 Task: Change  the formatting of the data to Which is Less than 10, In conditional formating, put the option 'Light Red Fill with Drak Red Text. 'add another formatting option Format As Table, insert the option Blue Table style Light 9 In the sheet   Alpha Sales templetes book
Action: Mouse moved to (128, 116)
Screenshot: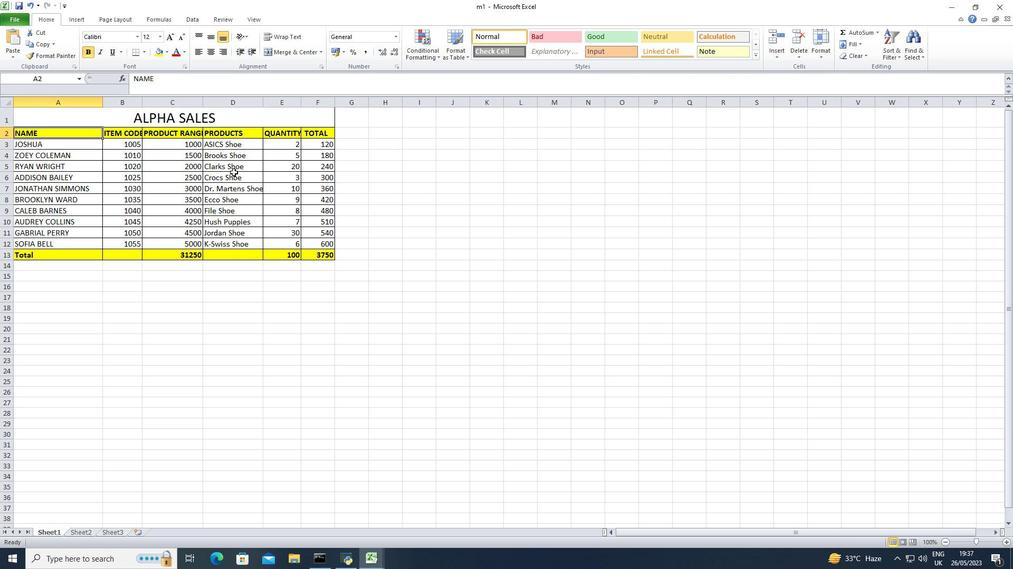 
Action: Mouse pressed left at (128, 116)
Screenshot: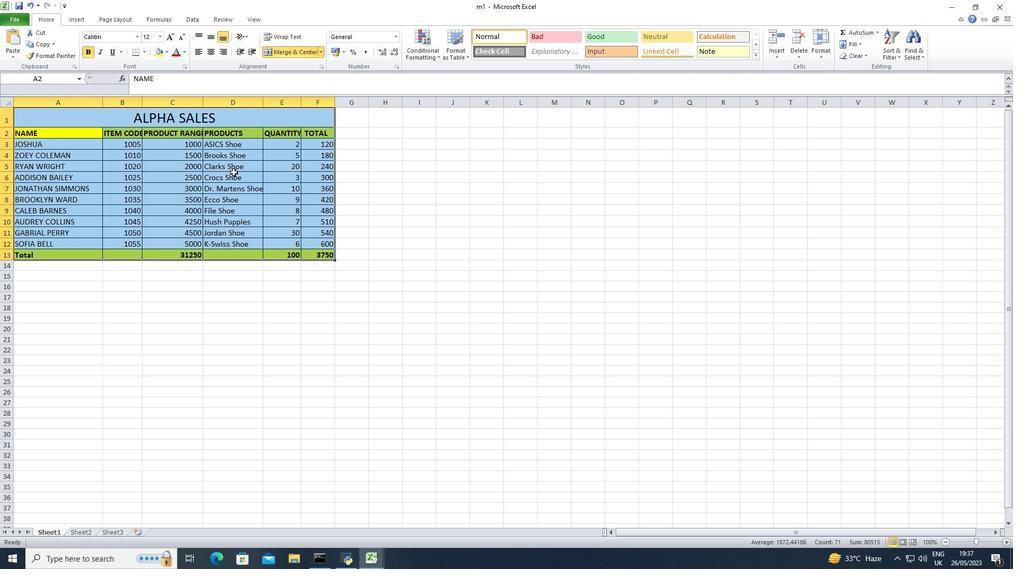 
Action: Mouse moved to (131, 111)
Screenshot: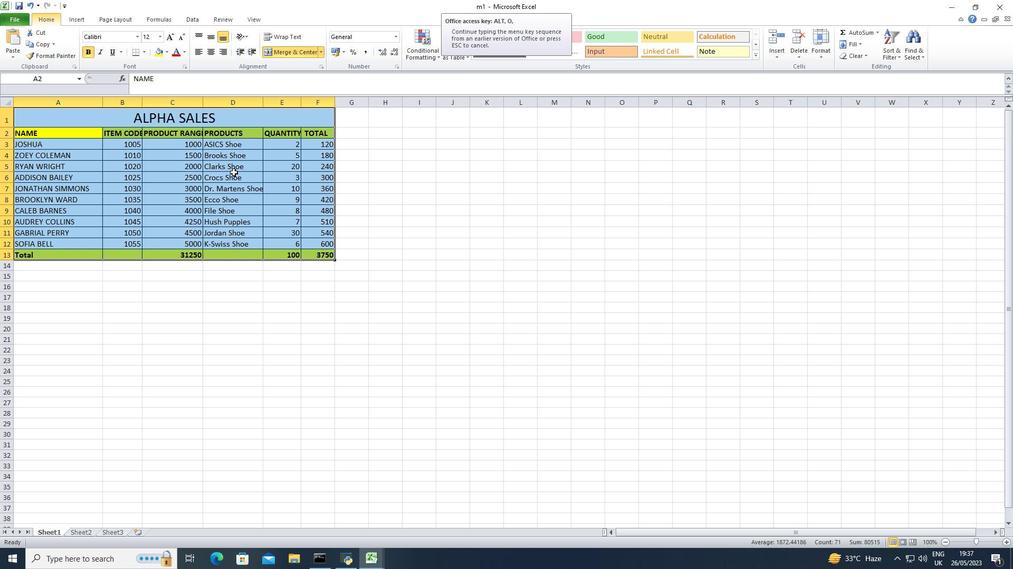 
Action: Mouse pressed left at (131, 111)
Screenshot: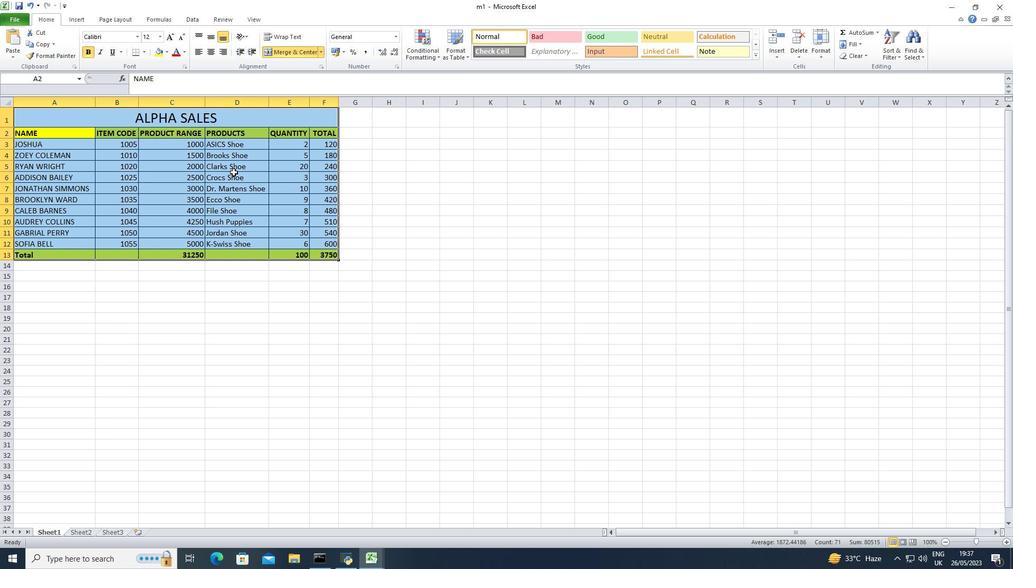 
Action: Mouse moved to (160, 147)
Screenshot: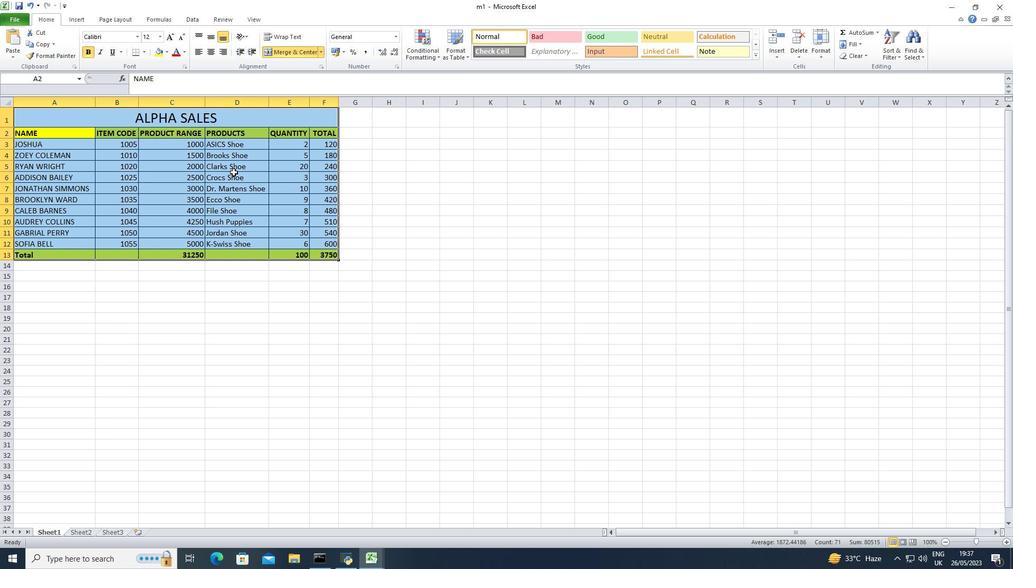 
Action: Mouse pressed left at (160, 147)
Screenshot: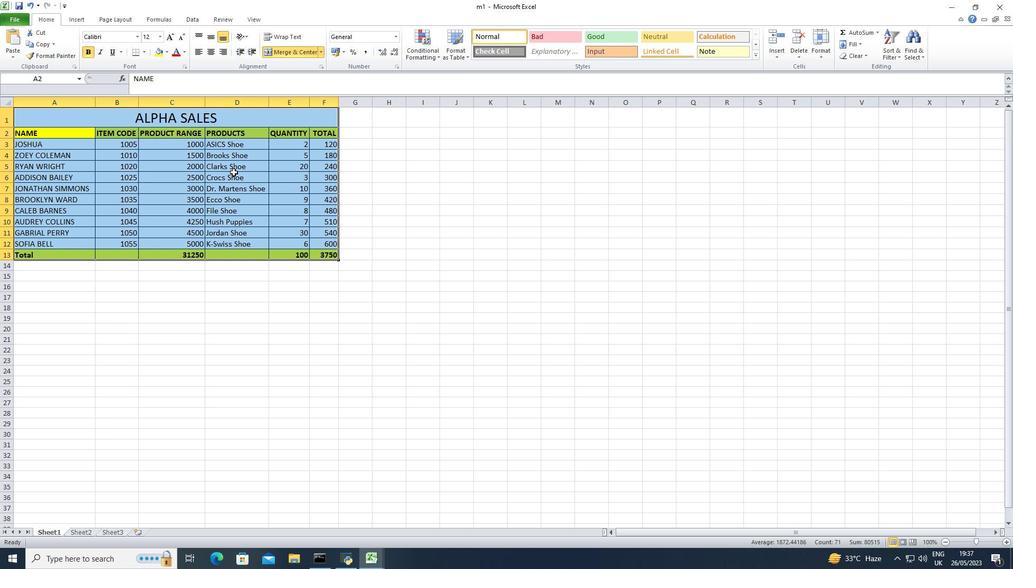 
Action: Mouse moved to (198, 161)
Screenshot: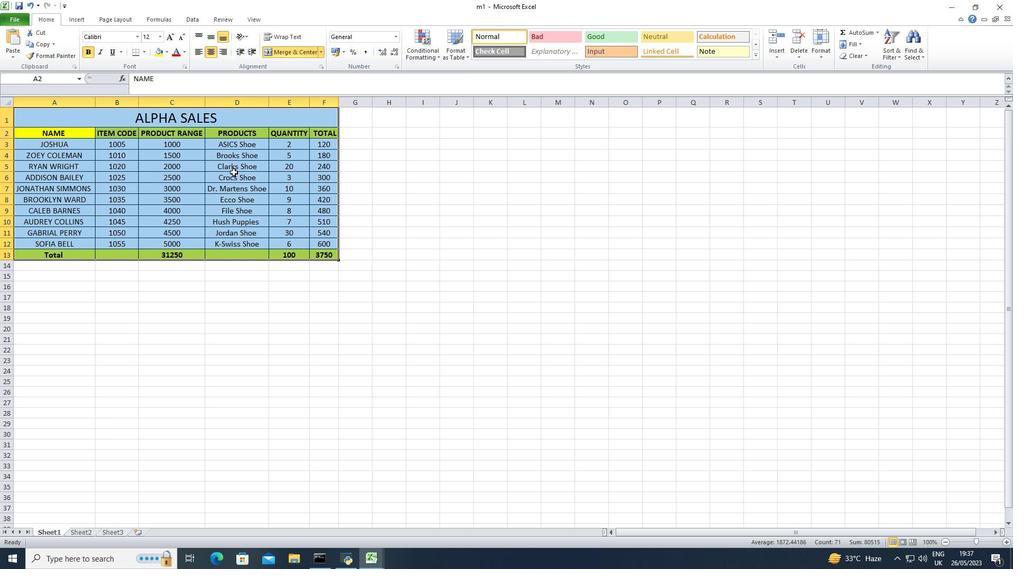 
Action: Mouse pressed left at (198, 161)
Screenshot: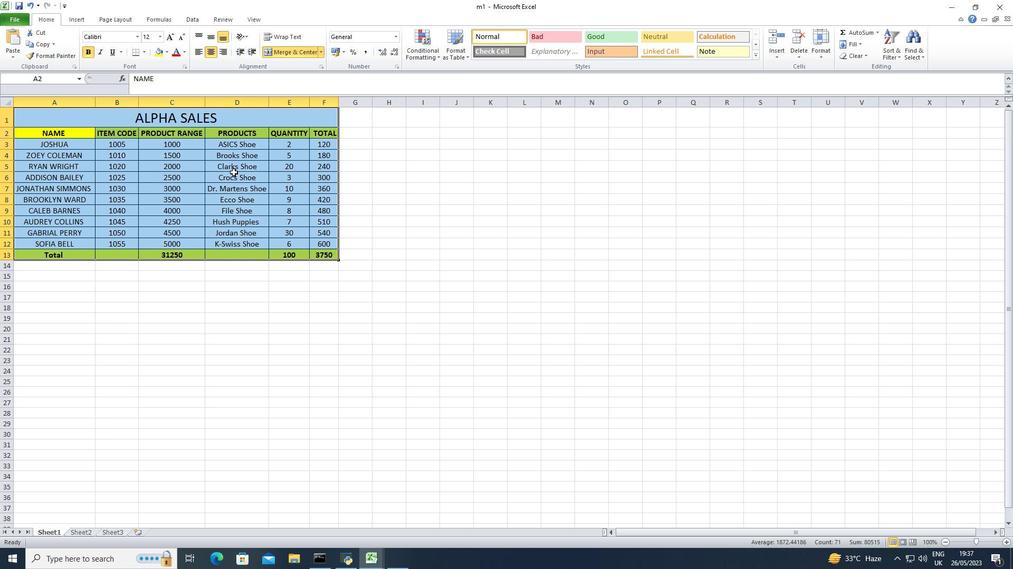 
Action: Mouse moved to (80, 145)
Screenshot: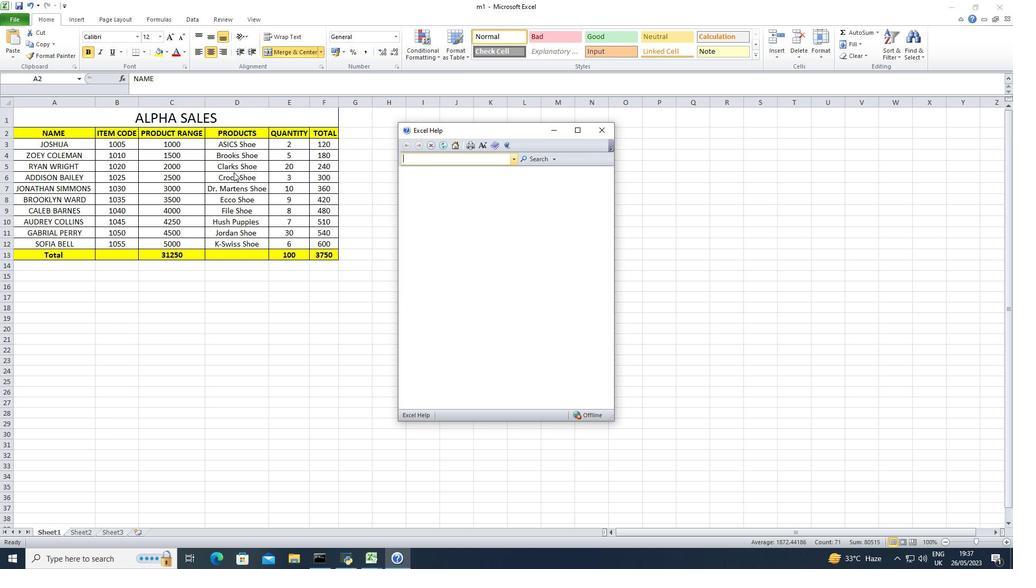 
Action: Mouse pressed left at (80, 145)
Screenshot: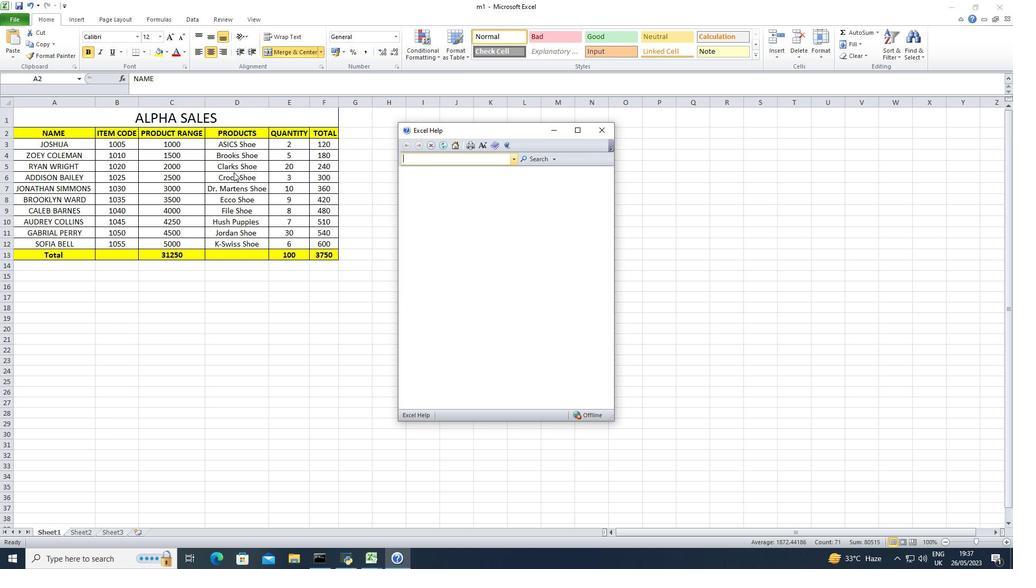 
Action: Mouse moved to (110, 225)
Screenshot: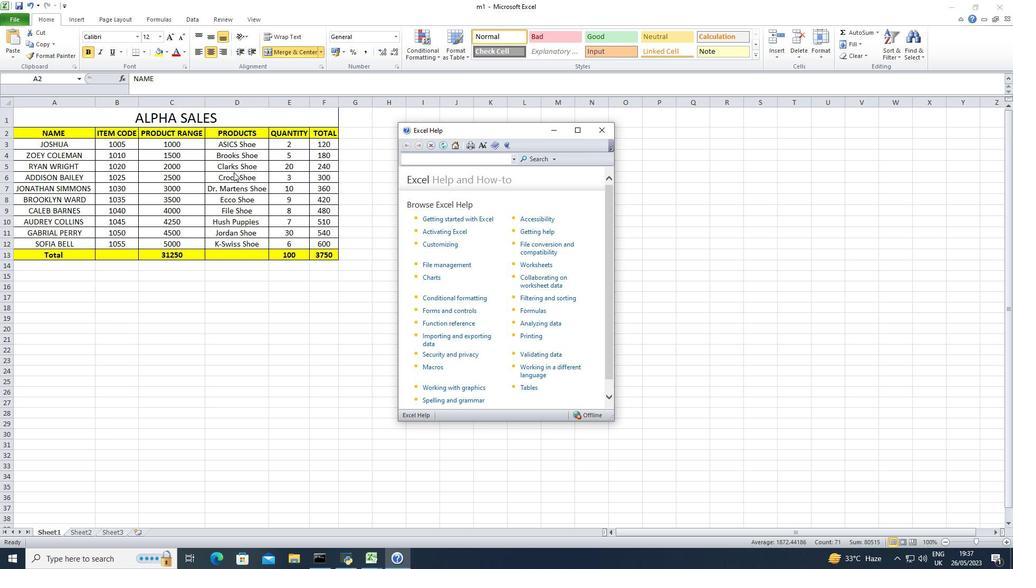 
Action: Mouse pressed left at (110, 225)
Screenshot: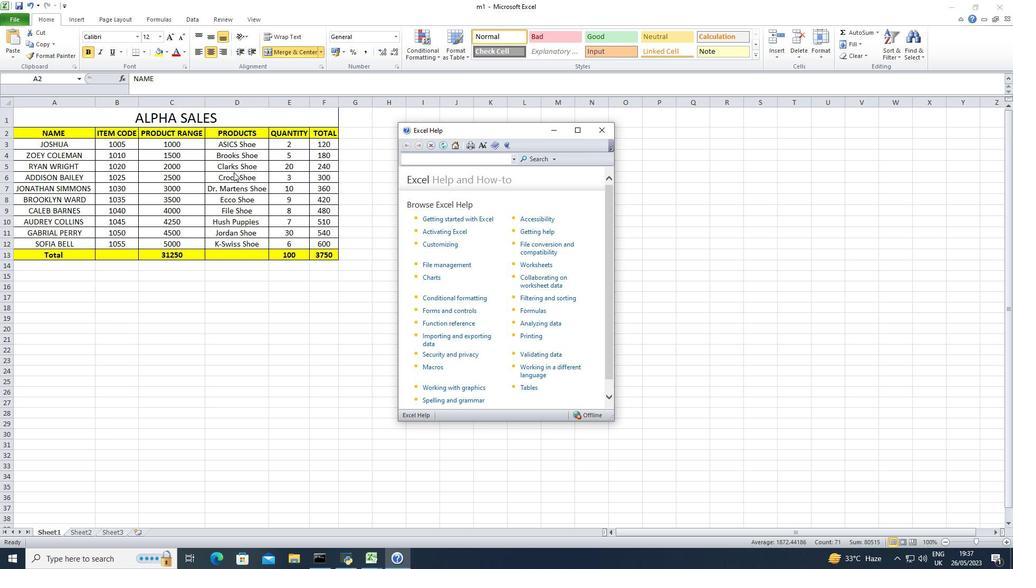 
Action: Mouse moved to (132, 134)
Screenshot: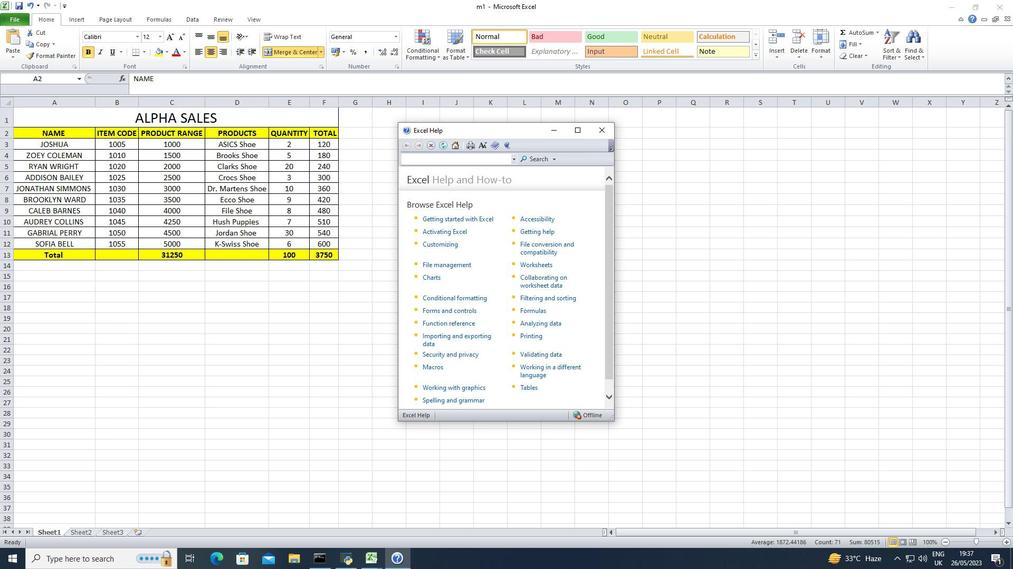 
Action: Mouse pressed left at (132, 134)
Screenshot: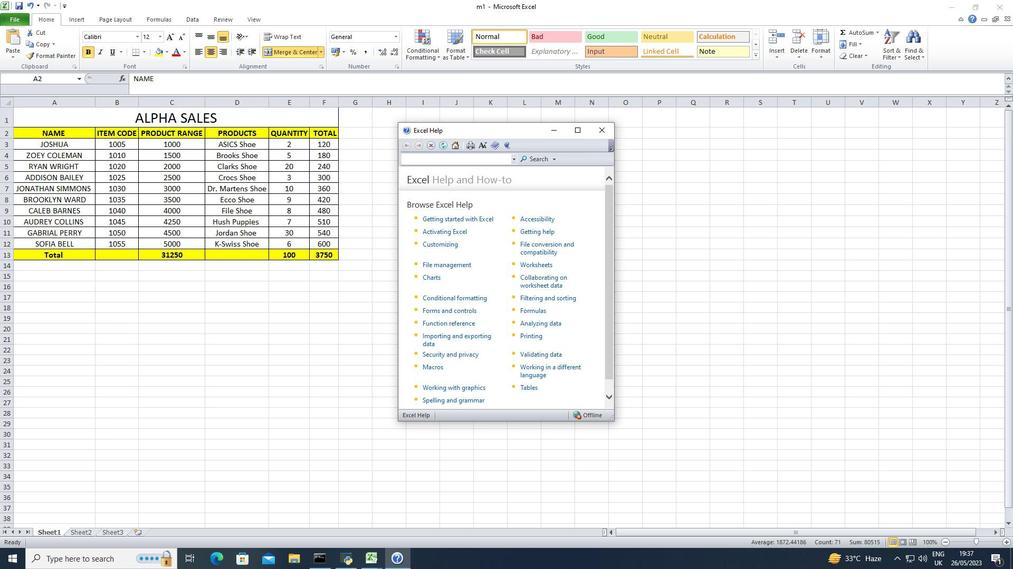 
Action: Mouse moved to (132, 130)
Screenshot: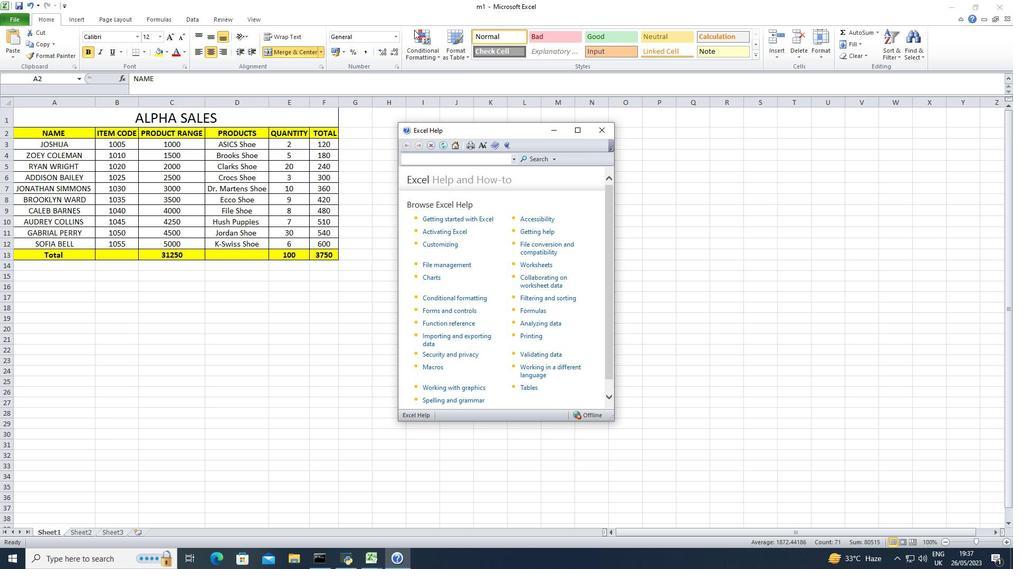 
Action: Mouse pressed left at (132, 130)
Screenshot: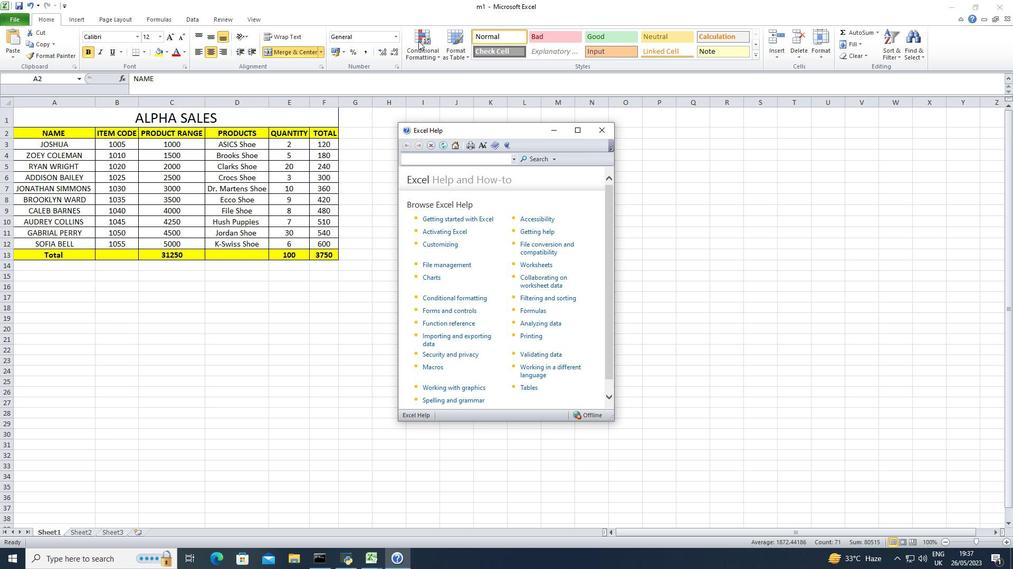 
Action: Mouse moved to (142, 127)
Screenshot: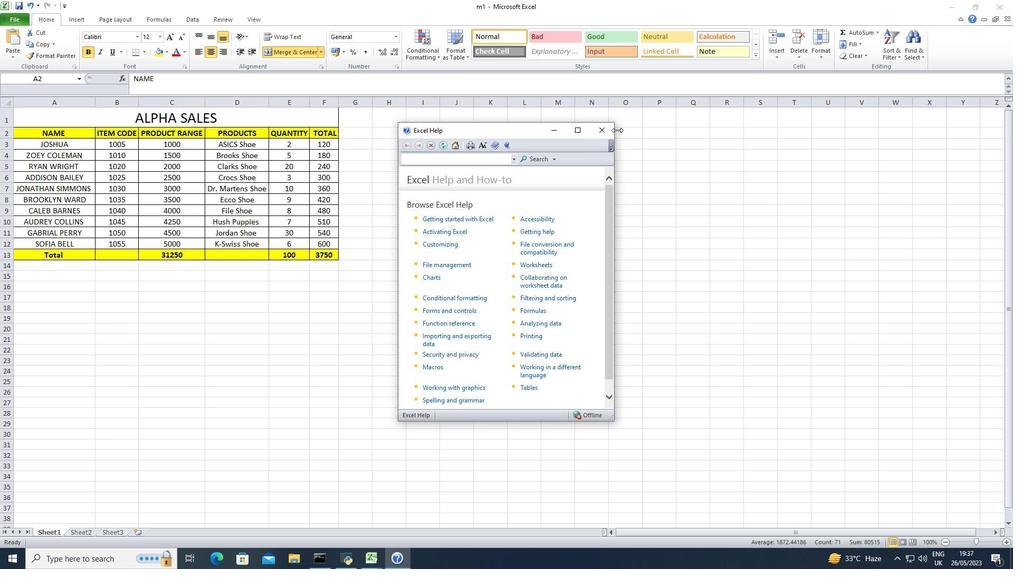 
Action: Key pressed <Key.esc>
Screenshot: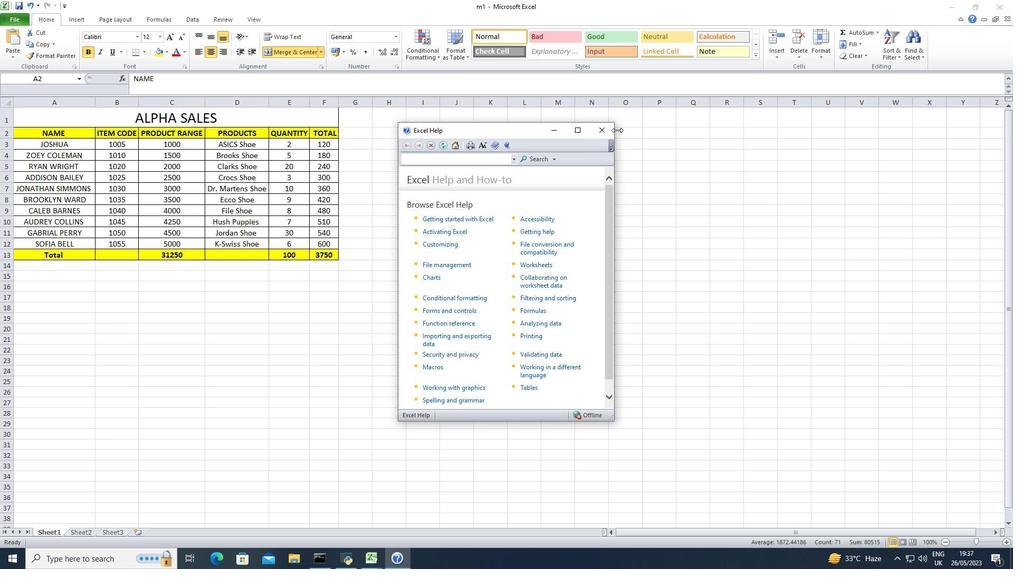 
Action: Mouse moved to (142, 128)
Screenshot: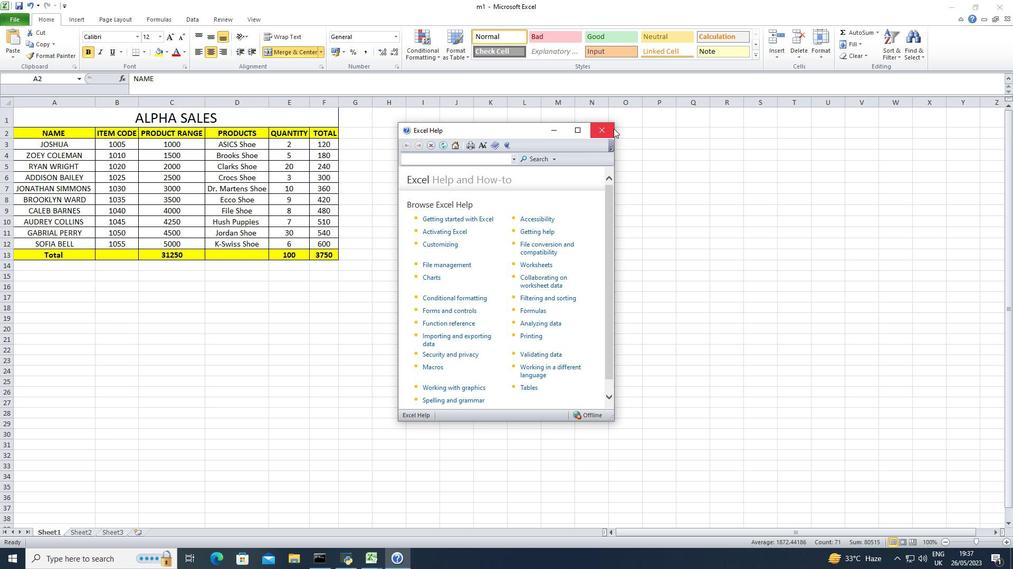 
Action: Key pressed <Key.esc>
Screenshot: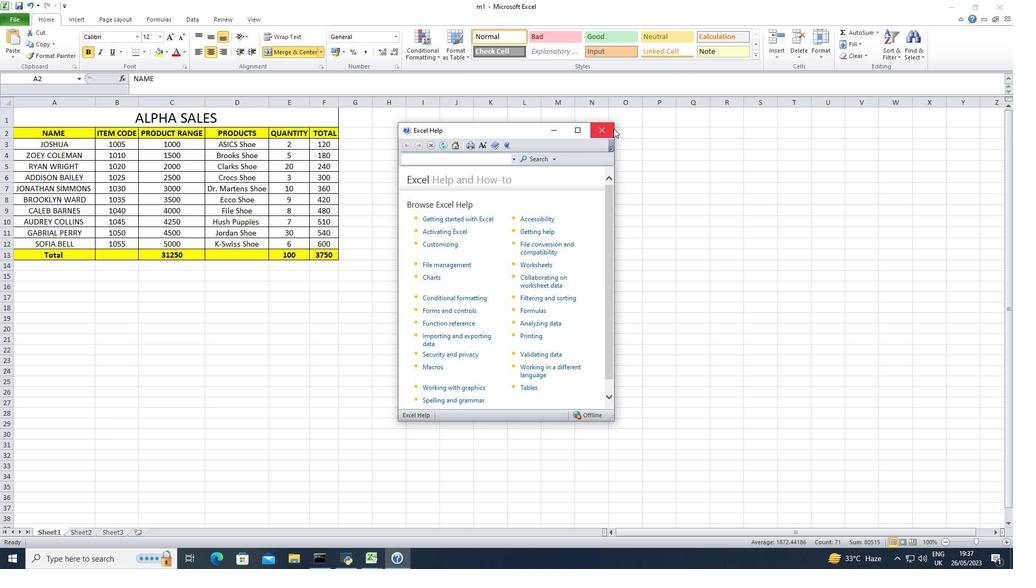 
Action: Mouse moved to (142, 128)
Screenshot: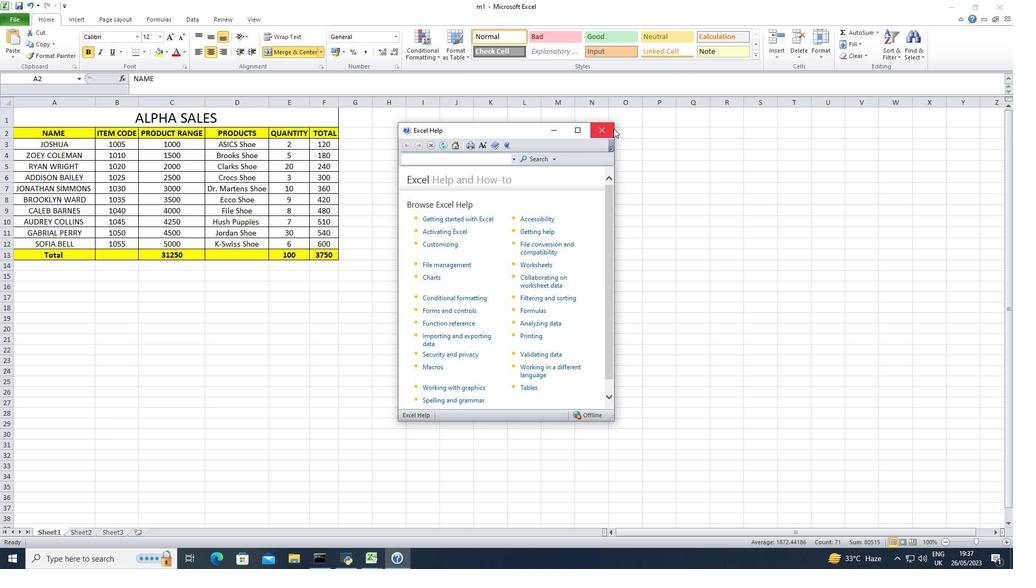 
Action: Key pressed <Key.esc>
Screenshot: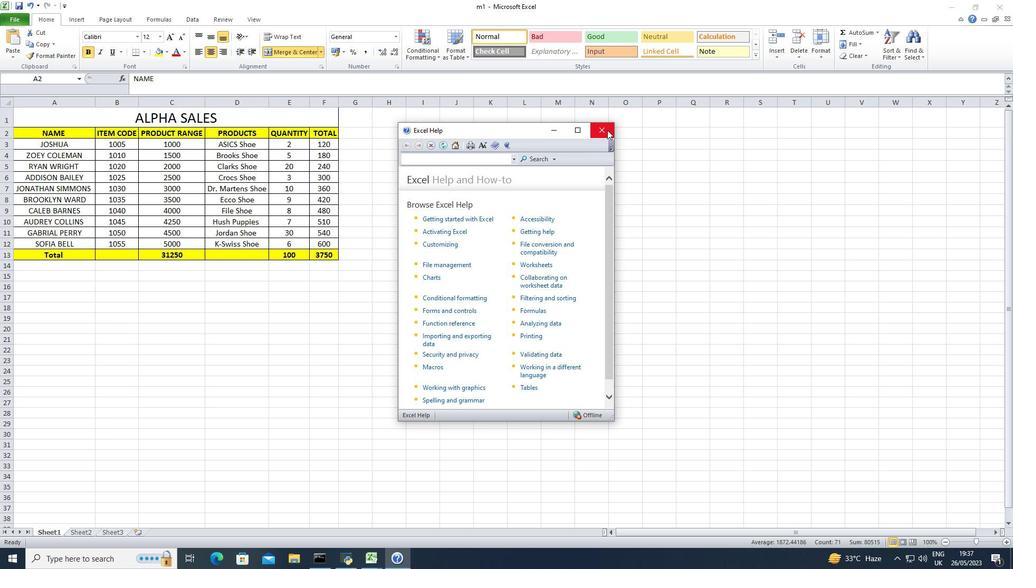 
Action: Mouse moved to (141, 128)
Screenshot: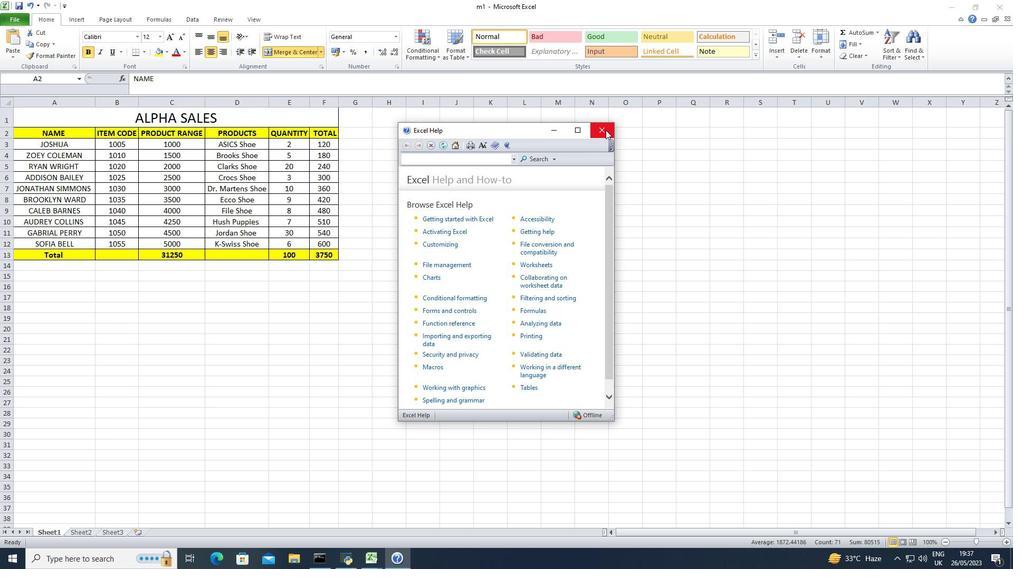 
Action: Key pressed <Key.esc>
Screenshot: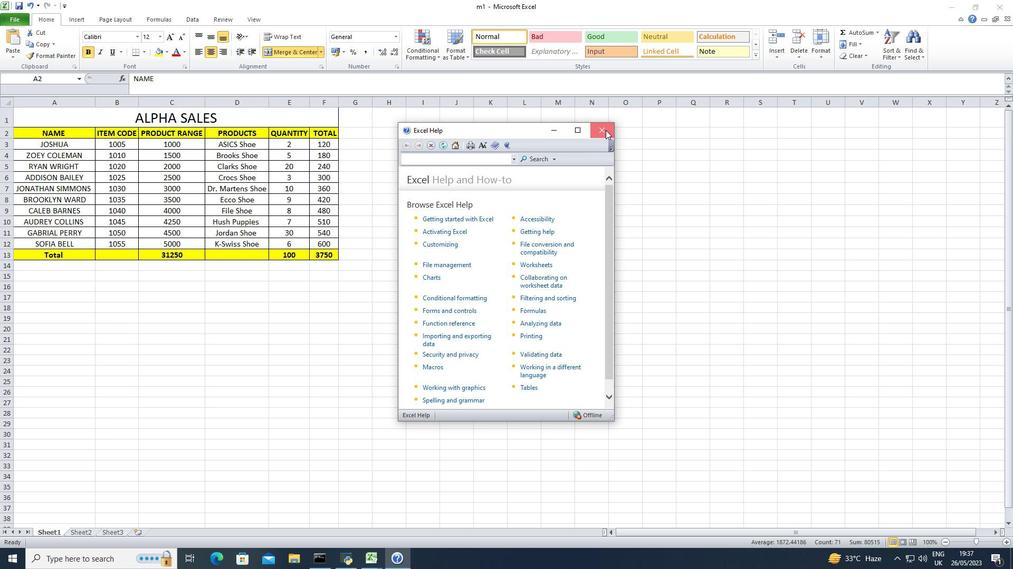 
Action: Mouse moved to (132, 121)
Screenshot: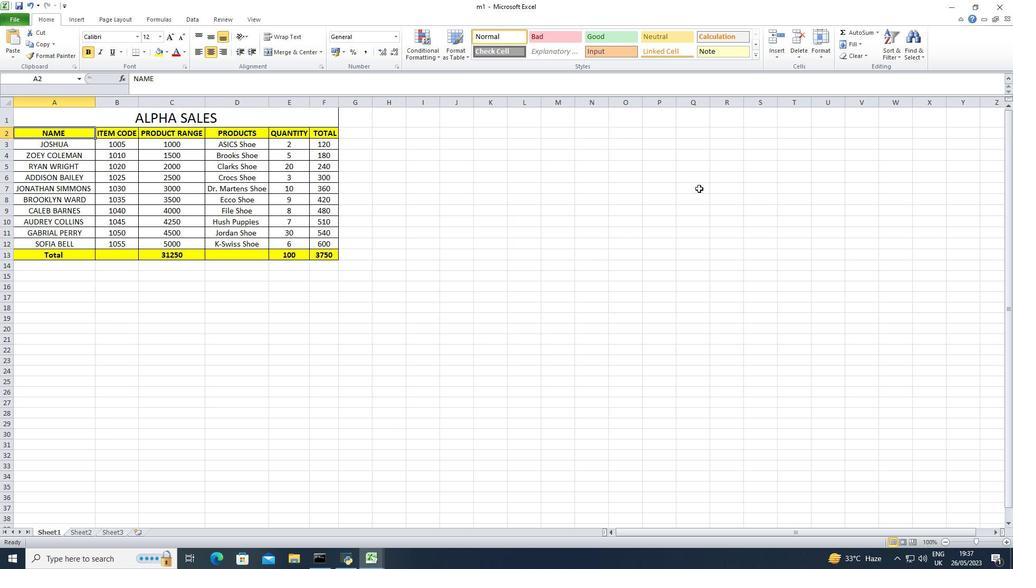 
Action: Mouse pressed left at (132, 121)
Screenshot: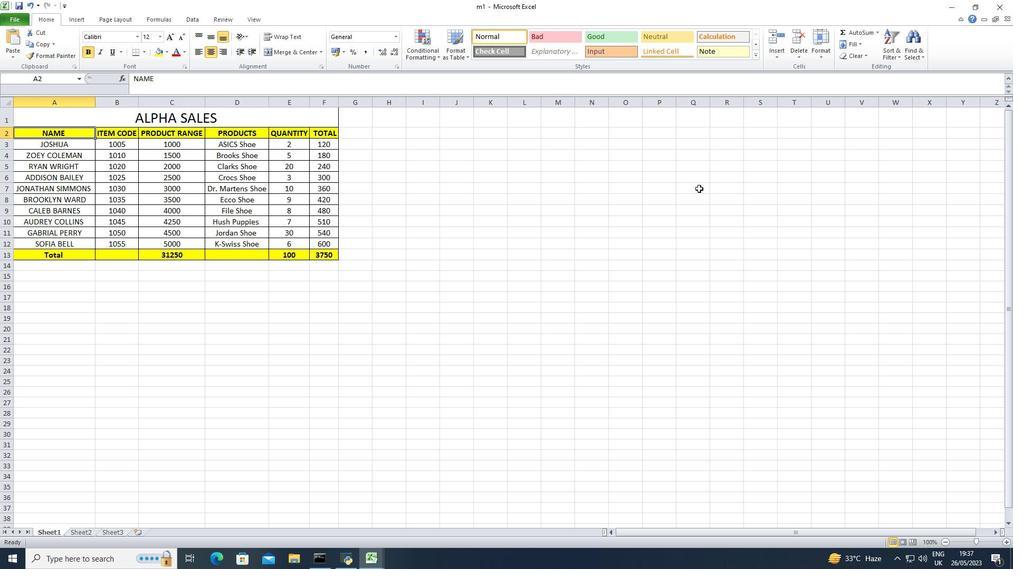 
Action: Key pressed alpha
Screenshot: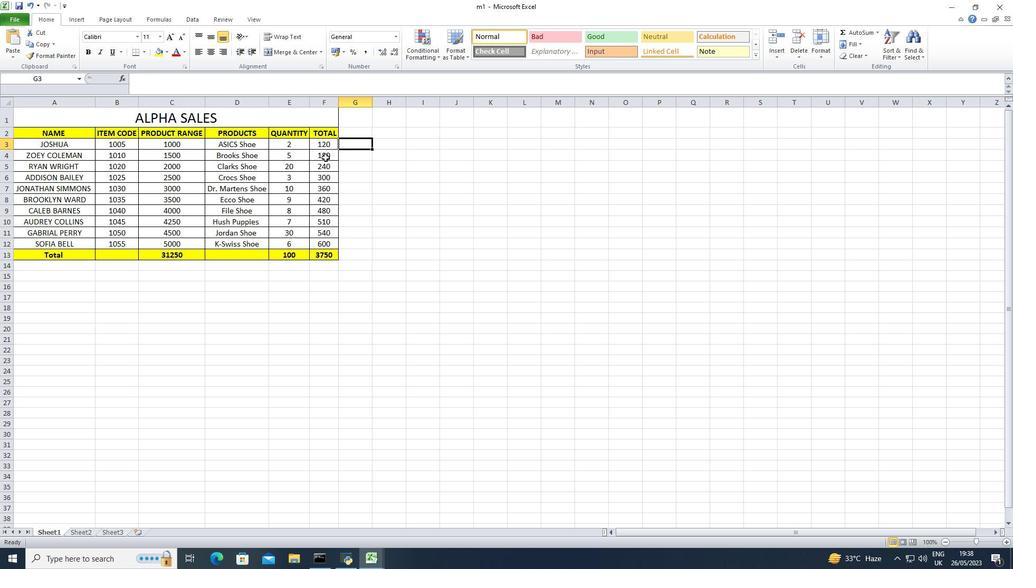 
Action: Mouse moved to (39, 168)
Screenshot: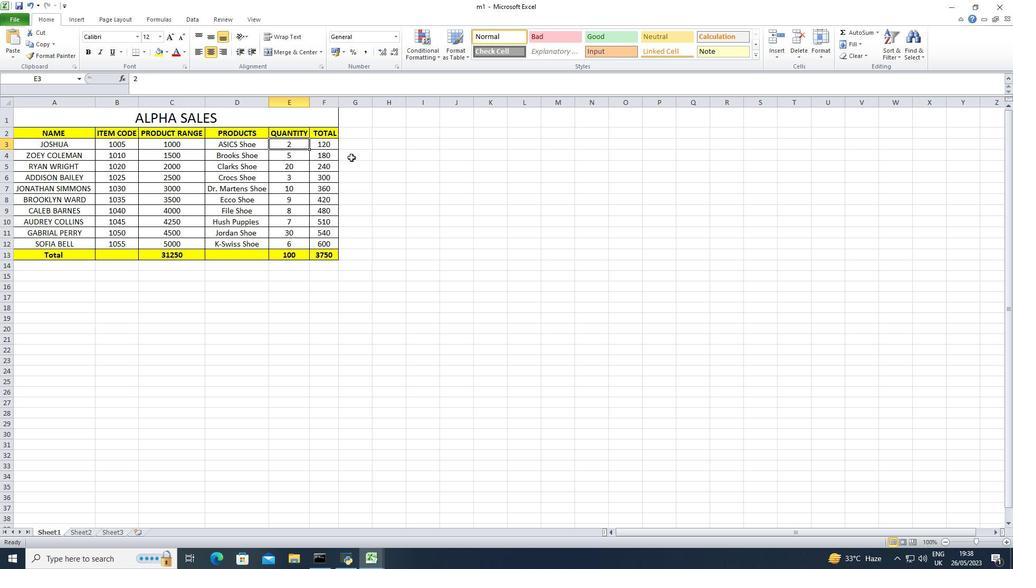 
Action: Key pressed <Key.space>sales<Key.space>templetes<Key.space>book<Key.space>
Screenshot: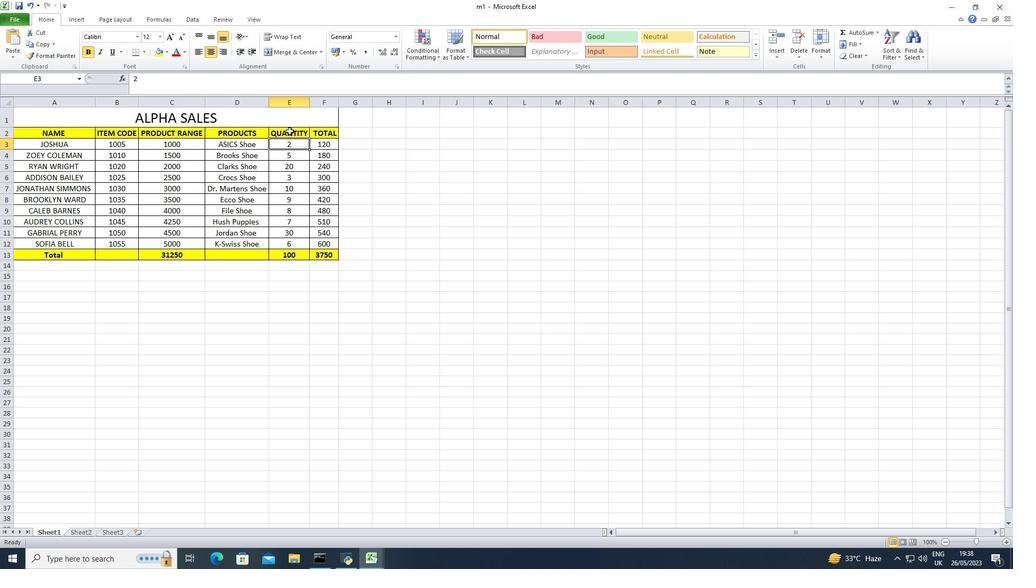 
Action: Mouse moved to (102, 179)
Screenshot: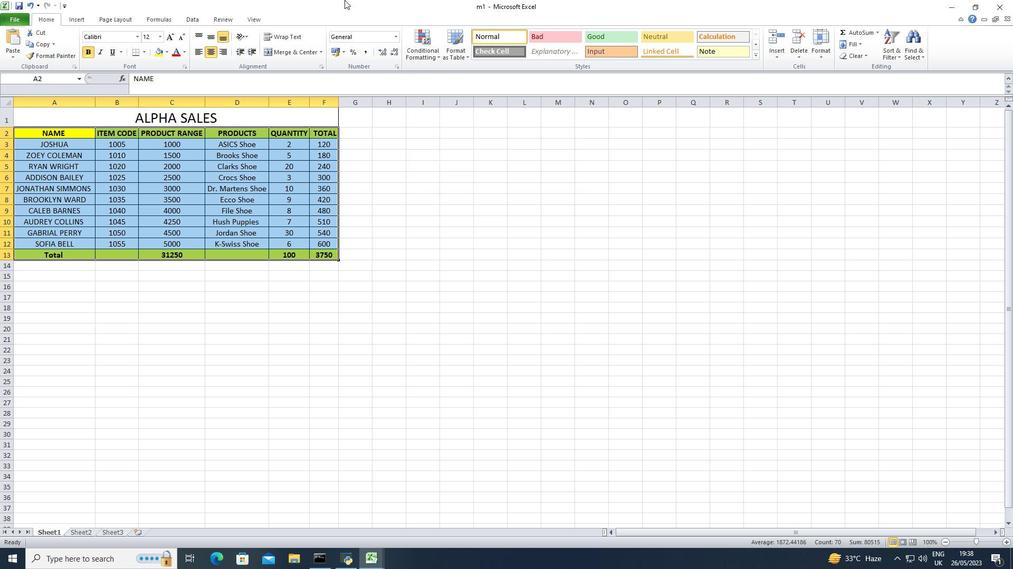 
Action: Mouse pressed left at (102, 179)
Screenshot: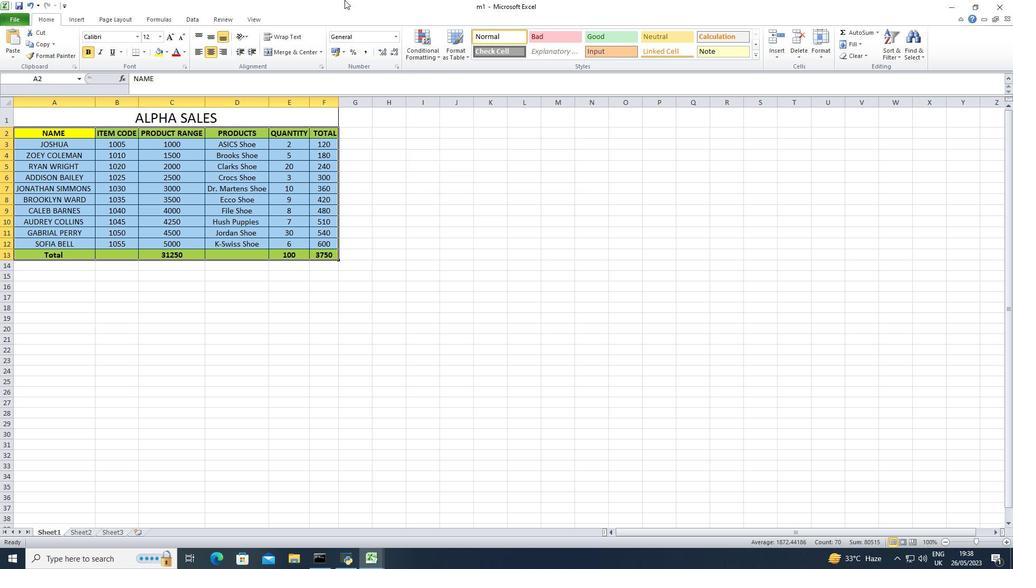 
Action: Mouse moved to (134, 119)
Screenshot: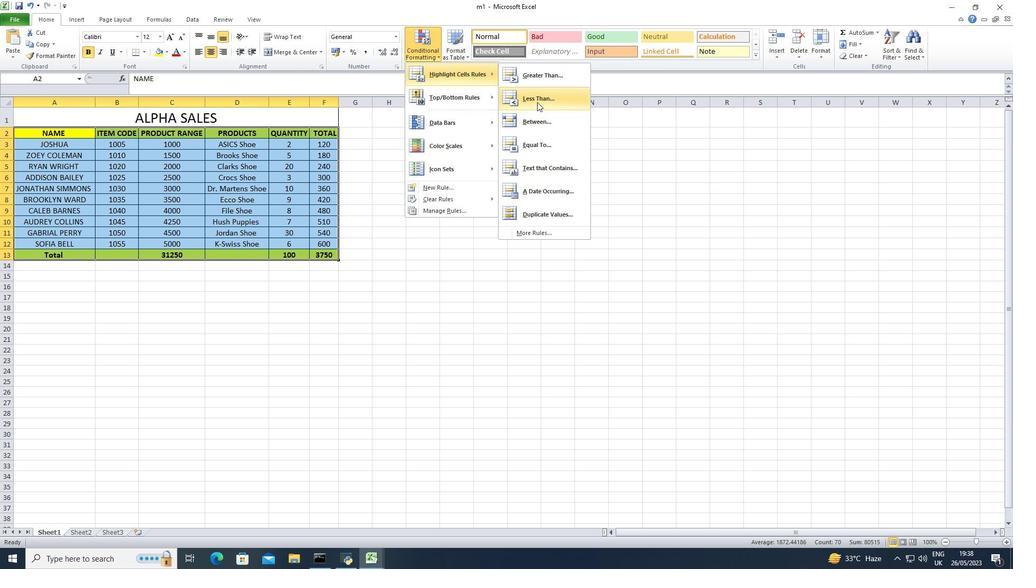 
Action: Mouse pressed left at (134, 119)
Screenshot: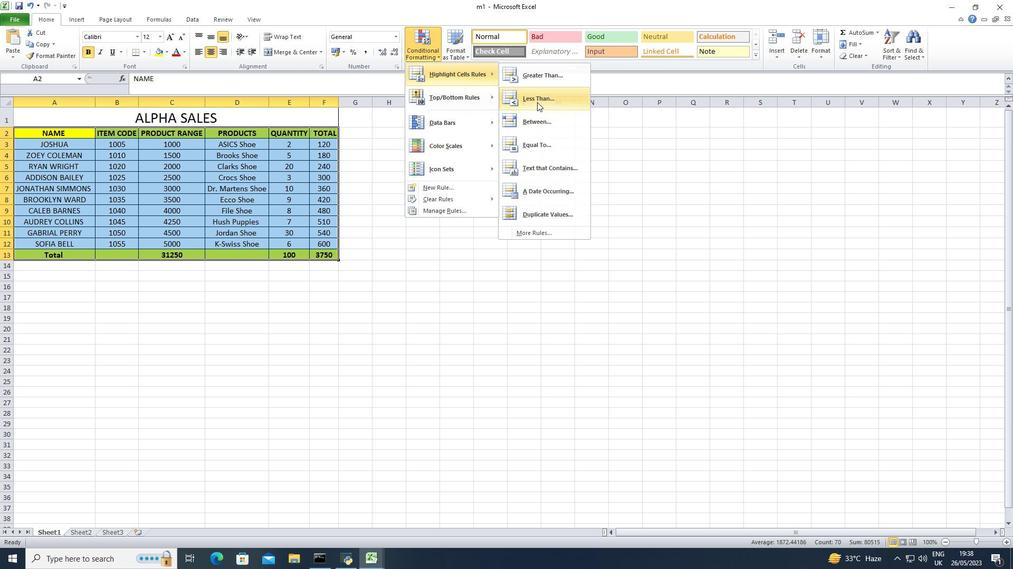 
Action: Mouse moved to (137, 119)
Screenshot: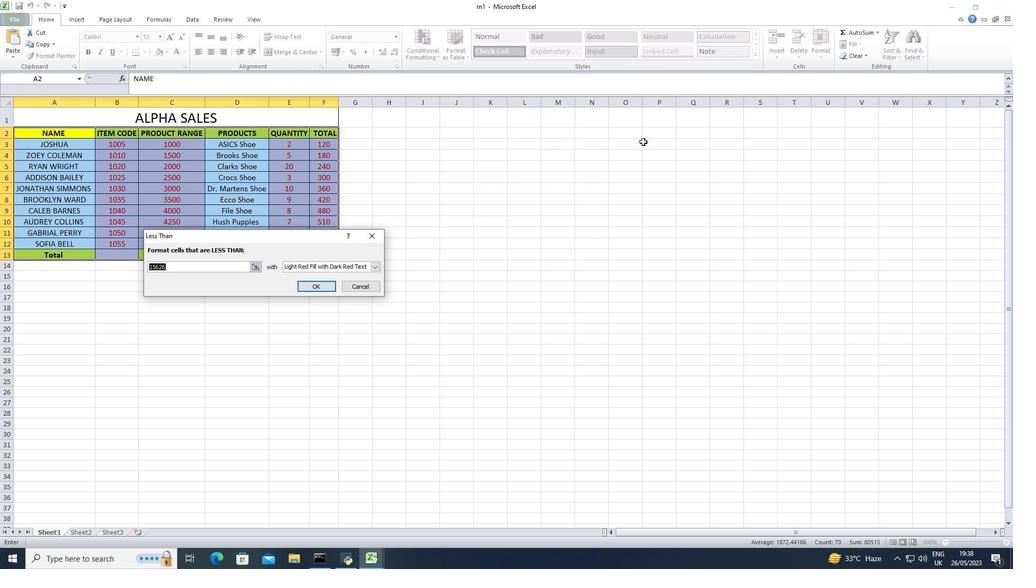 
Action: Mouse pressed left at (137, 119)
Screenshot: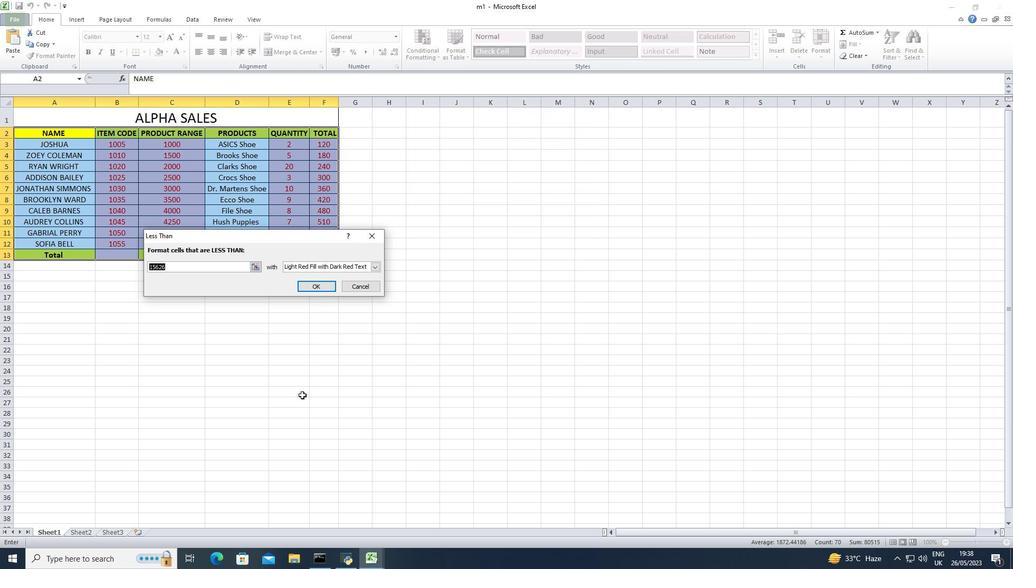 
Action: Mouse moved to (155, 126)
Screenshot: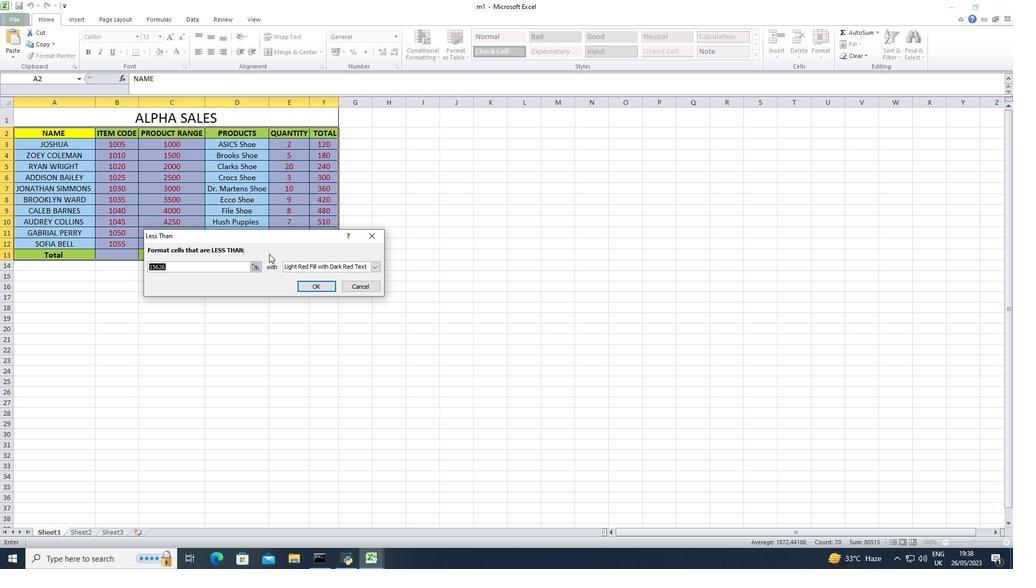 
Action: Mouse pressed left at (155, 126)
Screenshot: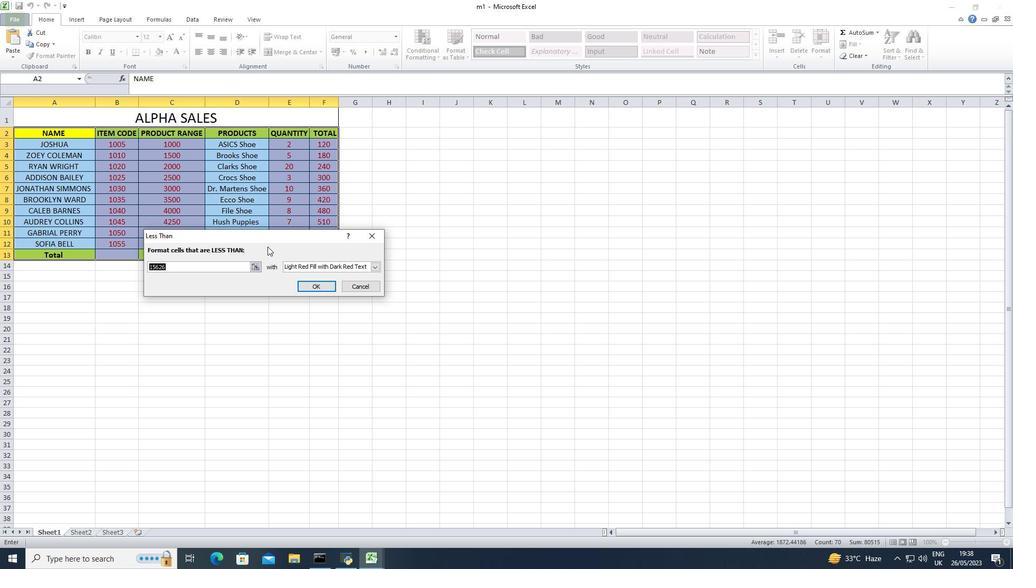 
Action: Mouse moved to (104, 123)
Screenshot: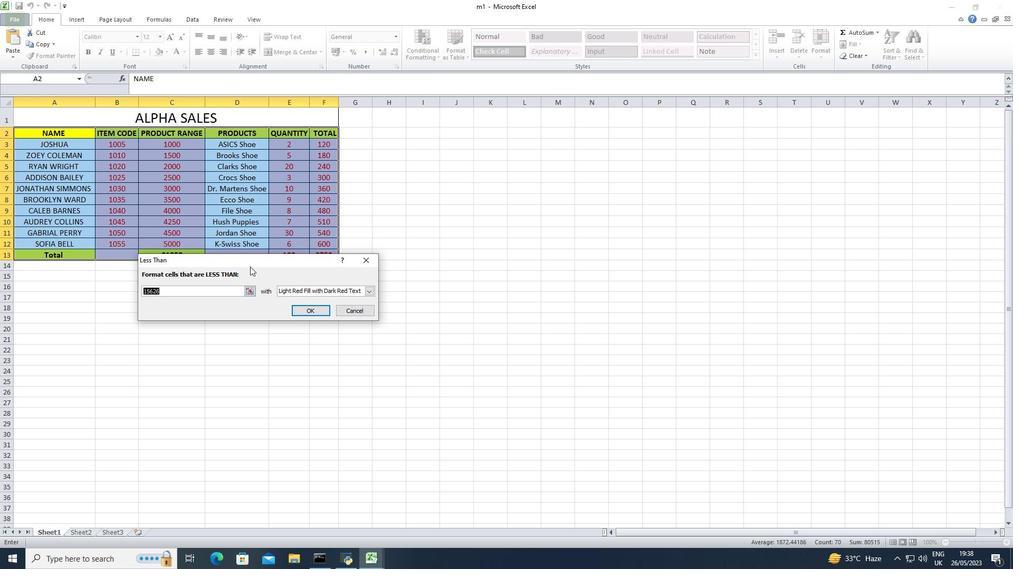 
Action: Mouse pressed left at (104, 123)
Screenshot: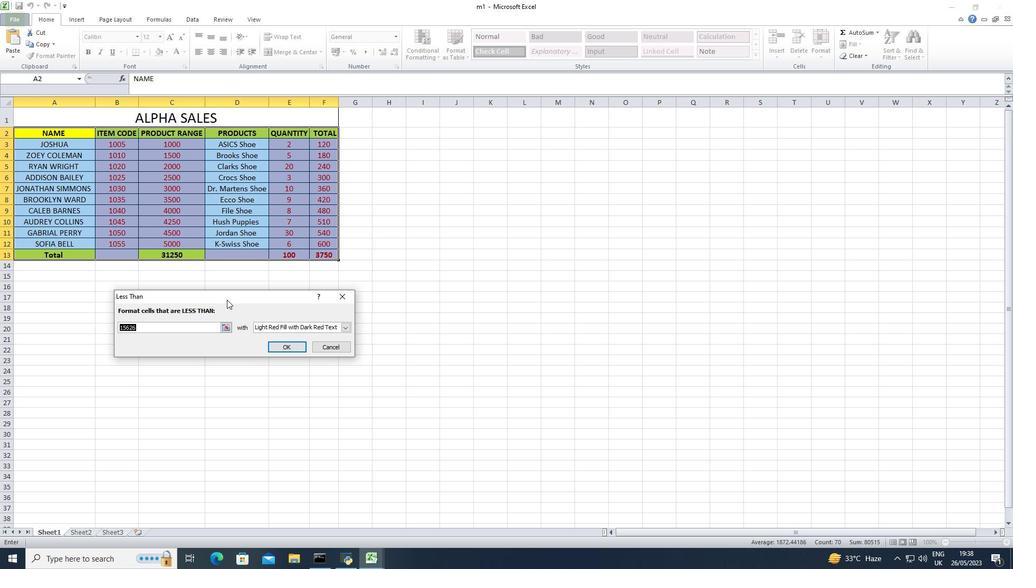 
Action: Mouse moved to (138, 125)
Screenshot: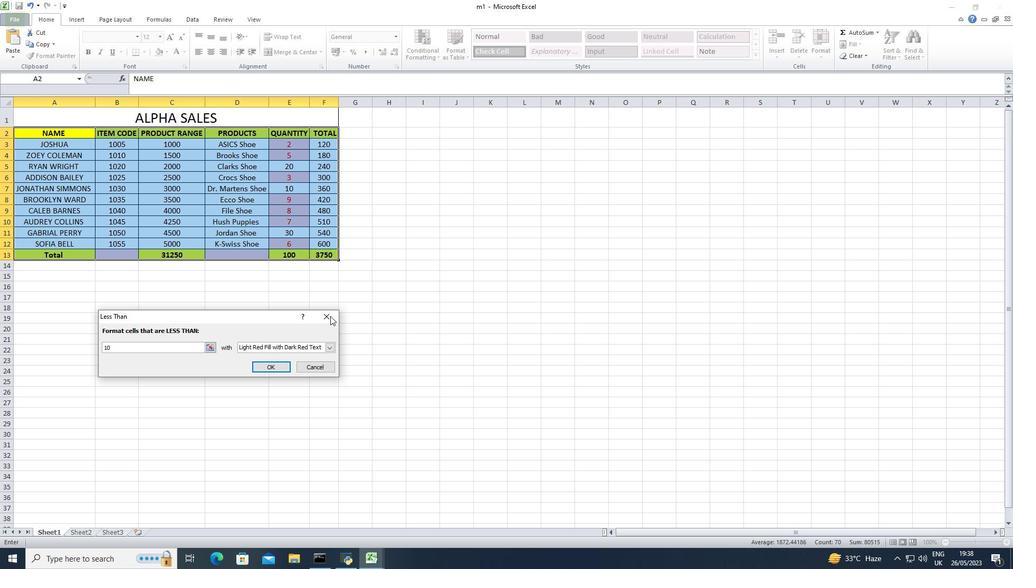 
Action: Mouse pressed left at (138, 125)
Screenshot: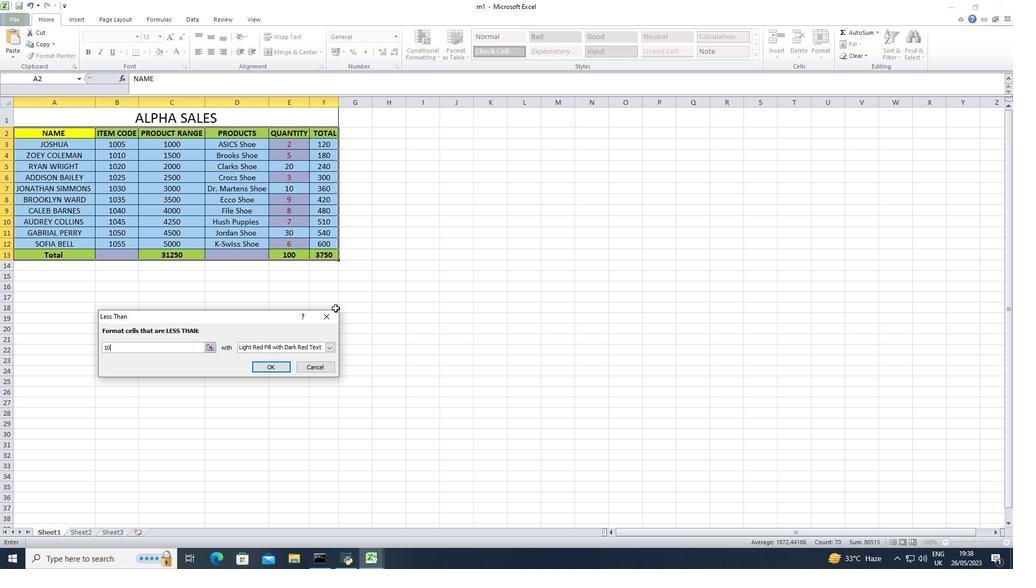 
Action: Mouse moved to (137, 125)
Screenshot: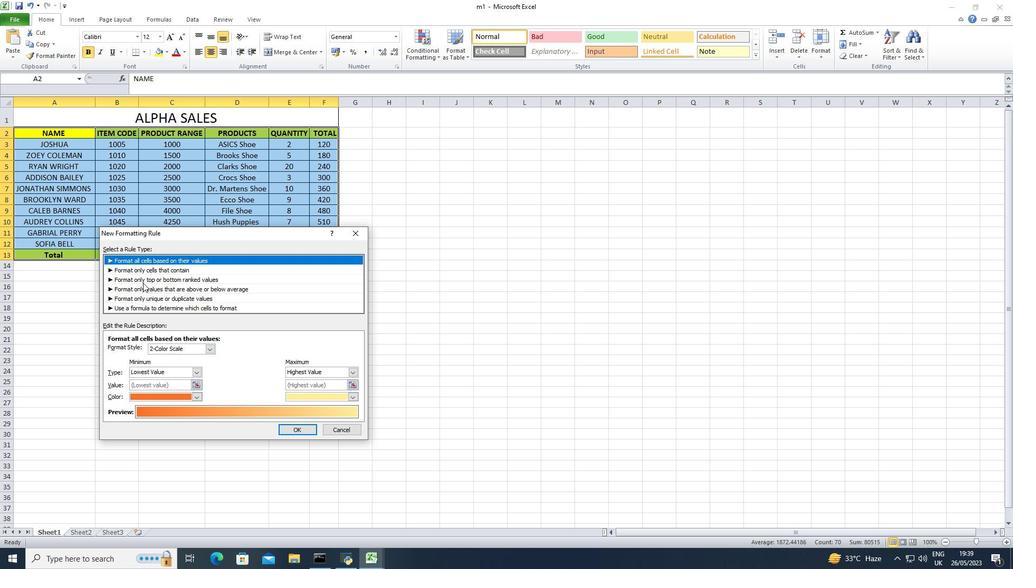 
Action: Key pressed <Key.up><Key.up><Key.up><Key.up><Key.esc><Key.up><Key.up><Key.up><Key.up><Key.right><Key.right><Key.right><Key.left><Key.left><Key.left>ctrl+A<Key.alt_l>oca<Key.f1><Key.alt_l>hac<Key.f1><Key.esc><Key.esc><Key.esc>
Screenshot: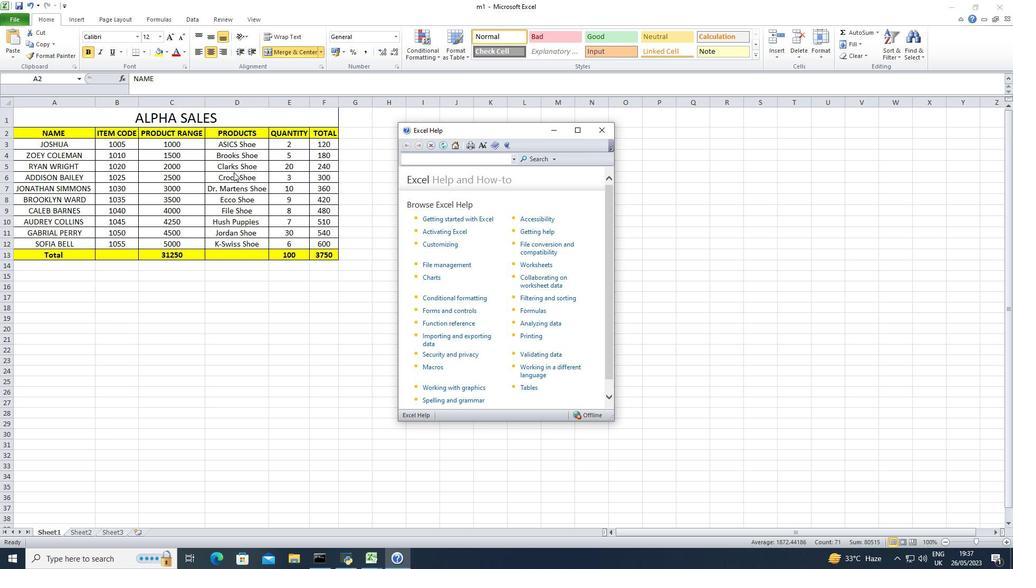
Action: Mouse moved to (605, 130)
Screenshot: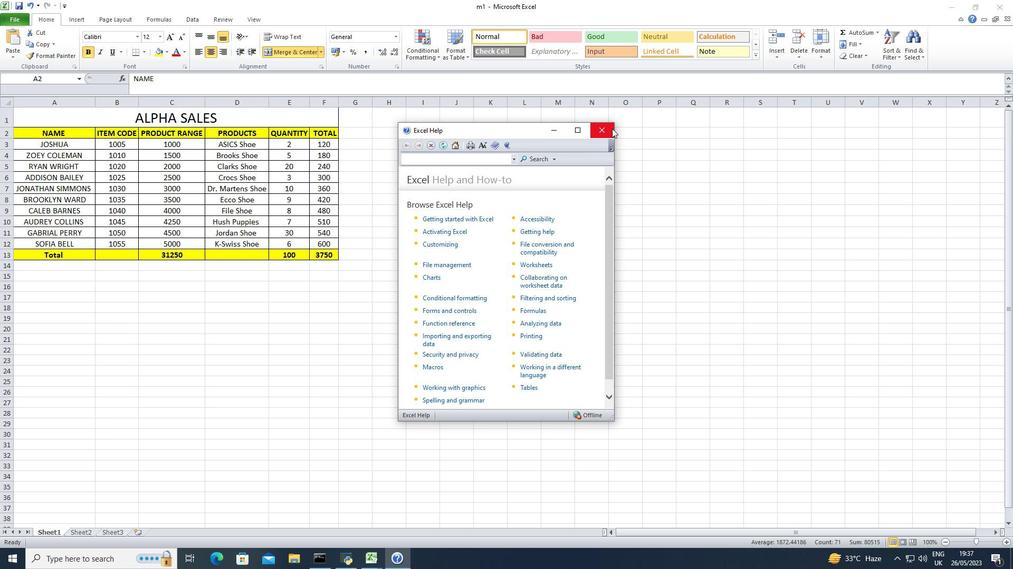 
Action: Mouse pressed left at (605, 130)
Screenshot: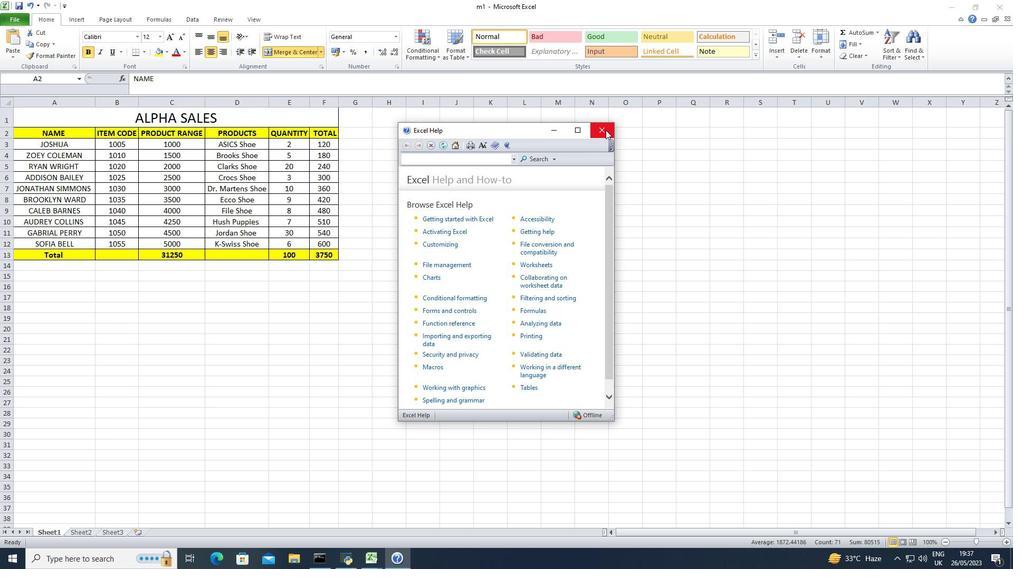 
Action: Mouse moved to (699, 188)
Screenshot: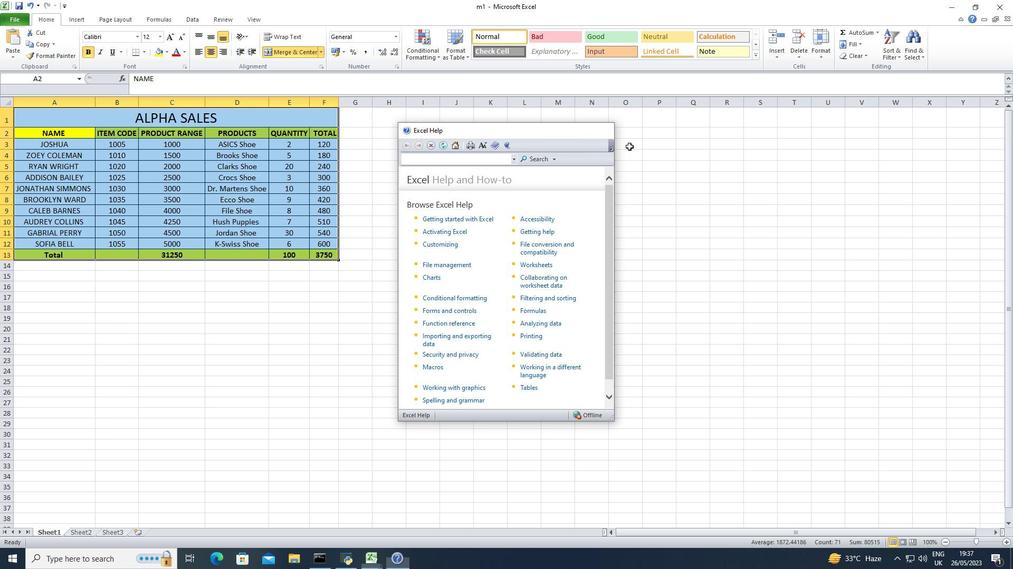
Action: Key pressed <Key.esc><Key.esc><Key.up><Key.down><Key.down><Key.up><Key.right><Key.left><Key.shift><Key.down>
Screenshot: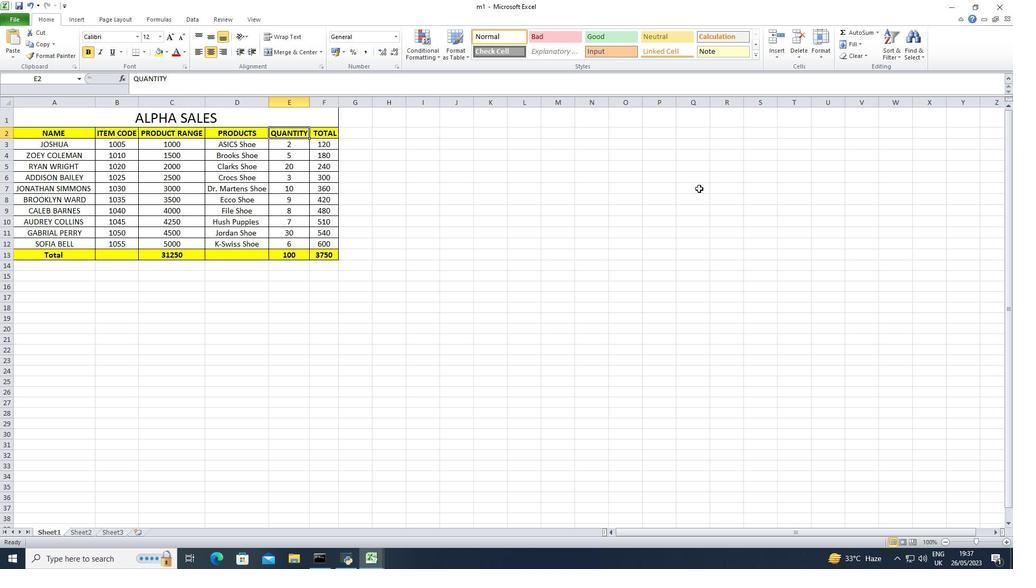 
Action: Mouse moved to (303, 142)
Screenshot: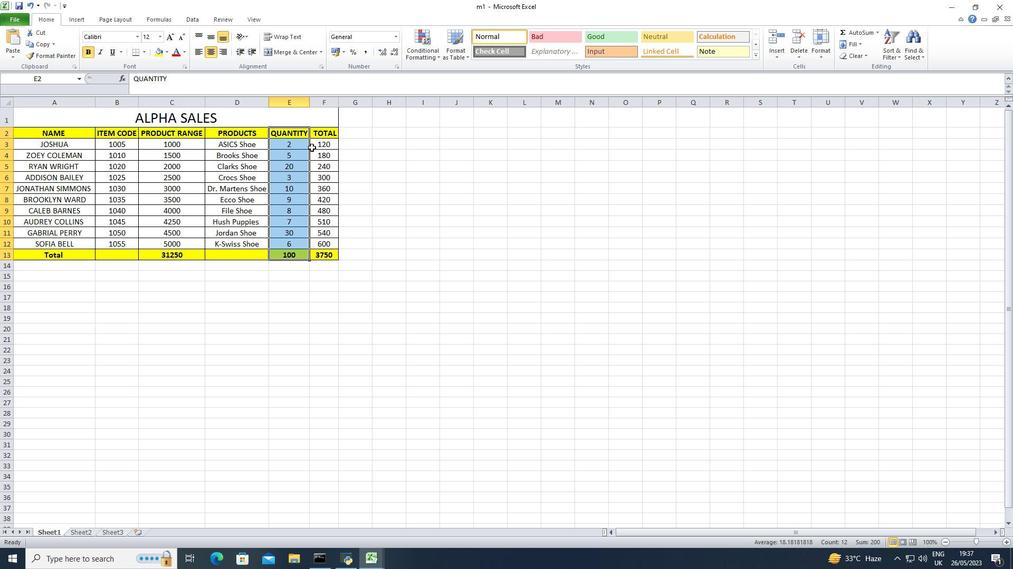
Action: Mouse pressed left at (303, 142)
Screenshot: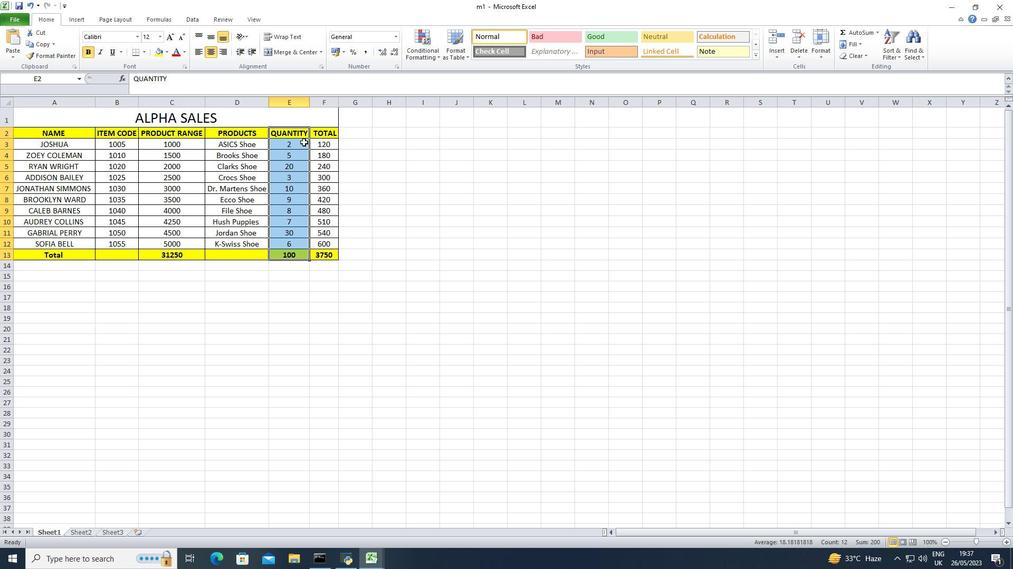 
Action: Mouse moved to (351, 143)
Screenshot: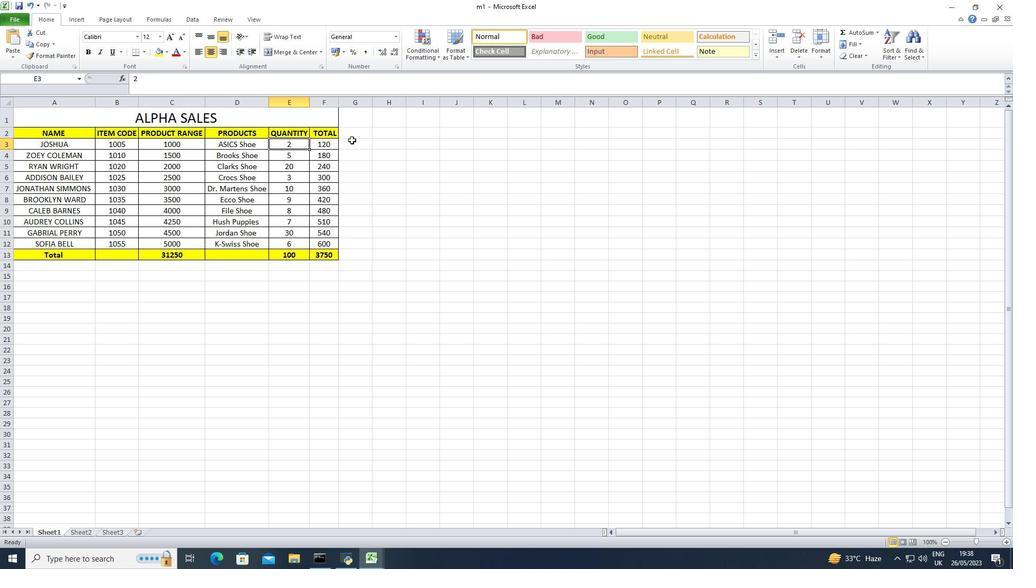 
Action: Mouse pressed left at (351, 143)
Screenshot: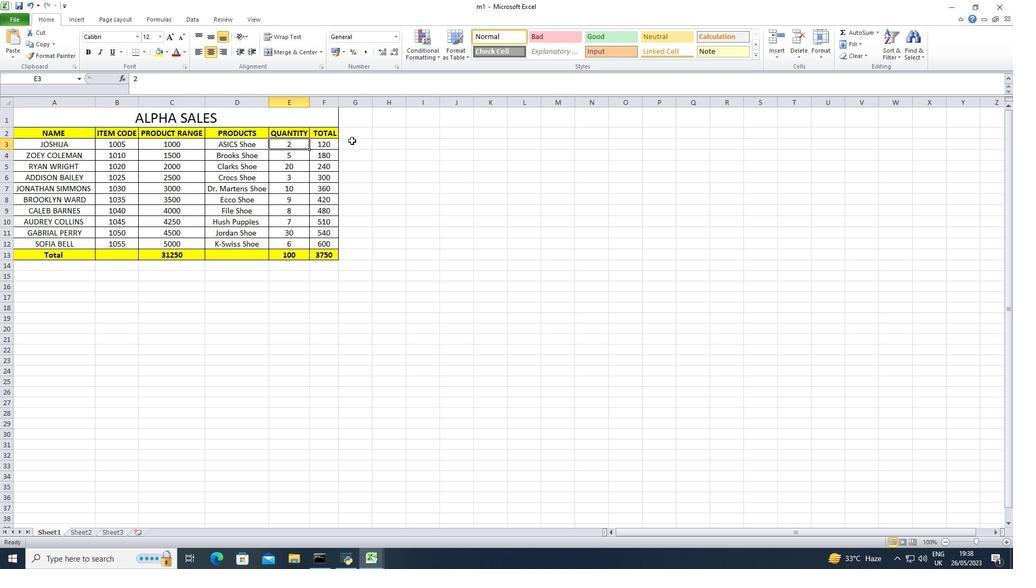 
Action: Mouse moved to (306, 145)
Screenshot: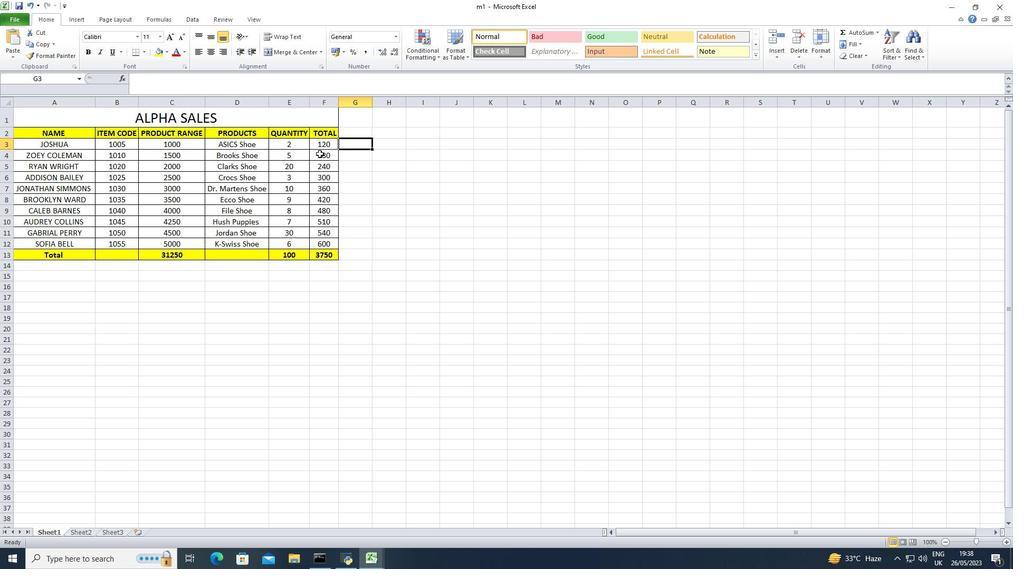 
Action: Mouse pressed left at (306, 145)
Screenshot: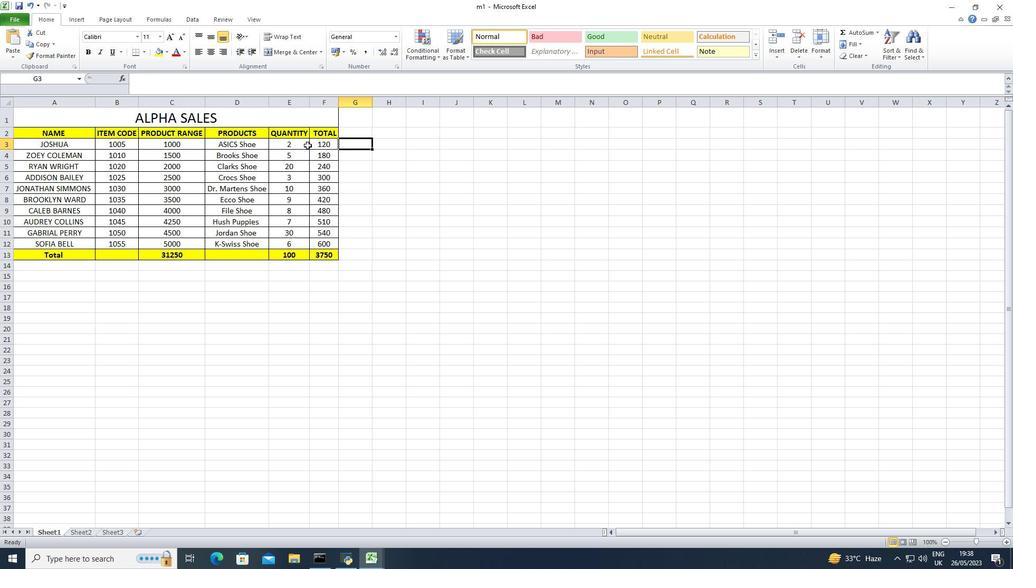 
Action: Mouse moved to (428, 53)
Screenshot: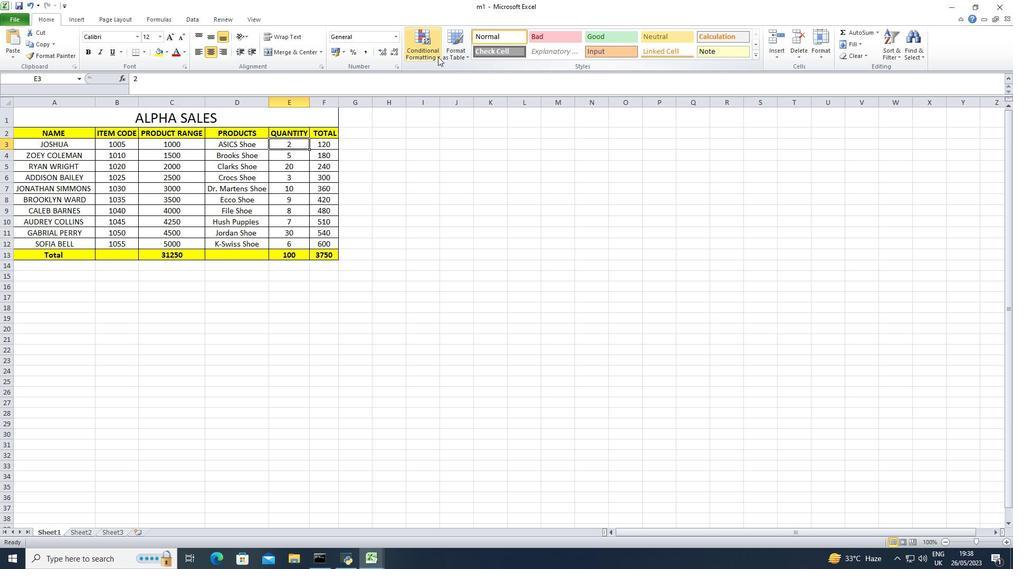 
Action: Mouse pressed left at (428, 53)
Screenshot: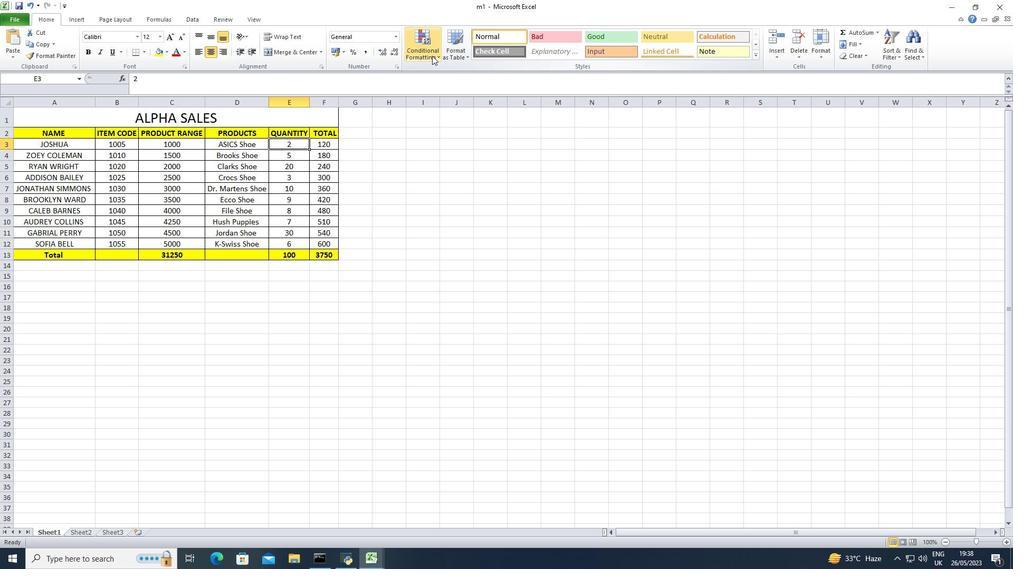
Action: Mouse moved to (292, 144)
Screenshot: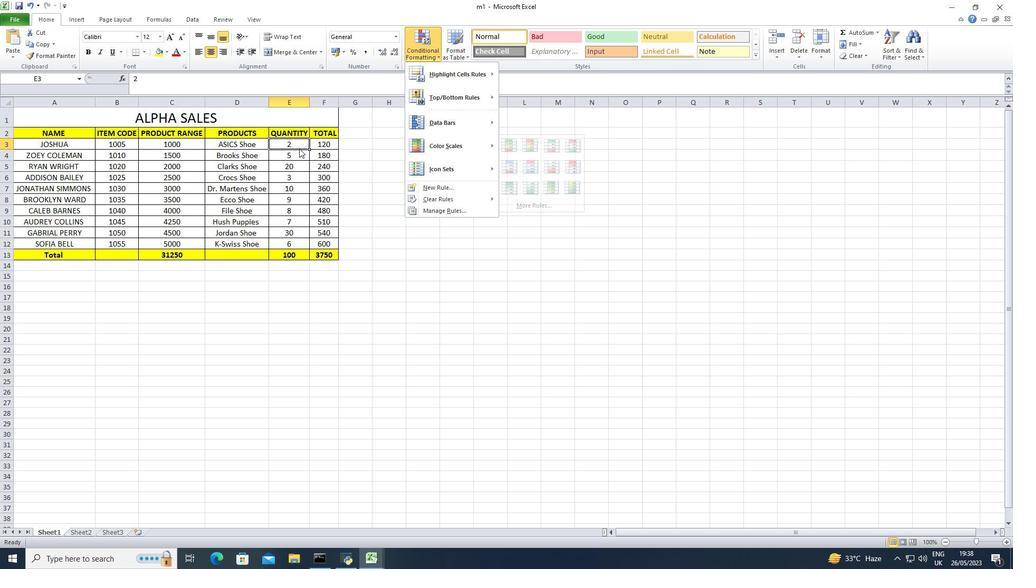 
Action: Key pressed <Key.esc>
Screenshot: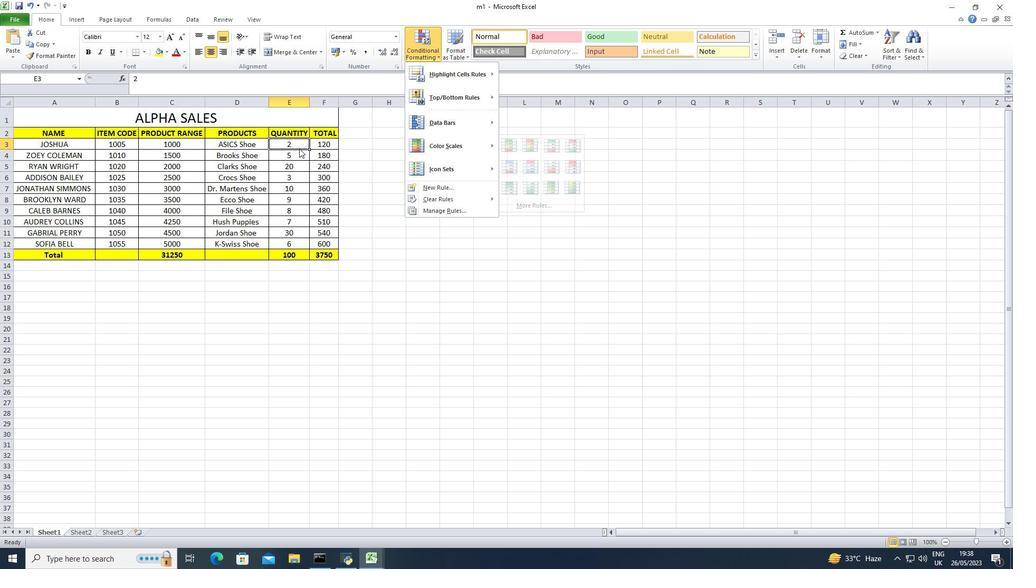 
Action: Mouse moved to (289, 131)
Screenshot: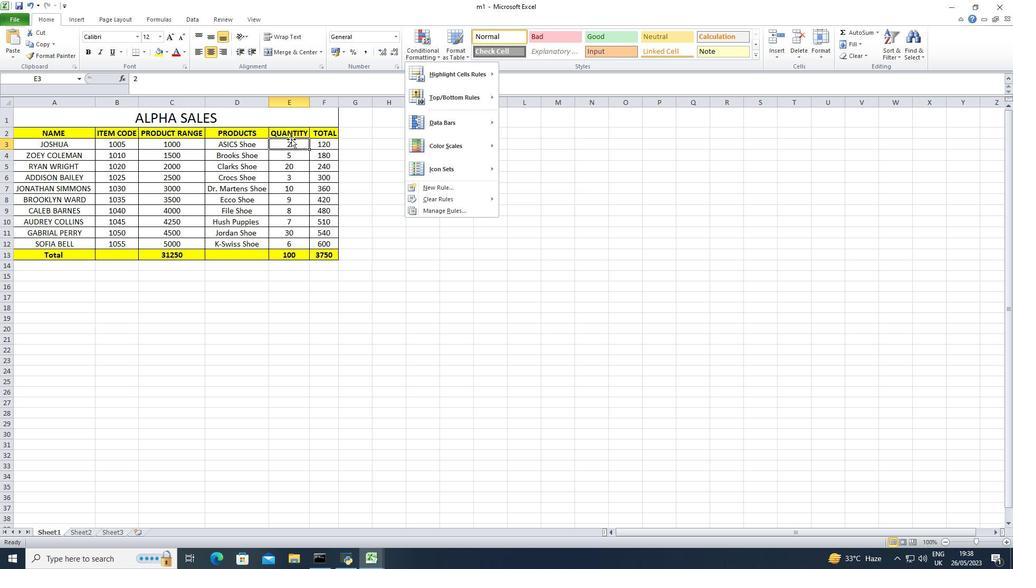
Action: Mouse pressed left at (289, 131)
Screenshot: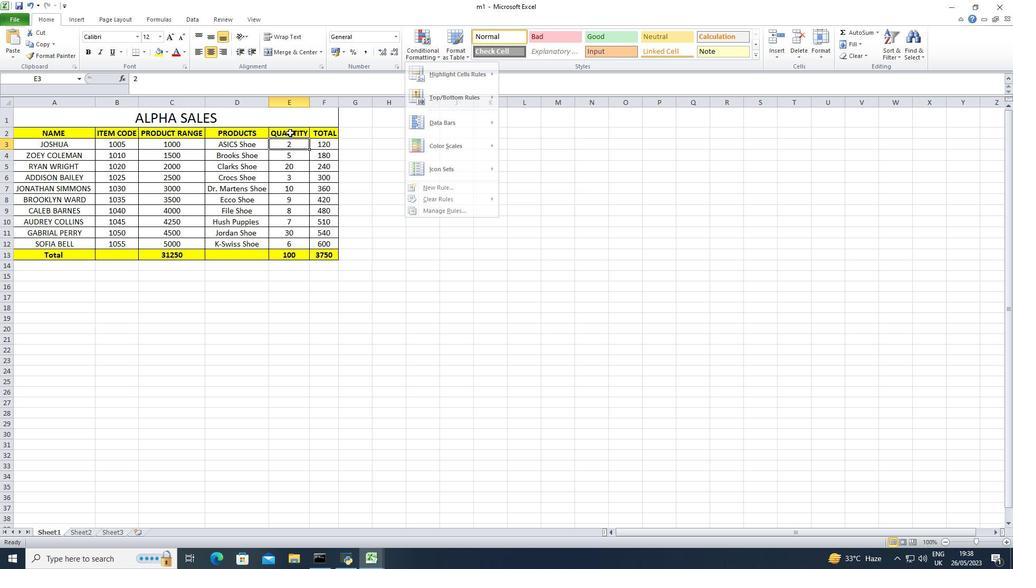 
Action: Key pressed <Key.shift><Key.down><Key.shift><Key.up><Key.down><Key.up><Key.left><Key.shift><Key.right><Key.down>
Screenshot: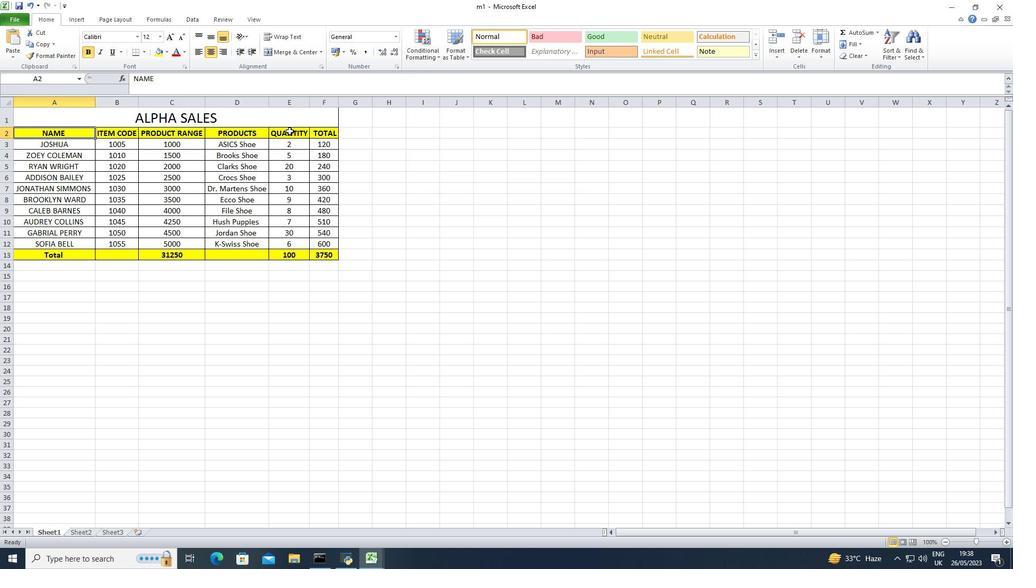 
Action: Mouse moved to (424, 54)
Screenshot: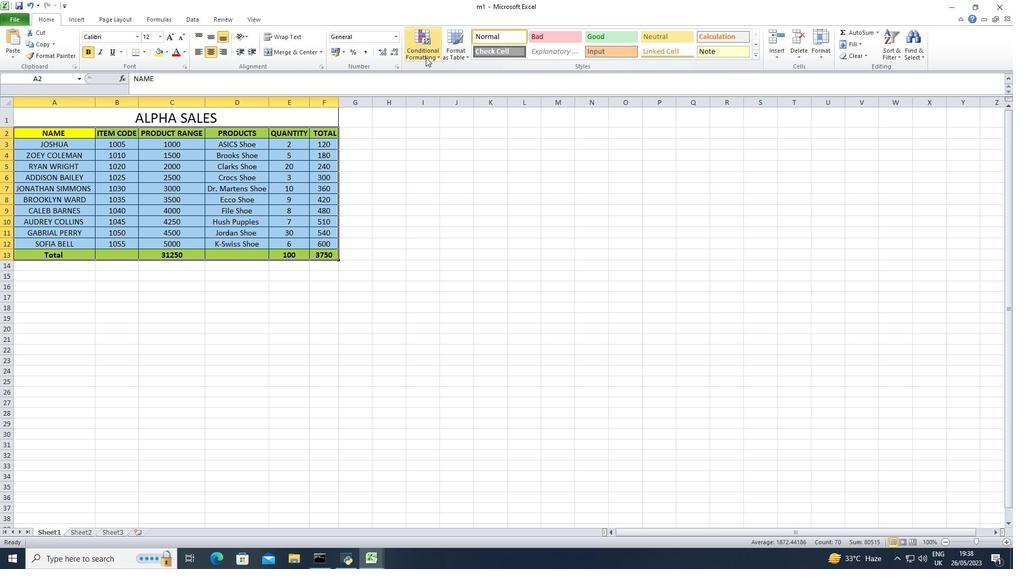 
Action: Mouse pressed left at (424, 54)
Screenshot: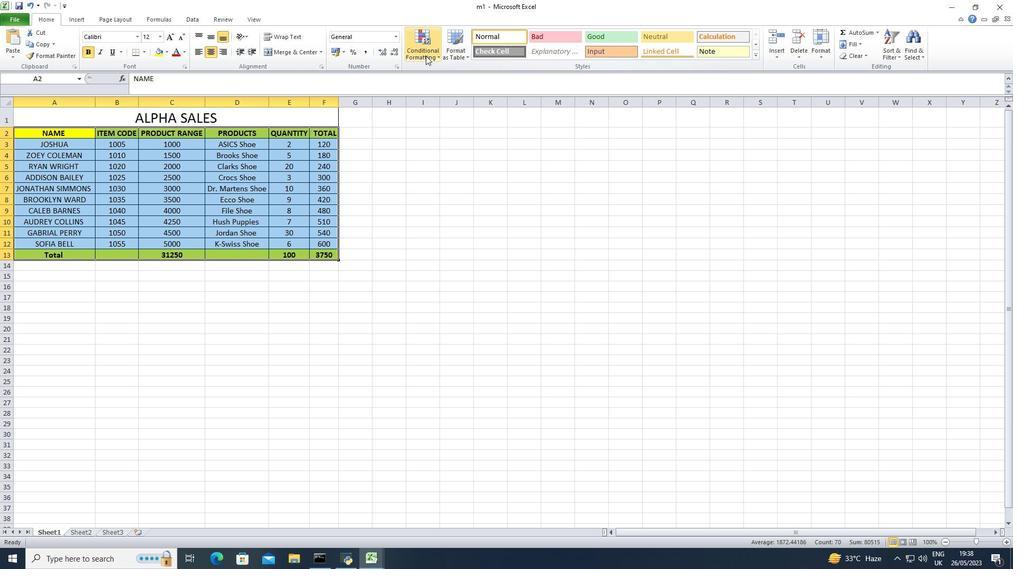 
Action: Mouse moved to (537, 102)
Screenshot: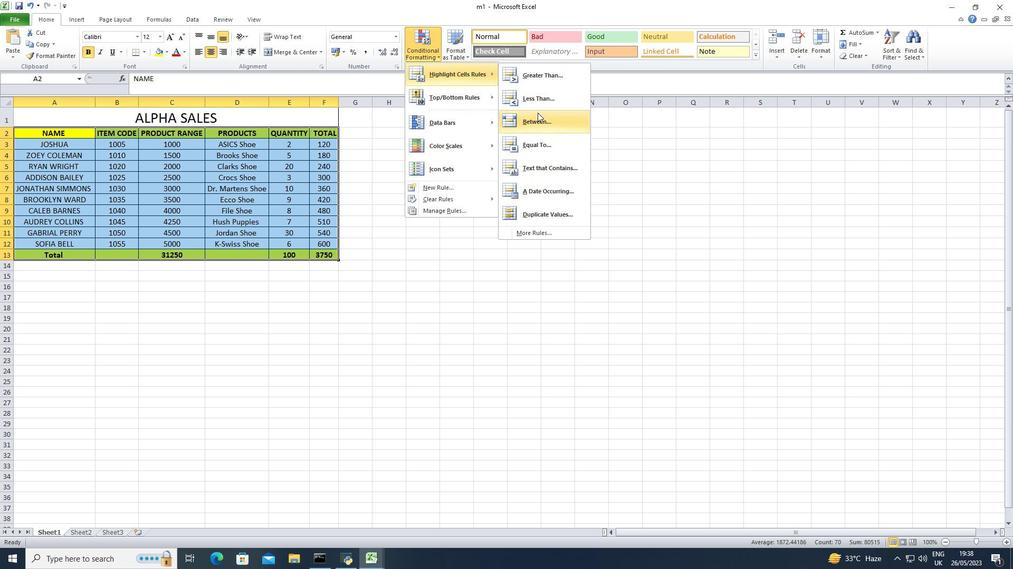 
Action: Mouse pressed left at (537, 102)
Screenshot: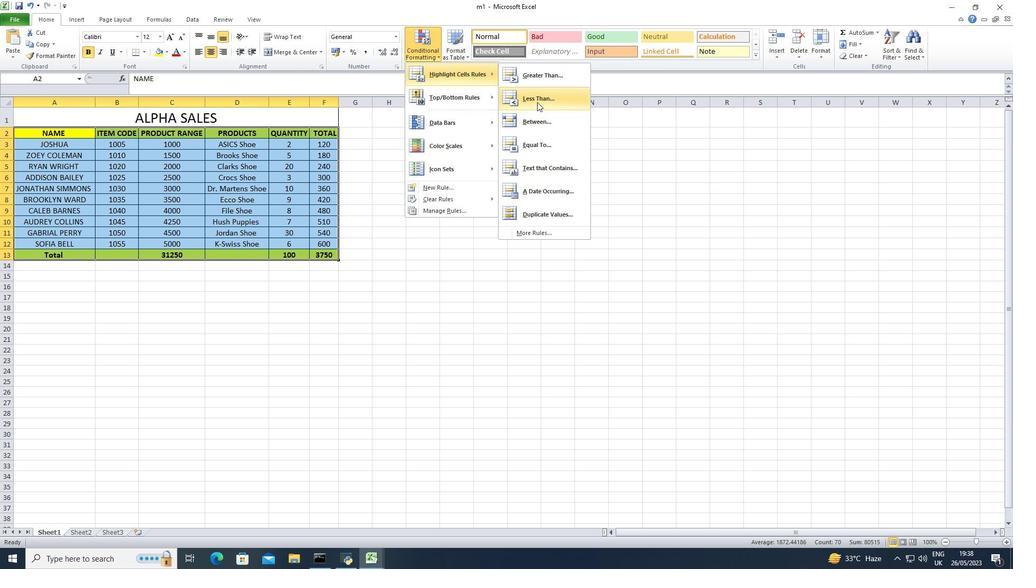 
Action: Mouse moved to (259, 236)
Screenshot: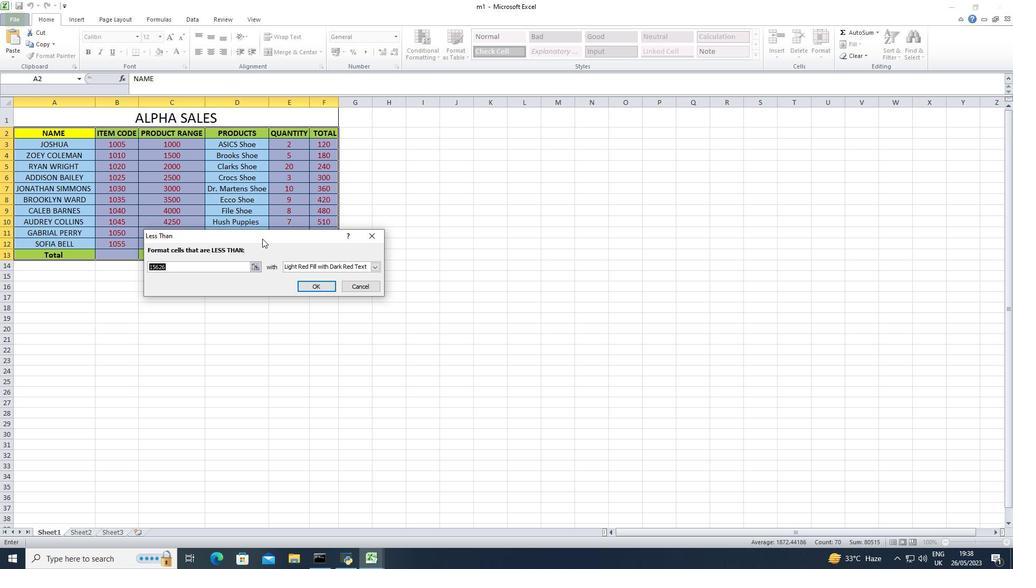 
Action: Mouse pressed left at (259, 236)
Screenshot: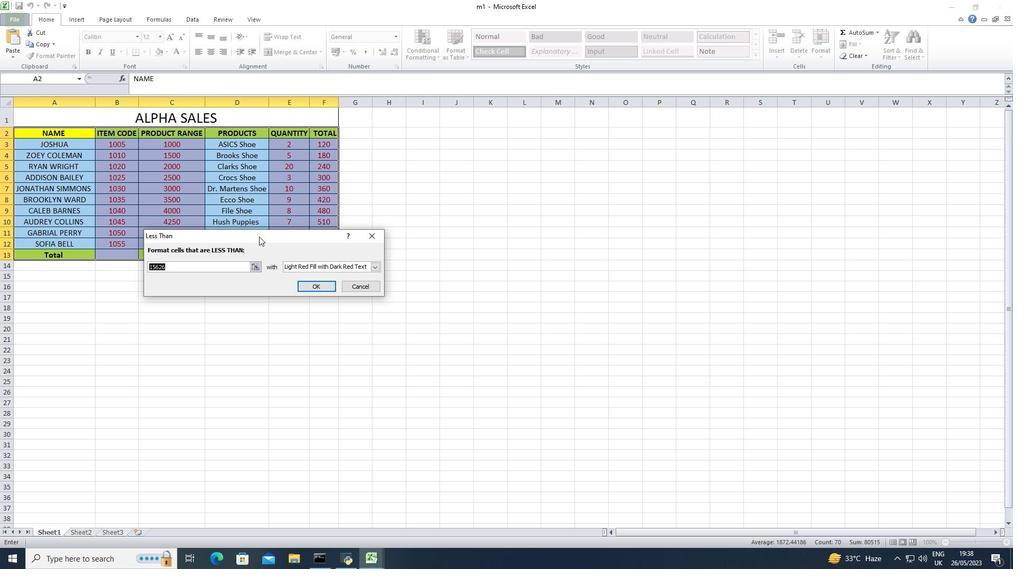
Action: Mouse moved to (128, 347)
Screenshot: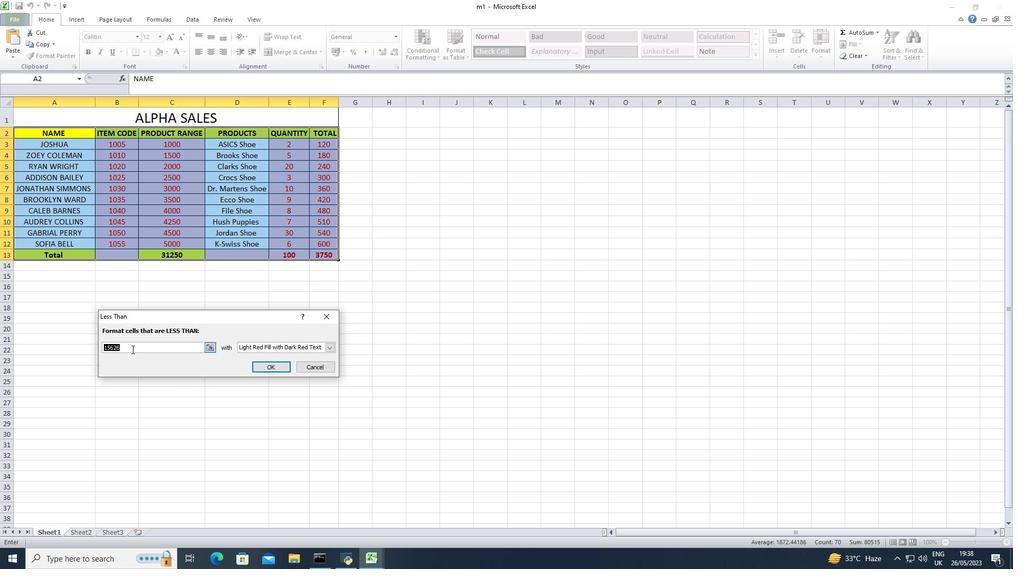 
Action: Key pressed <Key.backspace>10
Screenshot: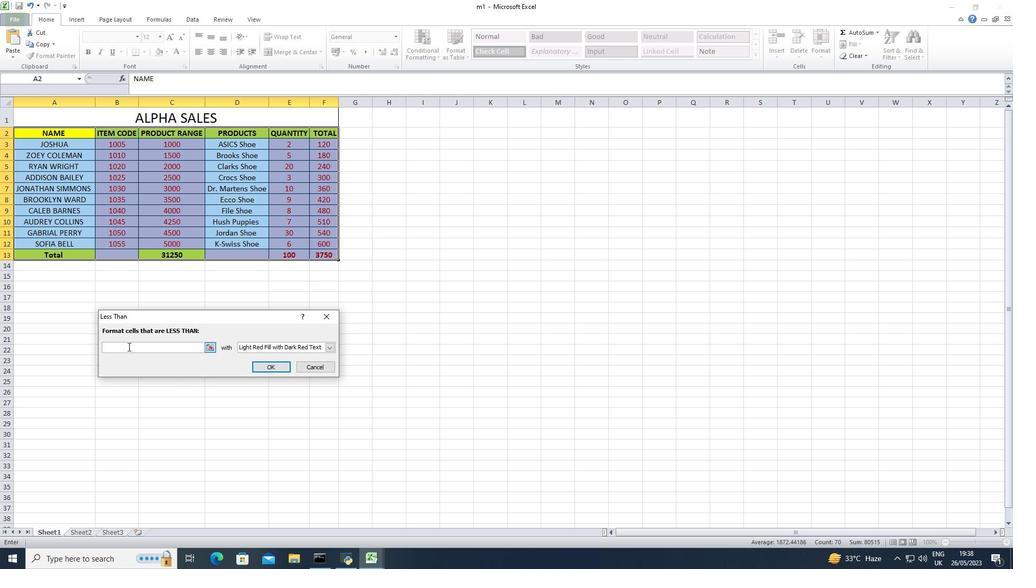 
Action: Mouse moved to (323, 313)
Screenshot: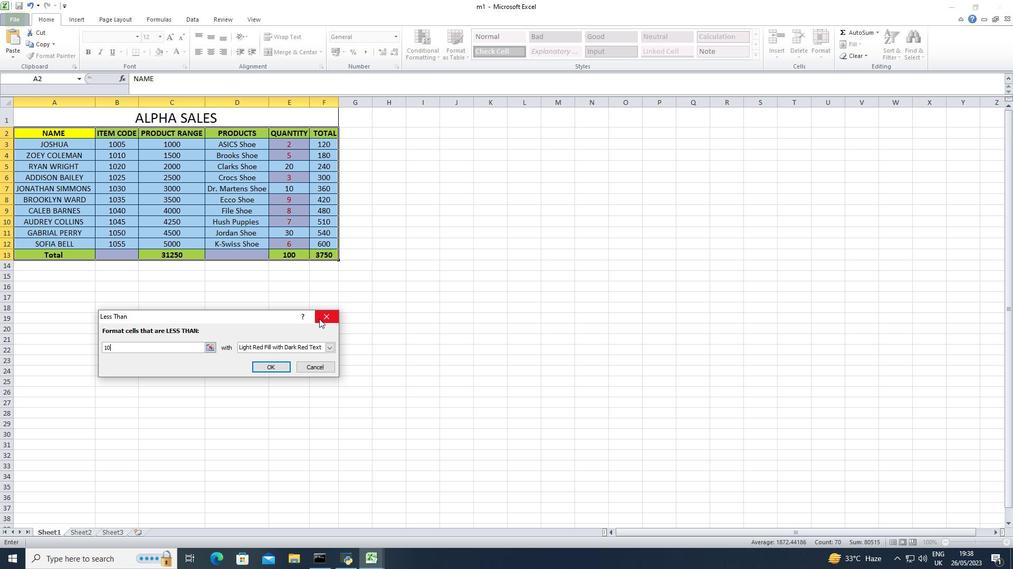 
Action: Mouse pressed left at (323, 313)
Screenshot: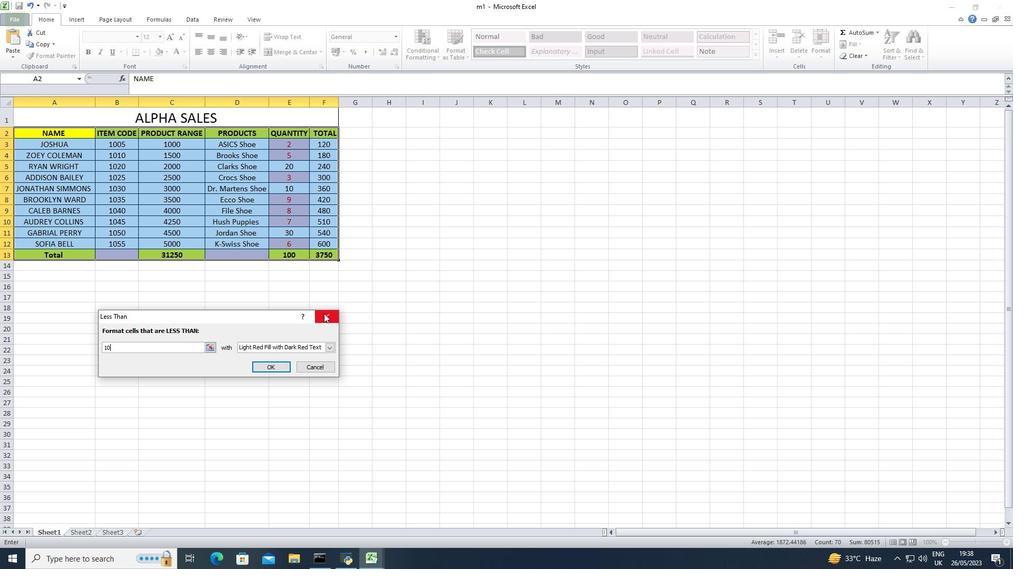 
Action: Mouse moved to (425, 50)
Screenshot: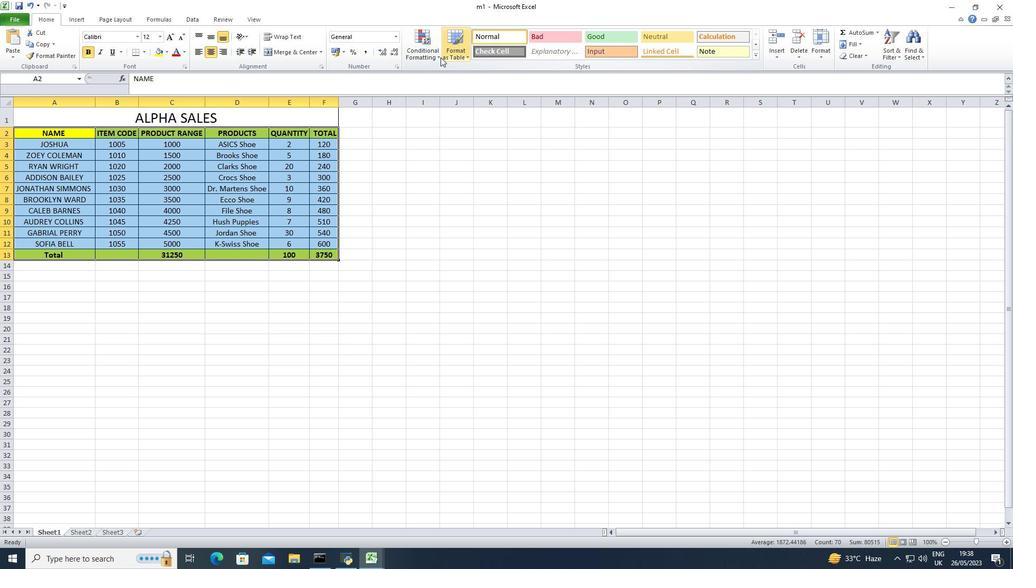 
Action: Mouse pressed left at (425, 50)
Screenshot: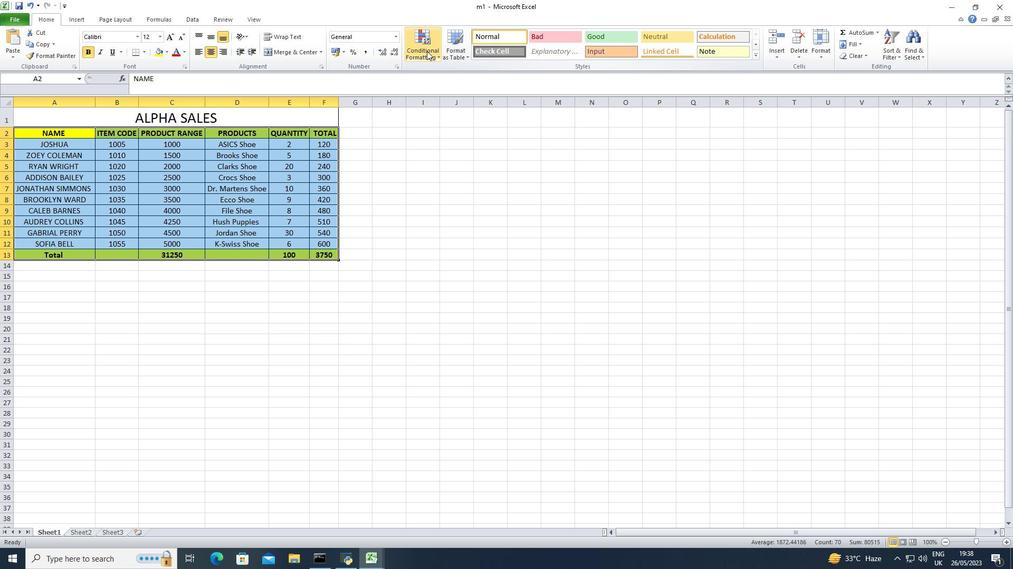 
Action: Mouse moved to (443, 213)
Screenshot: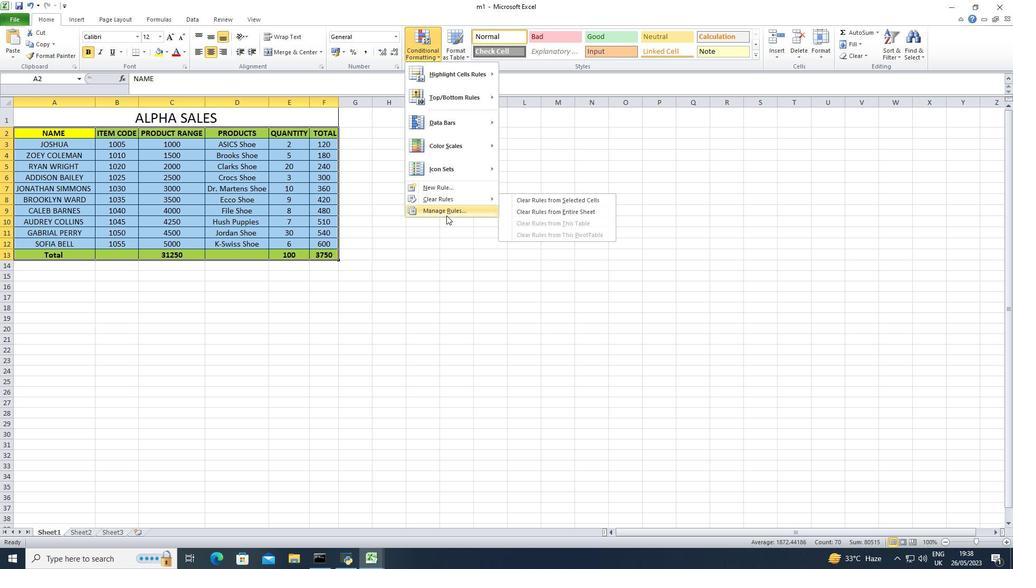 
Action: Mouse pressed left at (443, 213)
Screenshot: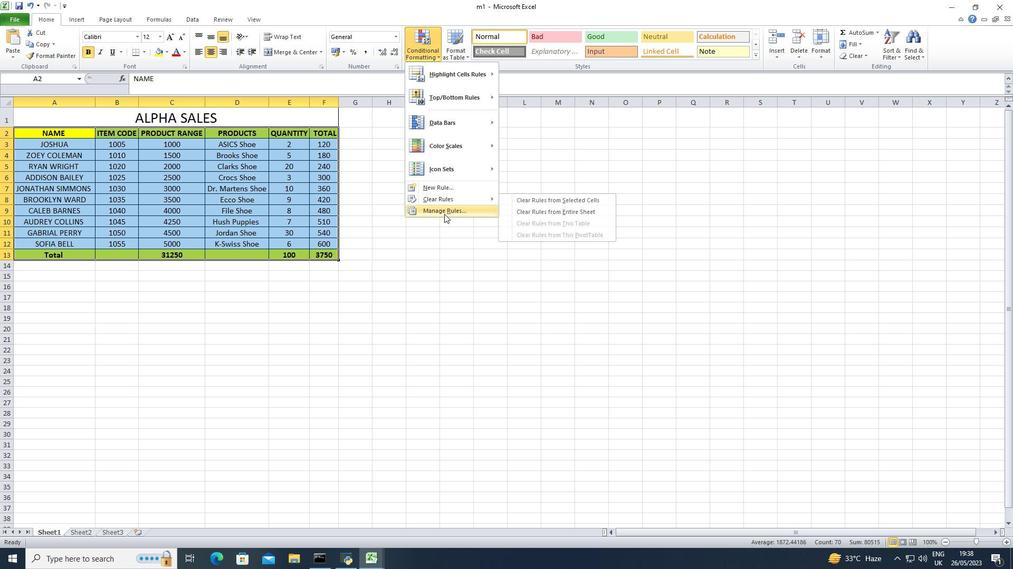 
Action: Mouse moved to (91, 305)
Screenshot: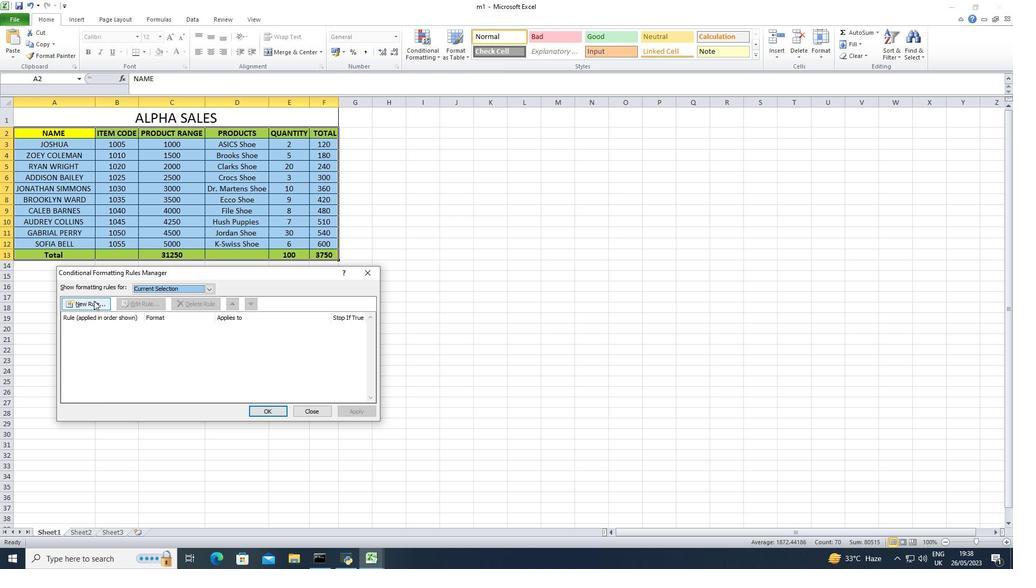 
Action: Mouse pressed left at (91, 305)
Screenshot: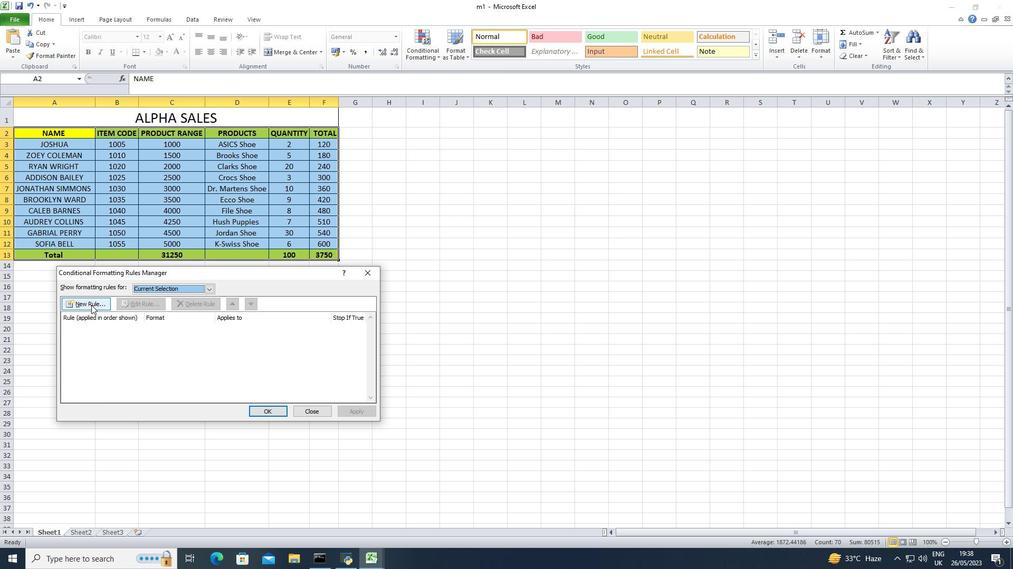 
Action: Mouse moved to (347, 246)
Screenshot: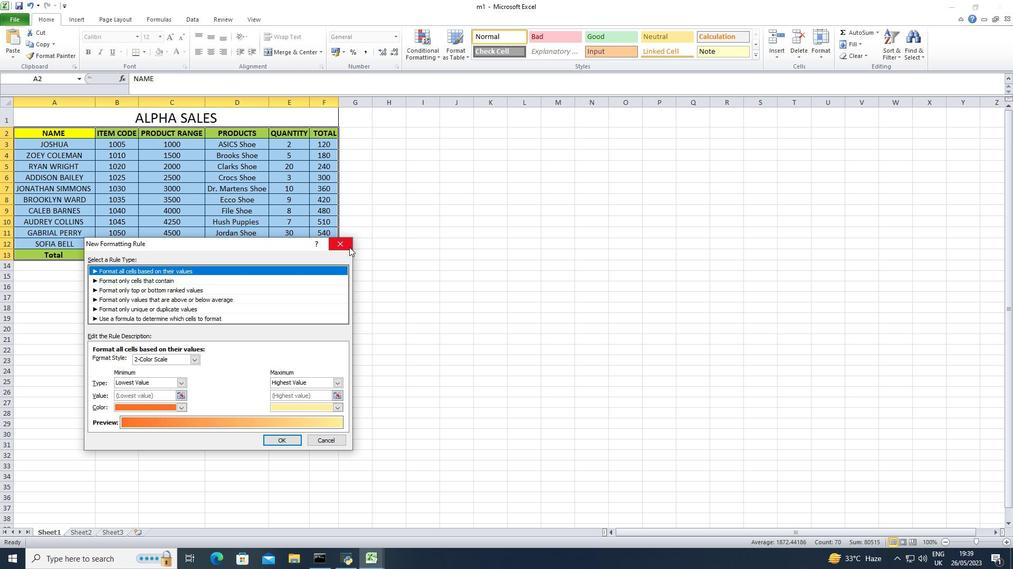 
Action: Mouse pressed left at (347, 246)
Screenshot: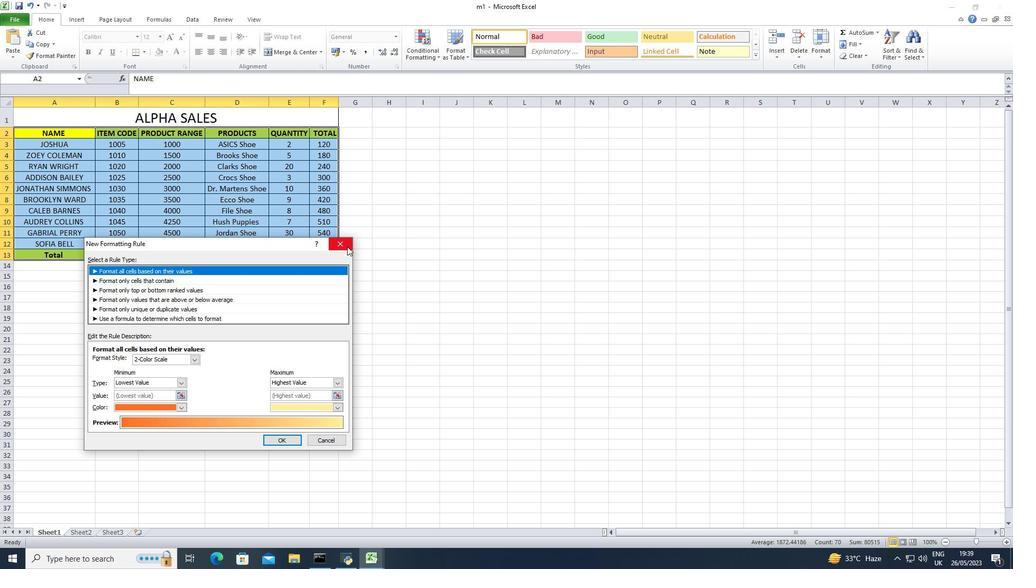 
Action: Mouse moved to (238, 279)
Screenshot: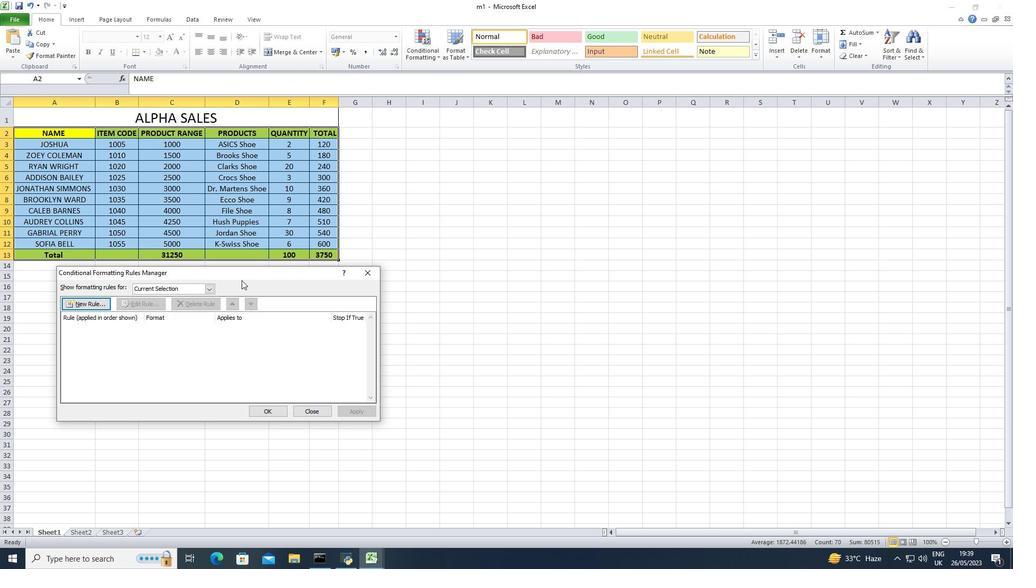 
Action: Mouse pressed left at (238, 279)
Screenshot: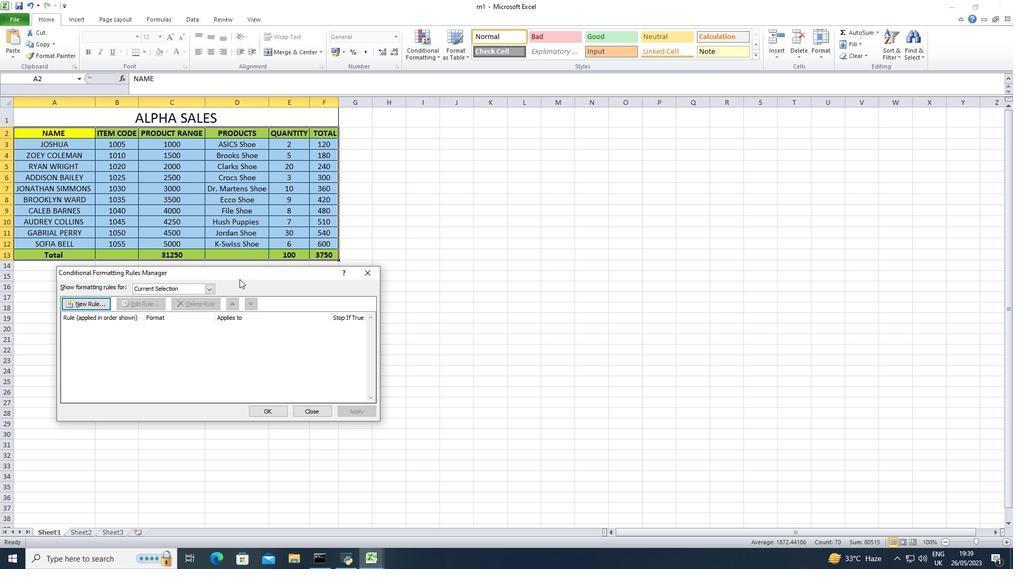 
Action: Mouse moved to (384, 261)
Screenshot: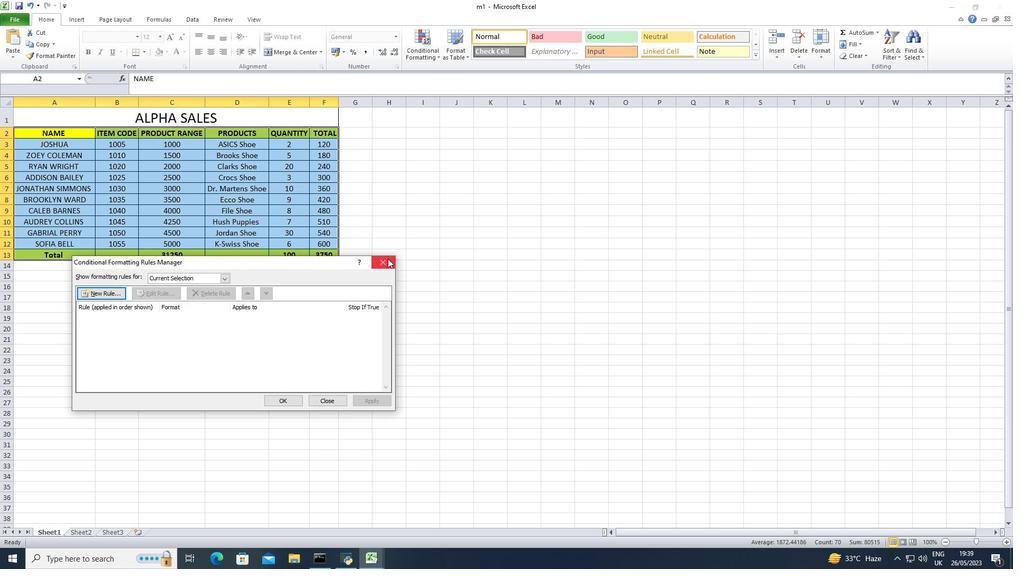 
Action: Mouse pressed left at (384, 261)
Screenshot: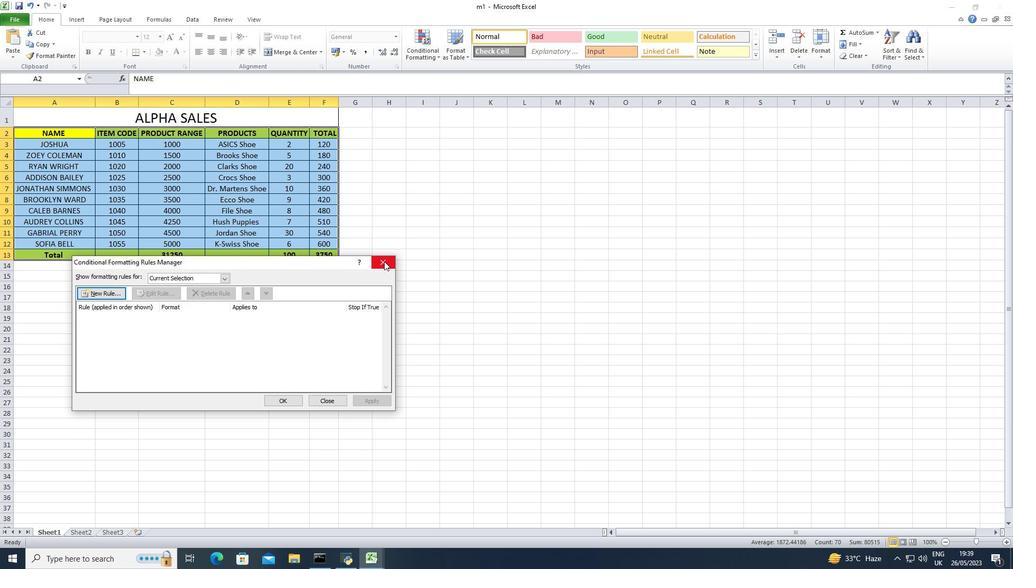 
Action: Mouse moved to (415, 57)
Screenshot: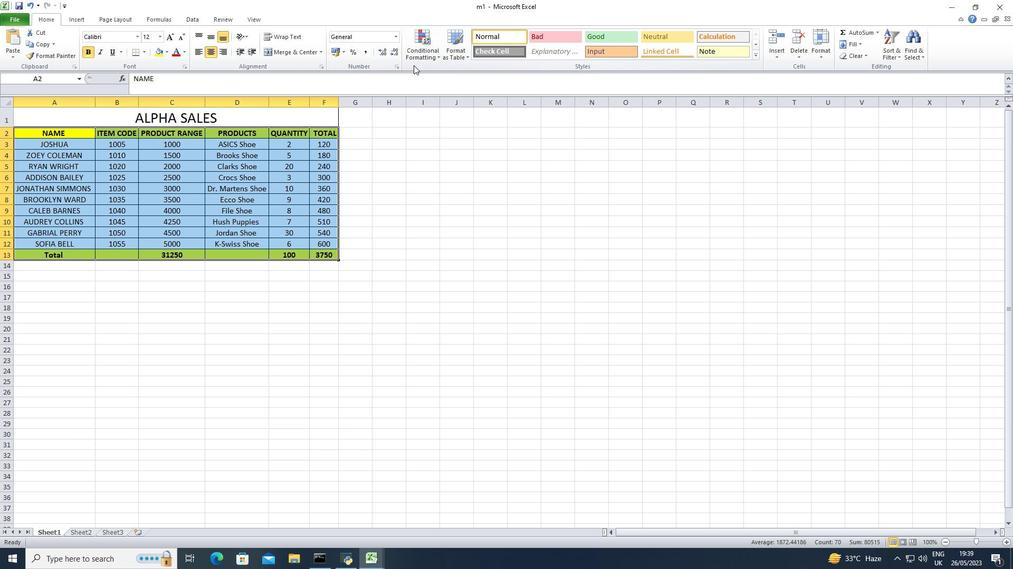 
Action: Mouse pressed left at (415, 57)
Screenshot: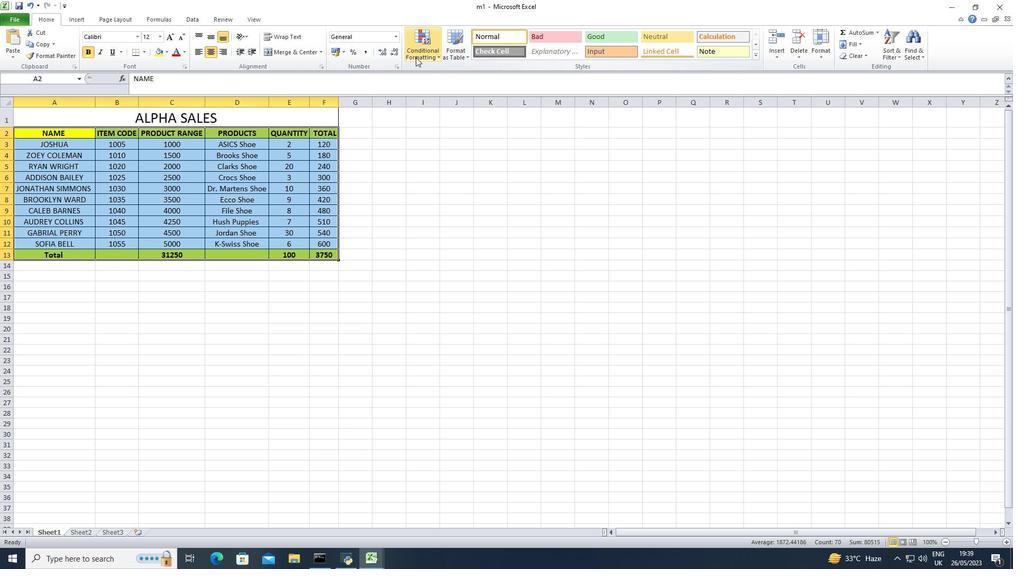 
Action: Mouse moved to (339, 228)
Screenshot: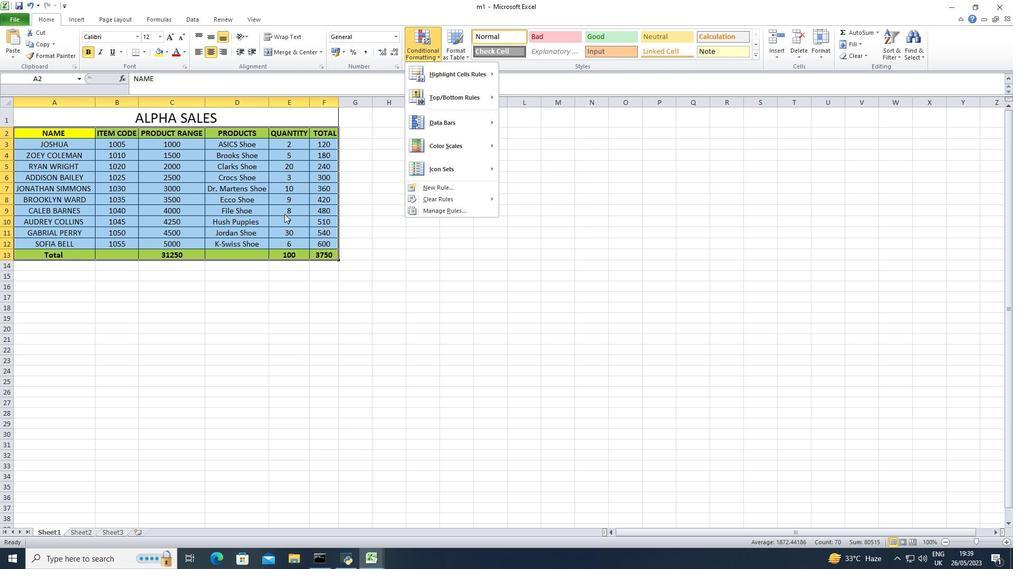 
Action: Key pressed <Key.esc><Key.up><Key.down><Key.down><Key.right><Key.right><Key.up><Key.left><Key.left><Key.shift><Key.right><Key.down>
Screenshot: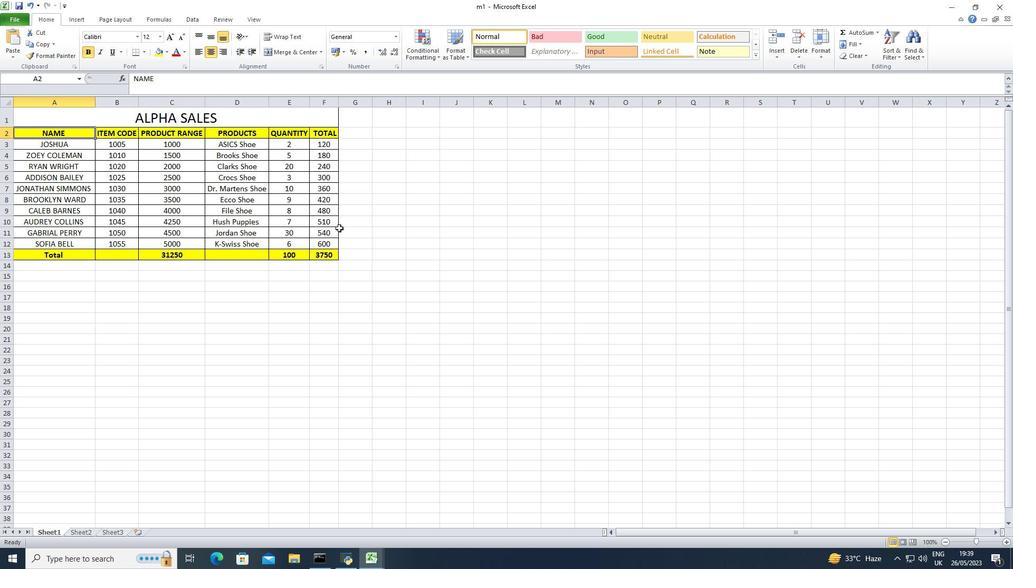 
Action: Mouse moved to (430, 51)
Screenshot: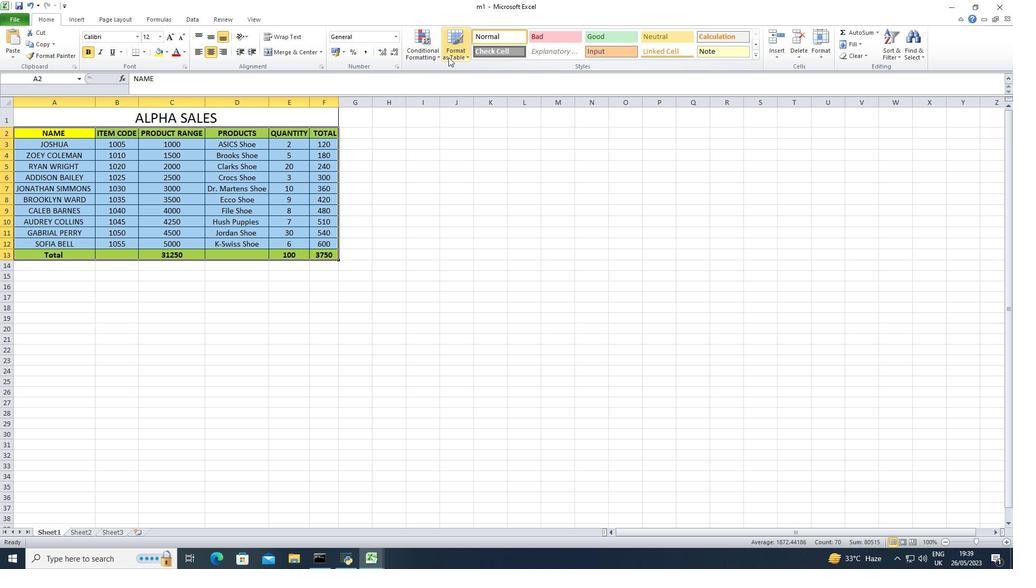 
Action: Mouse pressed left at (430, 51)
Screenshot: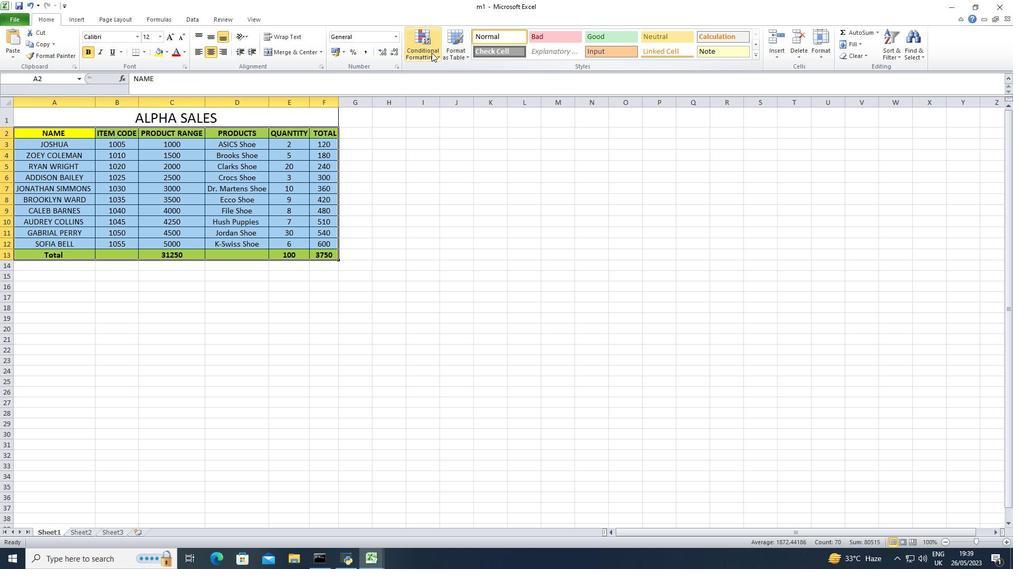 
Action: Mouse moved to (443, 190)
Screenshot: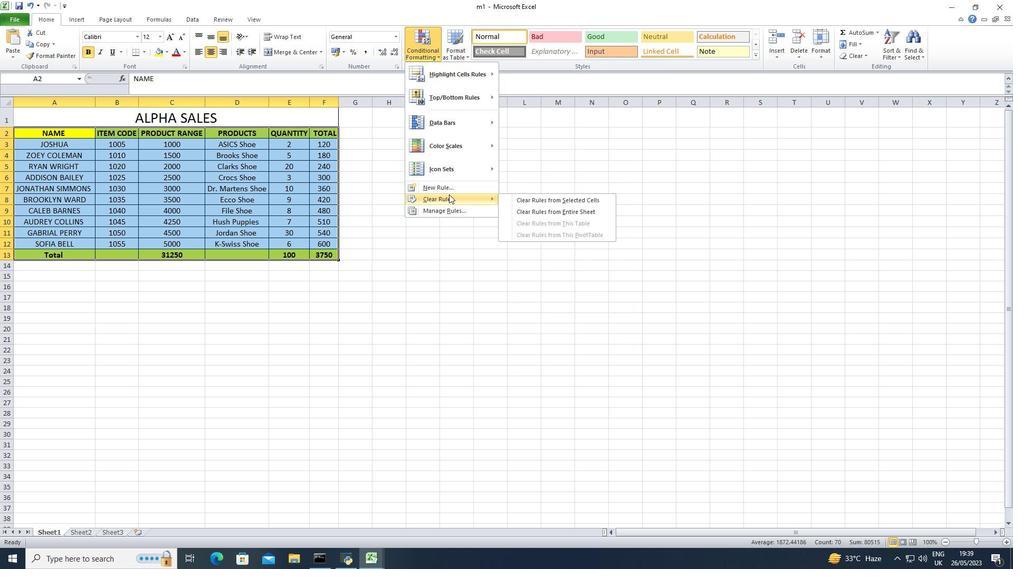 
Action: Mouse pressed left at (443, 190)
Screenshot: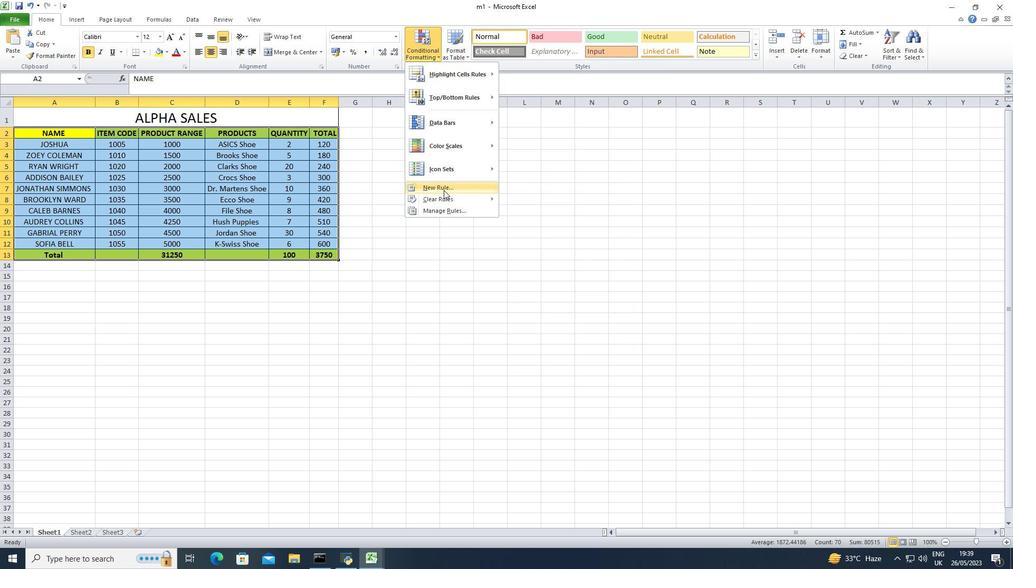 
Action: Mouse moved to (153, 281)
Screenshot: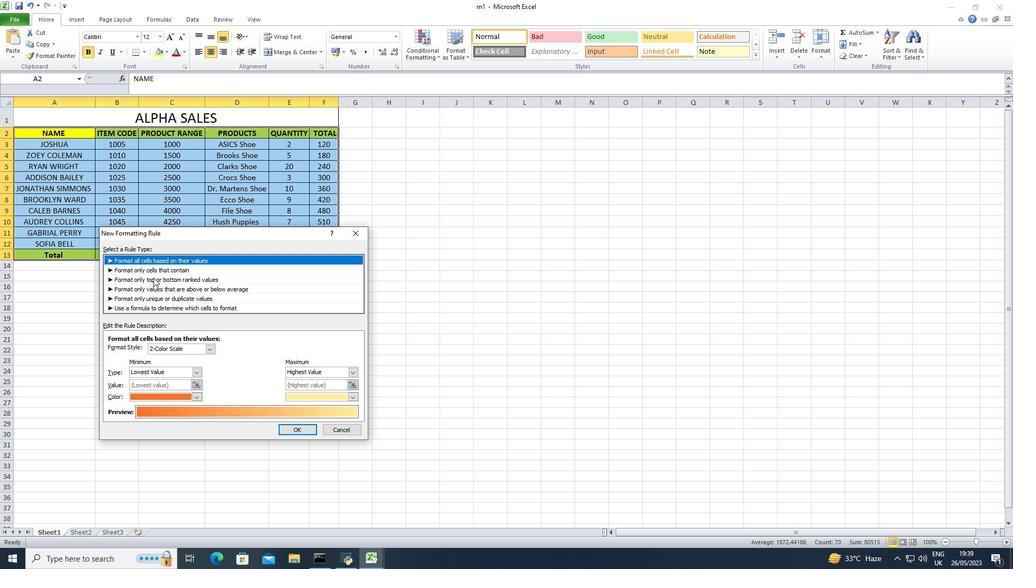 
Action: Mouse pressed left at (153, 281)
Screenshot: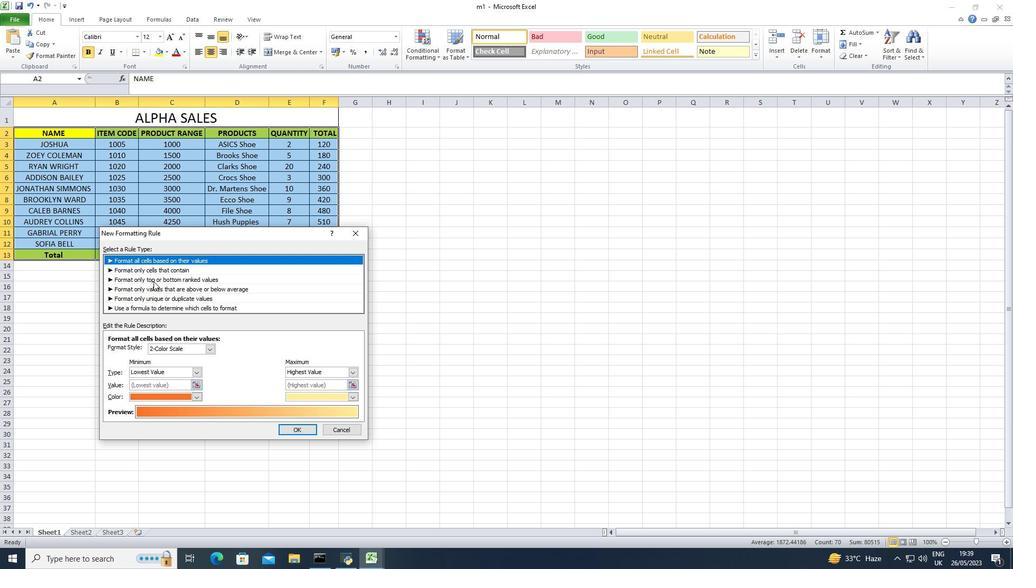 
Action: Mouse moved to (147, 288)
Screenshot: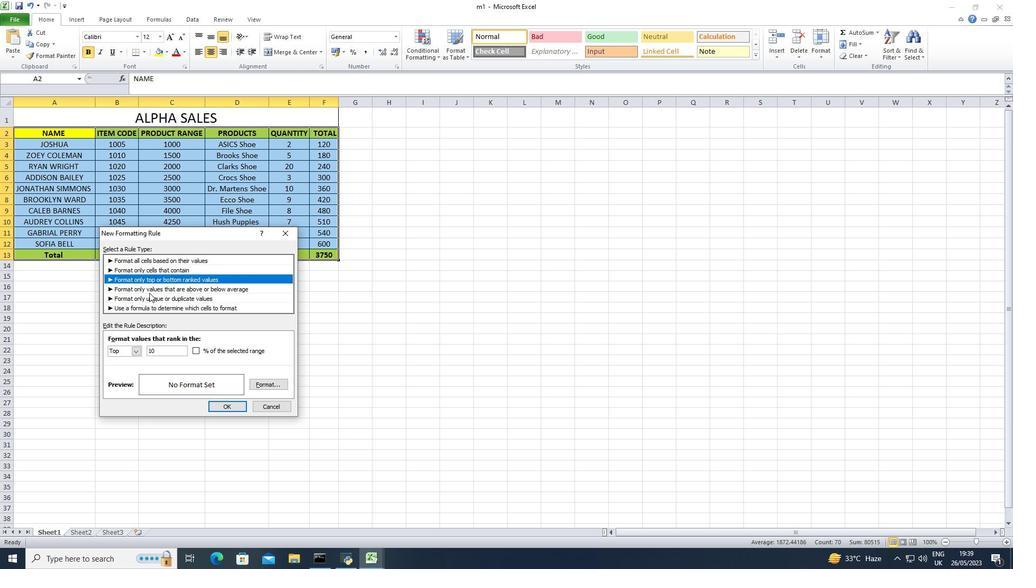 
Action: Mouse pressed left at (147, 288)
Screenshot: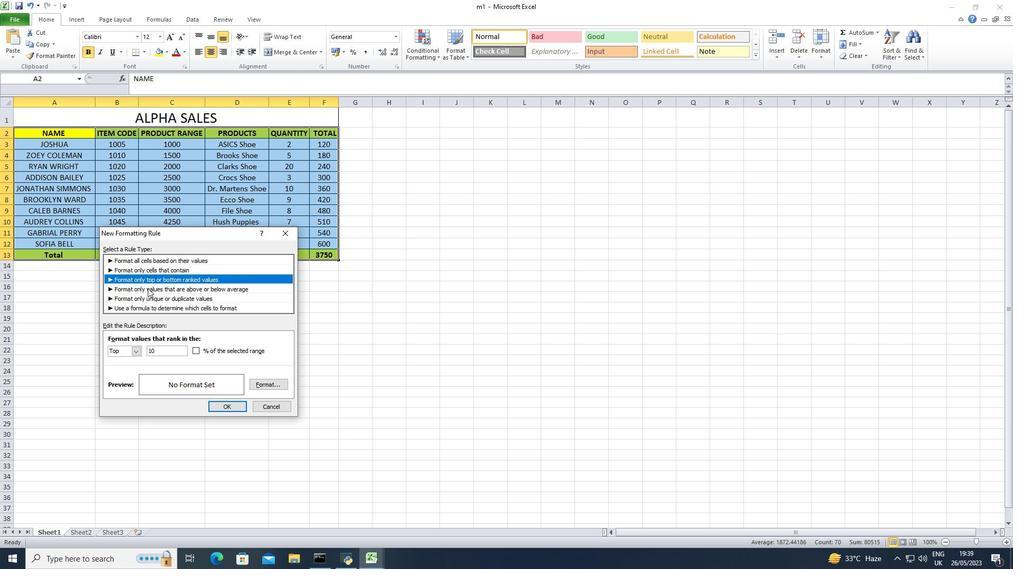 
Action: Mouse moved to (281, 352)
Screenshot: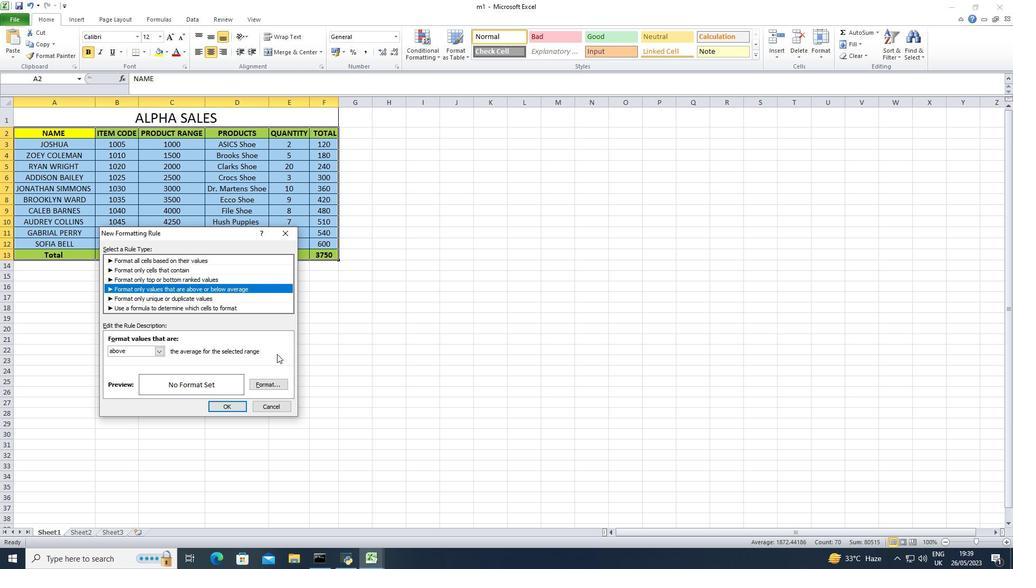 
Action: Key pressed <Key.esc><Key.esc>
Screenshot: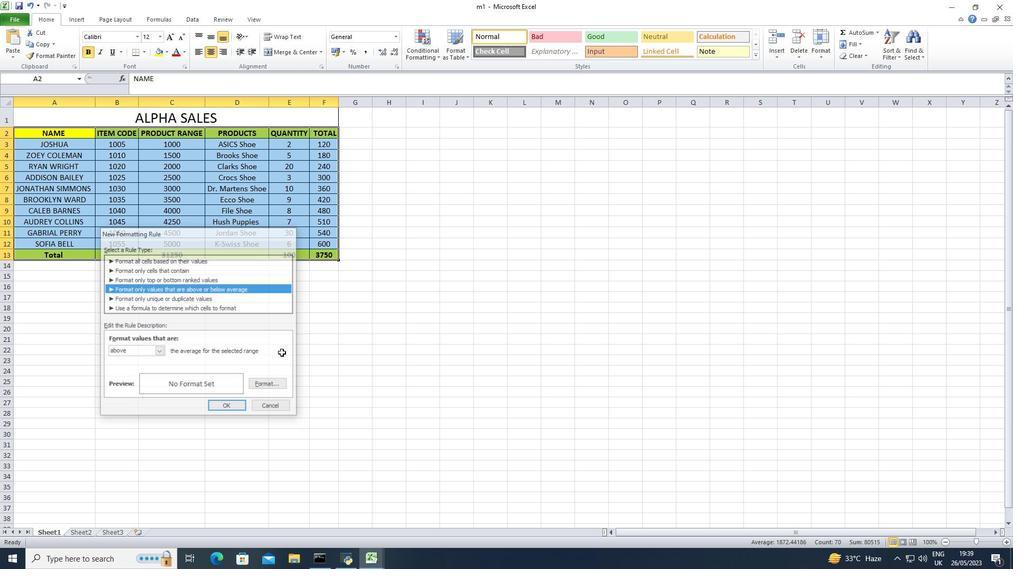 
Action: Mouse moved to (432, 50)
Screenshot: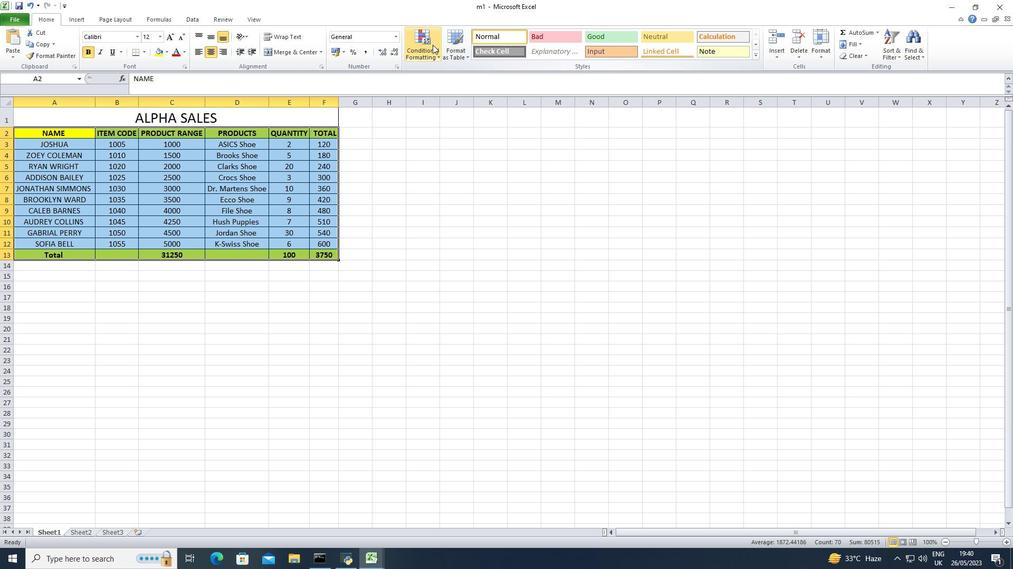 
Action: Mouse pressed left at (432, 50)
Screenshot: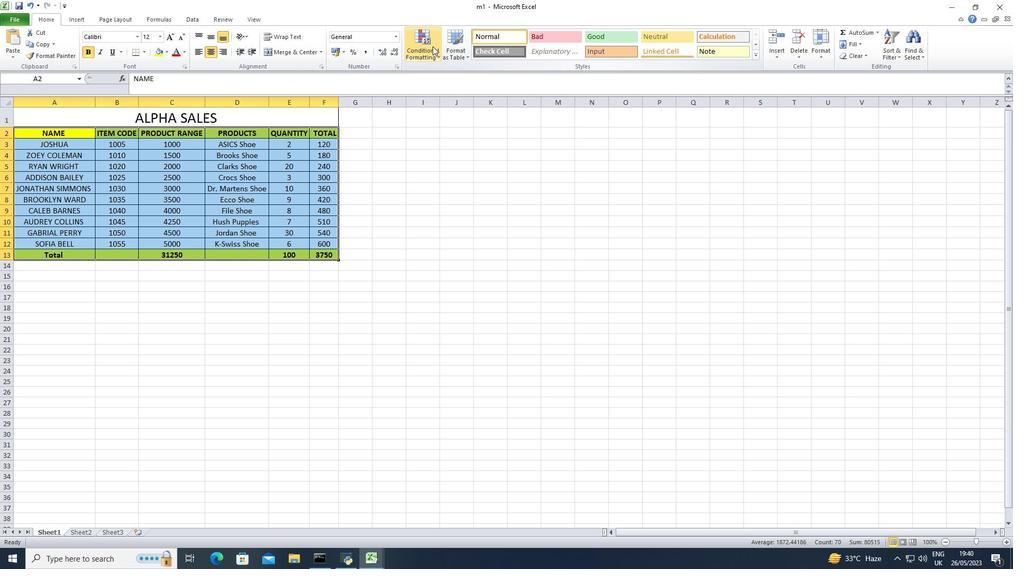 
Action: Mouse moved to (412, 257)
Screenshot: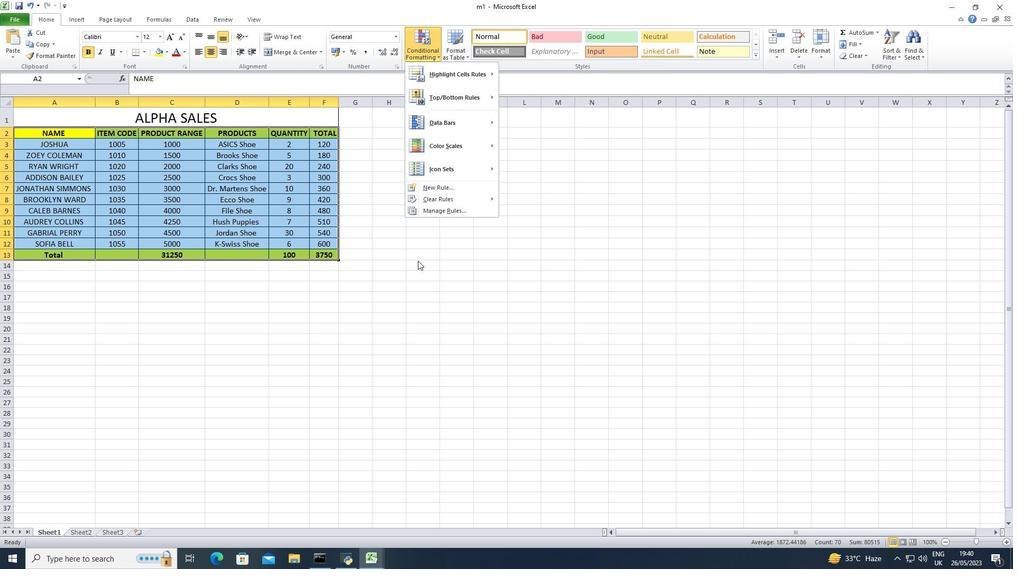 
Action: Mouse pressed left at (412, 257)
Screenshot: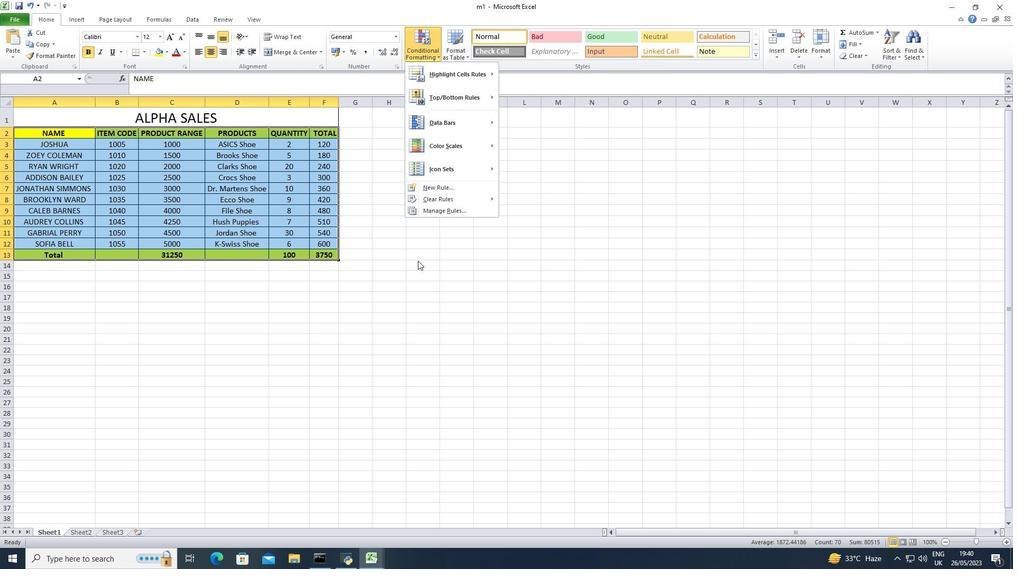 
Action: Key pressed <Key.menu>f
Screenshot: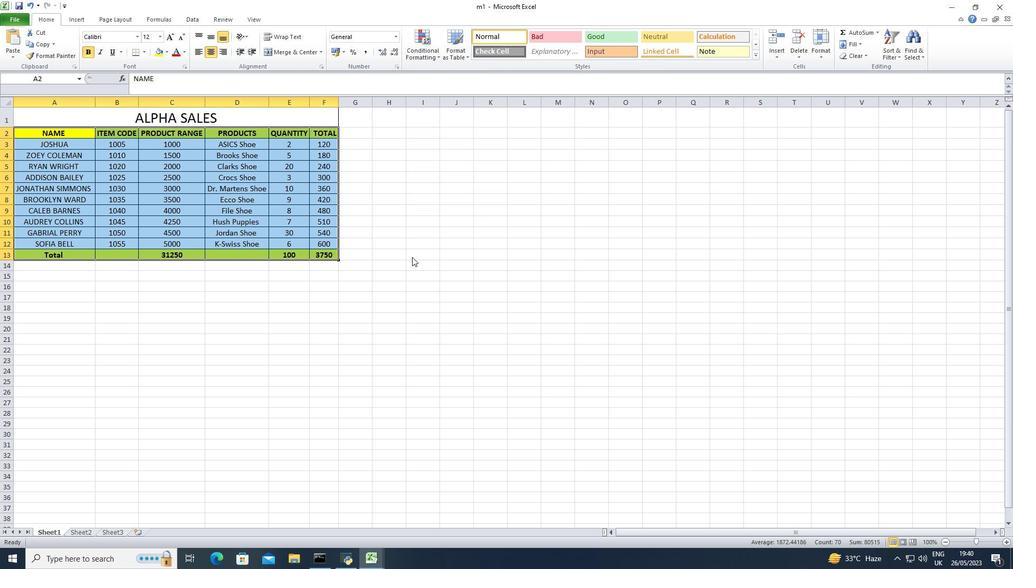 
Action: Mouse moved to (311, 251)
Screenshot: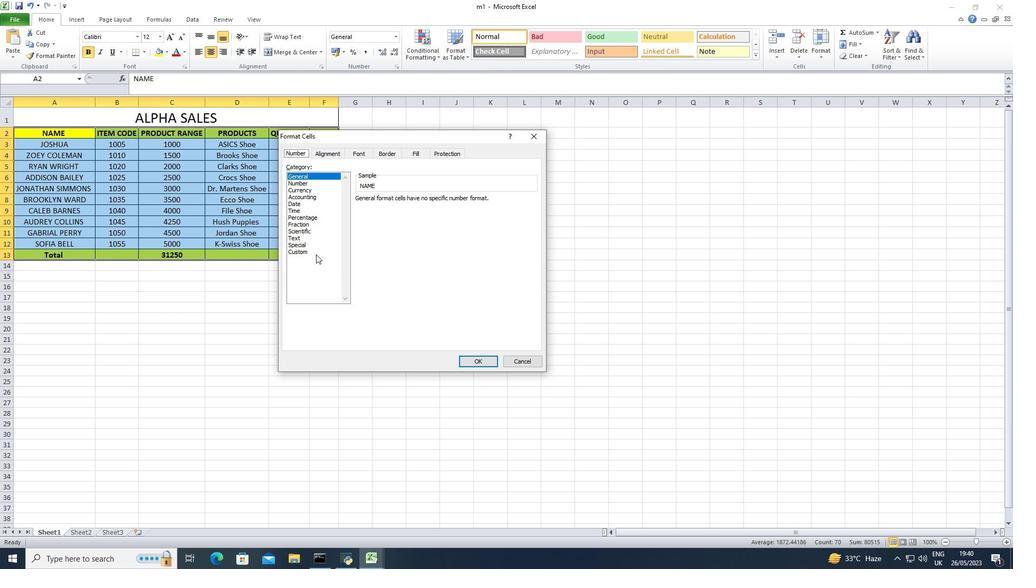 
Action: Mouse pressed left at (311, 251)
Screenshot: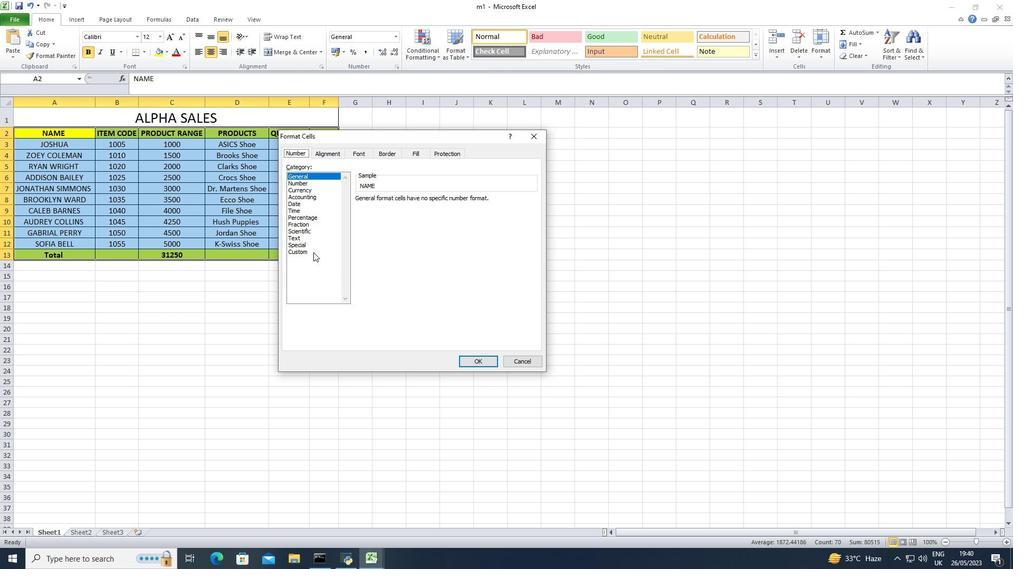 
Action: Mouse moved to (539, 132)
Screenshot: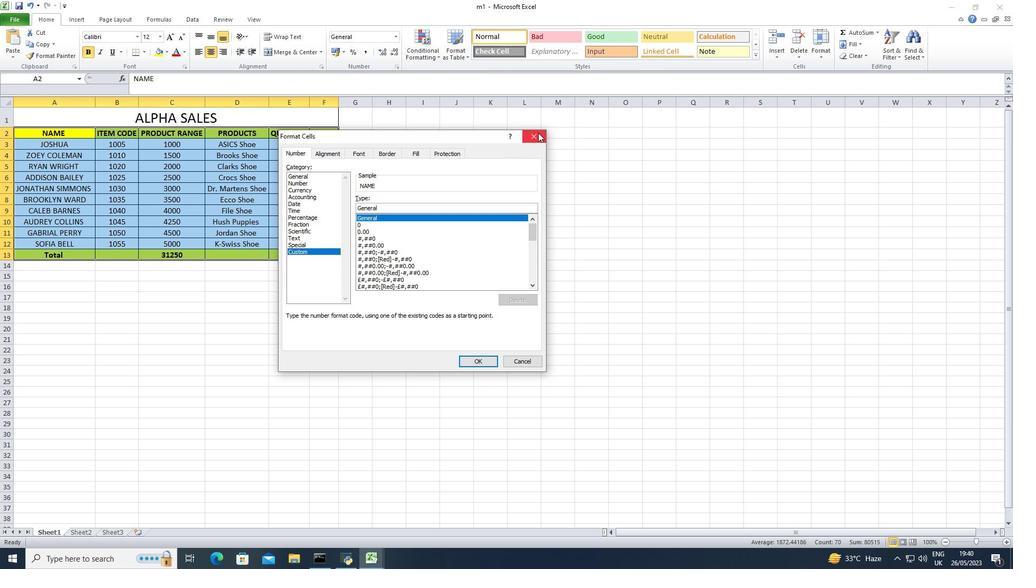 
Action: Mouse pressed left at (539, 132)
Screenshot: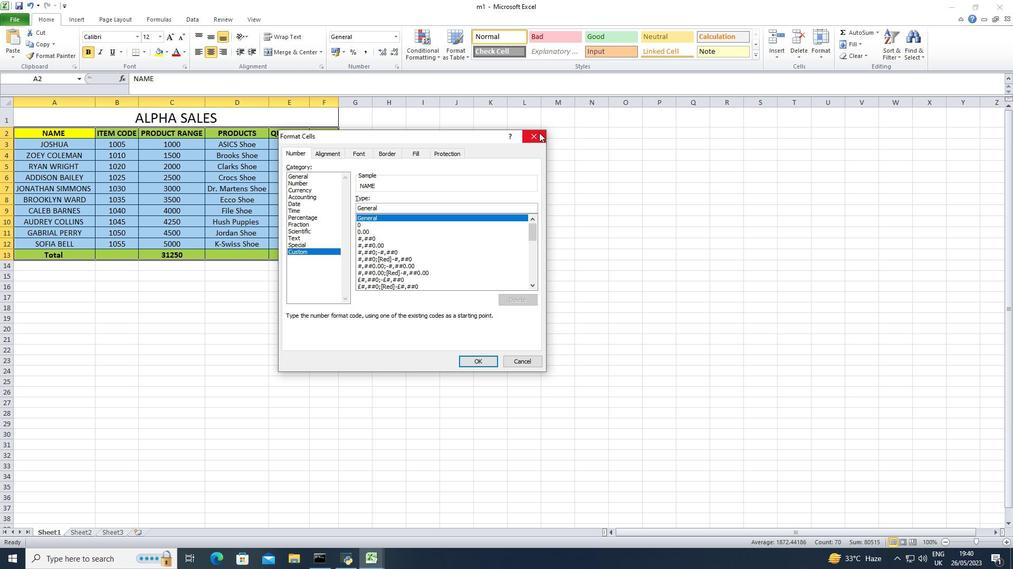 
Action: Mouse moved to (419, 49)
Screenshot: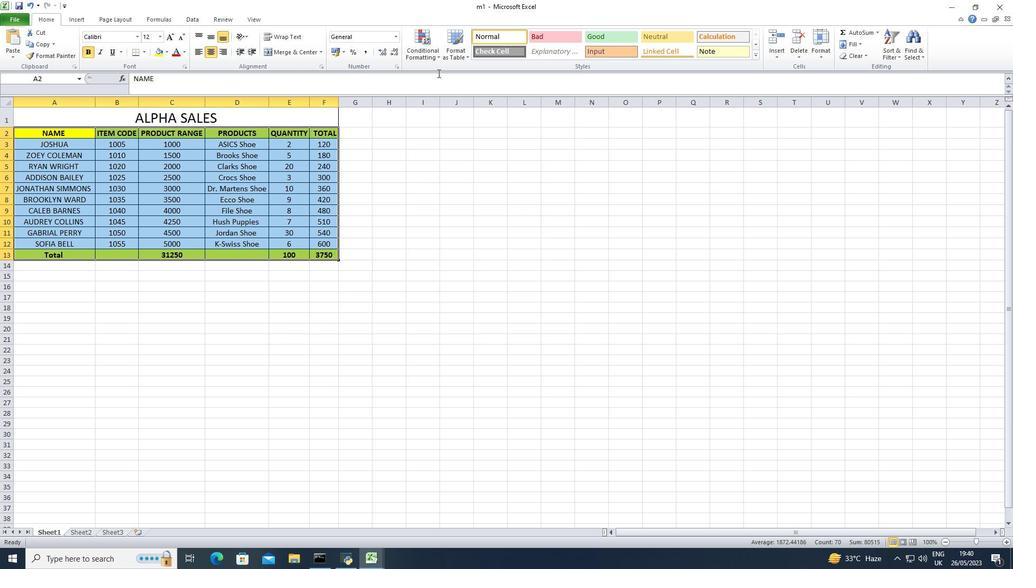 
Action: Mouse pressed right at (419, 49)
Screenshot: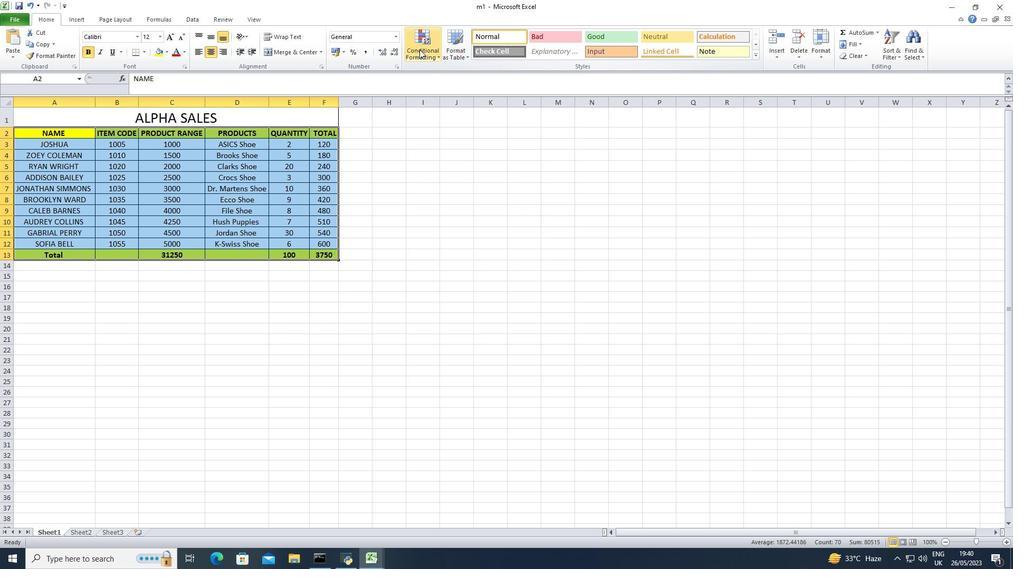 
Action: Mouse moved to (417, 46)
Screenshot: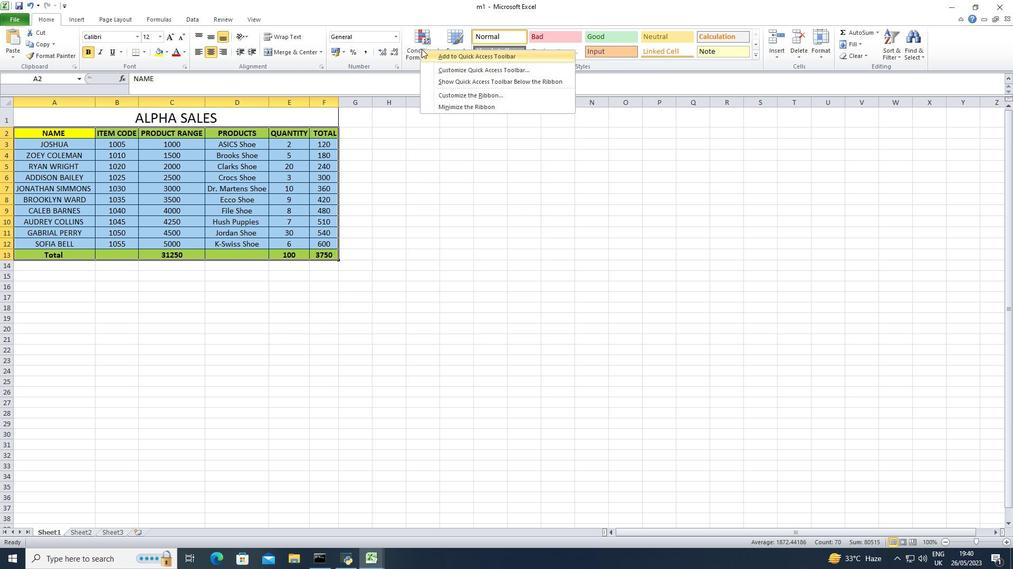 
Action: Mouse pressed left at (417, 46)
Screenshot: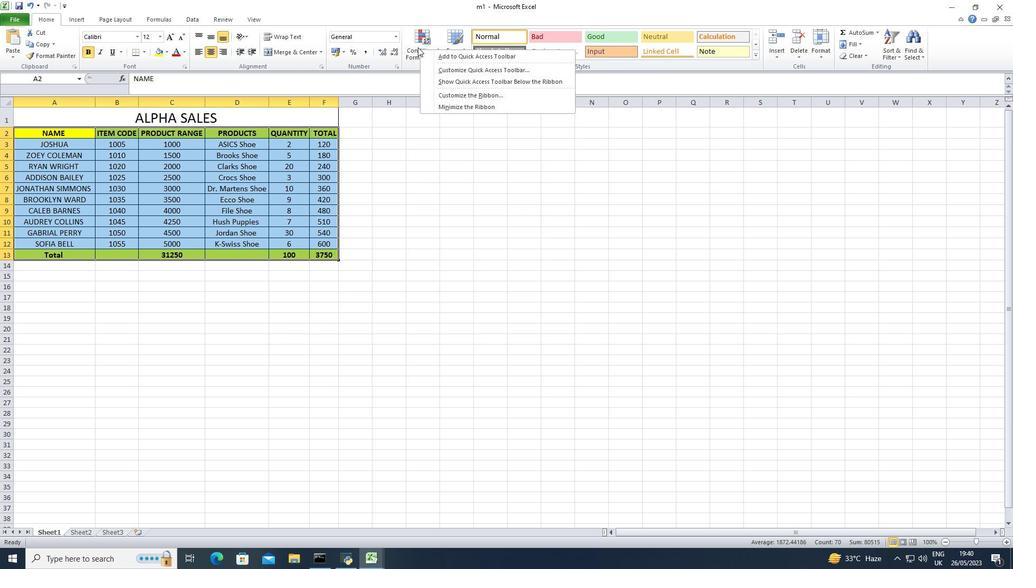 
Action: Mouse moved to (435, 188)
Screenshot: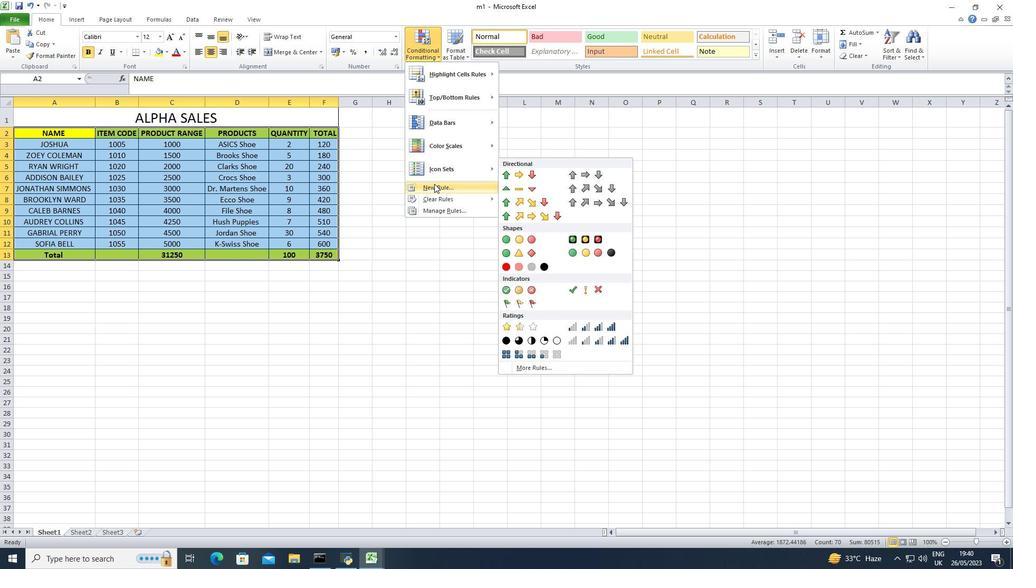 
Action: Mouse pressed left at (435, 188)
Screenshot: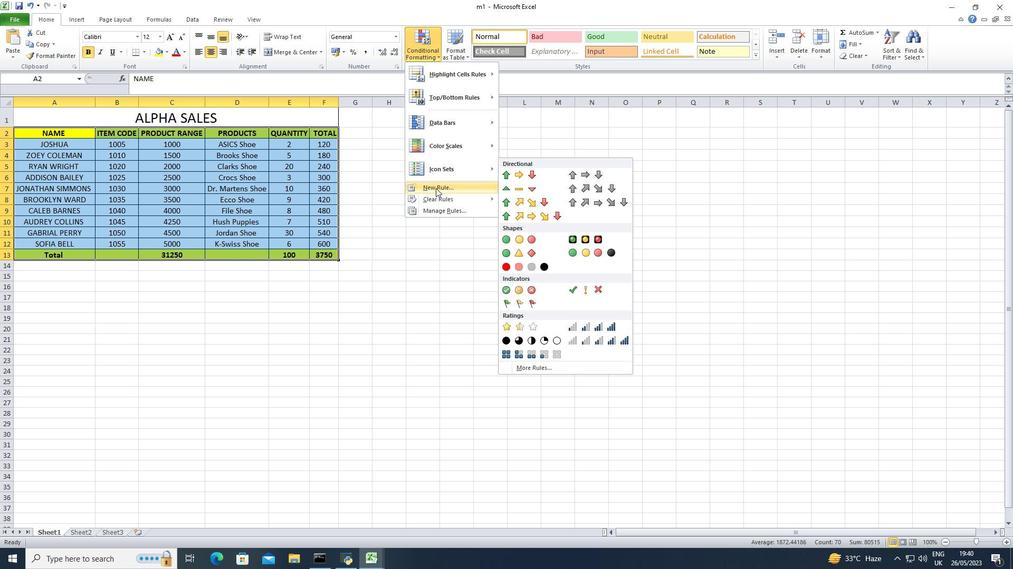 
Action: Mouse moved to (119, 296)
Screenshot: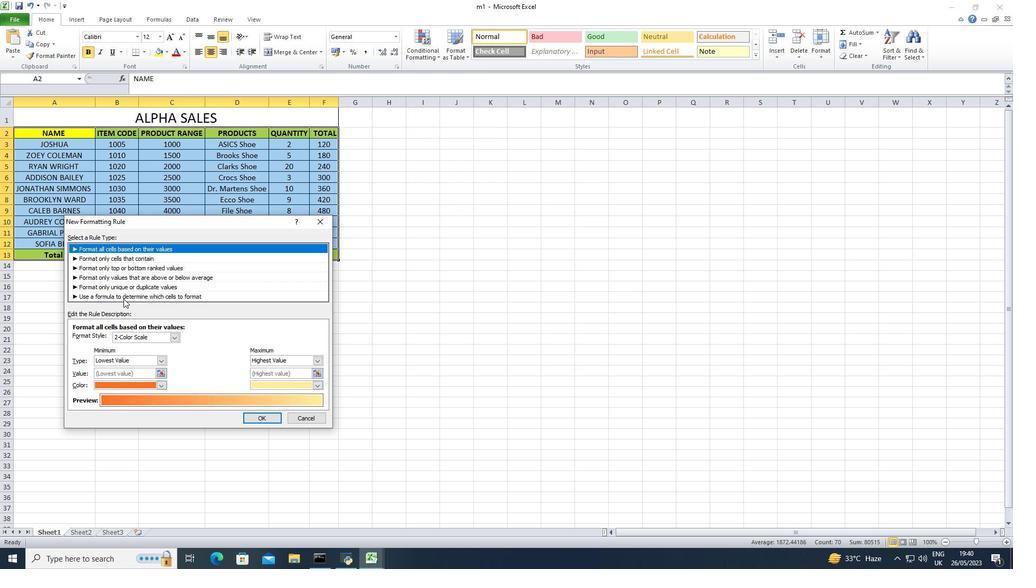 
Action: Mouse pressed left at (119, 296)
Screenshot: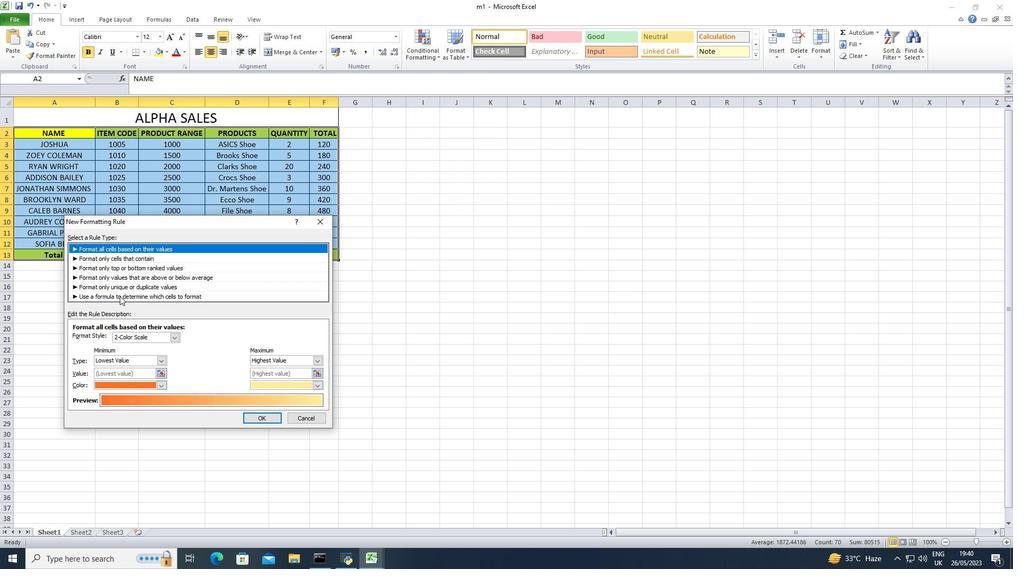 
Action: Mouse moved to (89, 337)
Screenshot: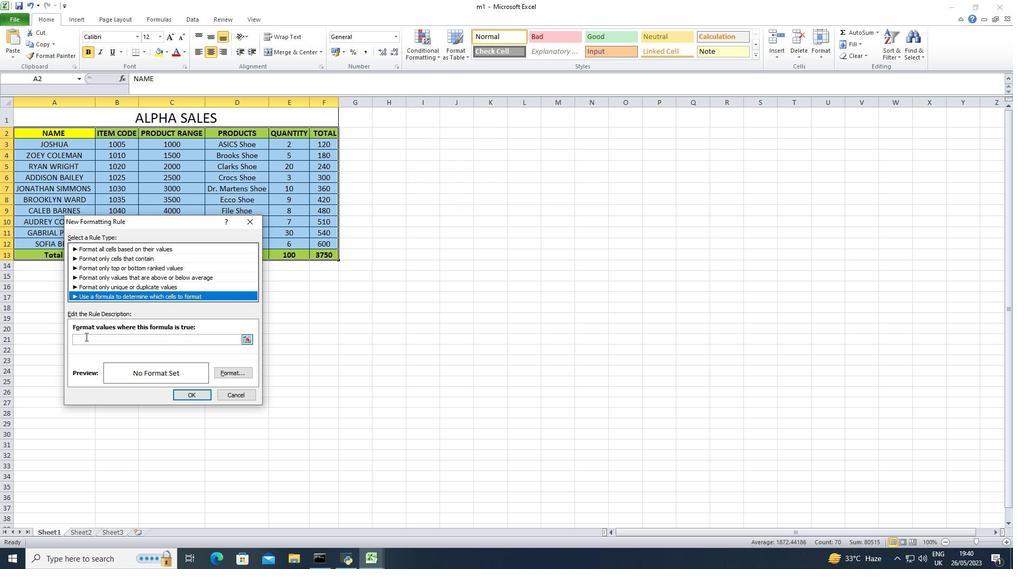 
Action: Mouse pressed left at (89, 337)
Screenshot: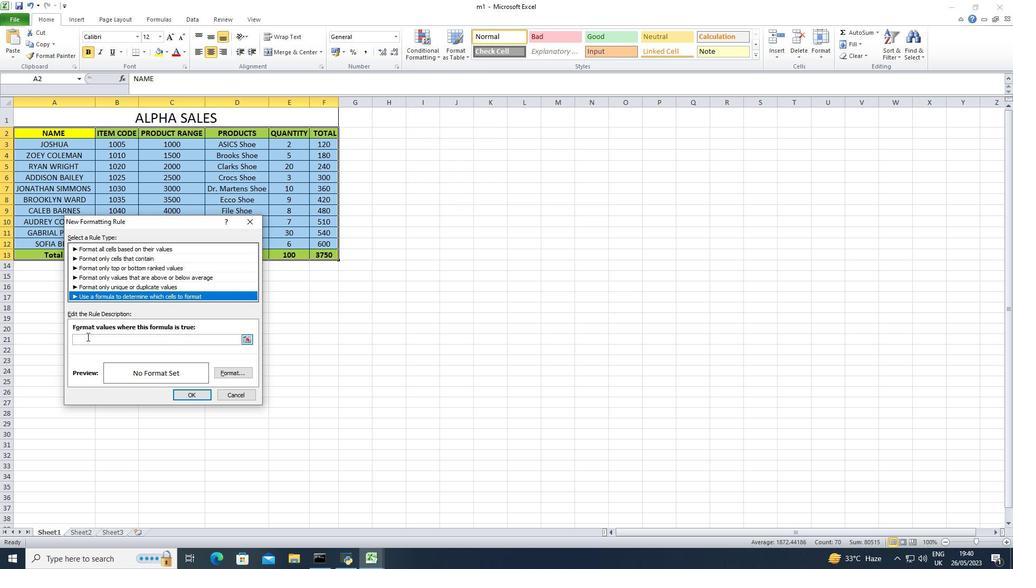 
Action: Mouse moved to (249, 222)
Screenshot: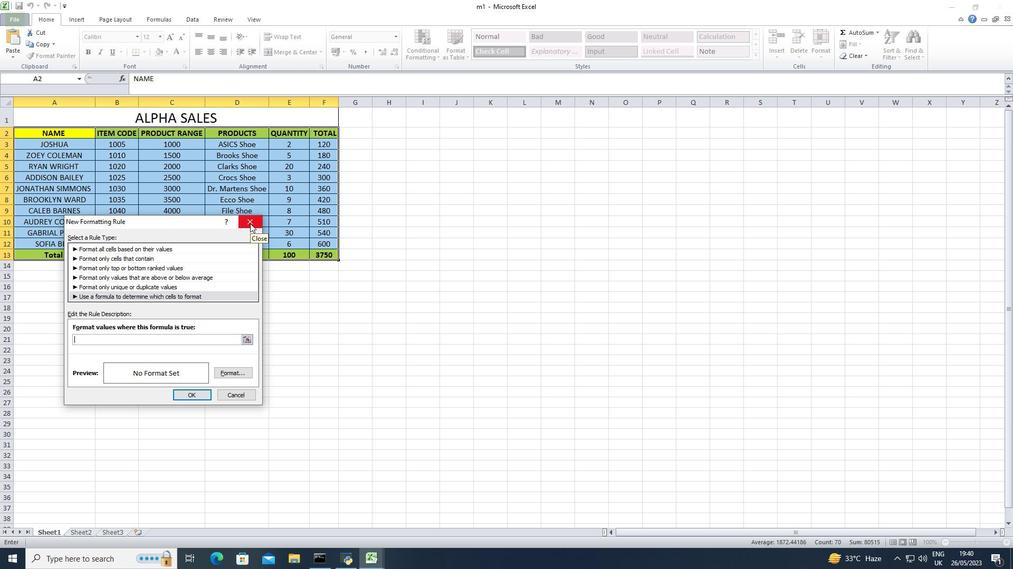 
Action: Mouse pressed left at (249, 222)
Screenshot: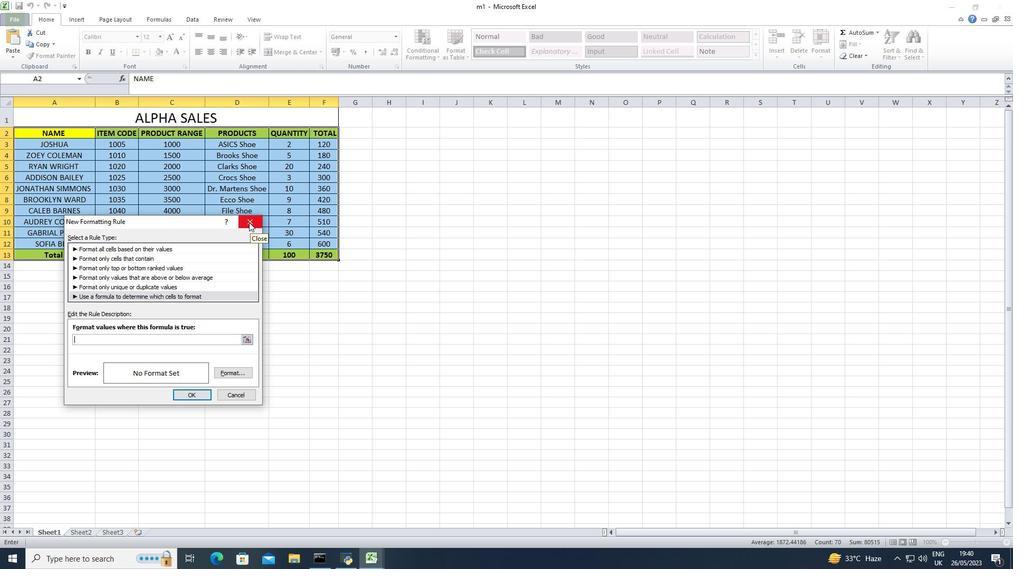 
Action: Mouse moved to (292, 144)
Screenshot: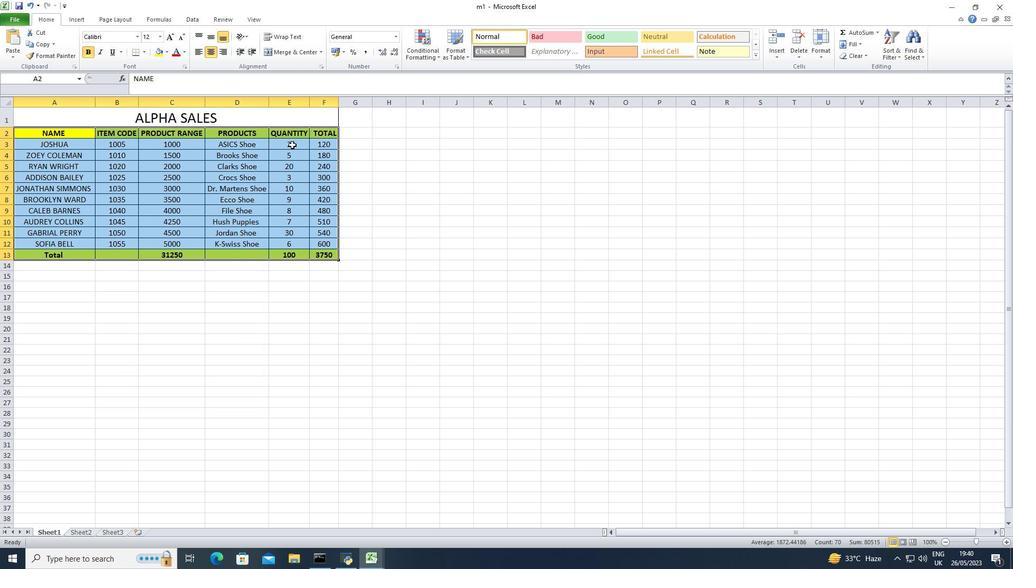 
Action: Mouse pressed left at (292, 144)
Screenshot: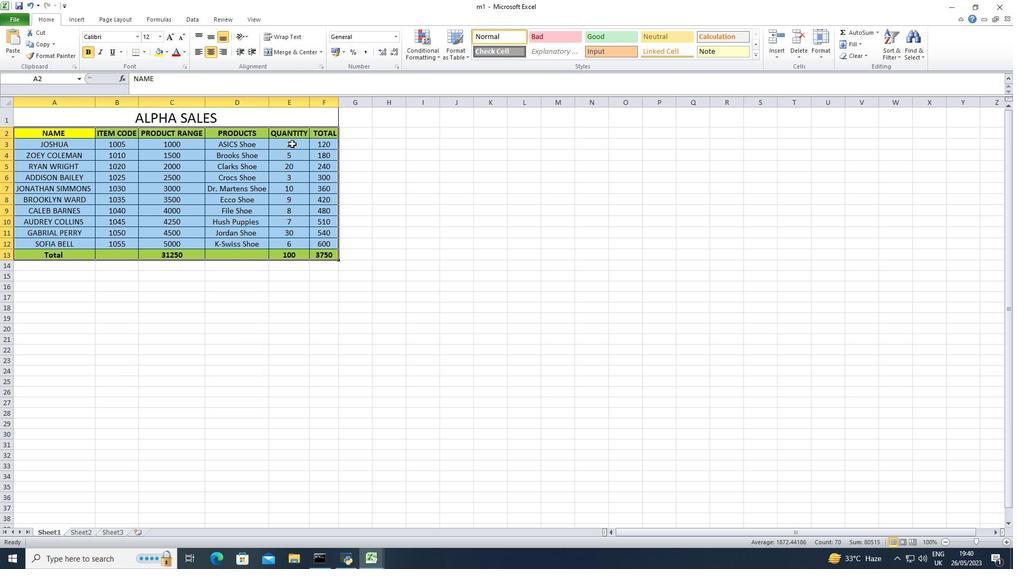 
Action: Mouse moved to (258, 272)
Screenshot: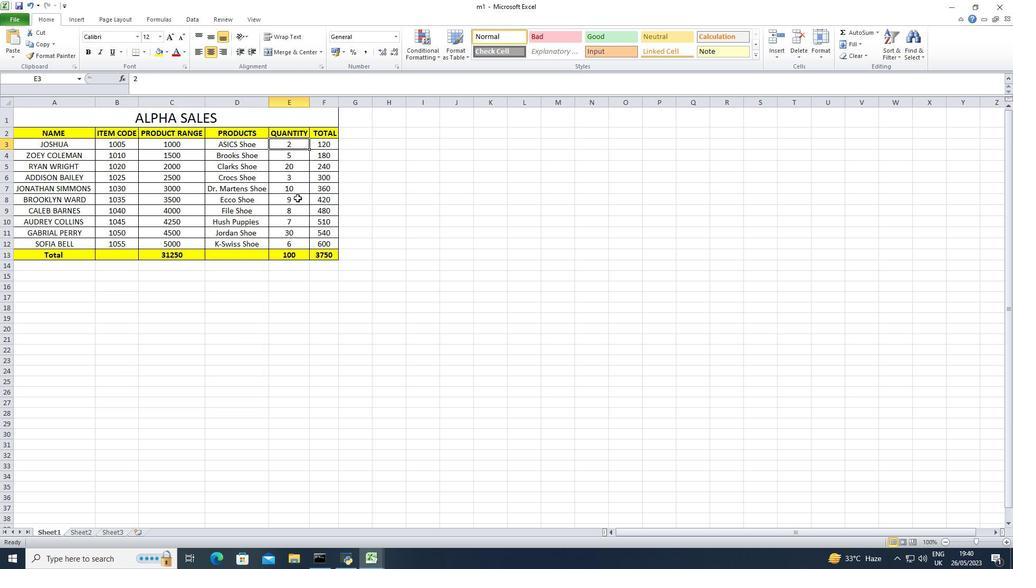 
Action: Key pressed <Key.up><Key.left><Key.shift><Key.right><Key.down>
Screenshot: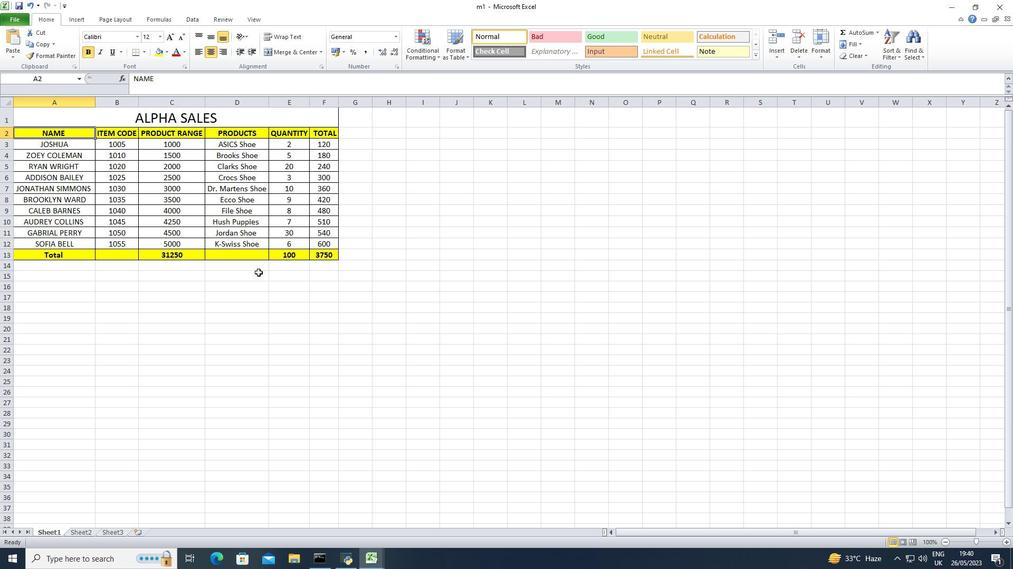
Action: Mouse moved to (426, 52)
Screenshot: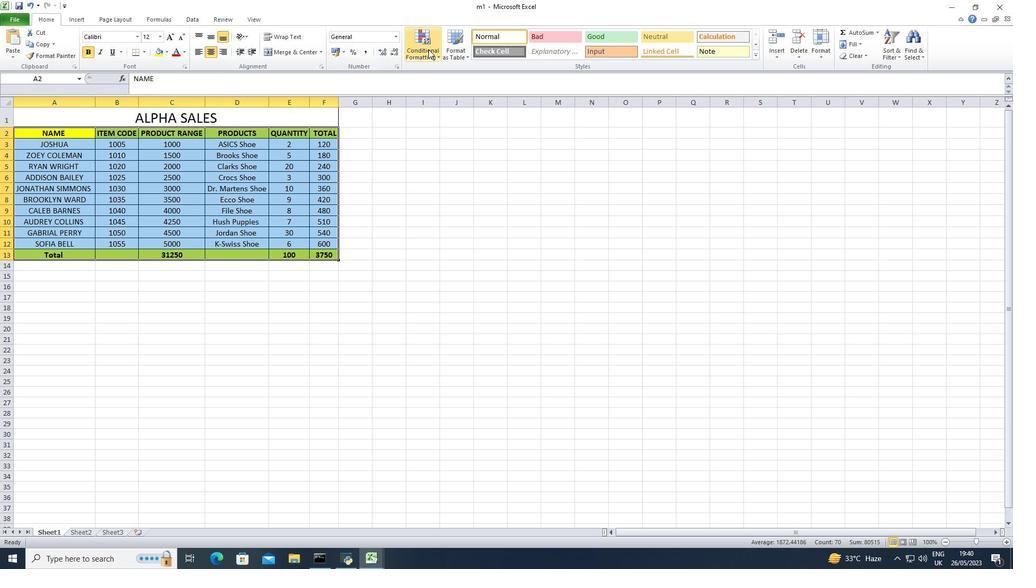 
Action: Mouse pressed left at (426, 52)
Screenshot: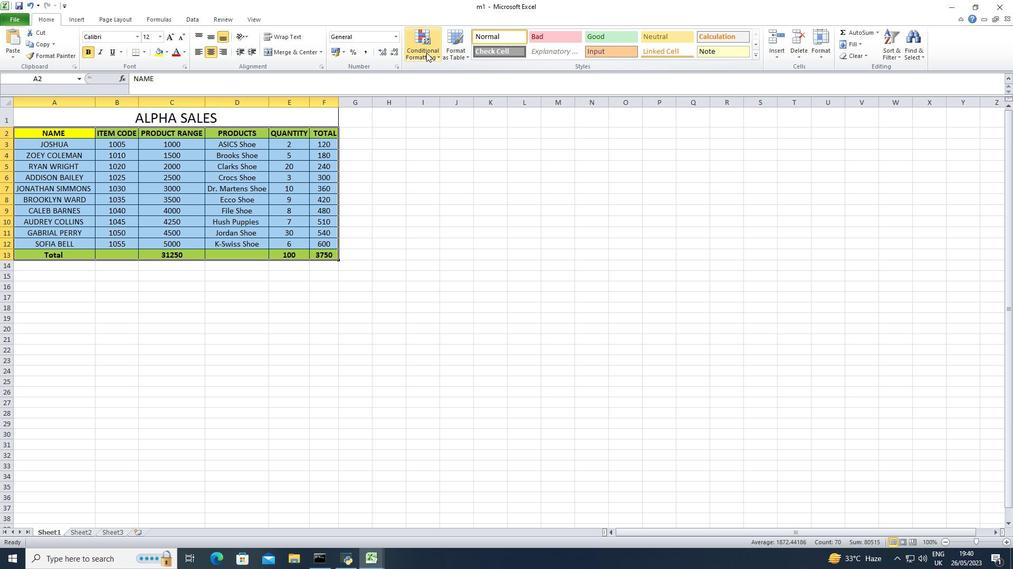 
Action: Mouse moved to (447, 189)
Screenshot: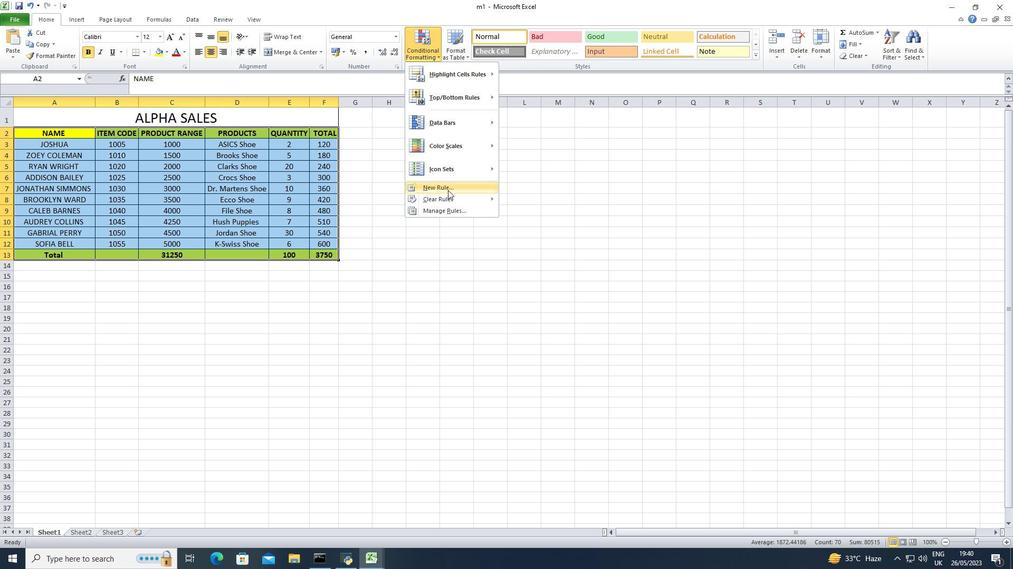 
Action: Mouse pressed left at (447, 189)
Screenshot: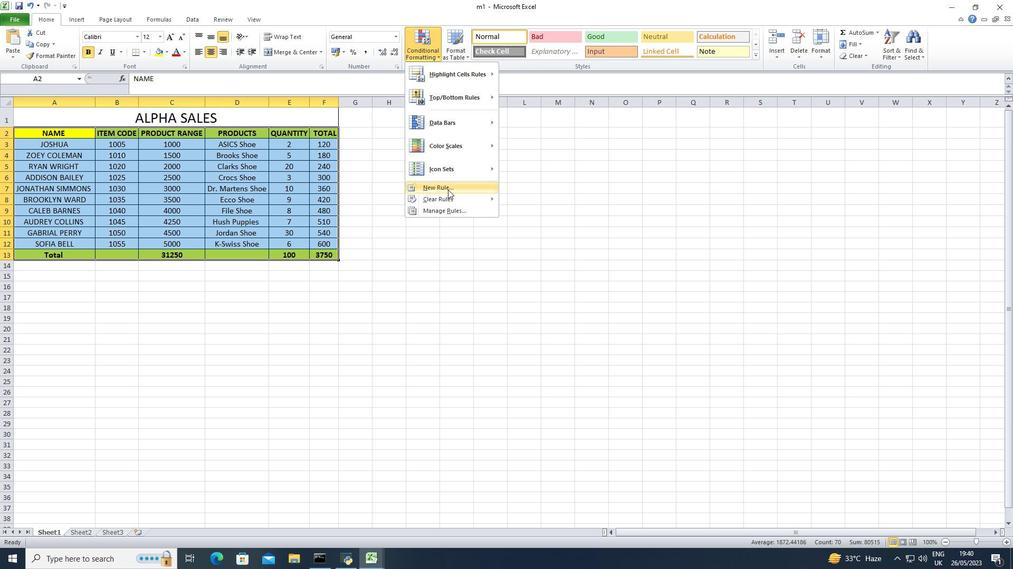 
Action: Mouse moved to (73, 283)
Screenshot: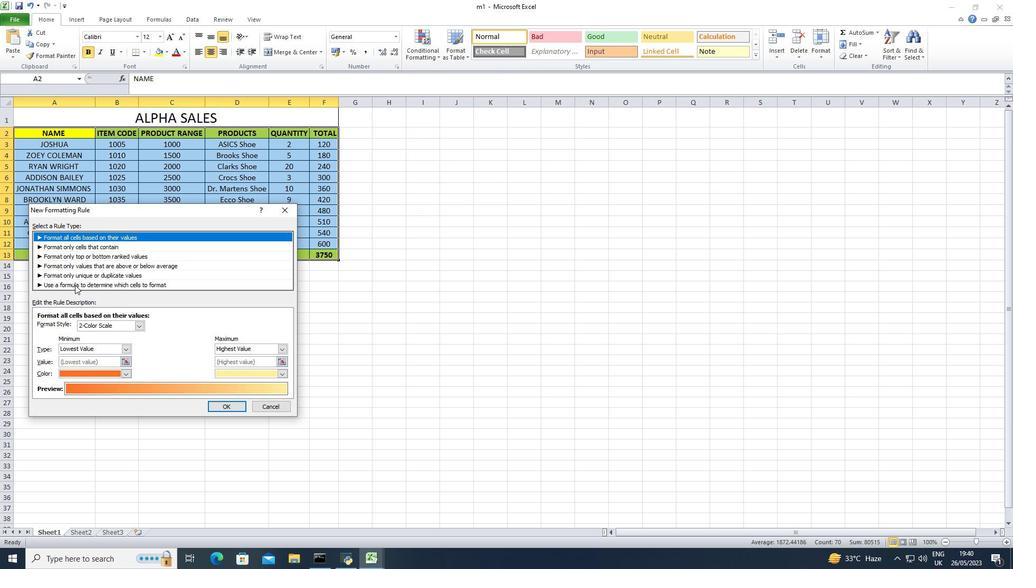 
Action: Mouse pressed left at (73, 283)
Screenshot: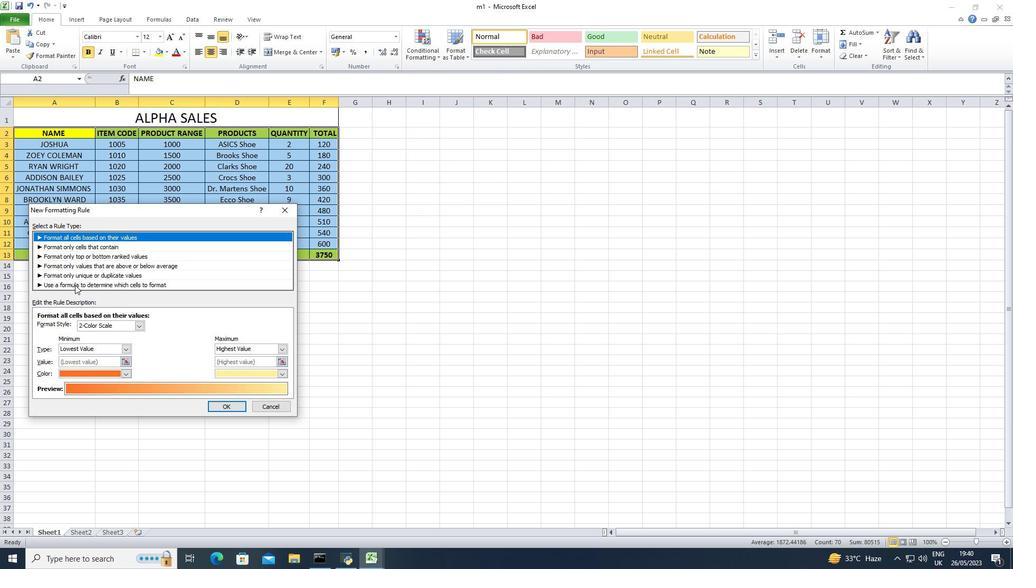 
Action: Mouse moved to (52, 329)
Screenshot: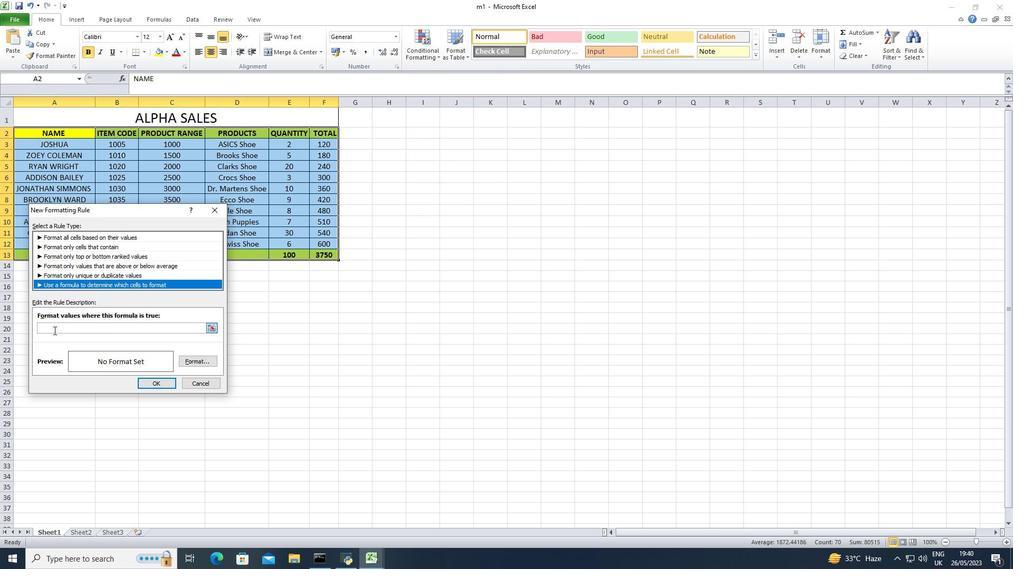 
Action: Mouse pressed left at (52, 329)
Screenshot: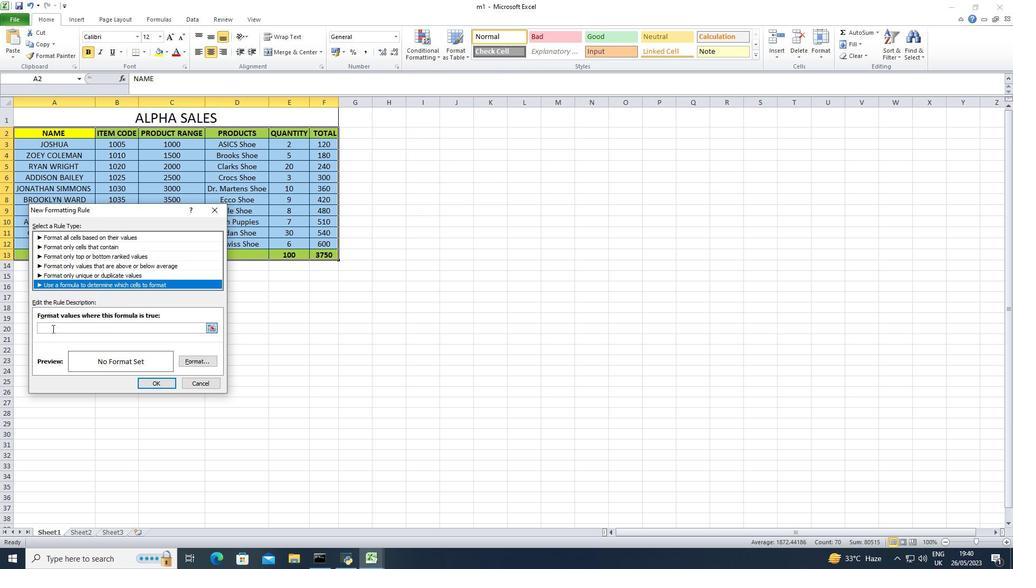 
Action: Mouse moved to (68, 339)
Screenshot: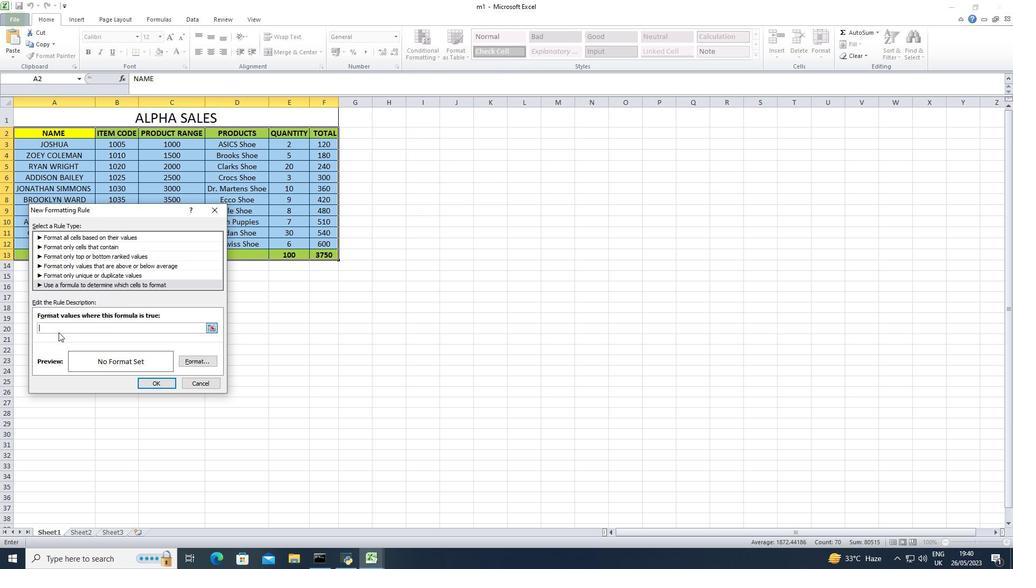 
Action: Key pressed <Key.shift><Key.shift><Key.shift>$e3
Screenshot: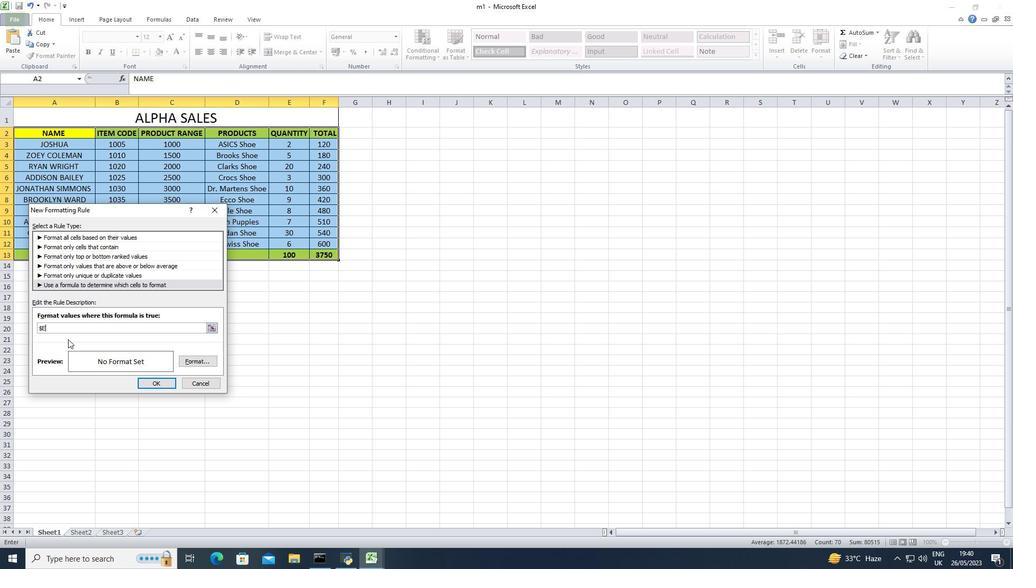 
Action: Mouse moved to (194, 360)
Screenshot: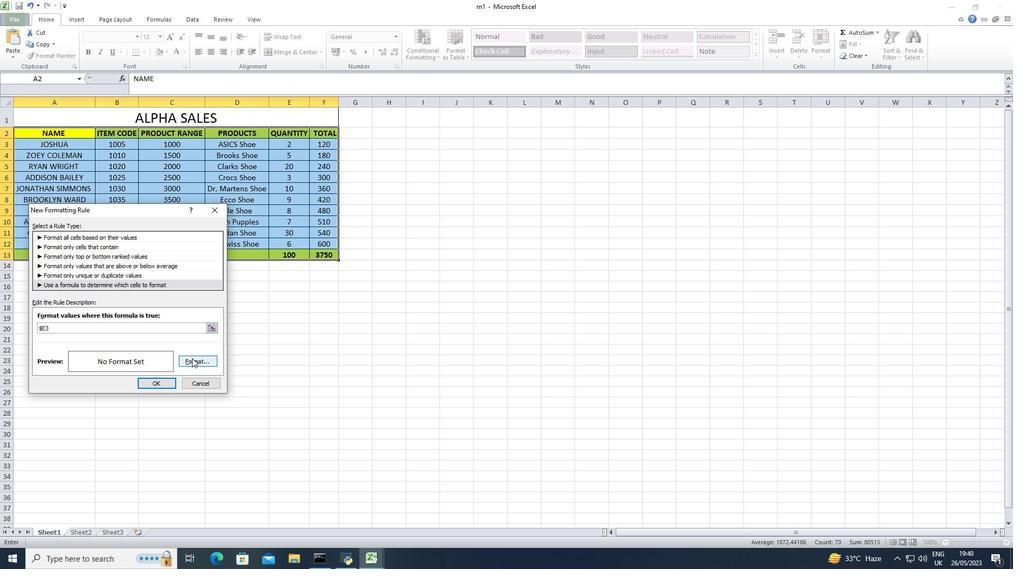 
Action: Mouse pressed left at (194, 360)
Screenshot: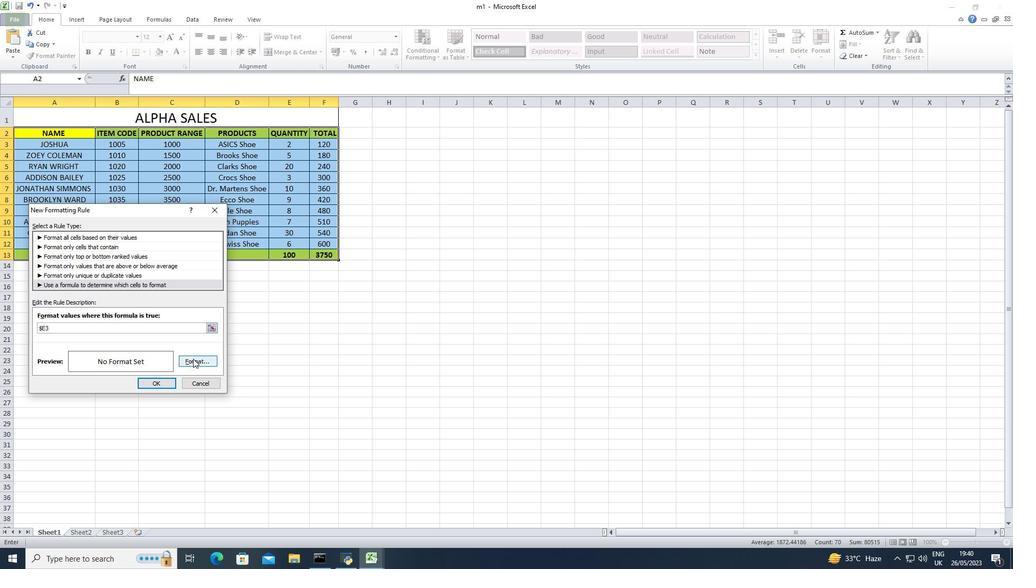 
Action: Mouse moved to (131, 197)
Screenshot: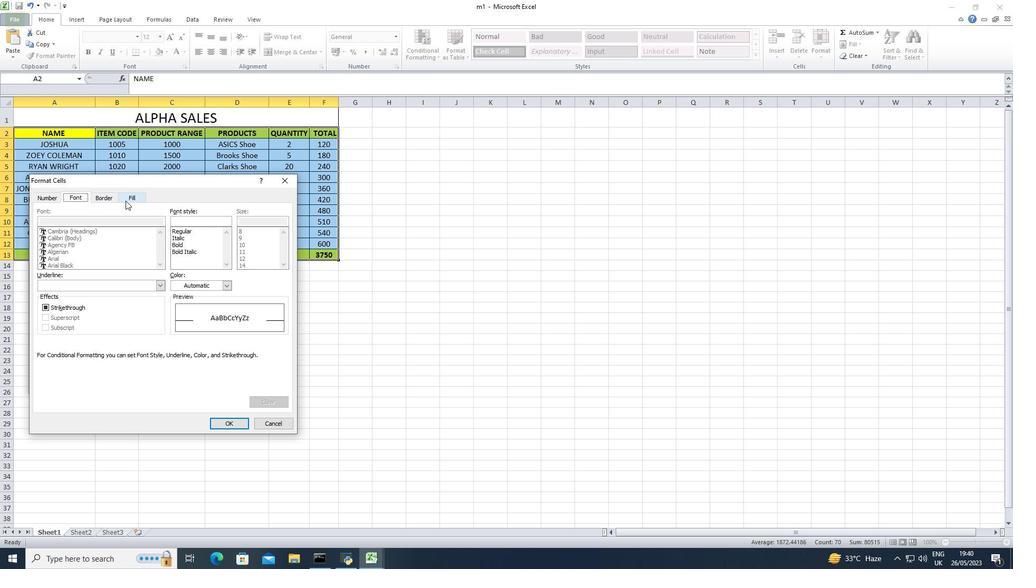 
Action: Mouse pressed left at (131, 197)
Screenshot: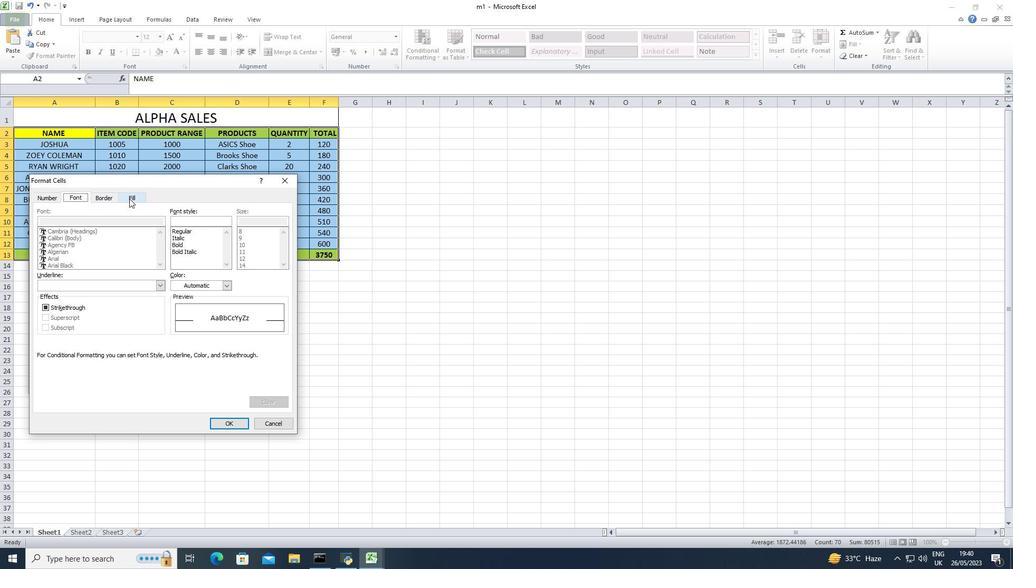 
Action: Mouse moved to (59, 301)
Screenshot: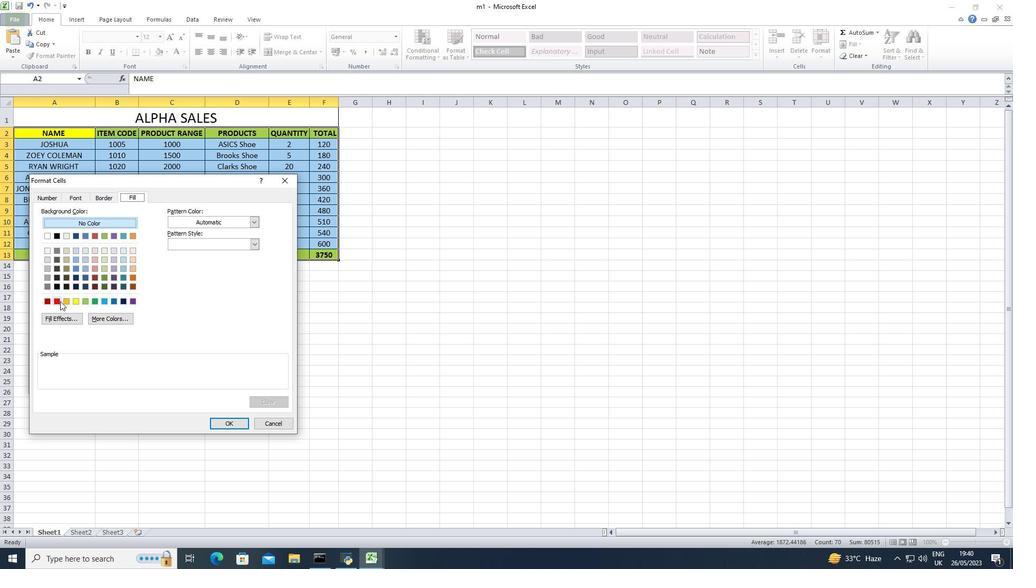 
Action: Mouse pressed left at (59, 301)
Screenshot: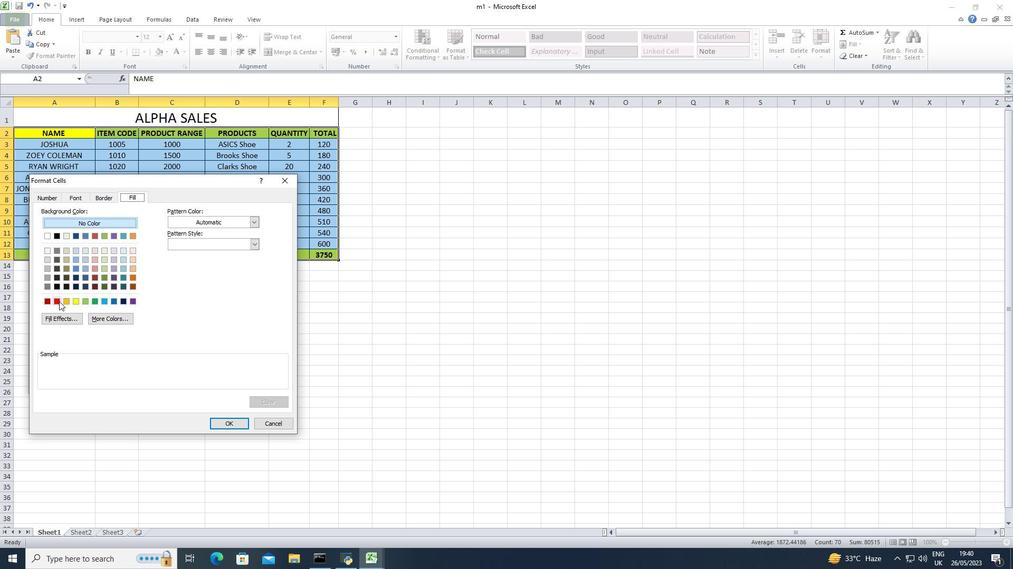 
Action: Mouse moved to (230, 424)
Screenshot: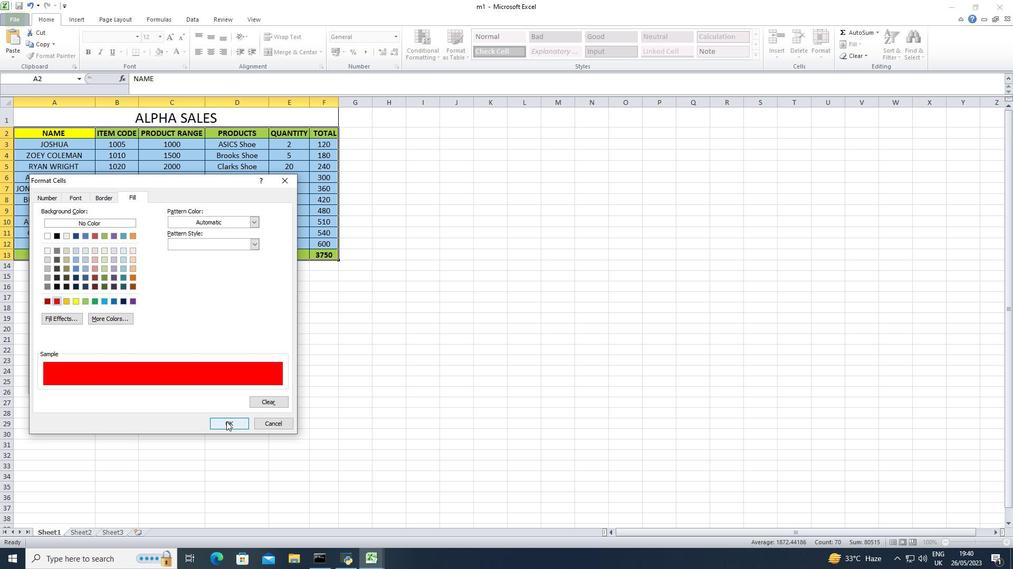 
Action: Mouse pressed left at (230, 424)
Screenshot: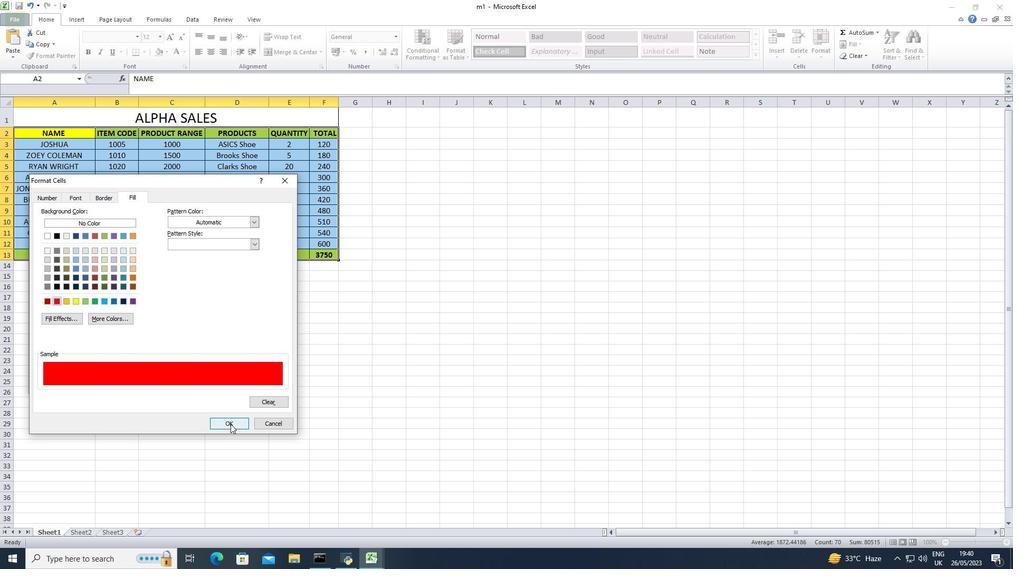 
Action: Mouse moved to (160, 382)
Screenshot: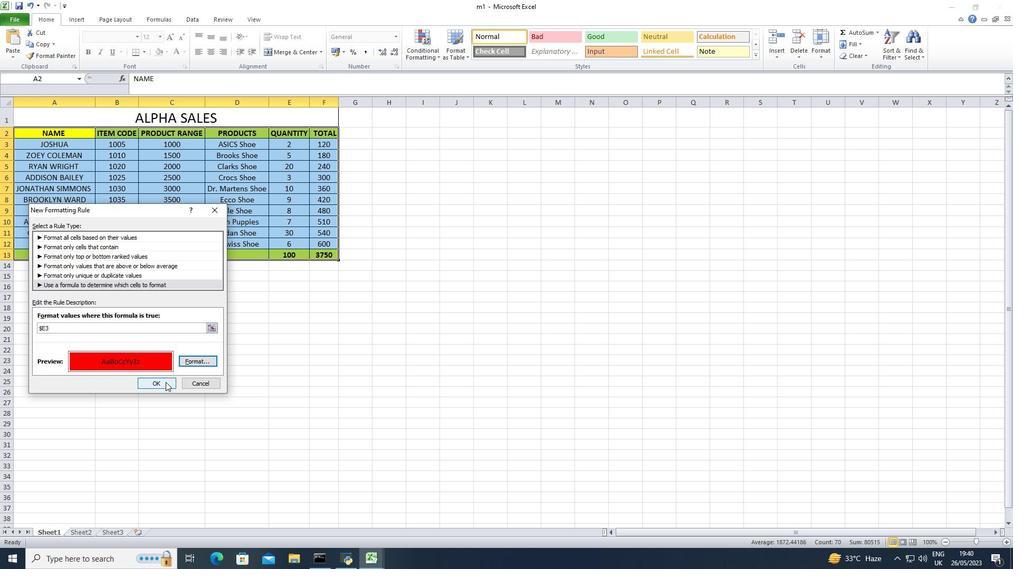 
Action: Mouse pressed left at (160, 382)
Screenshot: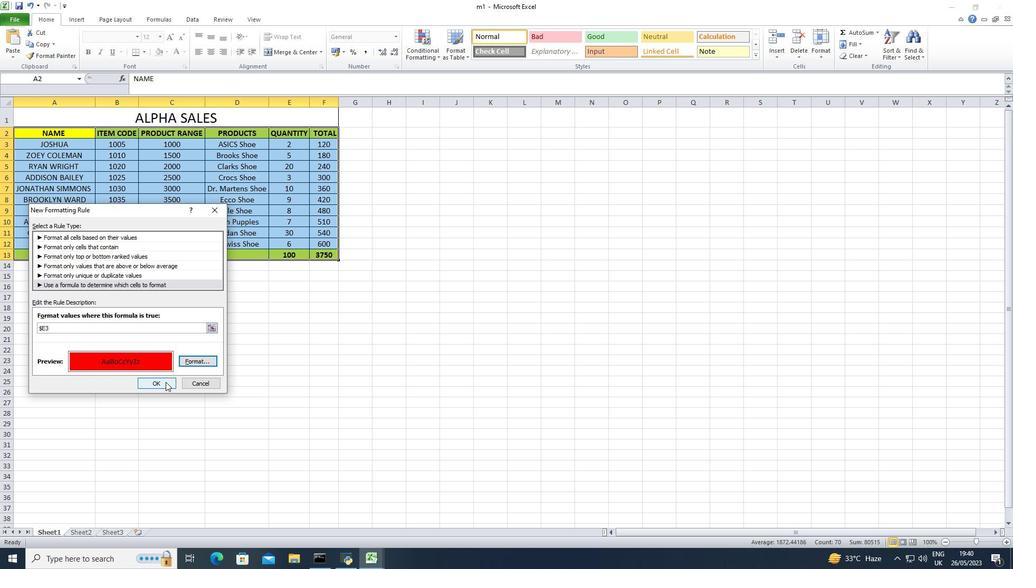 
Action: Mouse moved to (433, 43)
Screenshot: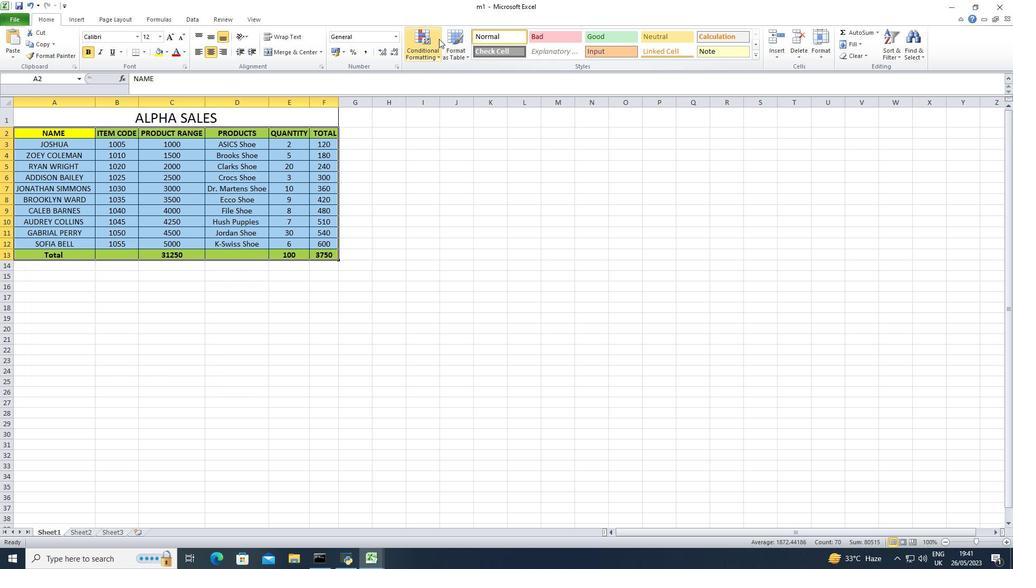 
Action: Mouse pressed left at (433, 43)
Screenshot: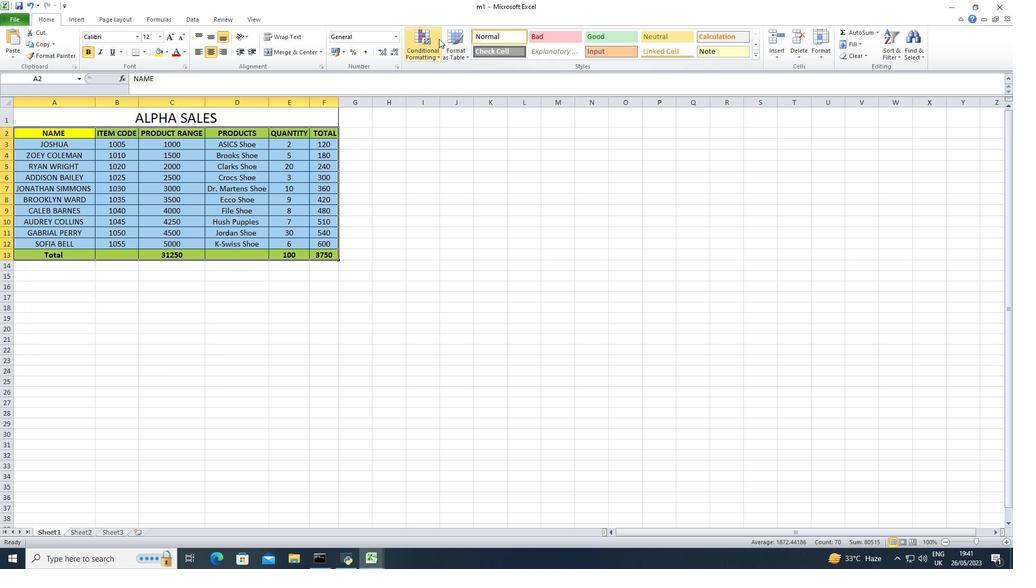 
Action: Mouse moved to (445, 211)
Screenshot: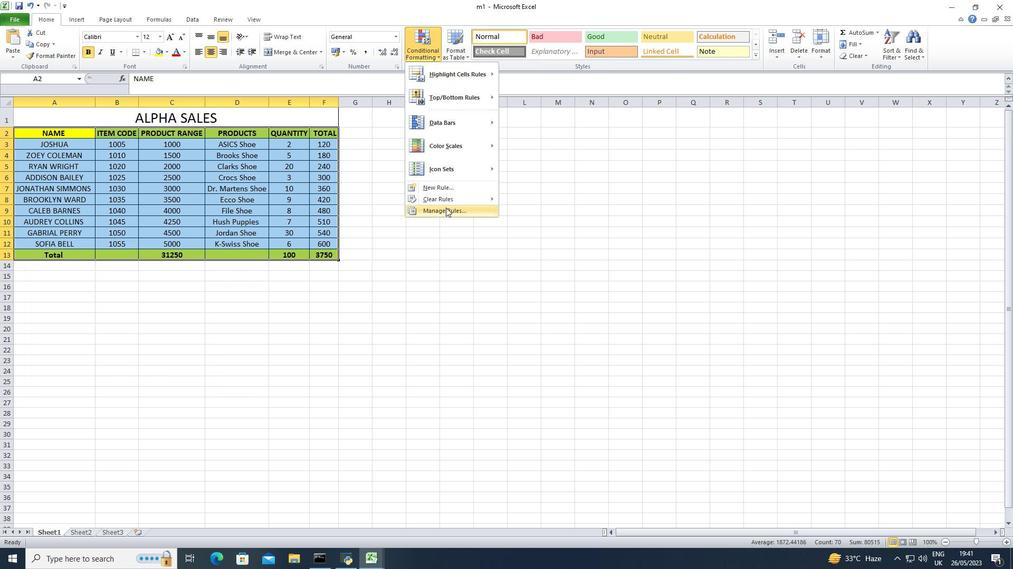 
Action: Mouse pressed left at (445, 211)
Screenshot: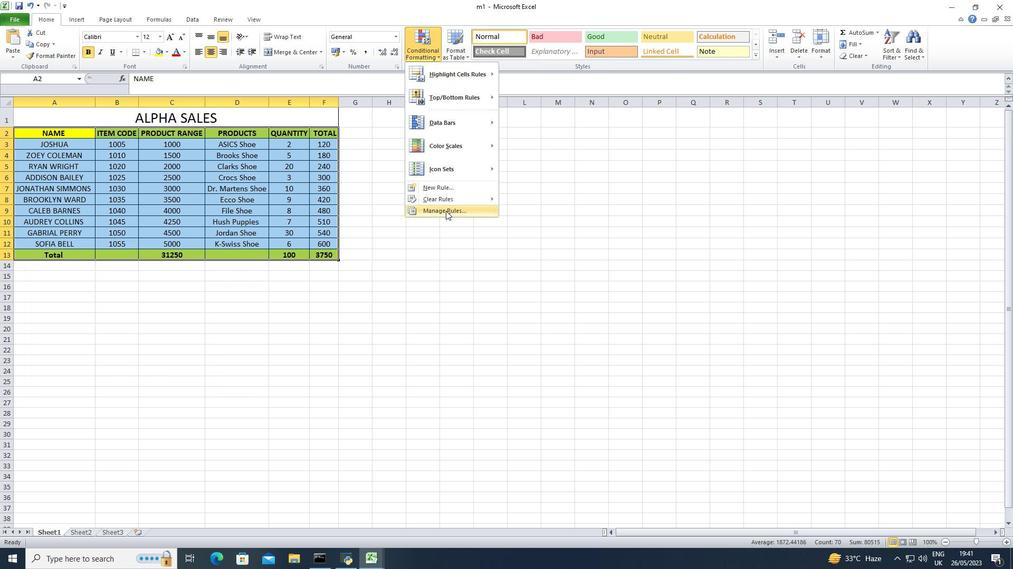 
Action: Mouse moved to (156, 228)
Screenshot: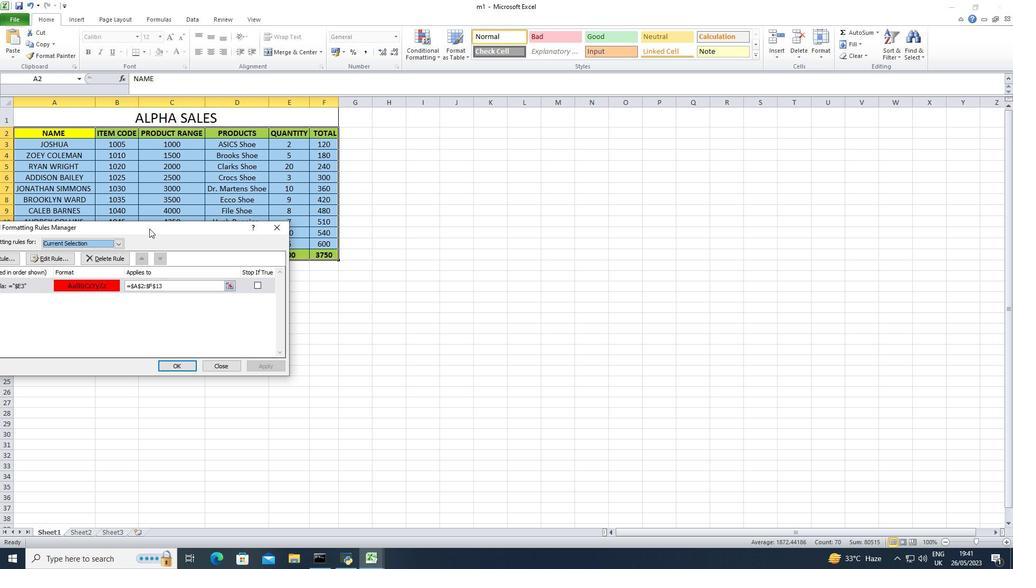 
Action: Mouse pressed left at (156, 228)
Screenshot: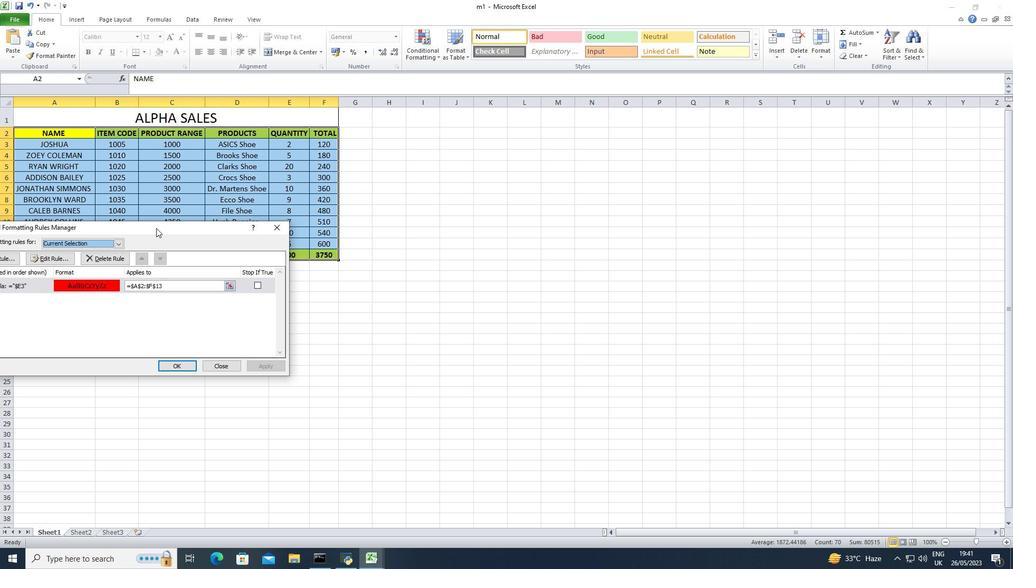 
Action: Mouse moved to (69, 272)
Screenshot: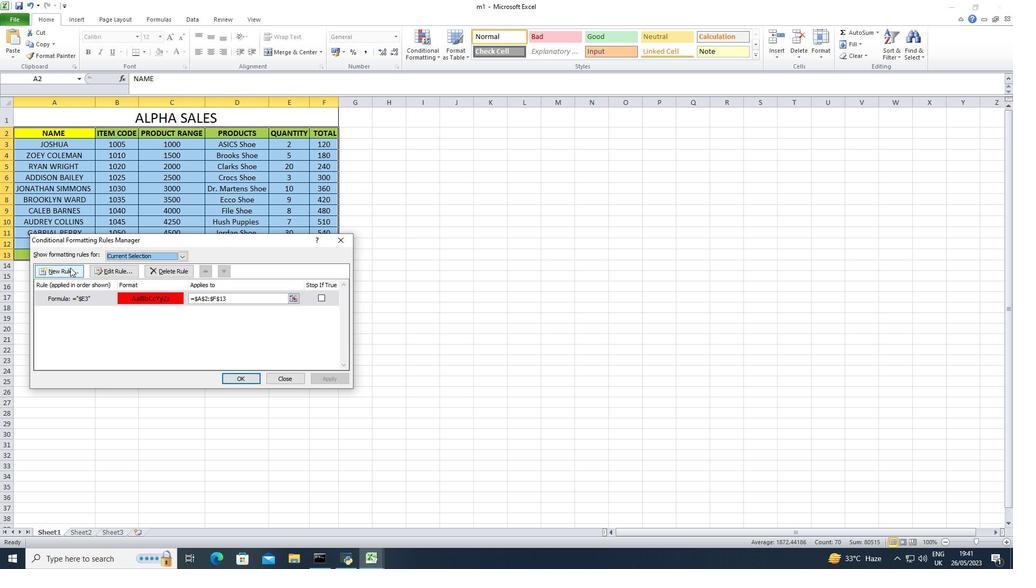 
Action: Mouse pressed left at (69, 272)
Screenshot: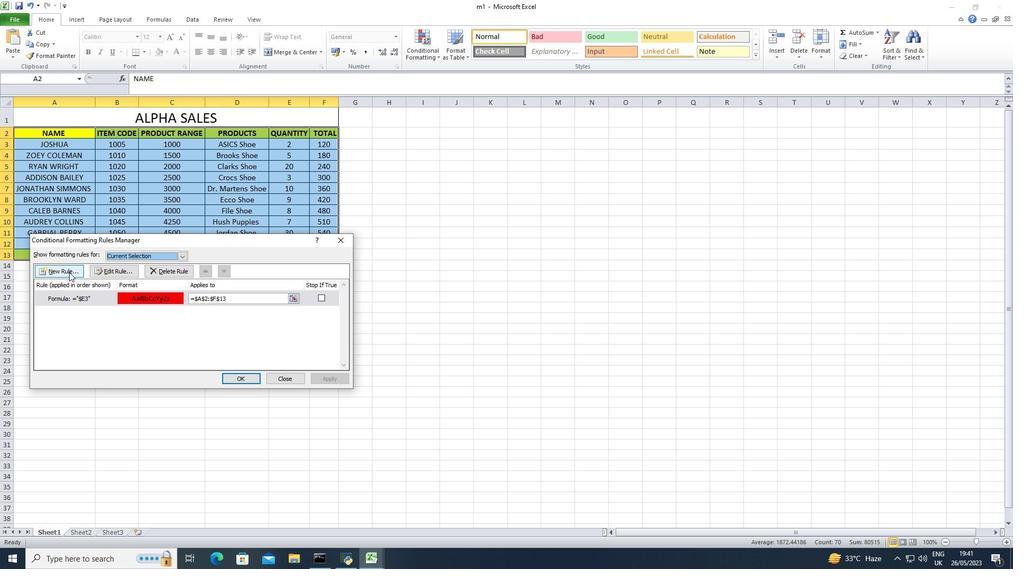 
Action: Mouse moved to (103, 286)
Screenshot: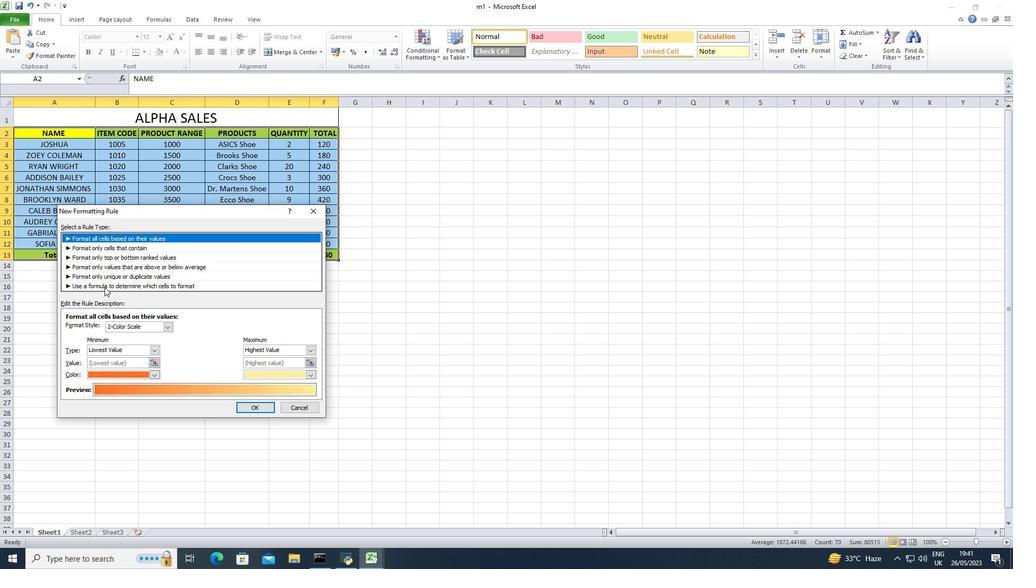 
Action: Mouse pressed left at (103, 286)
Screenshot: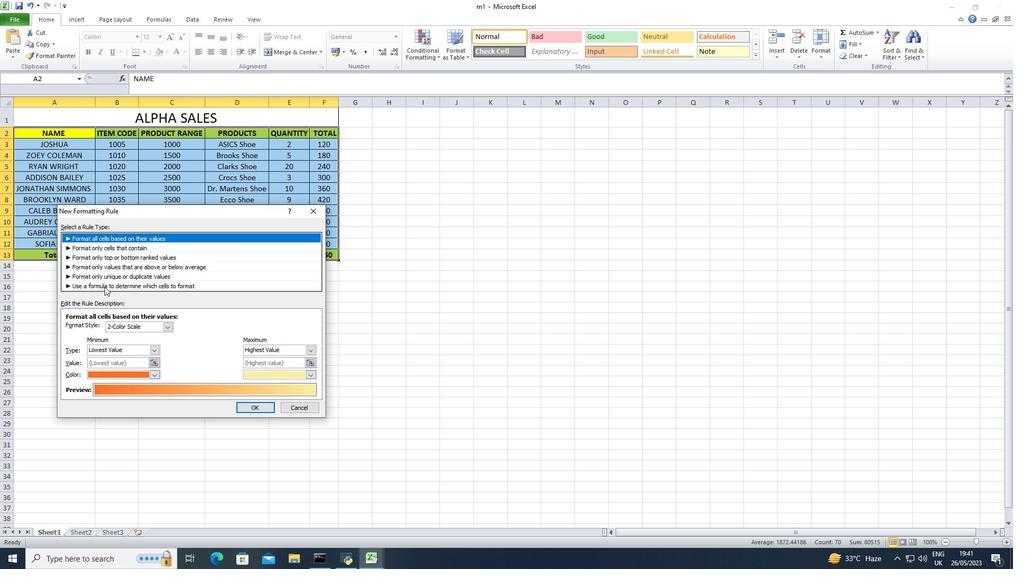 
Action: Mouse moved to (91, 329)
Screenshot: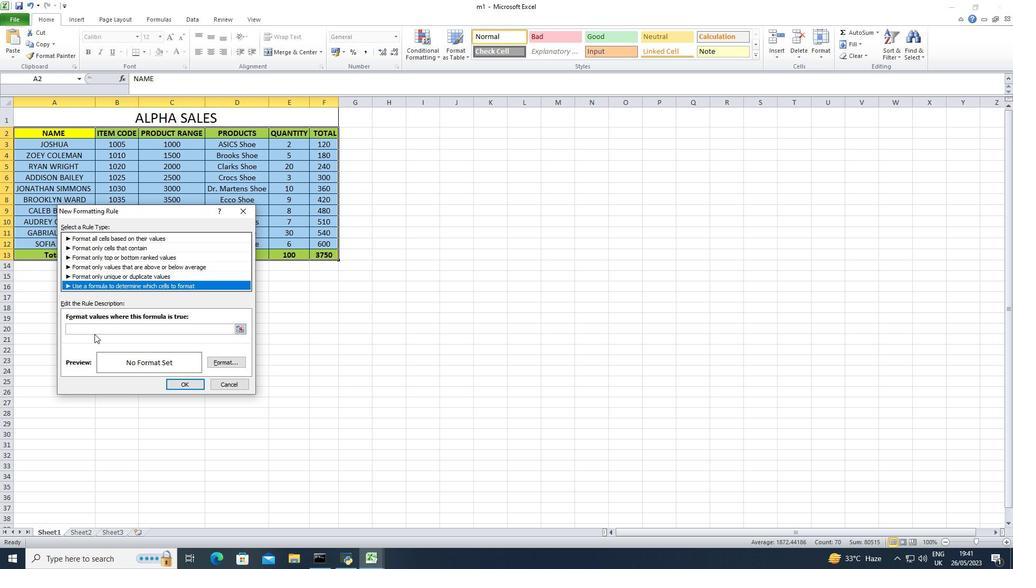 
Action: Mouse pressed left at (91, 329)
Screenshot: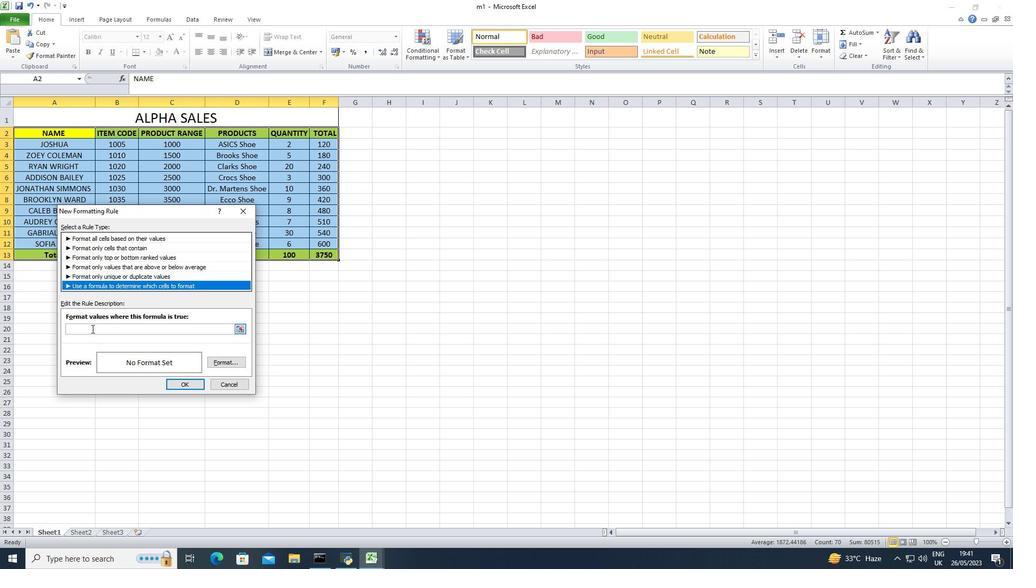 
Action: Key pressed <Key.shift><Key.shift>$e2
Screenshot: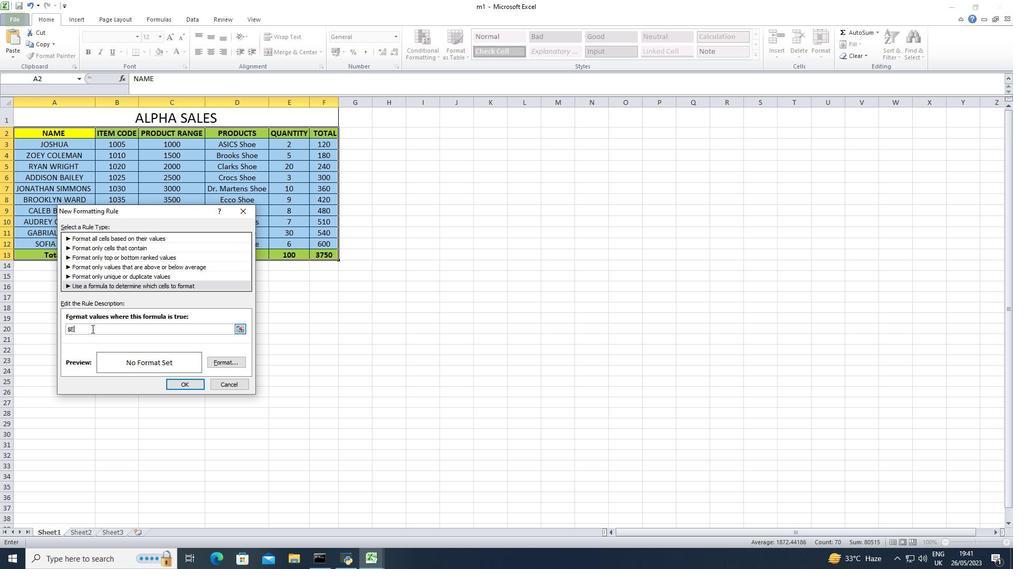 
Action: Mouse moved to (291, 142)
Screenshot: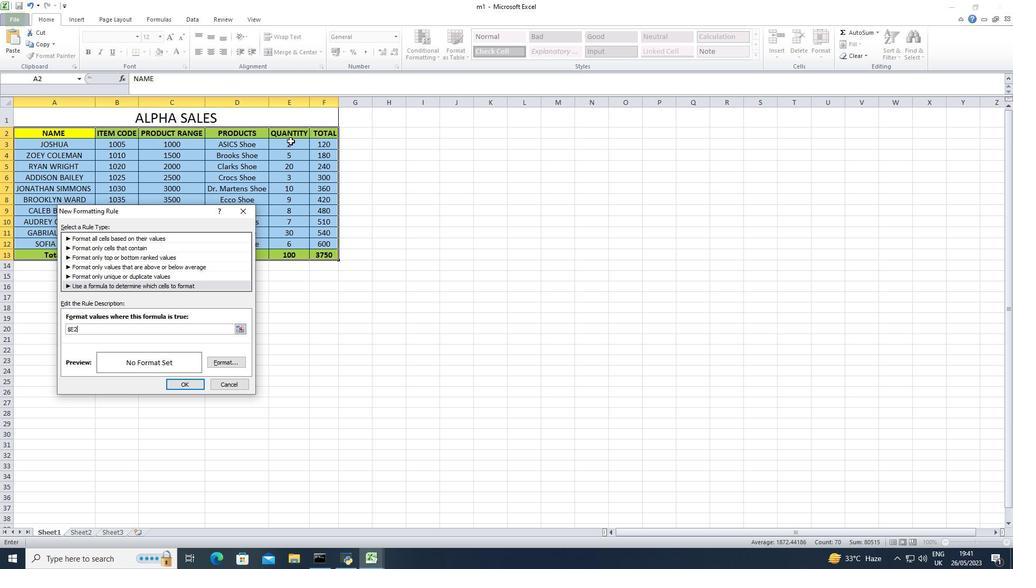 
Action: Key pressed <Key.backspace>3
Screenshot: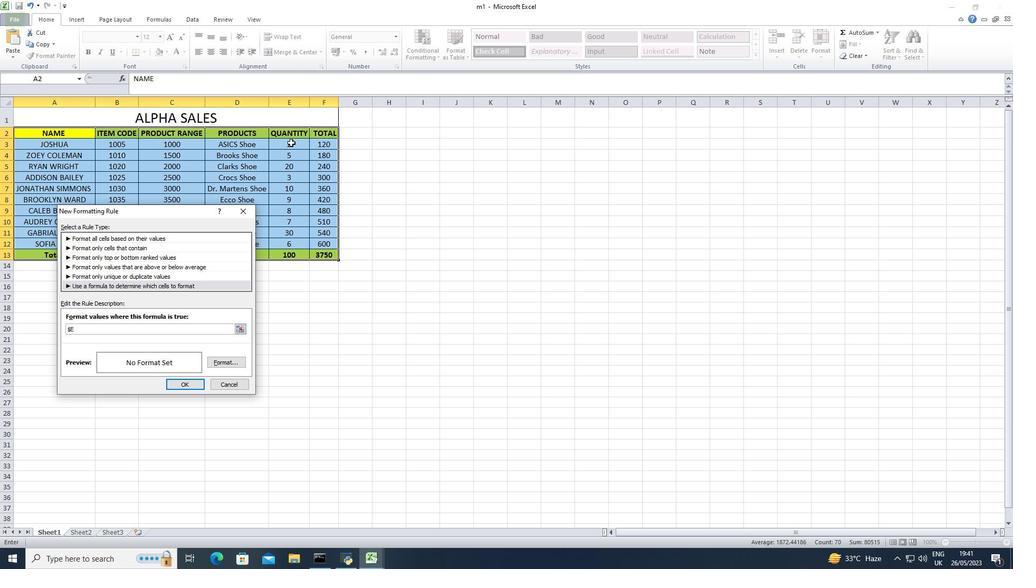 
Action: Mouse moved to (193, 386)
Screenshot: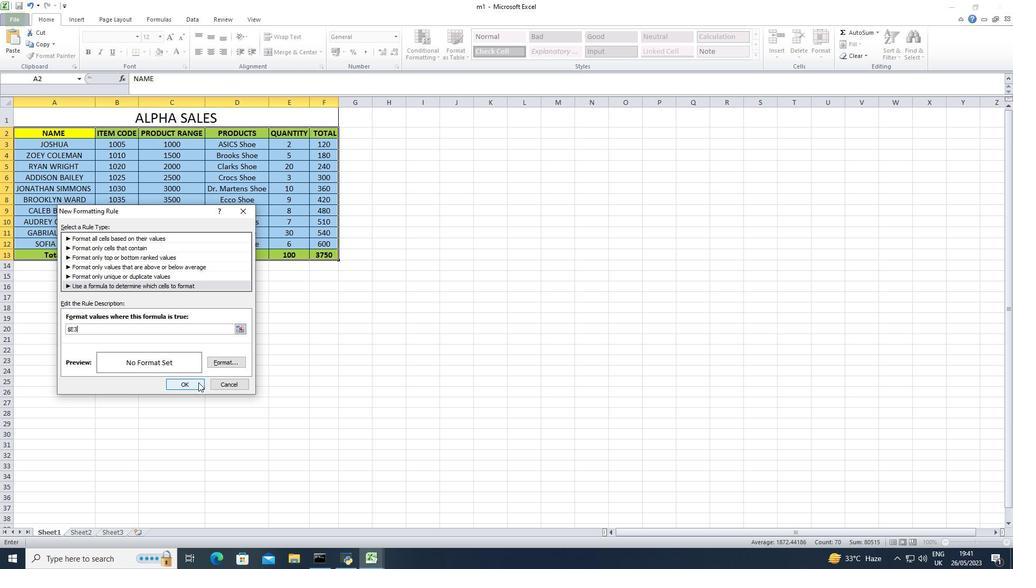 
Action: Mouse pressed left at (193, 386)
Screenshot: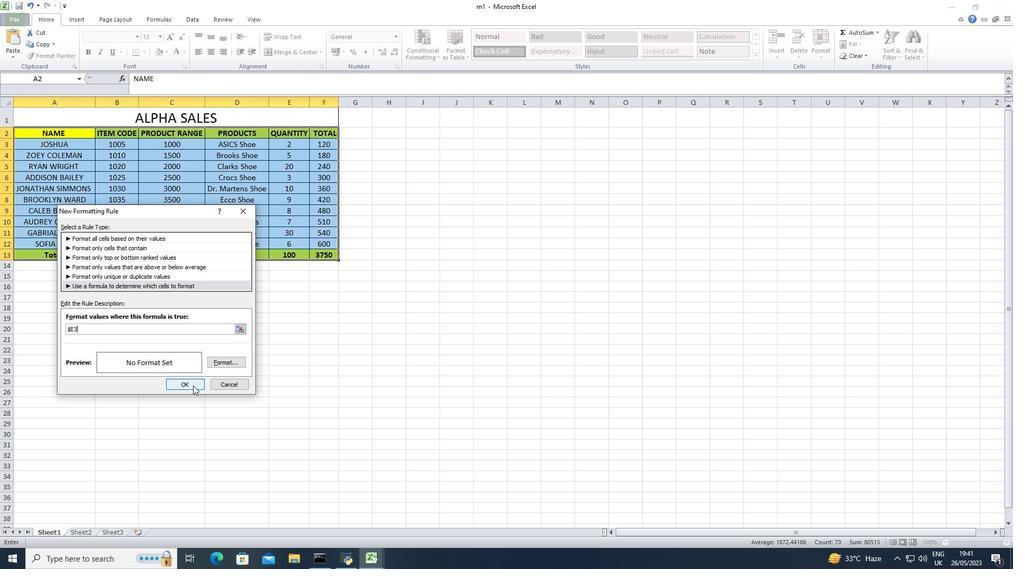 
Action: Mouse moved to (320, 296)
Screenshot: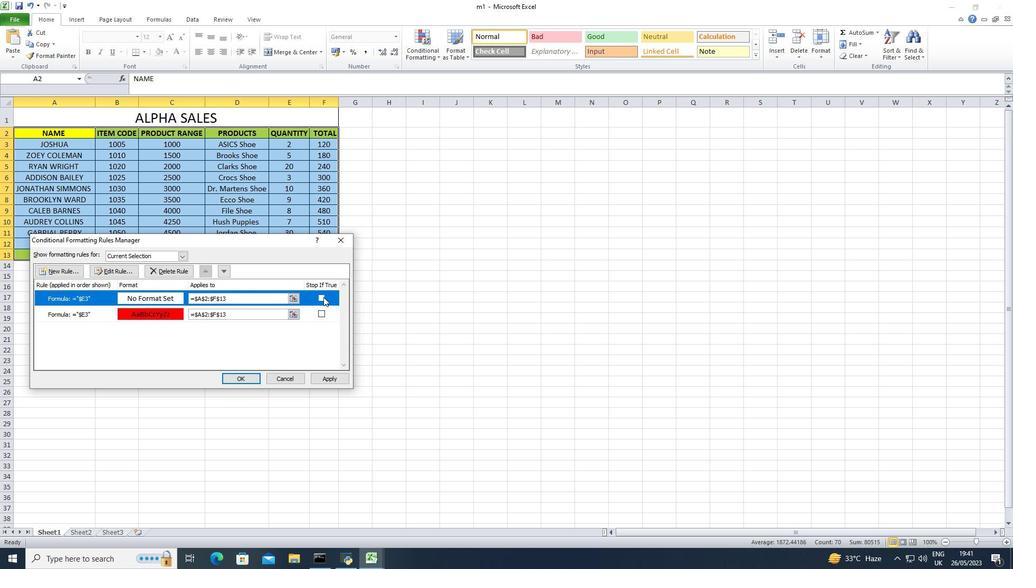 
Action: Mouse pressed left at (320, 296)
Screenshot: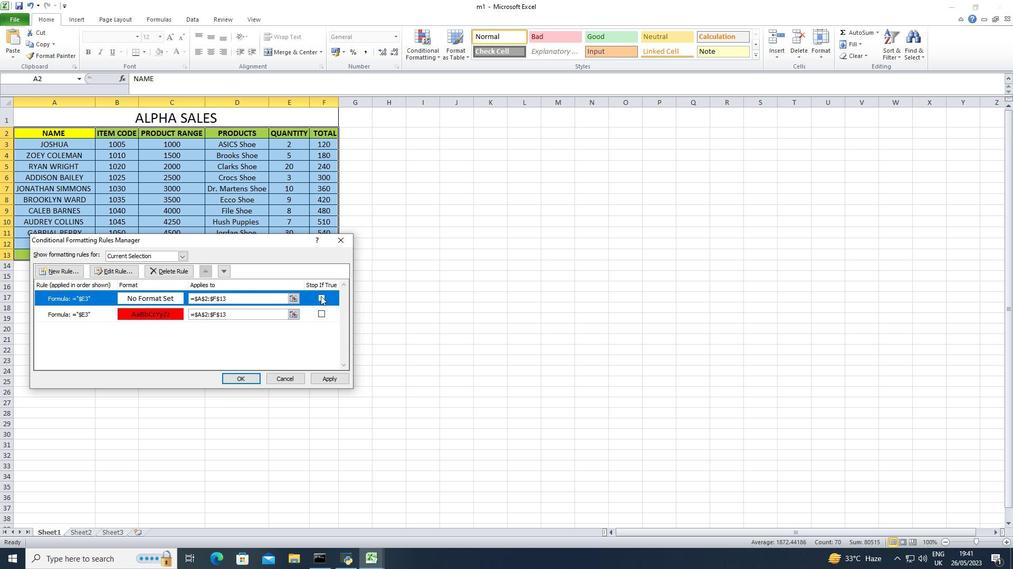 
Action: Mouse moved to (321, 310)
Screenshot: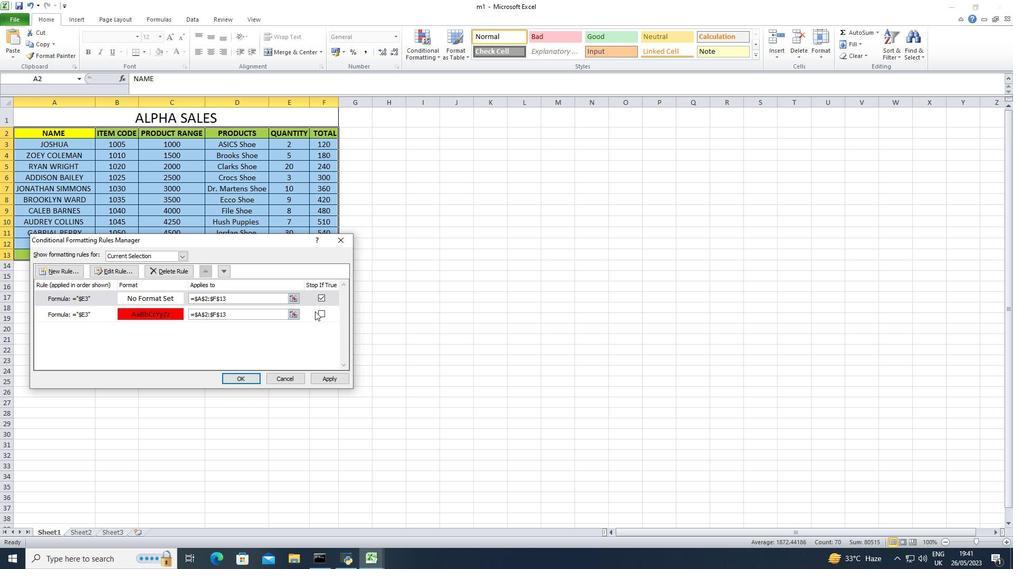 
Action: Mouse pressed left at (321, 310)
Screenshot: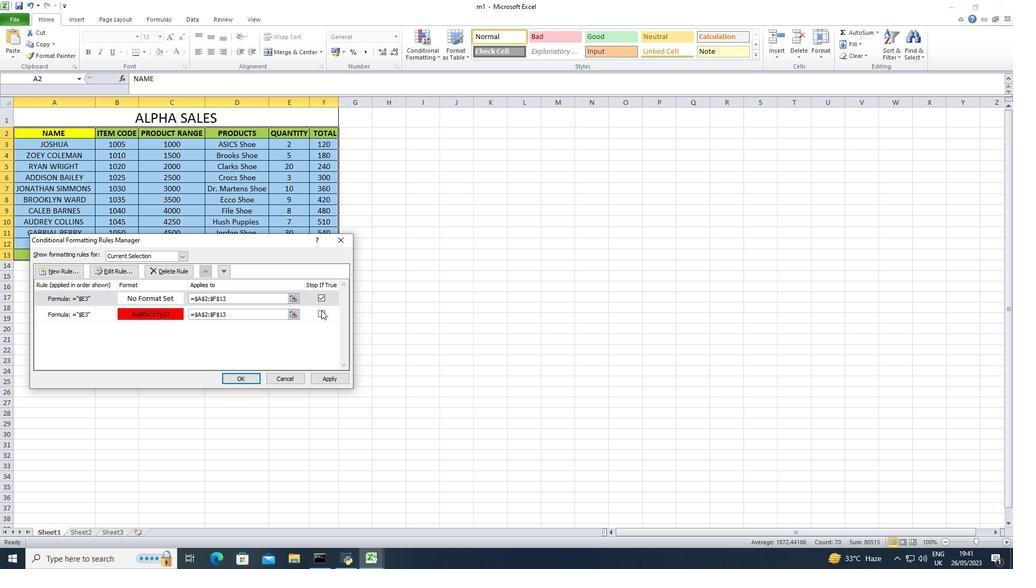 
Action: Mouse moved to (321, 298)
Screenshot: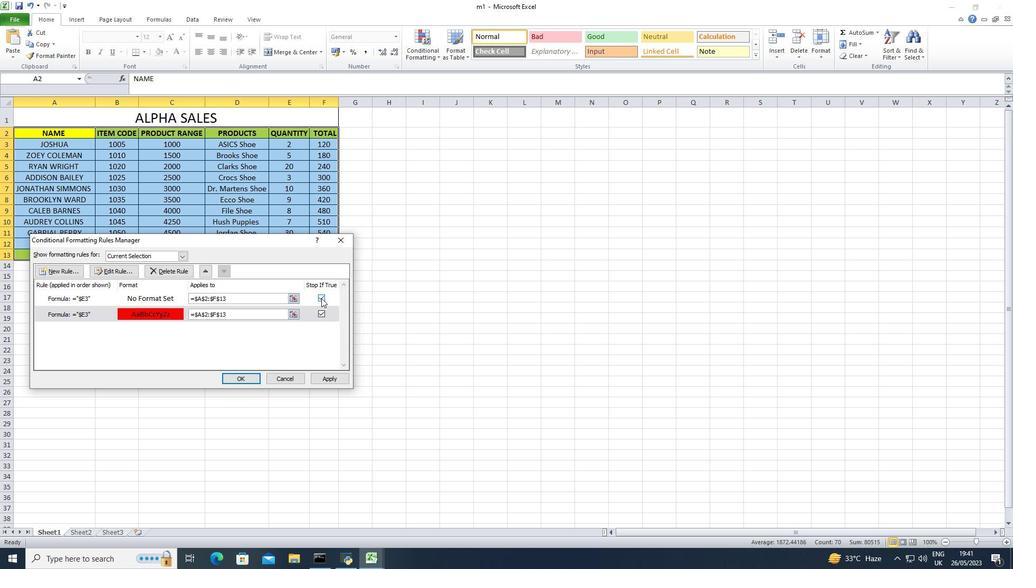 
Action: Mouse pressed left at (321, 298)
Screenshot: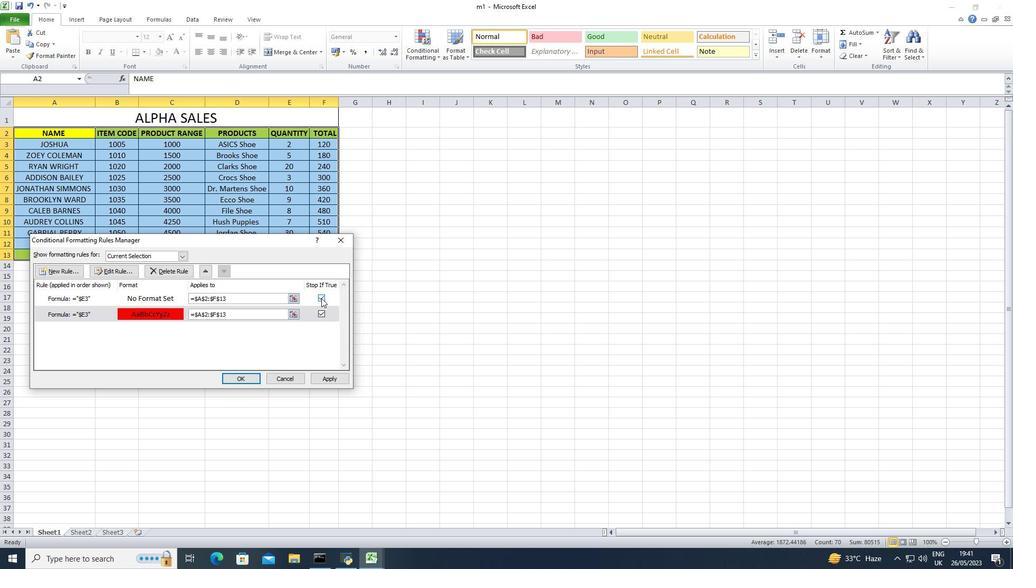
Action: Mouse moved to (323, 381)
Screenshot: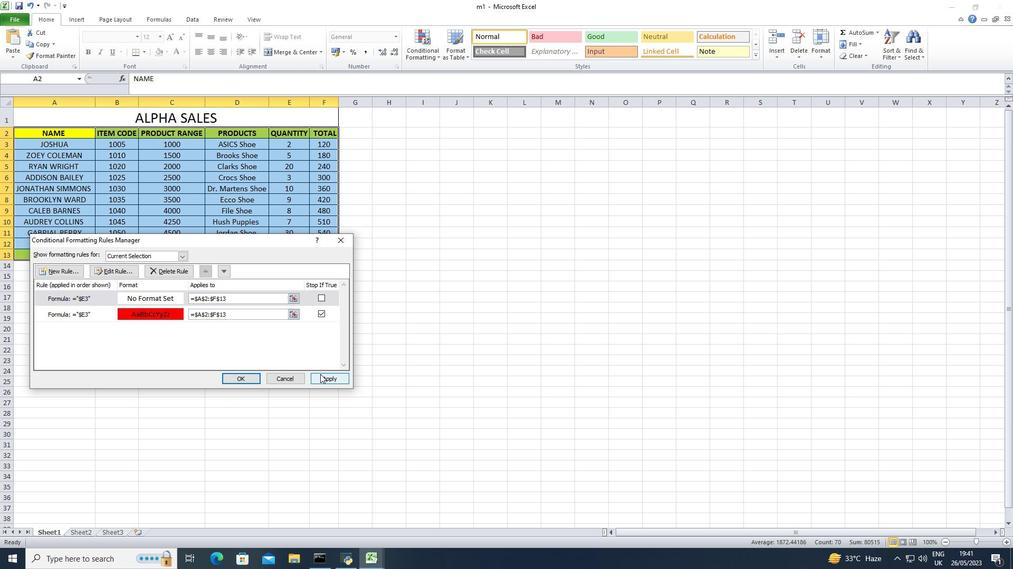 
Action: Mouse pressed left at (323, 381)
Screenshot: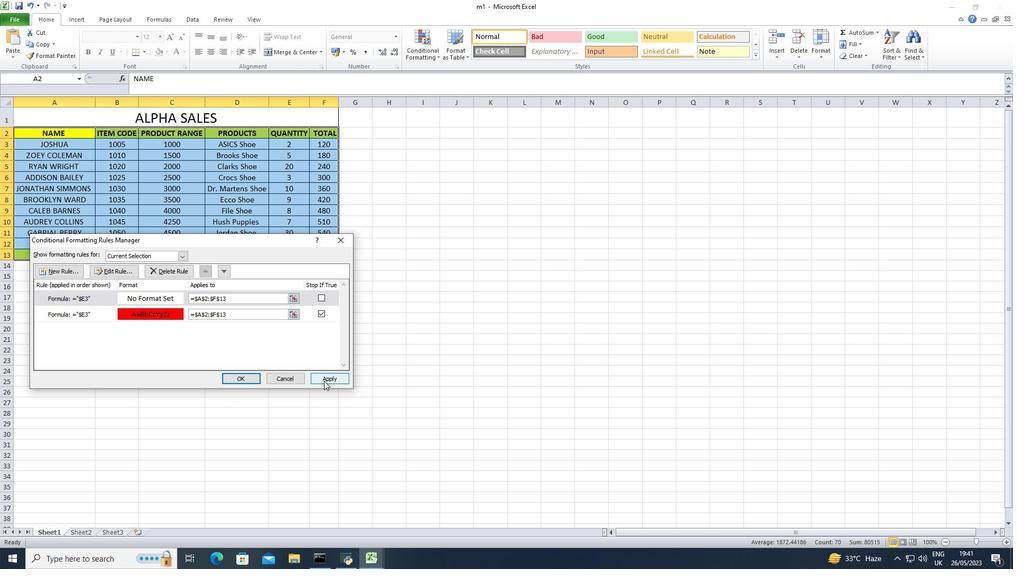 
Action: Mouse moved to (243, 382)
Screenshot: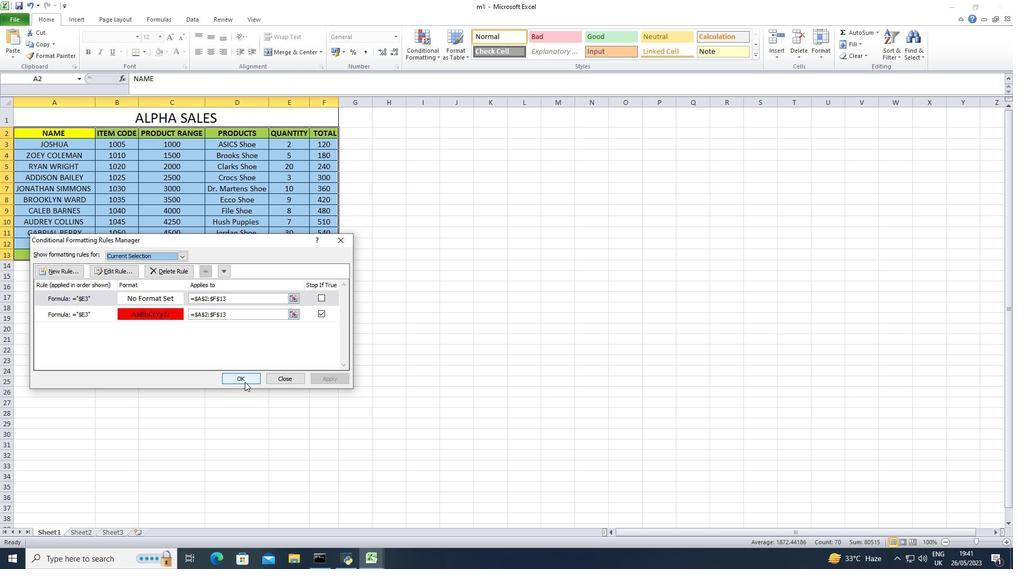 
Action: Mouse pressed left at (243, 382)
Screenshot: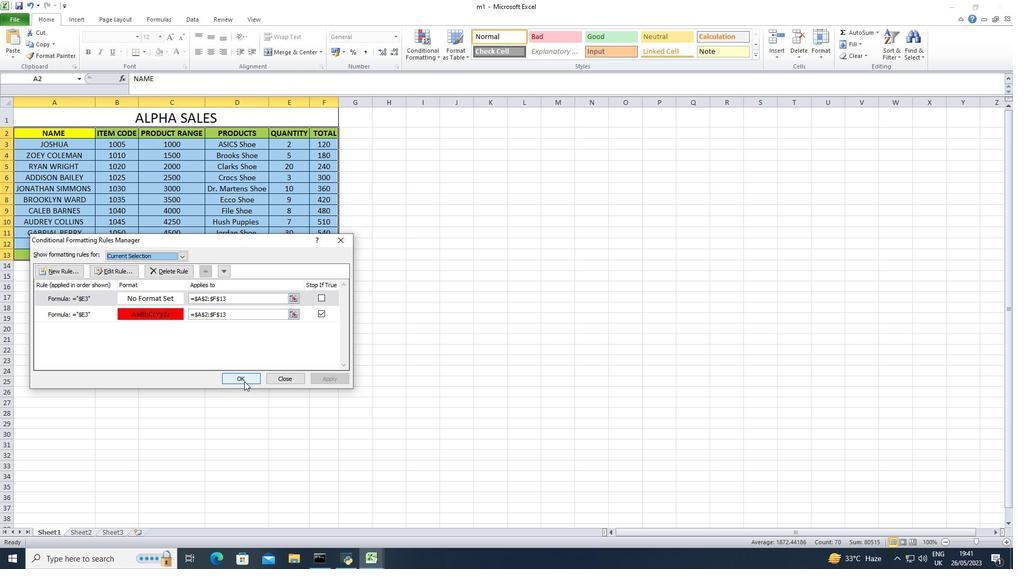 
Action: Mouse moved to (308, 181)
Screenshot: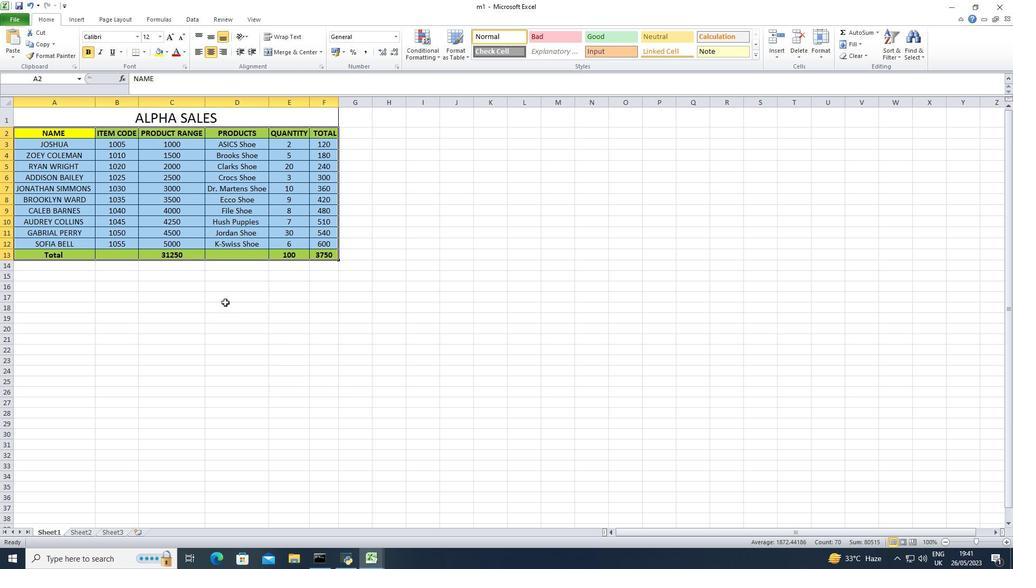 
Action: Key pressed <Key.up><Key.down><Key.down><Key.right><Key.right><Key.right><Key.right><Key.up><Key.shift><Key.down><Key.f1><Key.esc>
Screenshot: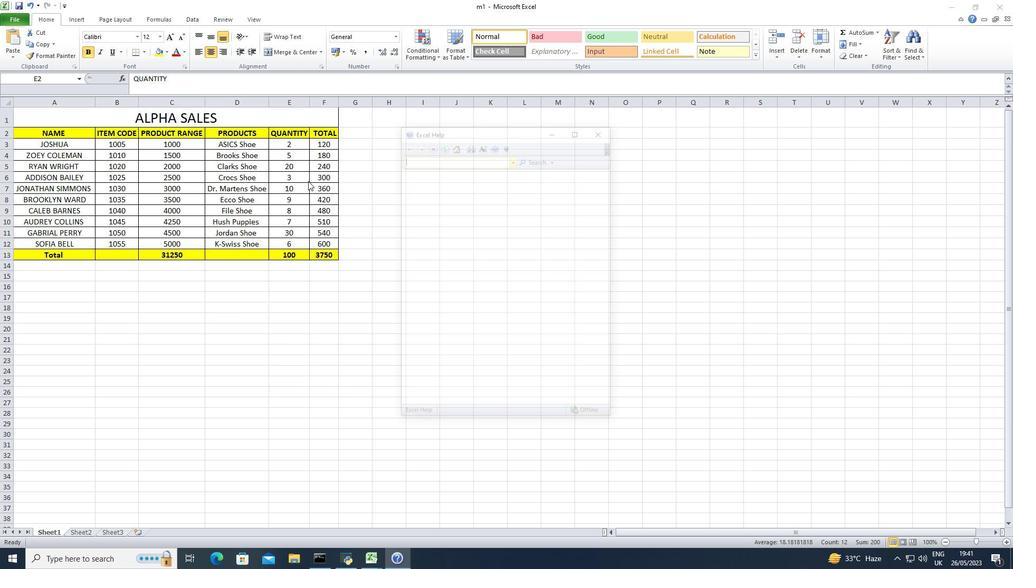 
Action: Mouse moved to (333, 26)
Screenshot: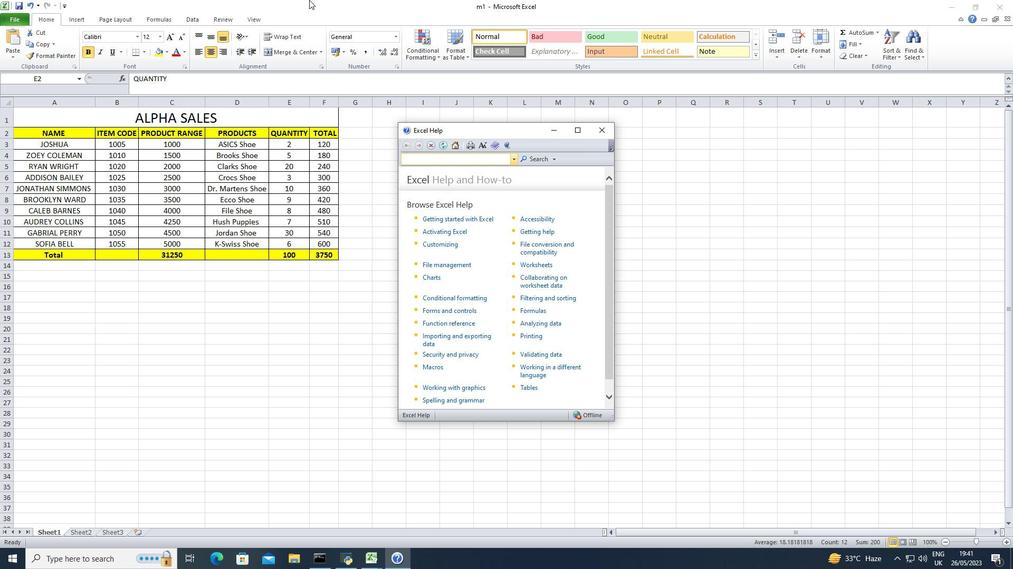 
Action: Key pressed <Key.esc>
Screenshot: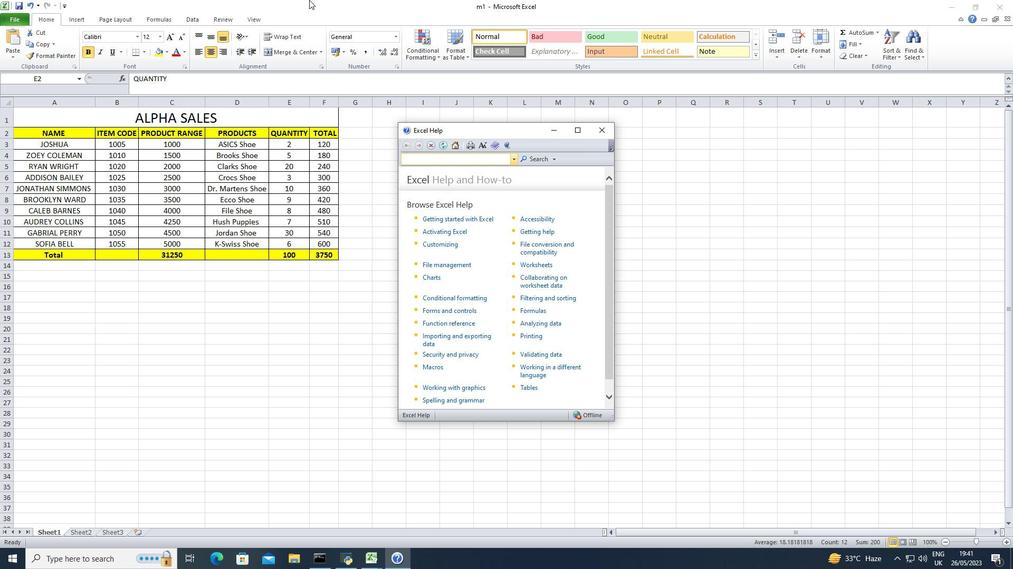 
Action: Mouse moved to (354, 44)
Screenshot: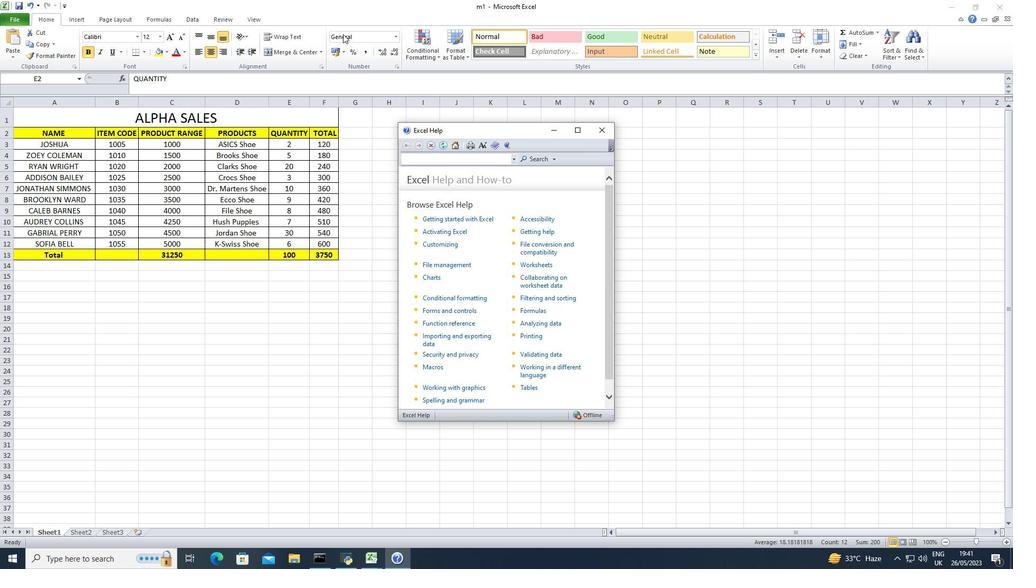 
Action: Key pressed <Key.esc>
Screenshot: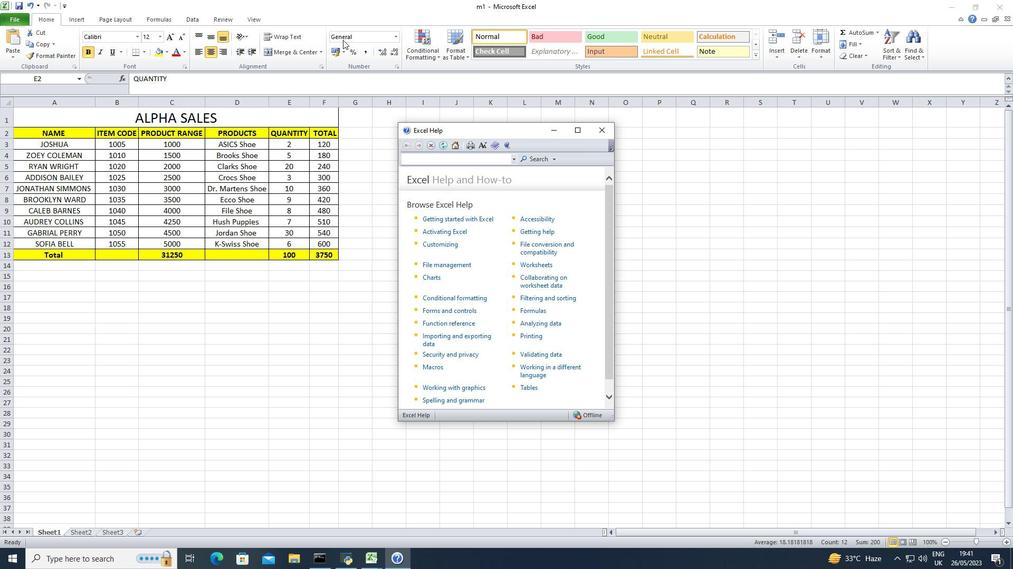 
Action: Mouse moved to (280, 233)
Screenshot: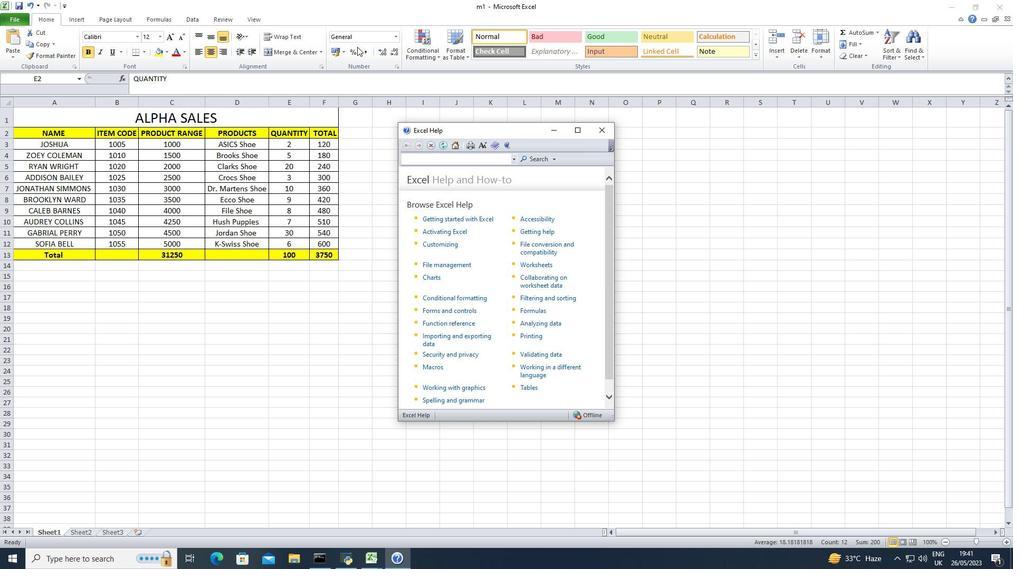 
Action: Key pressed <Key.alt_l><Key.tab>
Screenshot: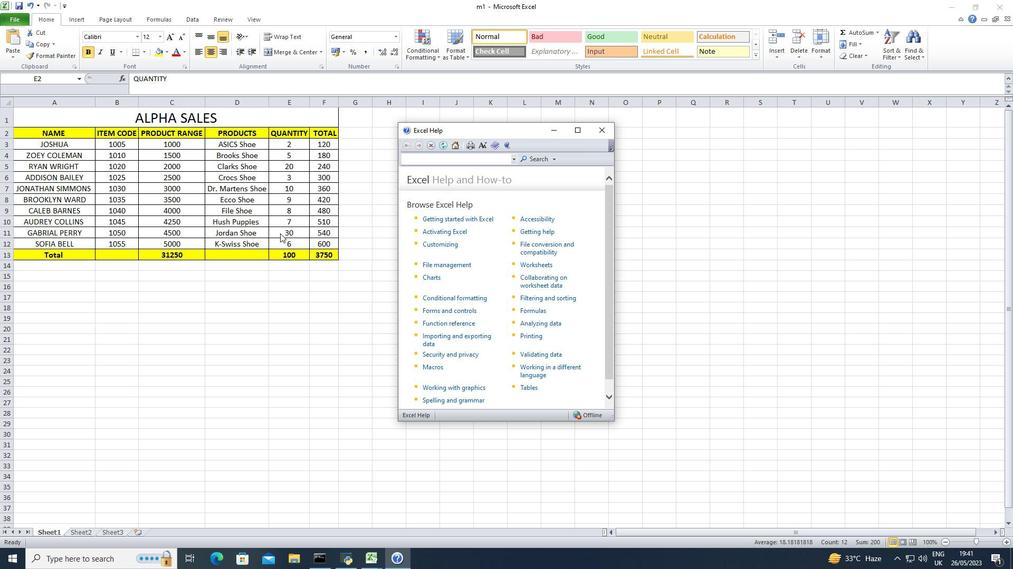 
Action: Mouse moved to (604, 129)
Screenshot: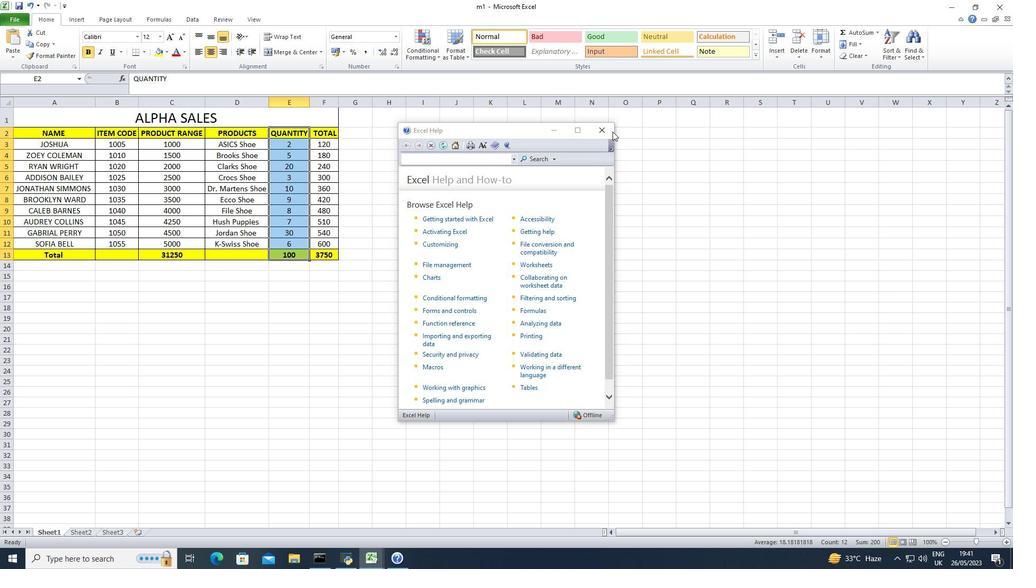
Action: Mouse pressed left at (604, 129)
Screenshot: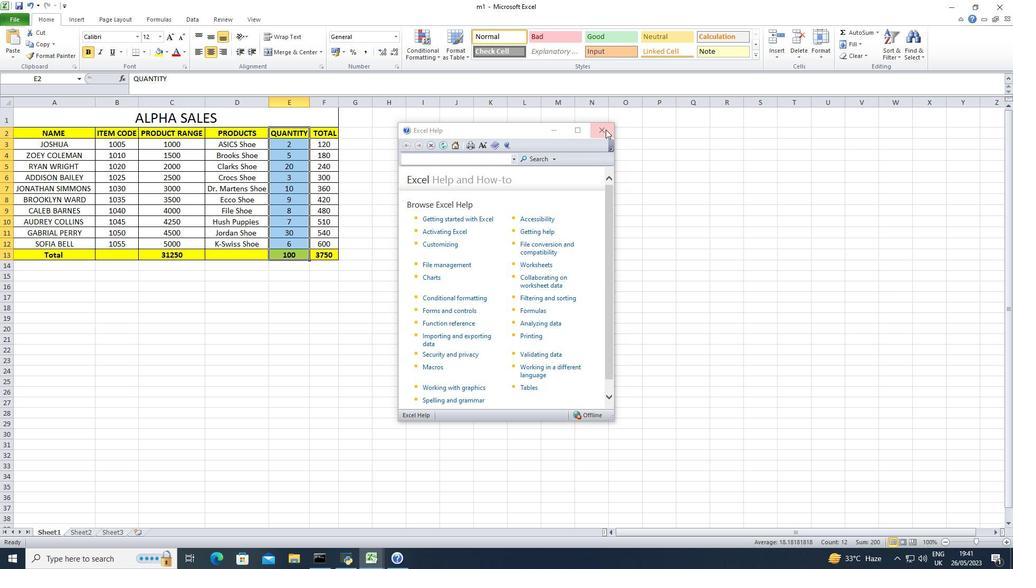 
Action: Mouse moved to (457, 74)
Screenshot: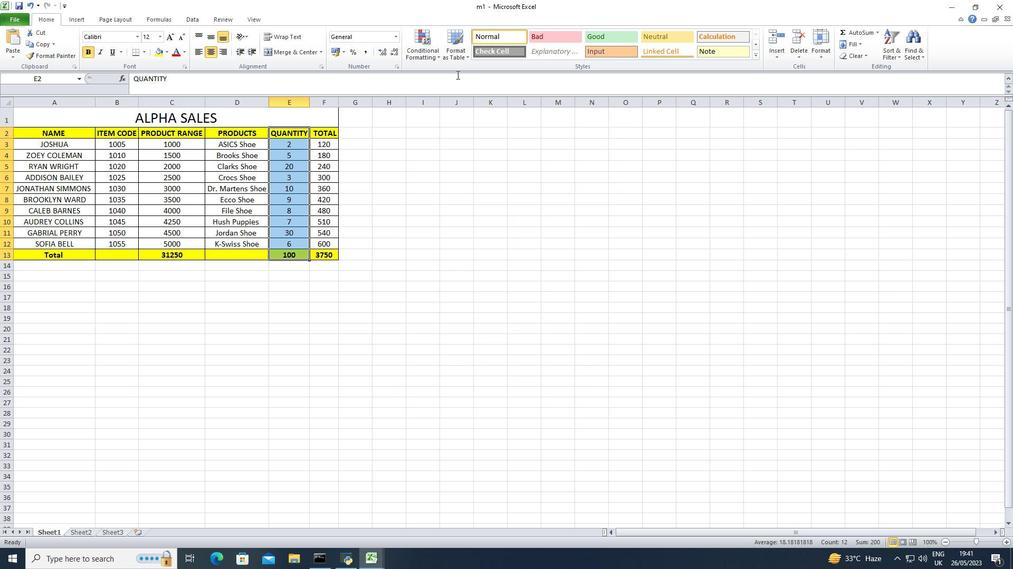 
Action: Key pressed <Key.esc>
Screenshot: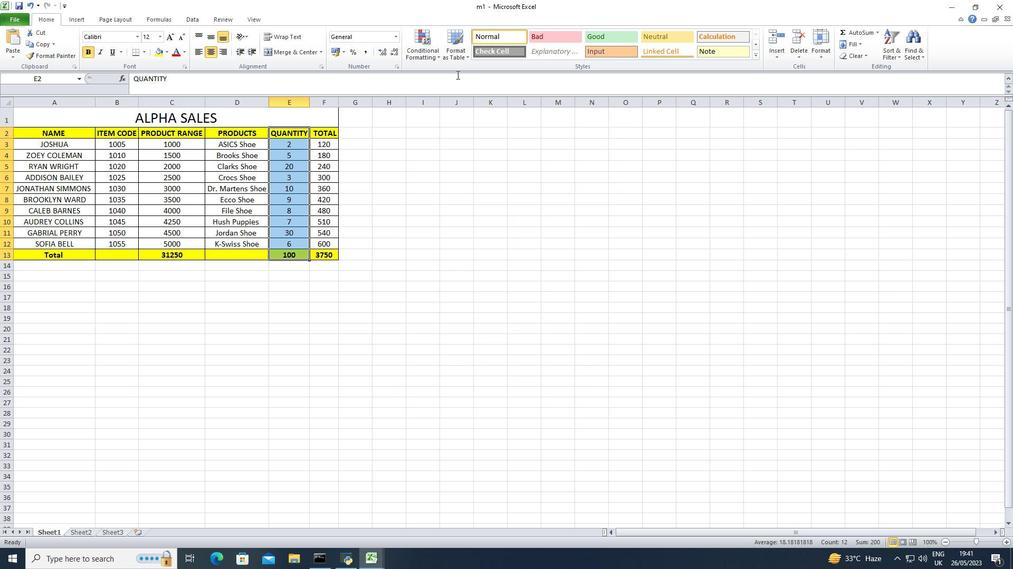 
Action: Mouse moved to (425, 52)
Screenshot: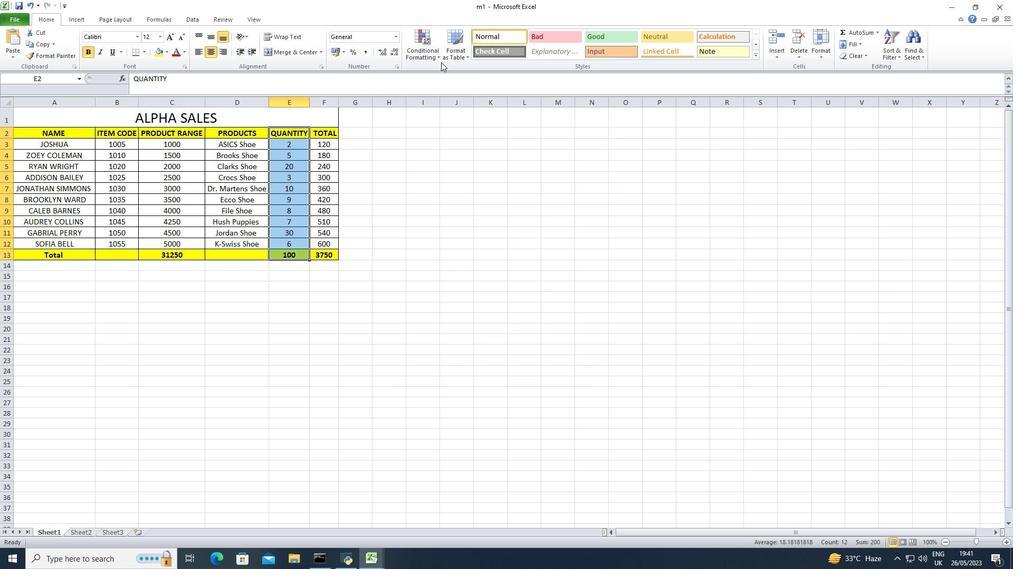 
Action: Mouse pressed left at (425, 52)
Screenshot: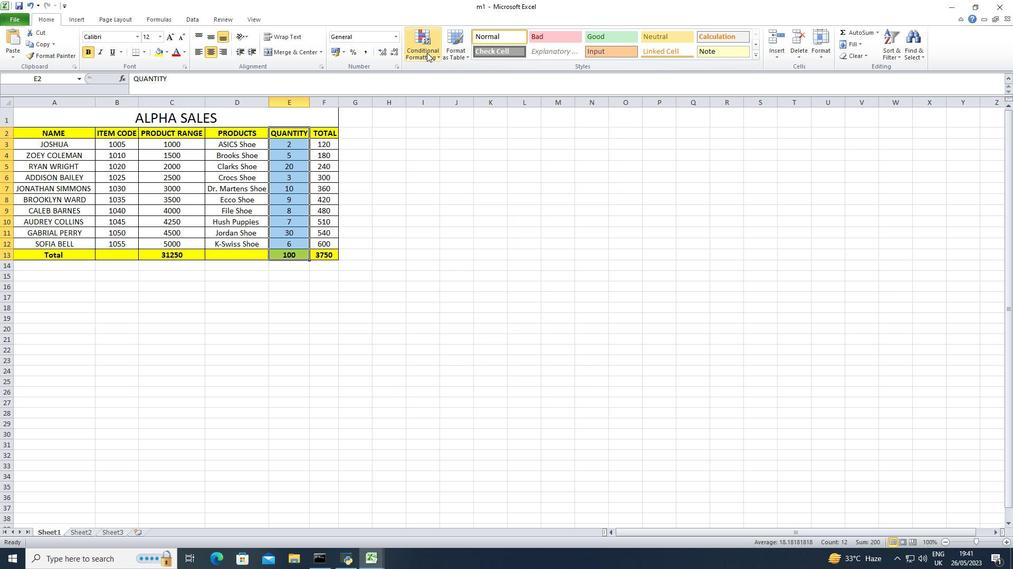 
Action: Mouse moved to (536, 101)
Screenshot: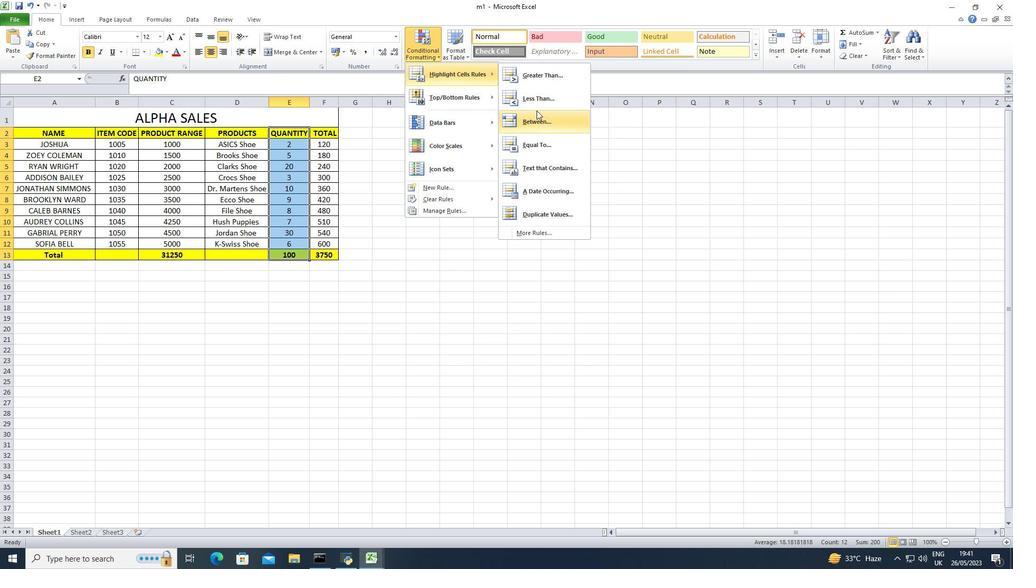 
Action: Mouse pressed left at (536, 101)
Screenshot: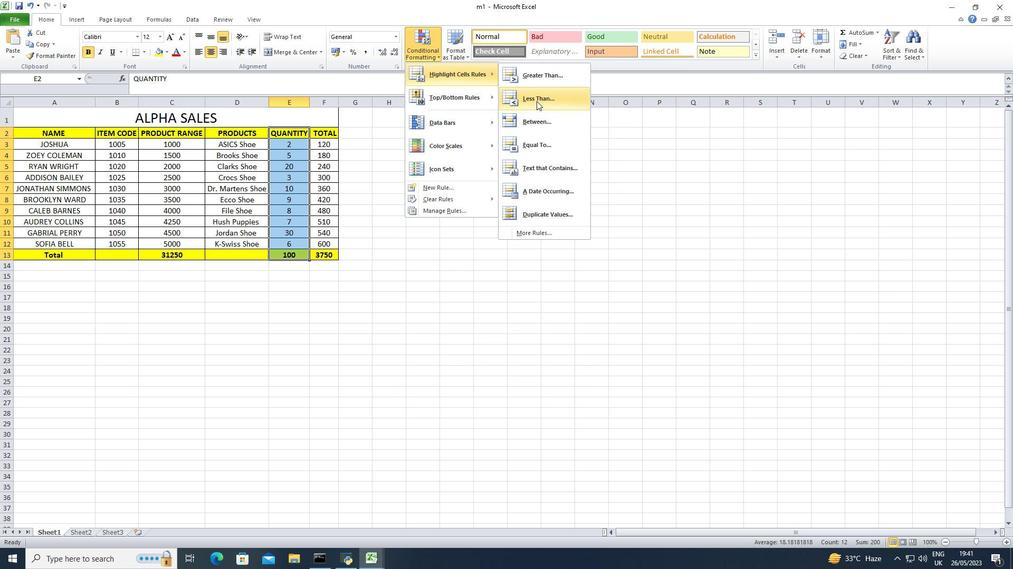 
Action: Mouse moved to (699, 241)
Screenshot: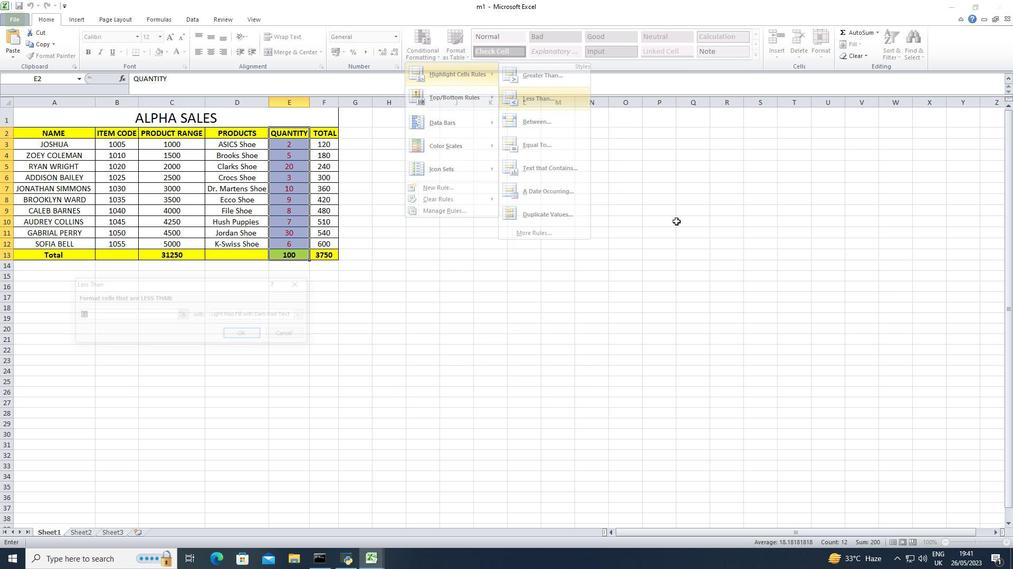 
Action: Key pressed 10
Screenshot: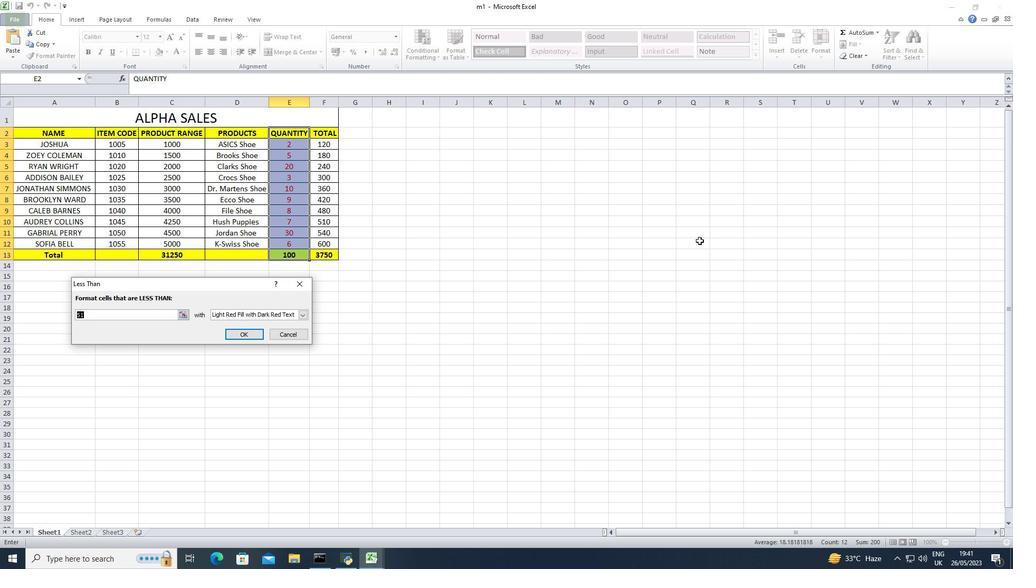 
Action: Mouse moved to (233, 334)
Screenshot: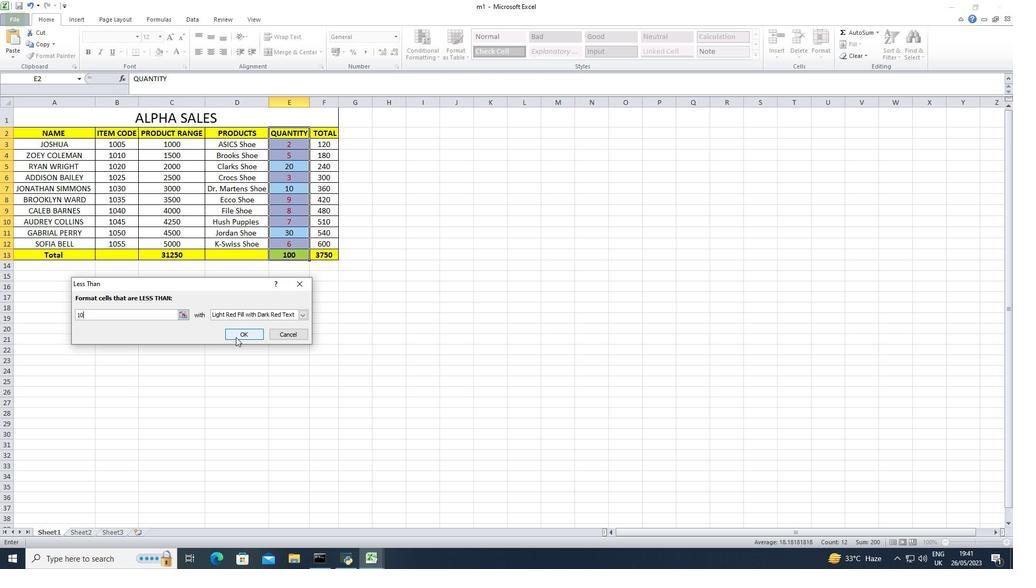 
Action: Mouse pressed left at (233, 334)
Screenshot: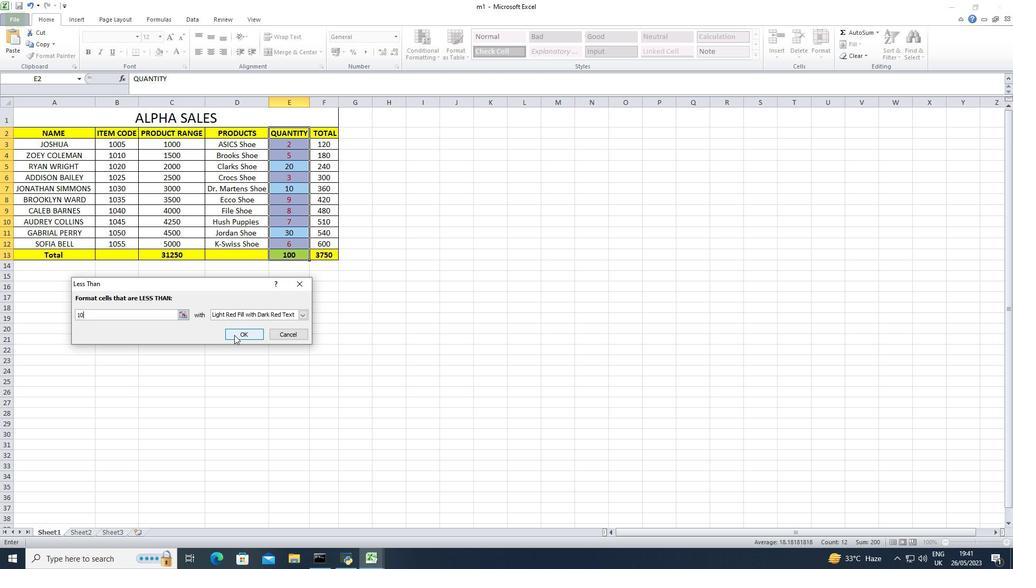 
Action: Mouse moved to (384, 421)
Screenshot: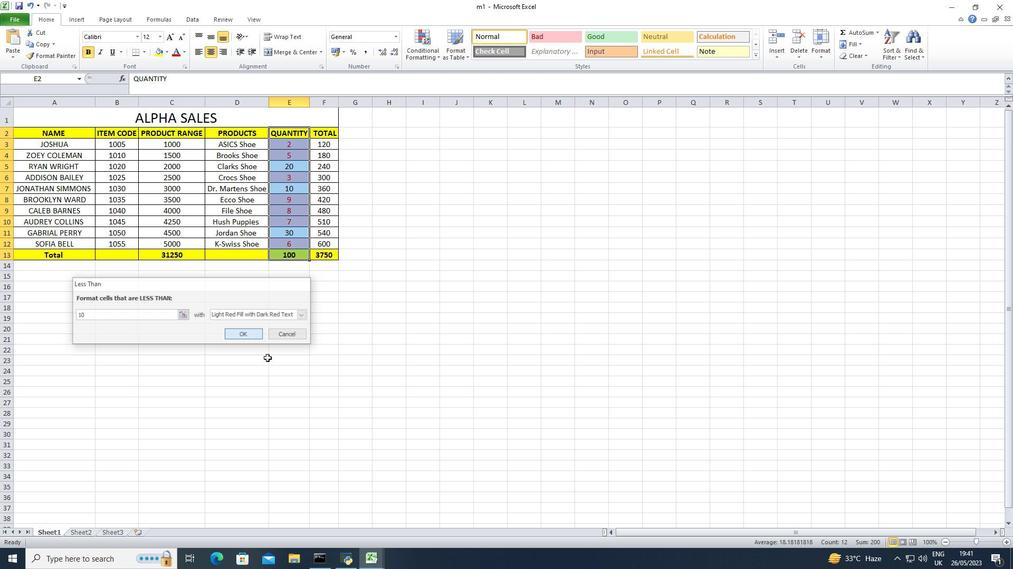 
Action: Key pressed <Key.up><Key.down><Key.down><Key.down><Key.down><Key.right><Key.left><Key.down><Key.down><Key.up><Key.left><Key.shift><Key.right><Key.left><Key.up><Key.down><Key.shift><Key.right><Key.down><Key.up><Key.down><Key.down><Key.right><Key.right><Key.right><Key.down><Key.right><Key.down><Key.down><Key.down><Key.down><Key.up><Key.up><Key.up><Key.down><Key.down><Key.down><Key.down><Key.down><Key.down><Key.down><Key.down><Key.up><Key.up><Key.up><Key.down><Key.up><Key.down><Key.up>
Screenshot: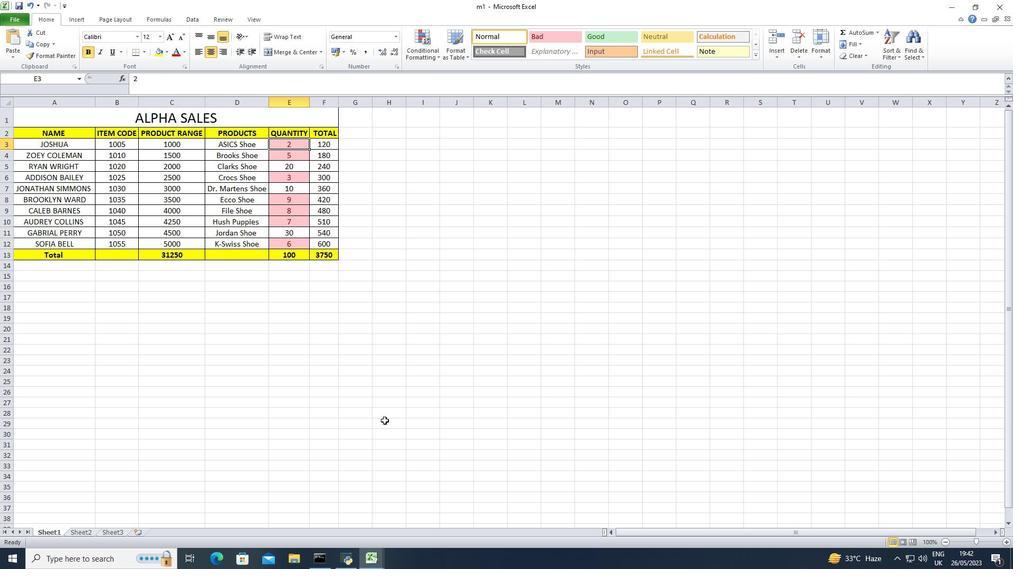 
Action: Mouse moved to (28, 134)
Screenshot: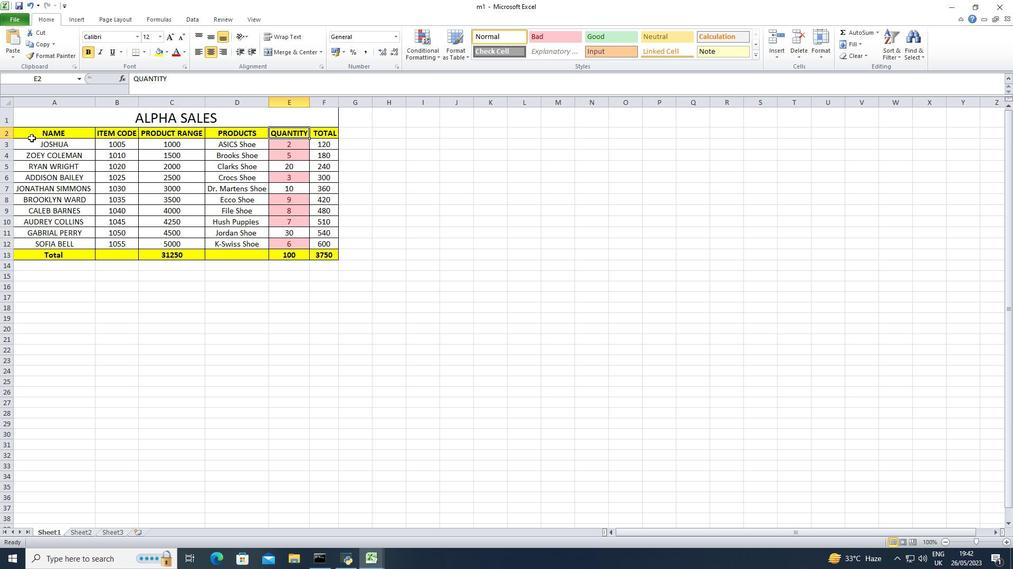 
Action: Mouse pressed left at (28, 134)
Screenshot: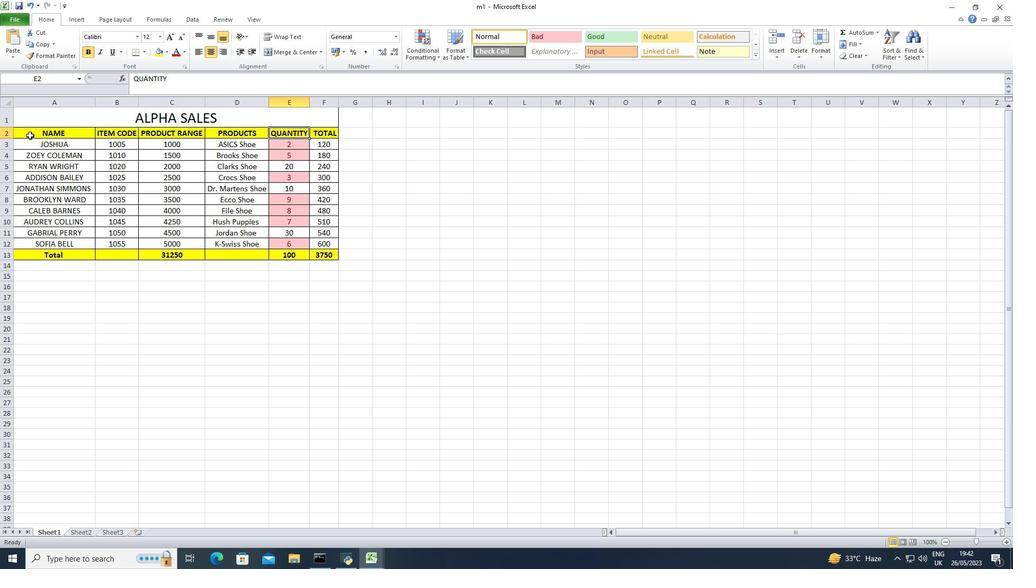 
Action: Mouse moved to (28, 134)
Screenshot: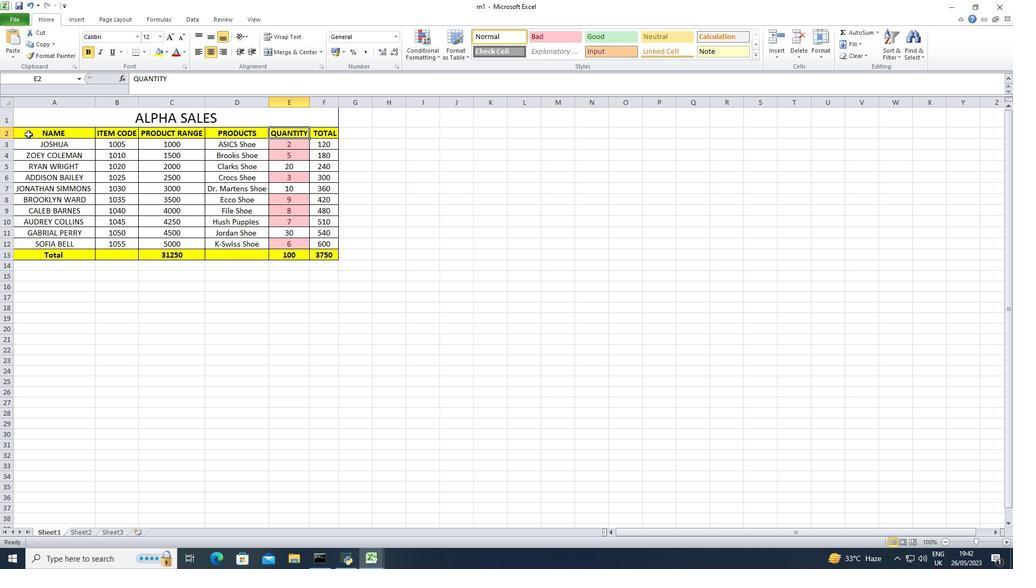 
Action: Key pressed <Key.shift><Key.right><Key.down>
Screenshot: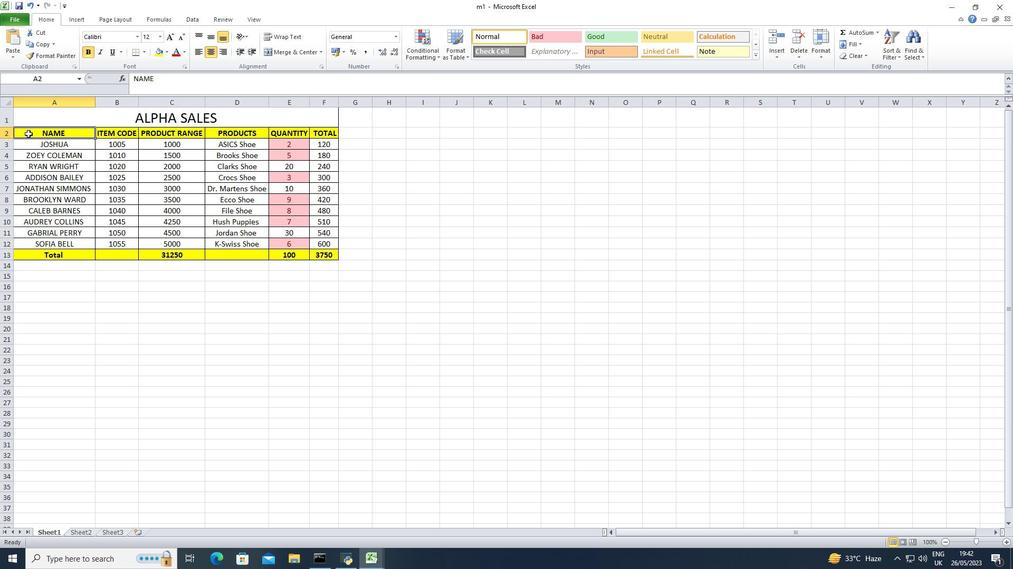 
Action: Mouse moved to (111, 15)
Screenshot: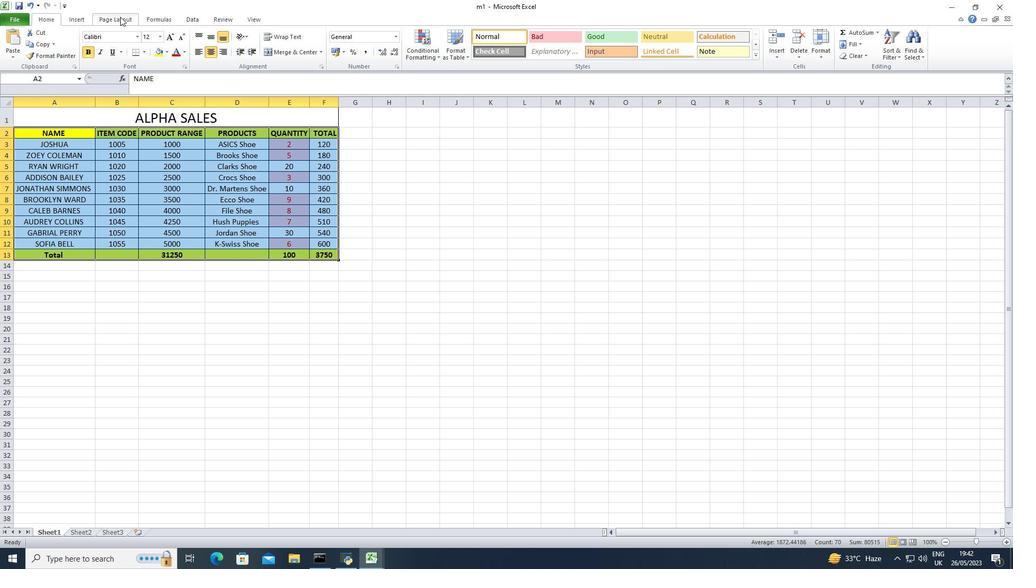 
Action: Mouse pressed left at (111, 15)
Screenshot: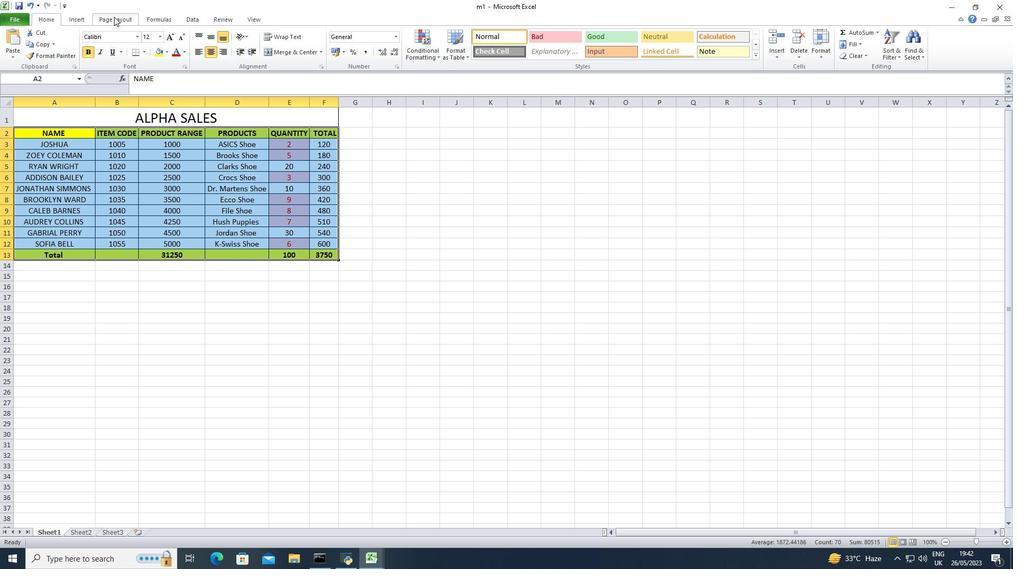 
Action: Mouse moved to (81, 16)
Screenshot: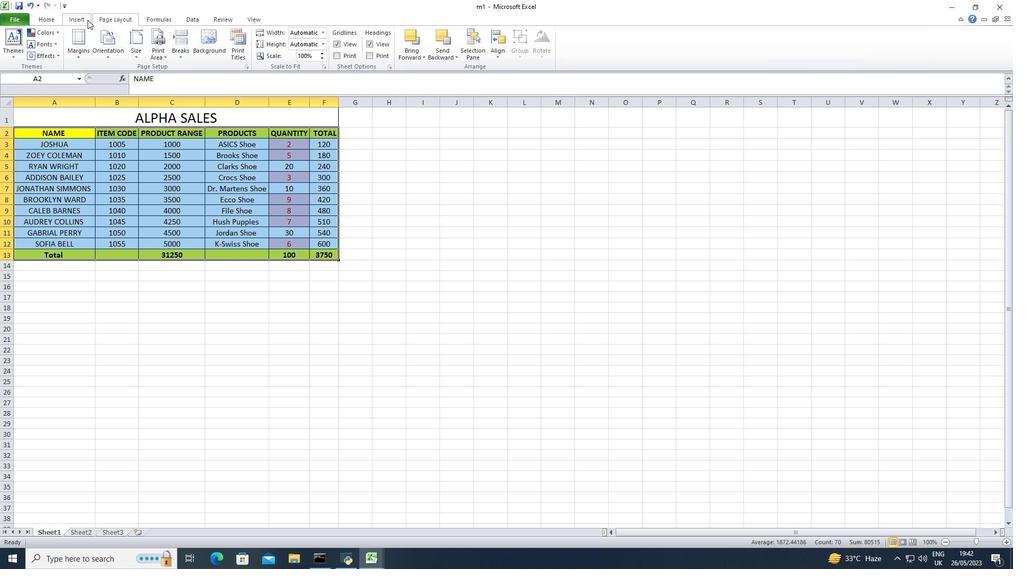 
Action: Mouse pressed left at (81, 16)
Screenshot: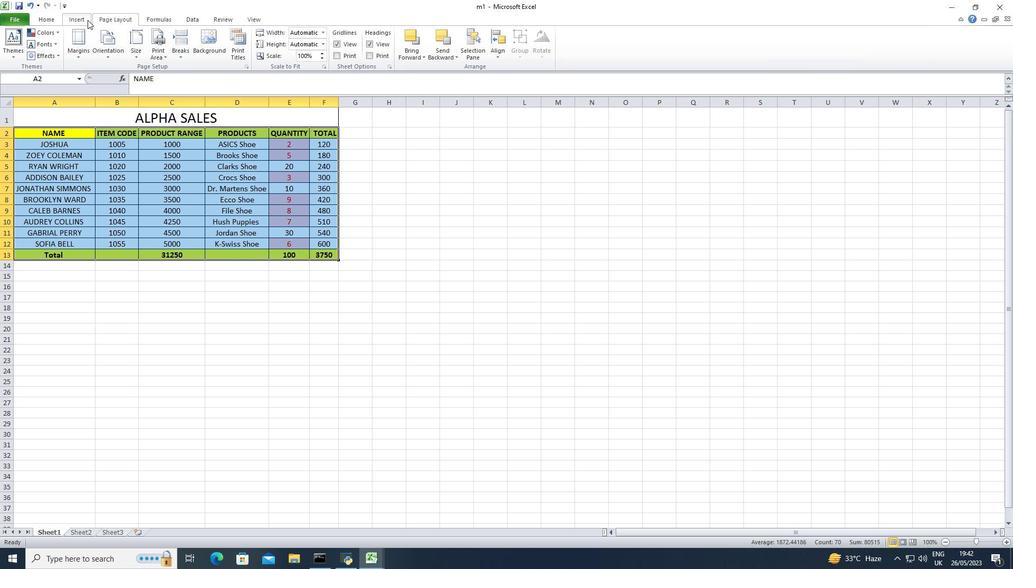 
Action: Mouse moved to (190, 16)
Screenshot: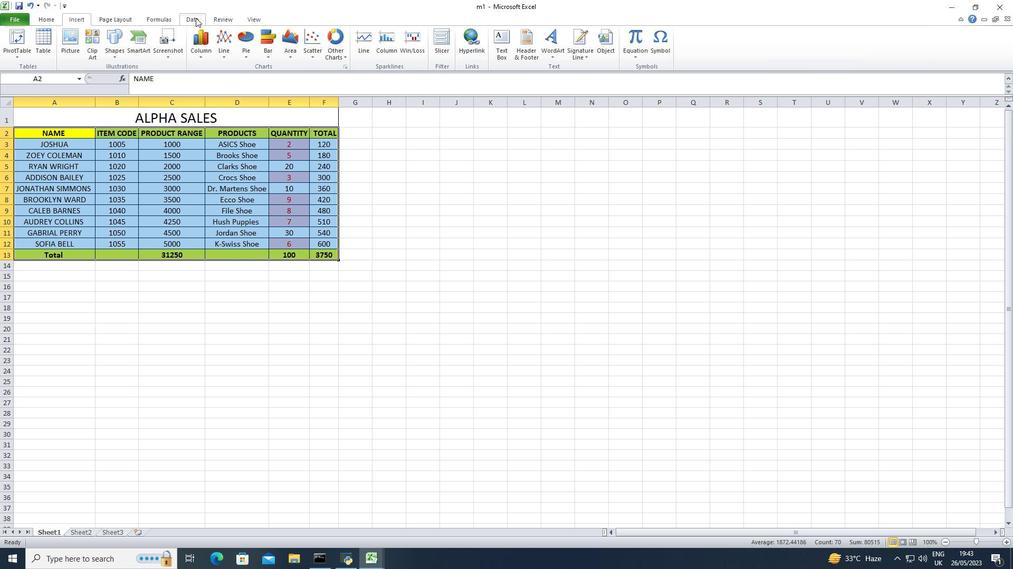 
Action: Mouse pressed left at (190, 16)
Screenshot: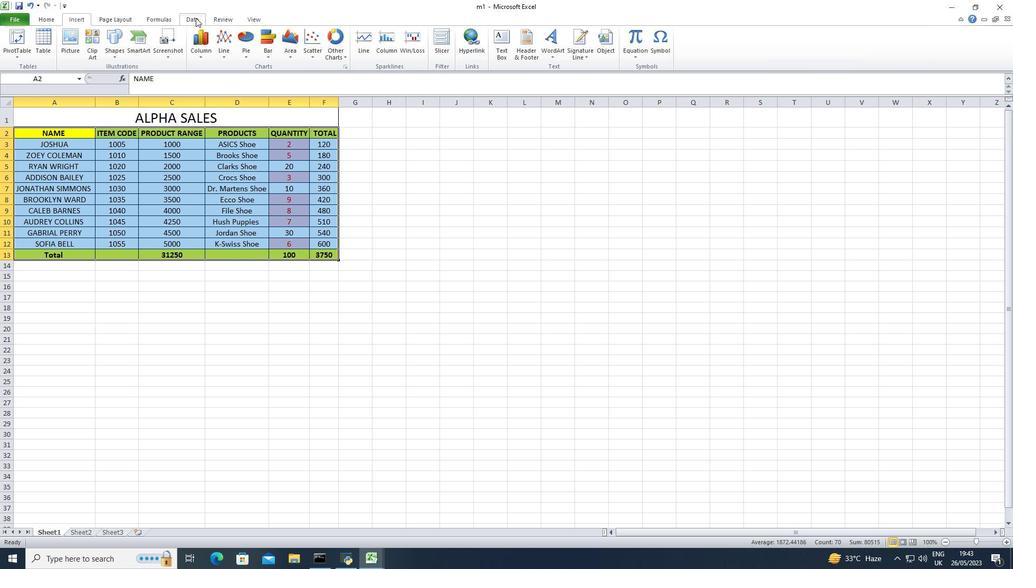 
Action: Mouse moved to (54, 15)
Screenshot: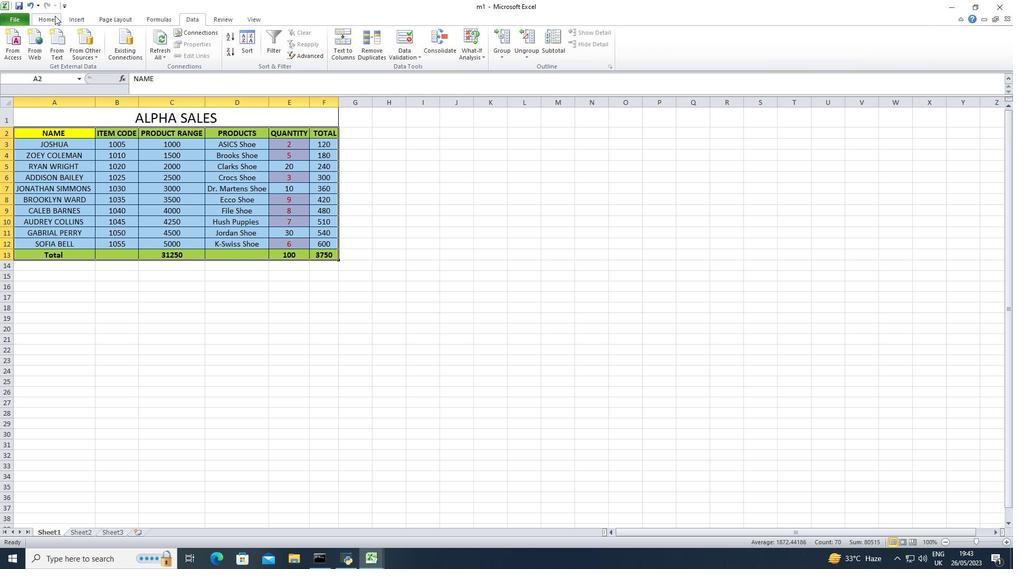
Action: Mouse pressed left at (54, 15)
Screenshot: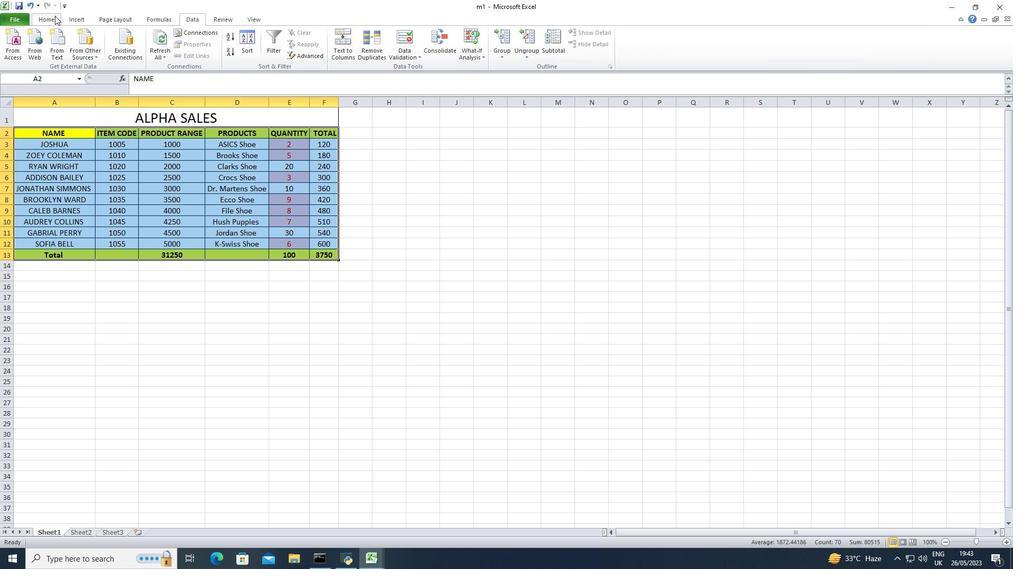 
Action: Mouse moved to (80, 18)
Screenshot: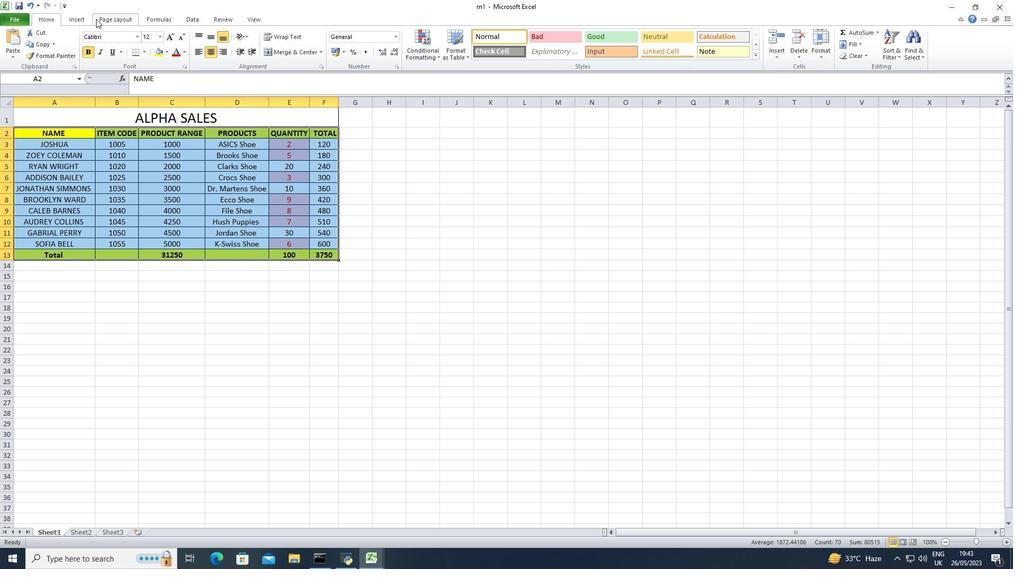 
Action: Mouse pressed left at (80, 18)
Screenshot: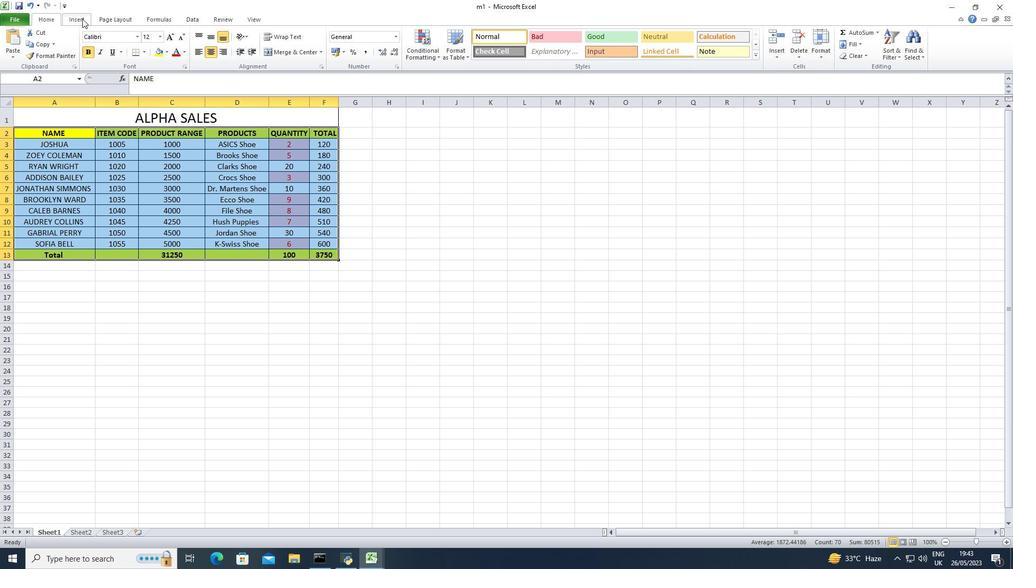 
Action: Mouse moved to (41, 15)
Screenshot: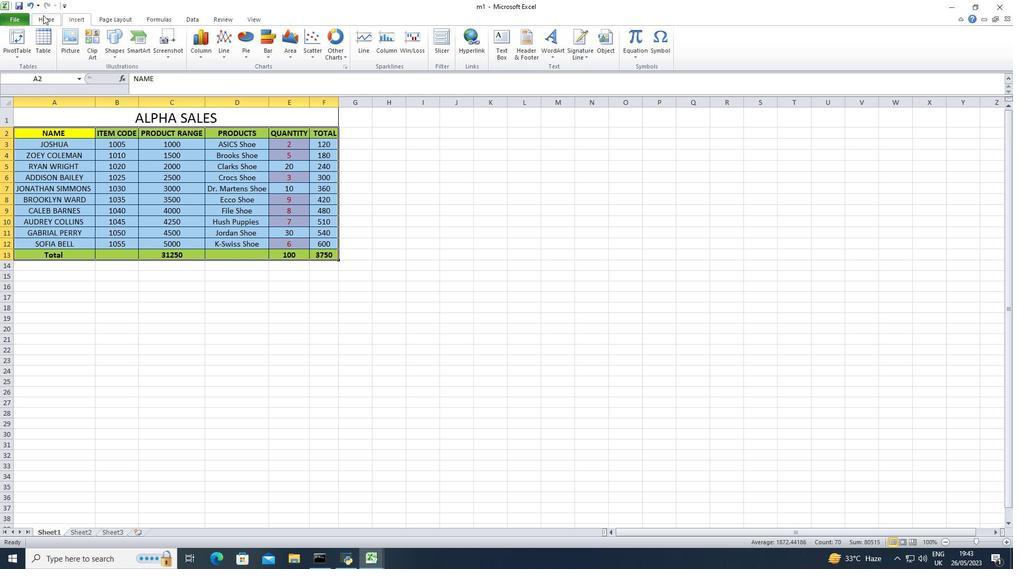 
Action: Mouse pressed left at (41, 15)
Screenshot: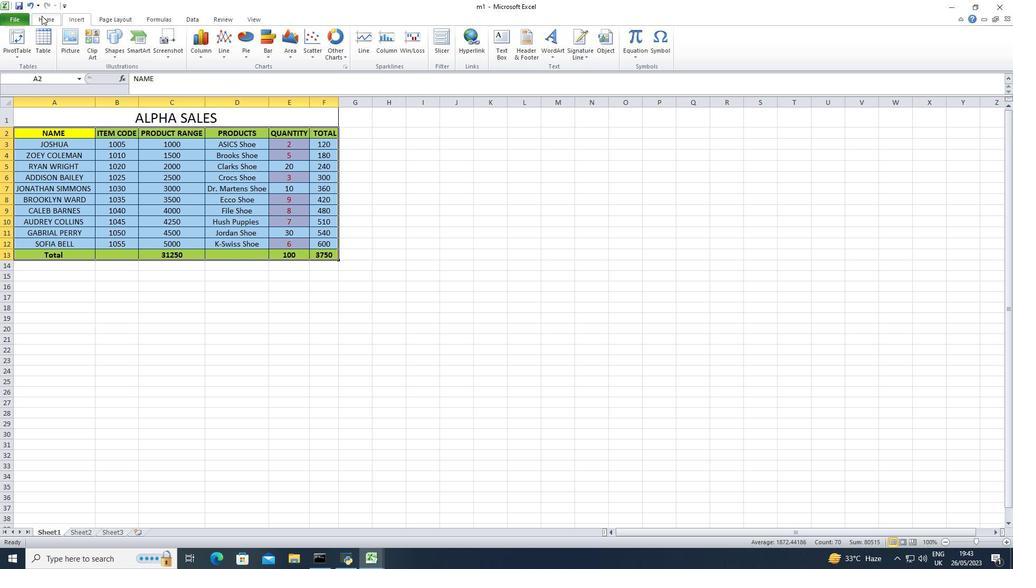 
Action: Mouse moved to (466, 56)
Screenshot: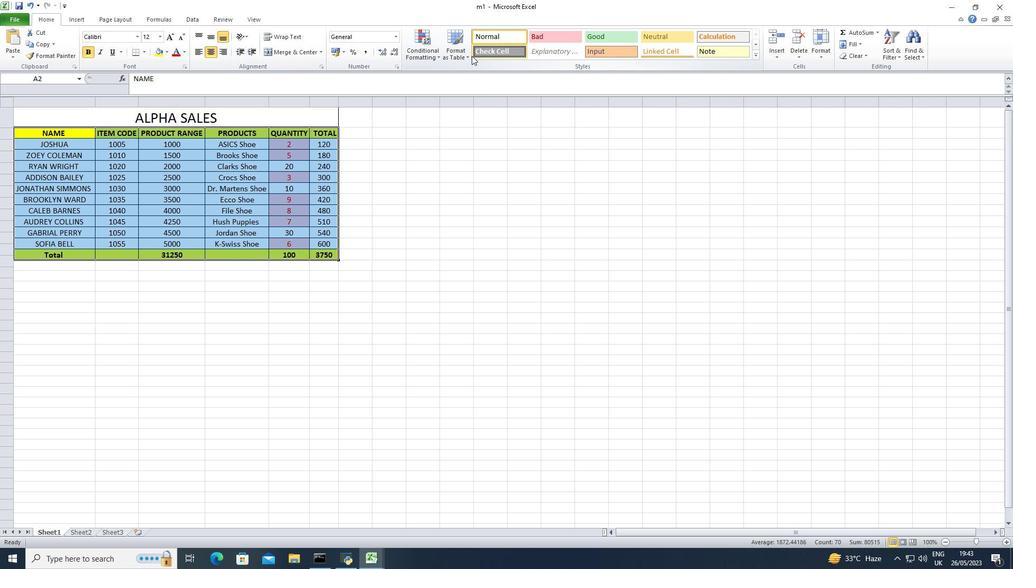 
Action: Mouse pressed left at (466, 56)
Screenshot: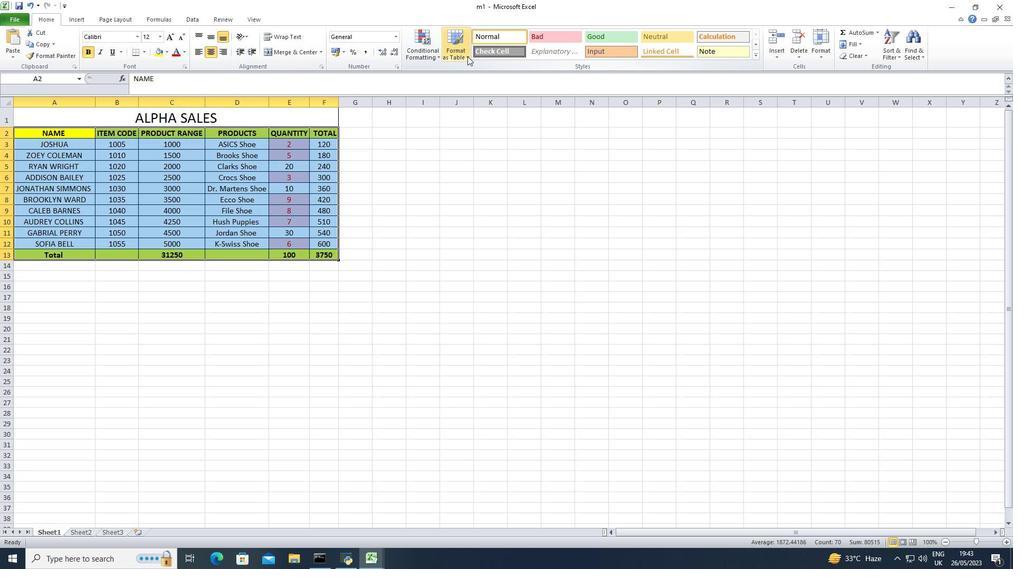 
Action: Mouse moved to (489, 117)
Screenshot: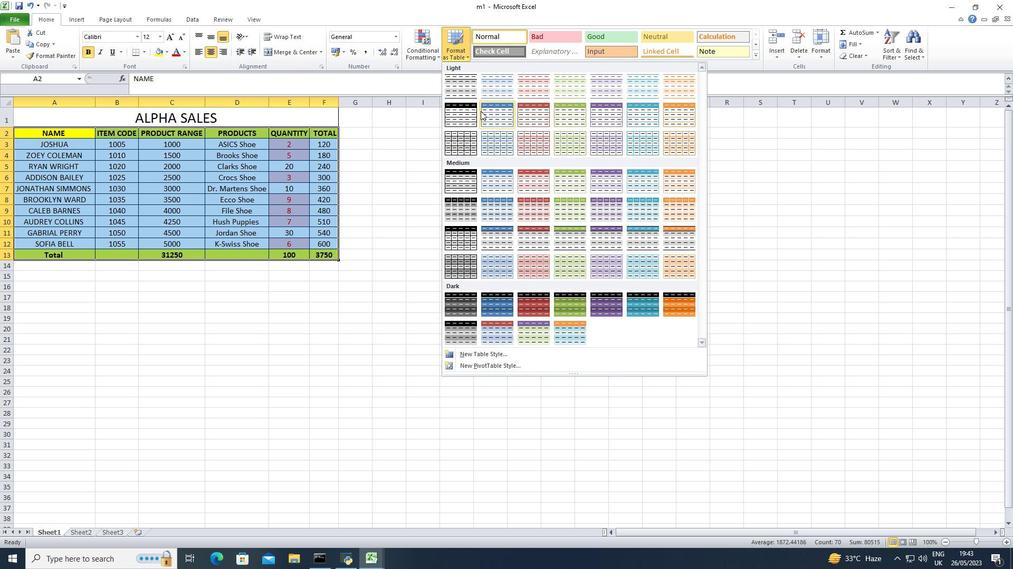 
Action: Mouse pressed left at (489, 117)
Screenshot: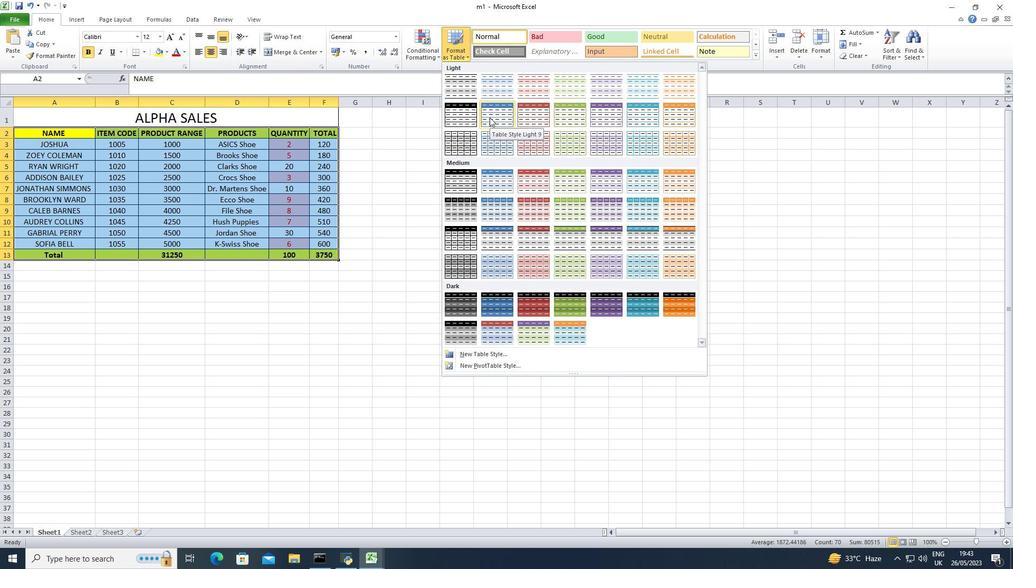 
Action: Mouse moved to (182, 335)
Screenshot: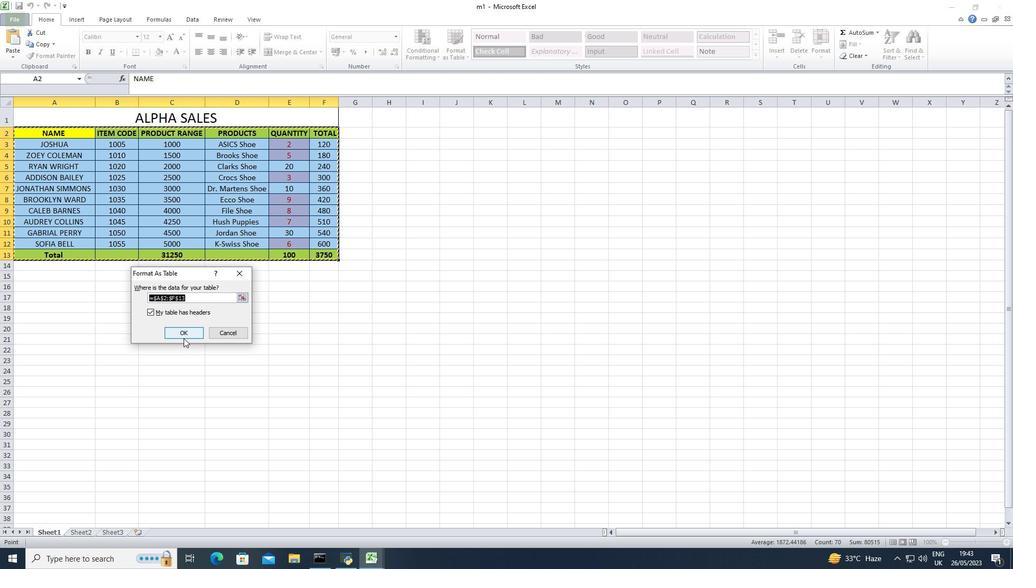 
Action: Mouse pressed left at (182, 335)
Screenshot: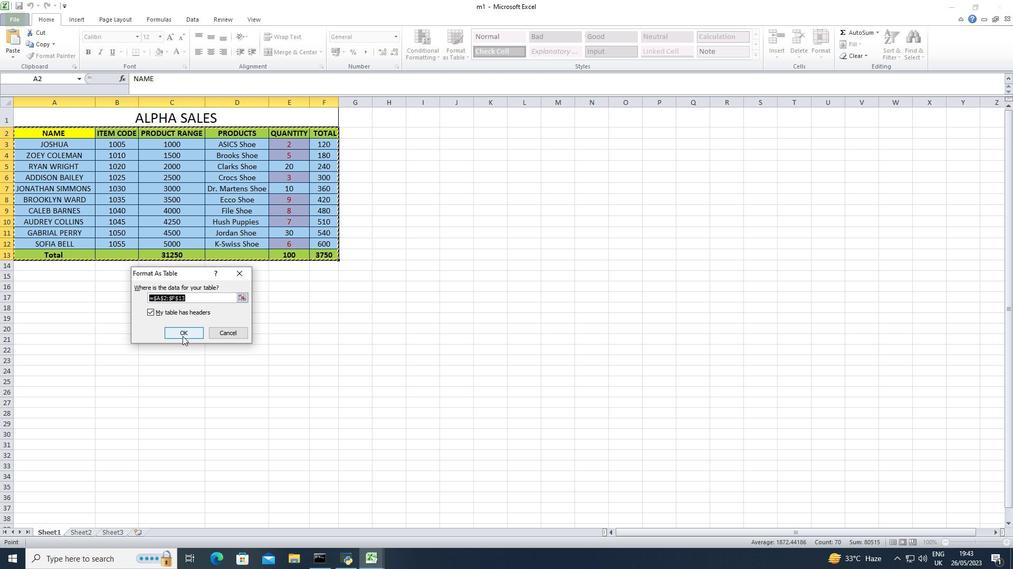 
Action: Mouse moved to (523, 237)
Screenshot: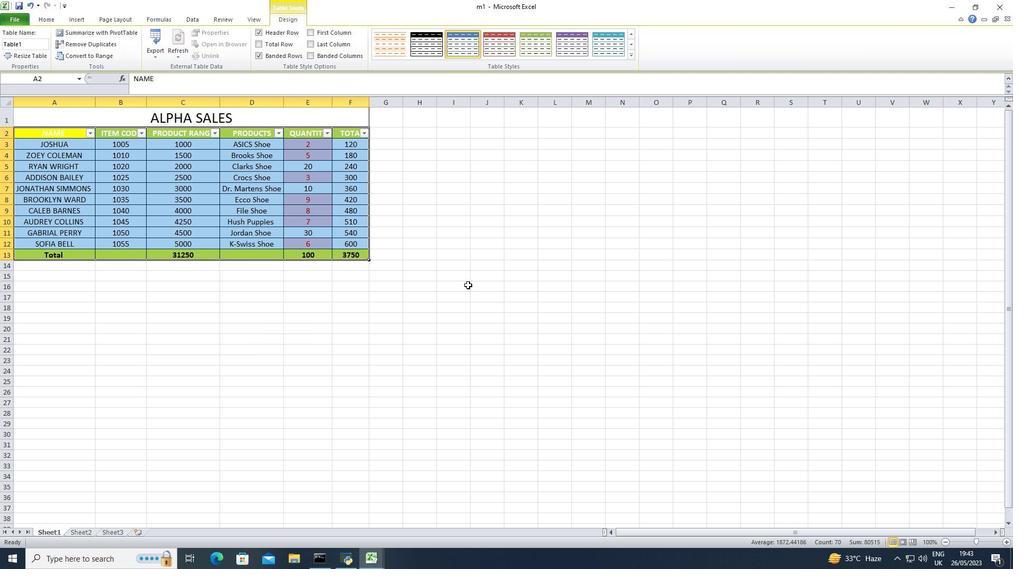 
Action: Mouse pressed left at (523, 237)
Screenshot: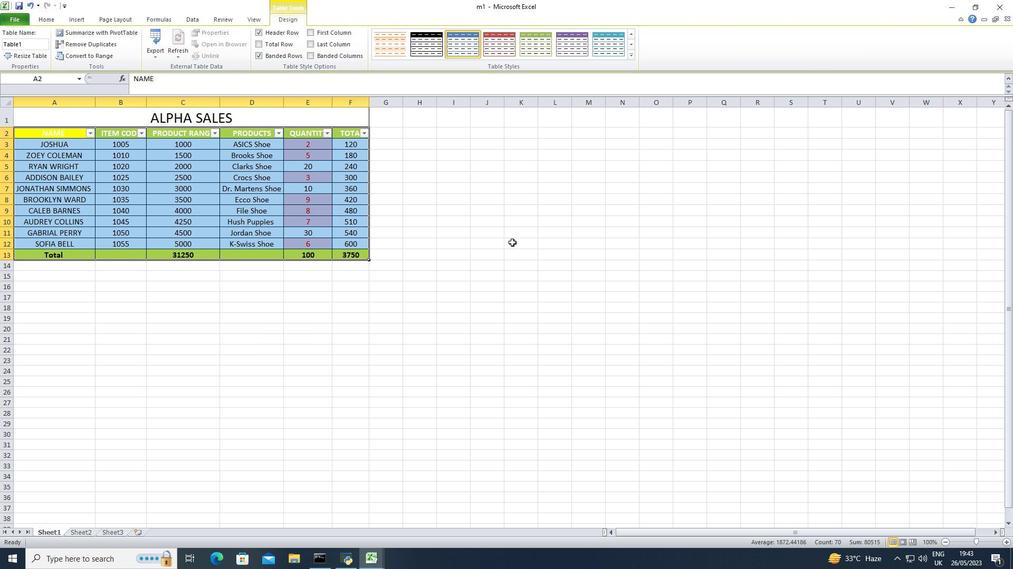 
Action: Mouse moved to (54, 136)
Screenshot: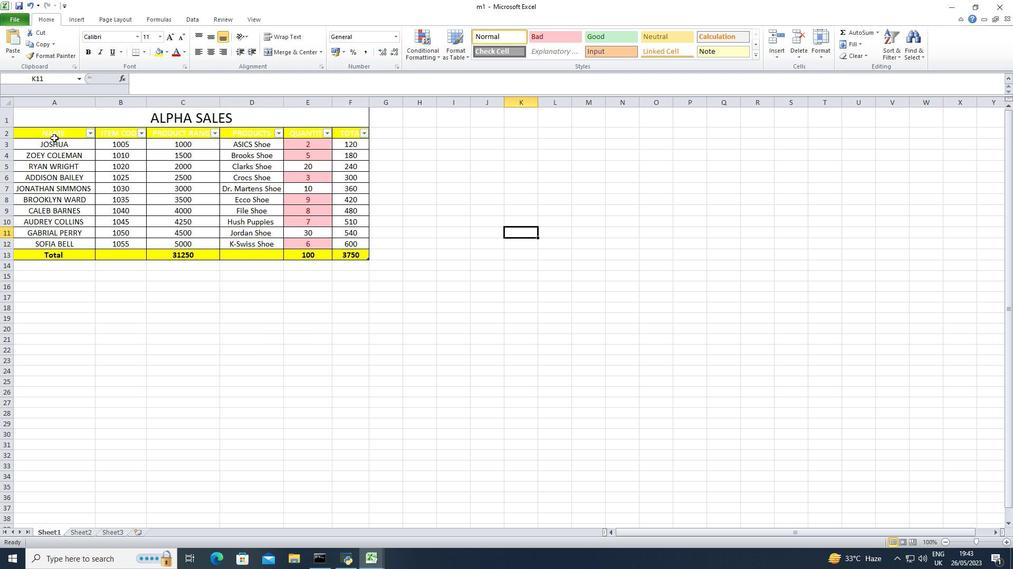 
Action: Mouse pressed left at (54, 136)
Screenshot: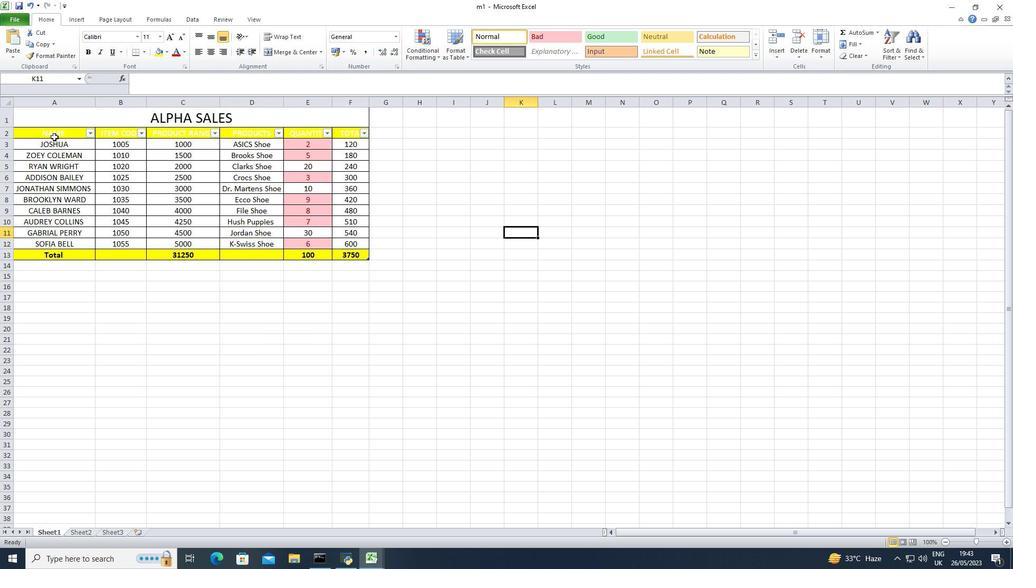 
Action: Mouse moved to (63, 146)
Screenshot: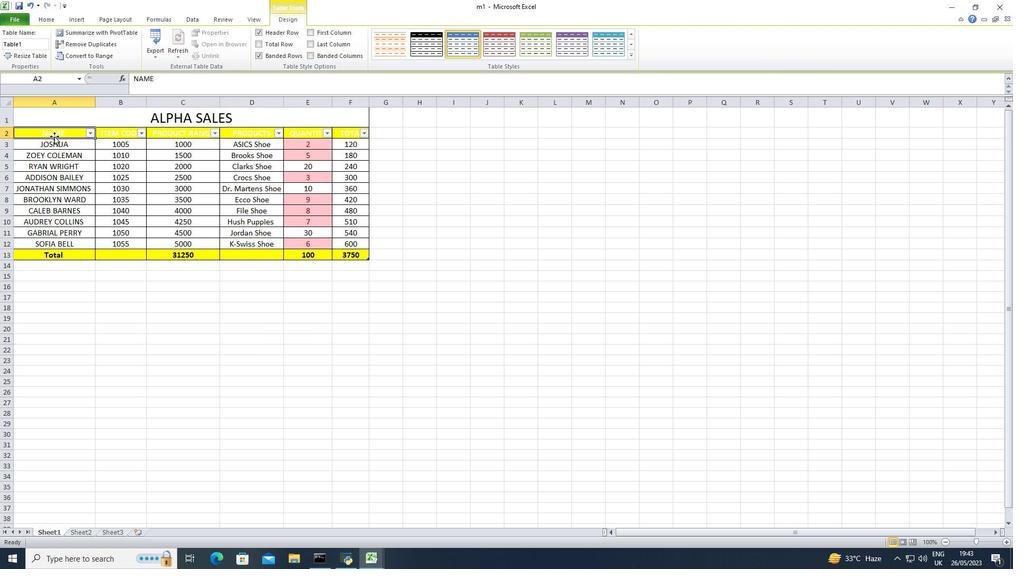 
Action: Key pressed <Key.shift><Key.right>
Screenshot: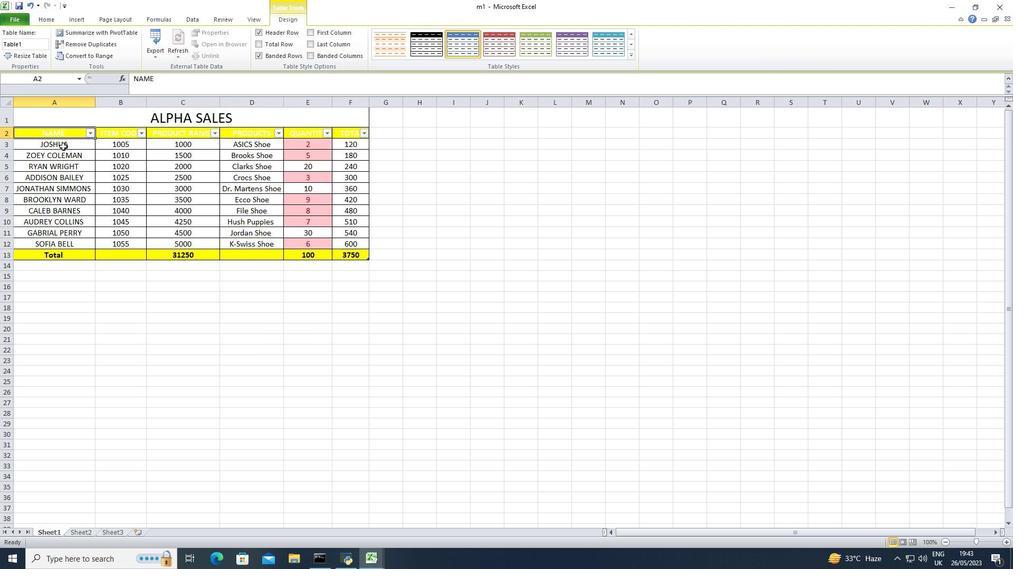 
Action: Mouse moved to (45, 20)
Screenshot: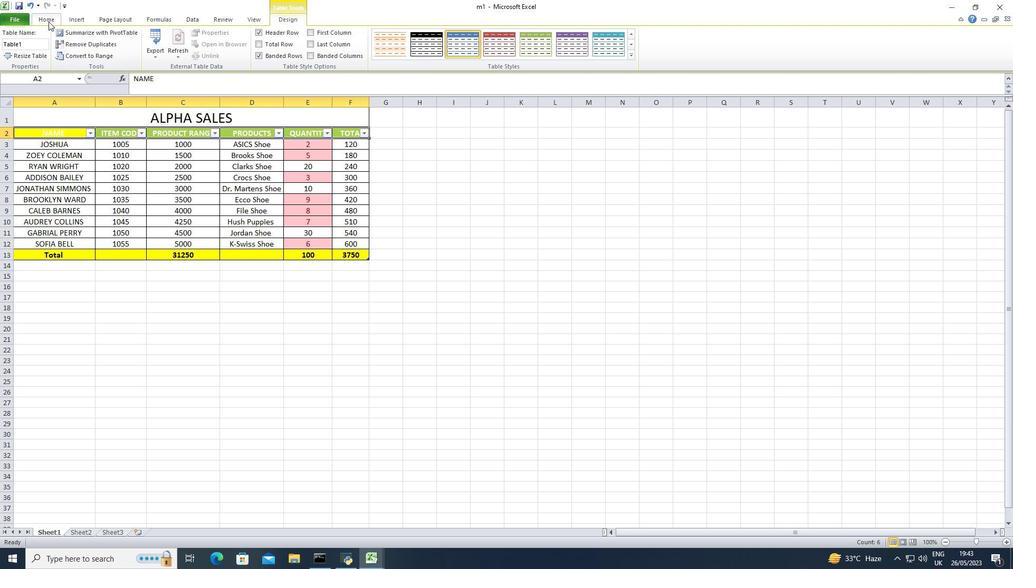 
Action: Mouse pressed left at (45, 20)
Screenshot: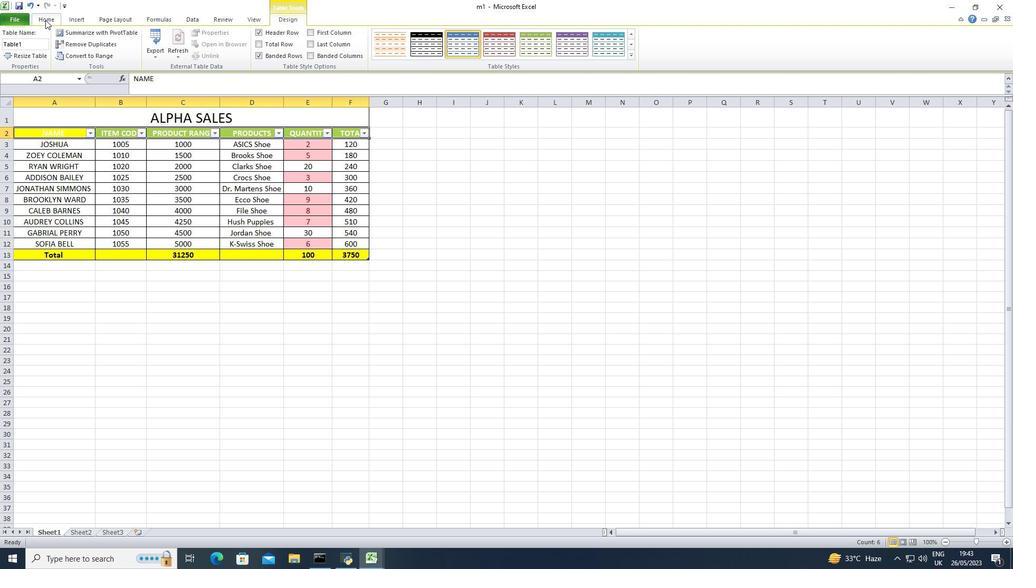 
Action: Mouse moved to (167, 51)
Screenshot: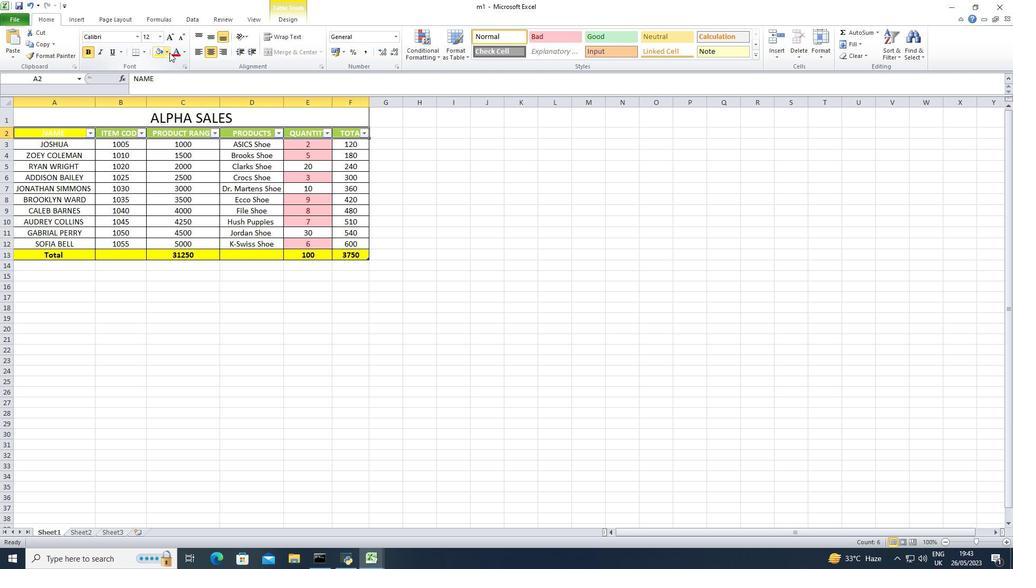
Action: Mouse pressed left at (167, 51)
Screenshot: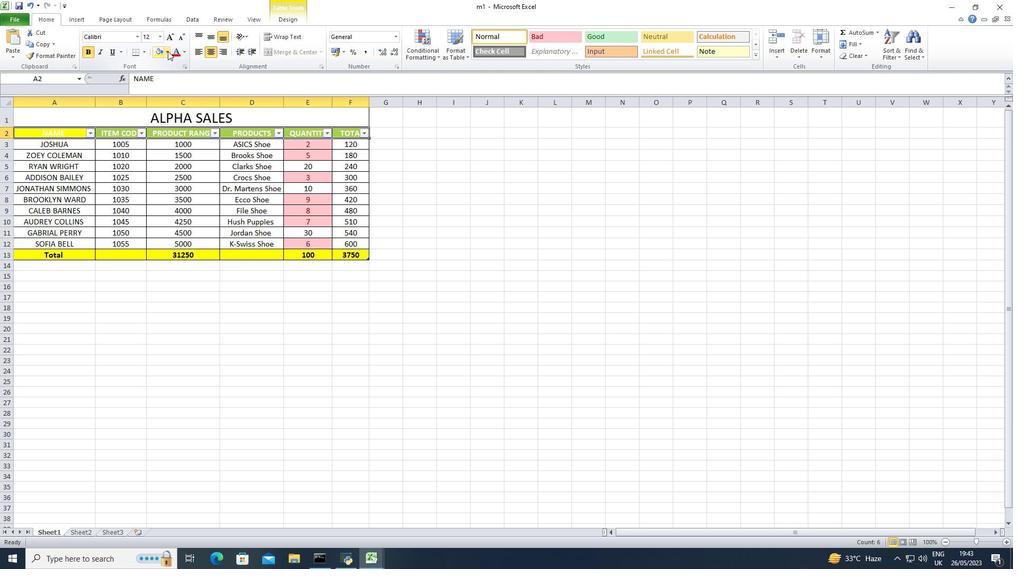 
Action: Mouse moved to (158, 72)
Screenshot: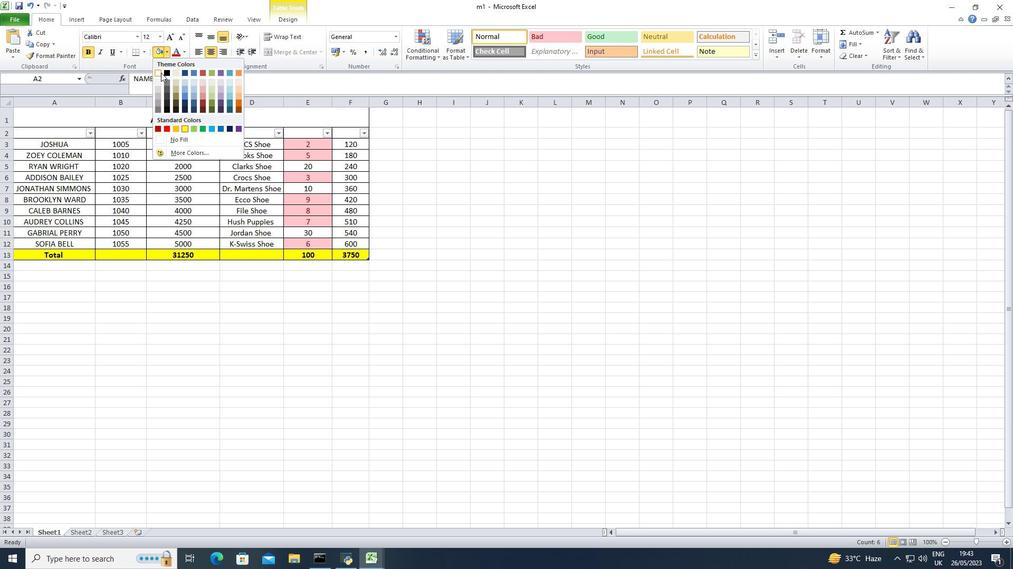 
Action: Mouse pressed left at (158, 72)
Screenshot: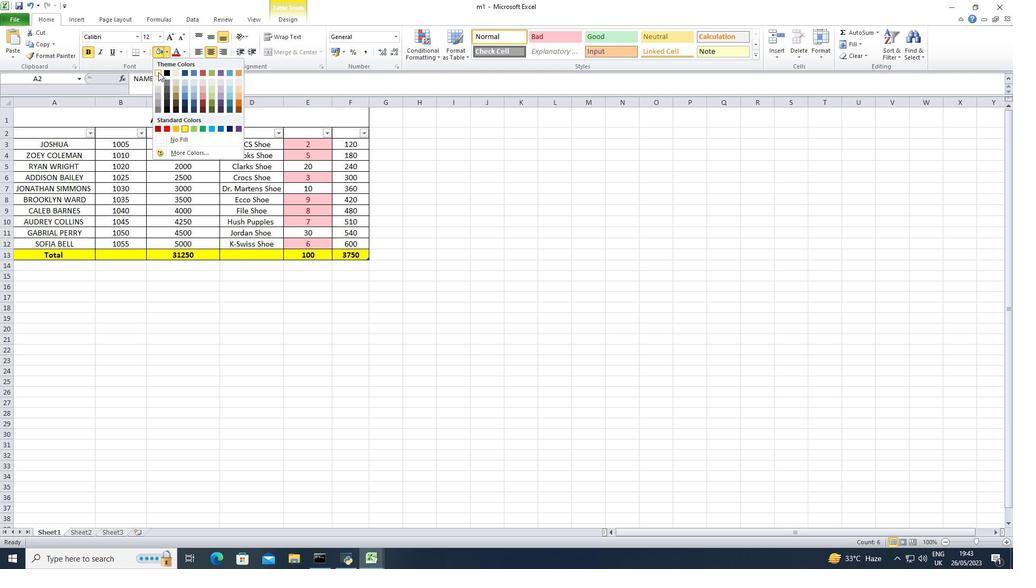 
Action: Mouse moved to (184, 52)
Screenshot: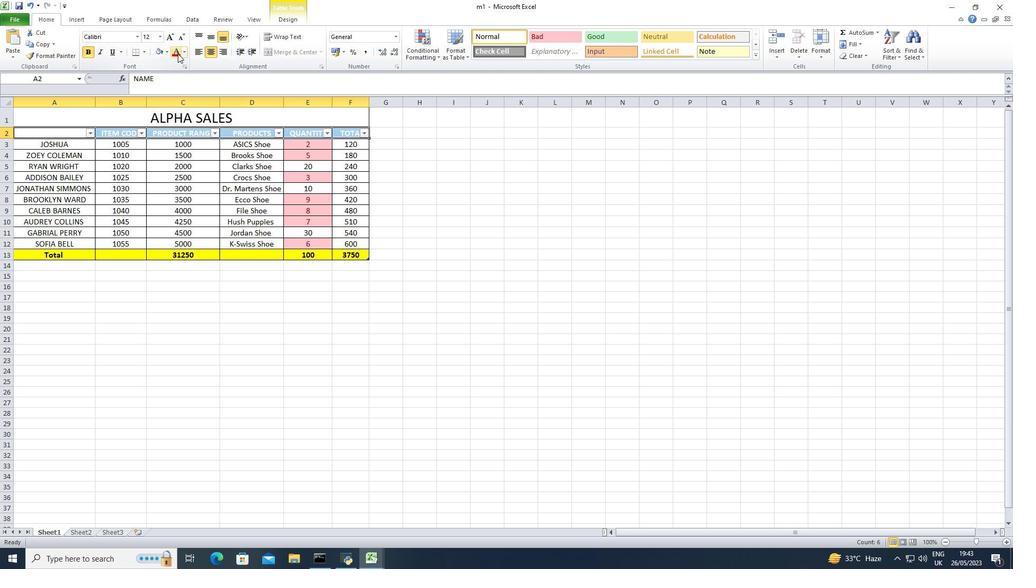 
Action: Mouse pressed left at (184, 52)
Screenshot: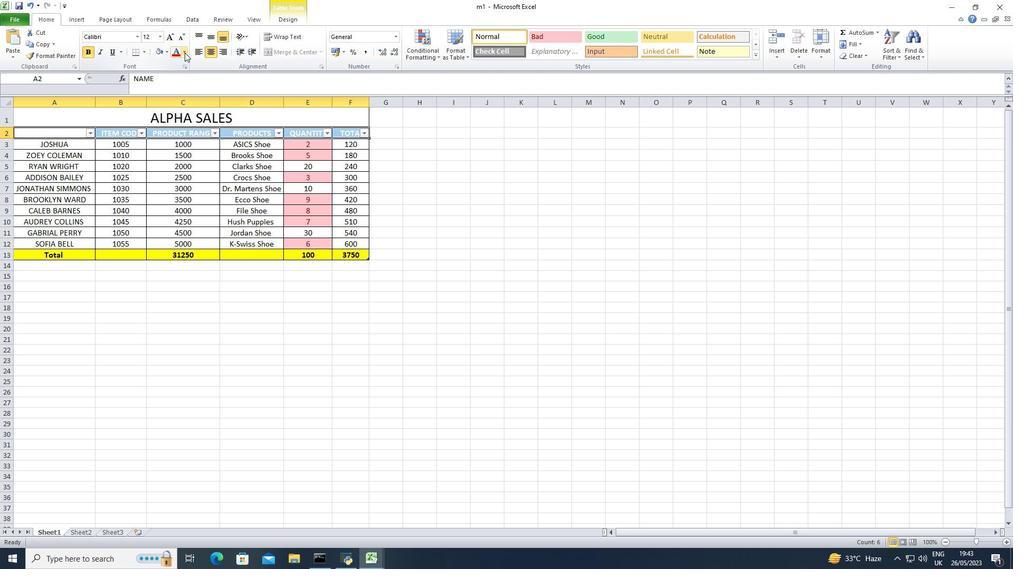 
Action: Mouse moved to (184, 83)
Screenshot: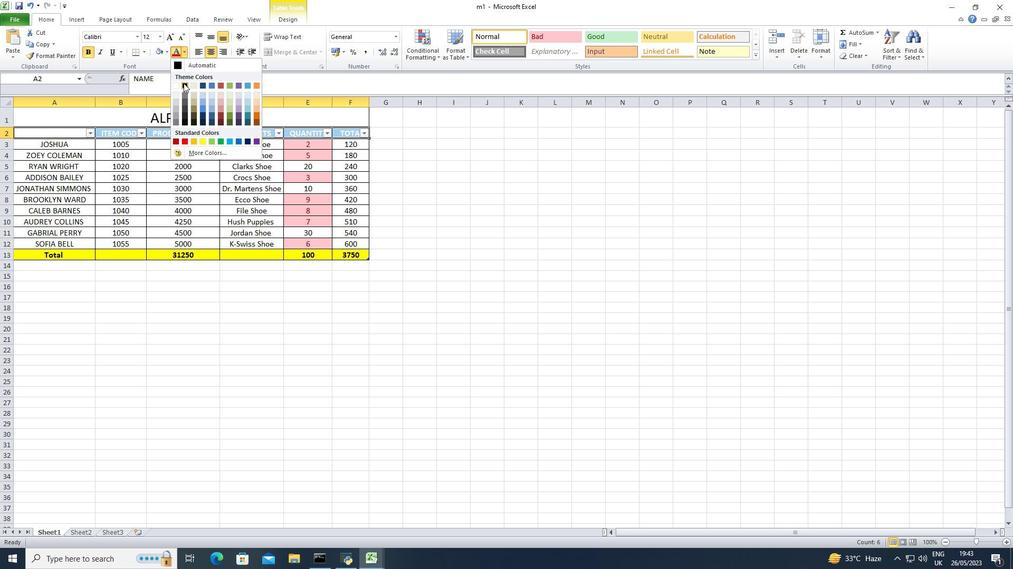 
Action: Mouse pressed left at (184, 83)
Screenshot: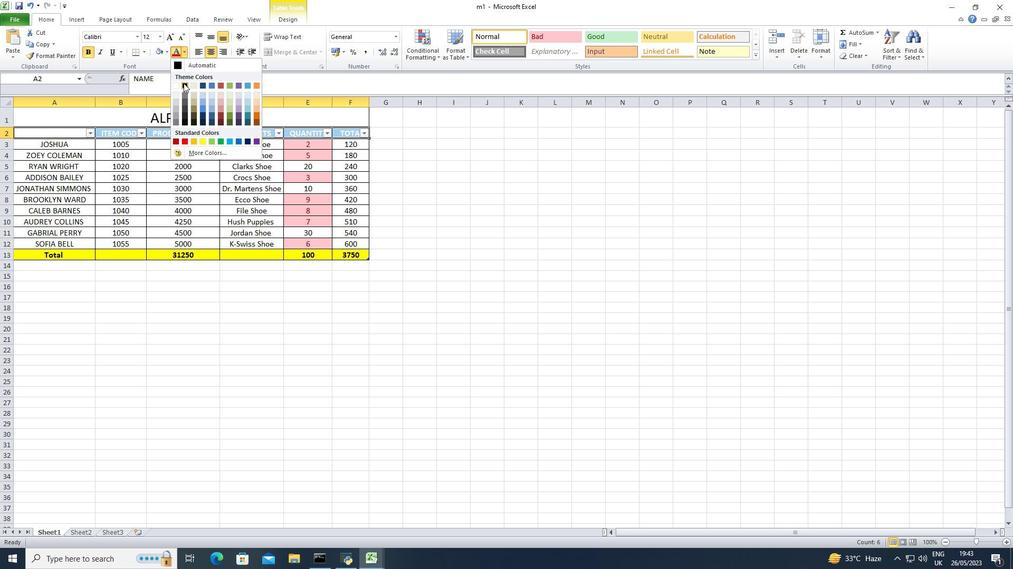 
Action: Mouse moved to (121, 153)
Screenshot: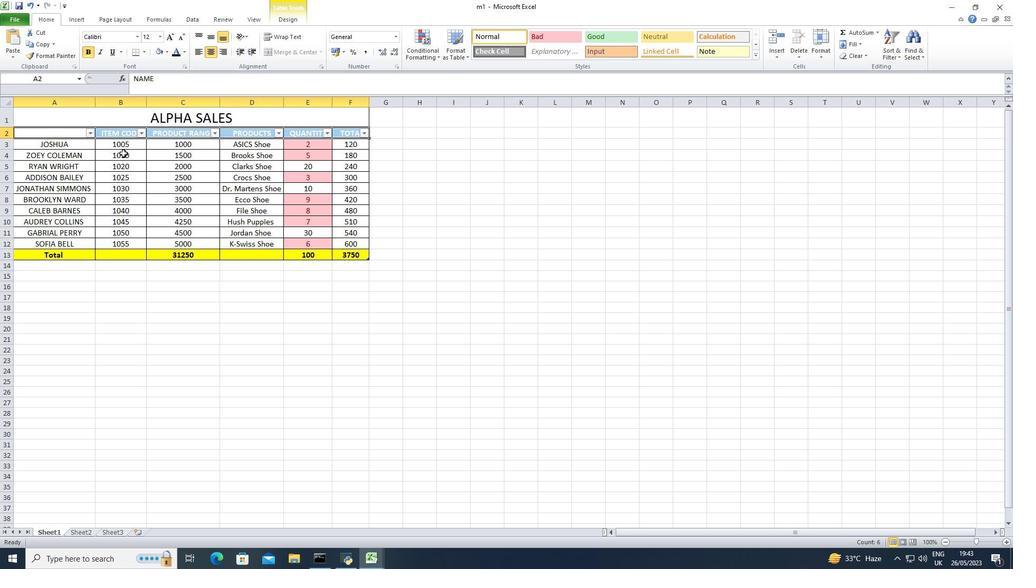 
Action: Mouse pressed left at (121, 153)
Screenshot: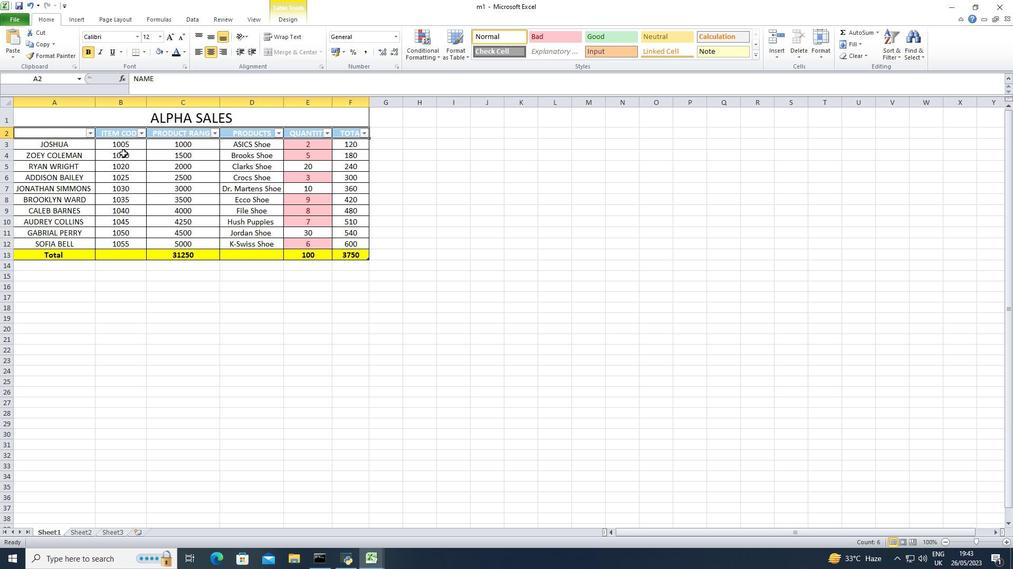 
Action: Mouse moved to (166, 50)
Screenshot: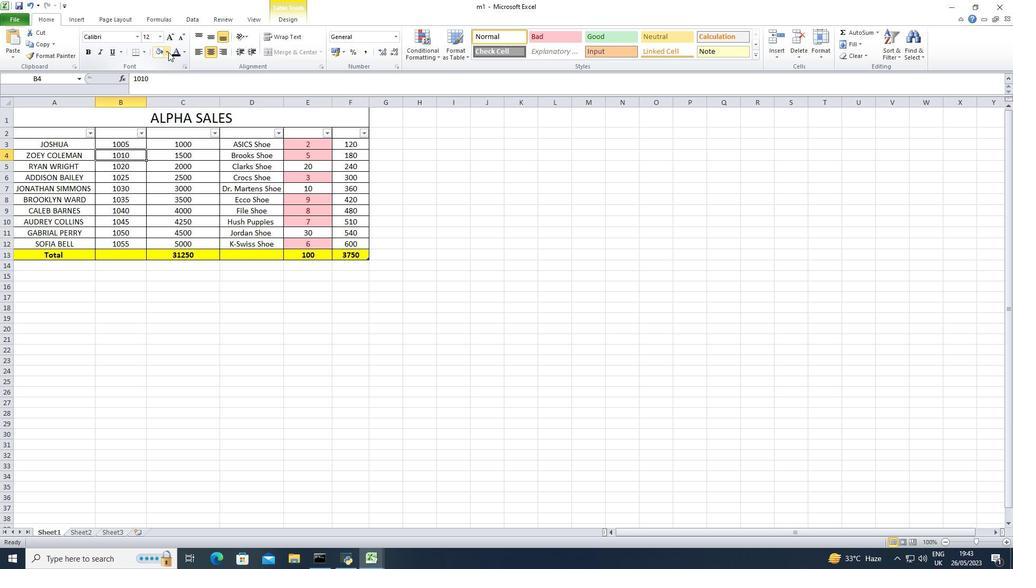
Action: Mouse pressed left at (166, 50)
Screenshot: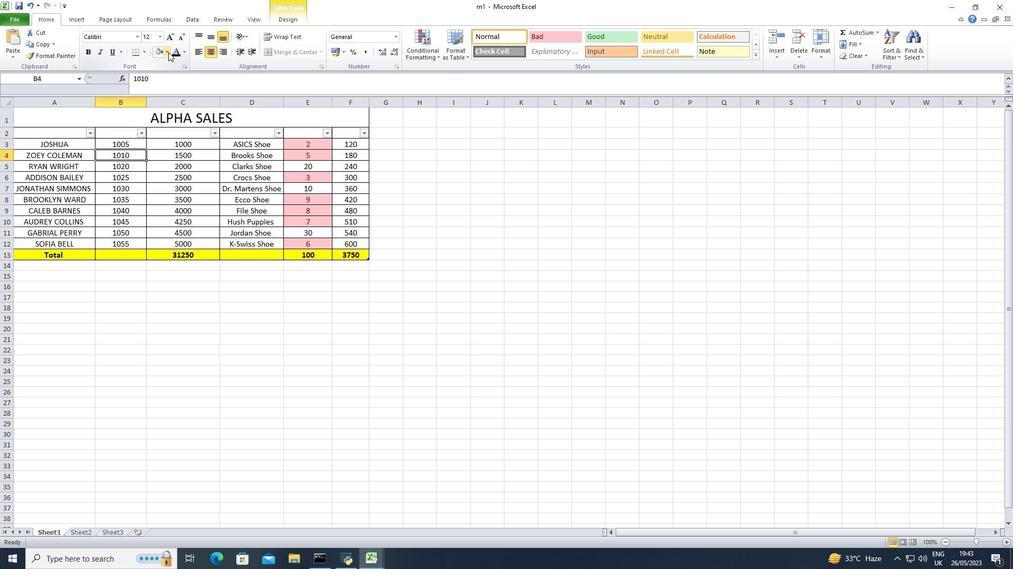 
Action: Mouse moved to (78, 153)
Screenshot: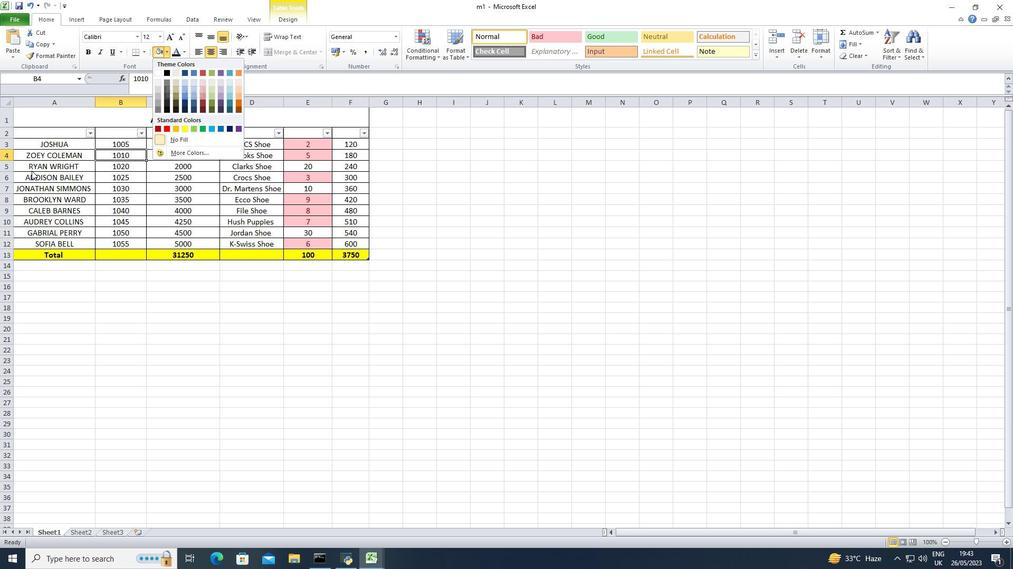 
Action: Key pressed <Key.esc>ctrl+Z<Key.up><Key.down><Key.up><Key.shift><Key.right><Key.down><Key.shift><Key.right>ctrl+L<Key.down><Key.shift><Key.shift><Key.shift><Key.shift><Key.shift><Key.right>ctrl+C<Key.up><Key.alt_l>est<Key.enter><Key.down><Key.esc><Key.esc><Key.esc><Key.down><Key.up><Key.up><Key.down><Key.up><Key.shift><Key.right>ctrl+C<Key.down><Key.shift><Key.right><Key.alt_l>est<Key.enter><Key.esc><Key.esc><Key.up><Key.down><Key.up><Key.shift><Key.right>ctrl+C<Key.down><Key.shift><Key.right><Key.shift><Key.right><Key.right><Key.alt_l>est<Key.enter><Key.esc><Key.esc><Key.up><Key.up><Key.down><Key.up><Key.down><Key.up><Key.shift><Key.right><Key.down>
Screenshot: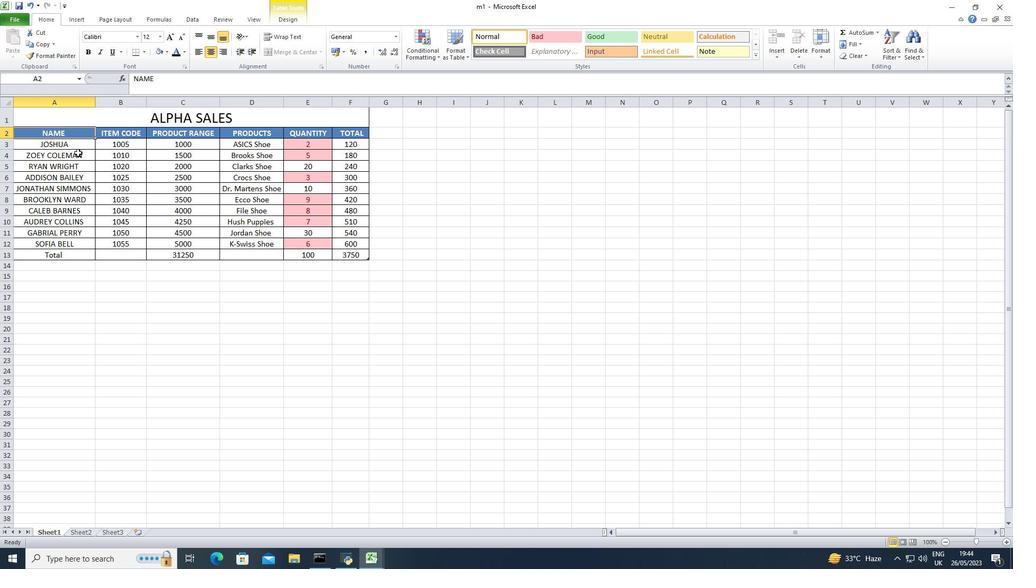 
Action: Mouse moved to (453, 53)
Screenshot: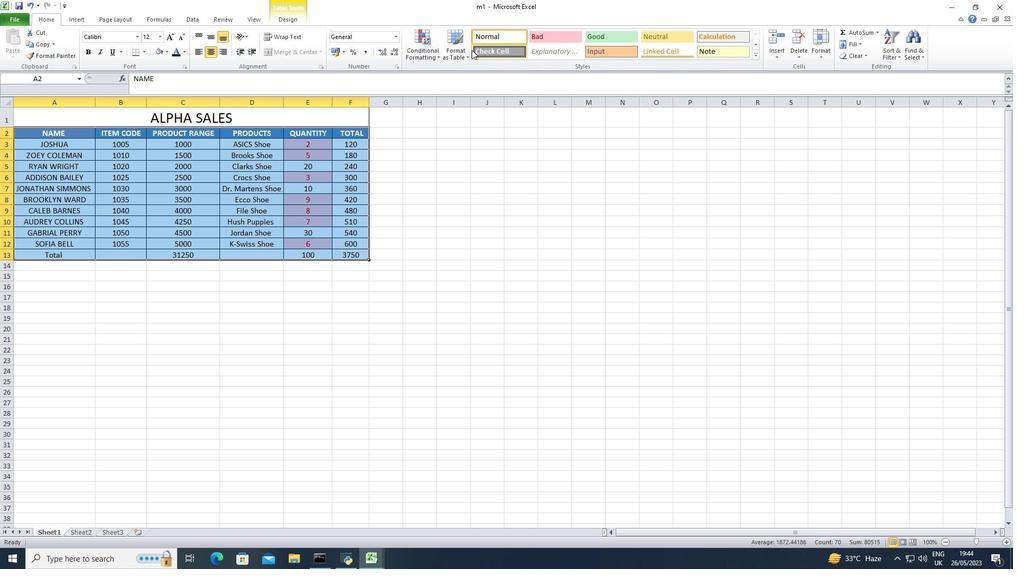 
Action: Mouse pressed left at (453, 53)
Screenshot: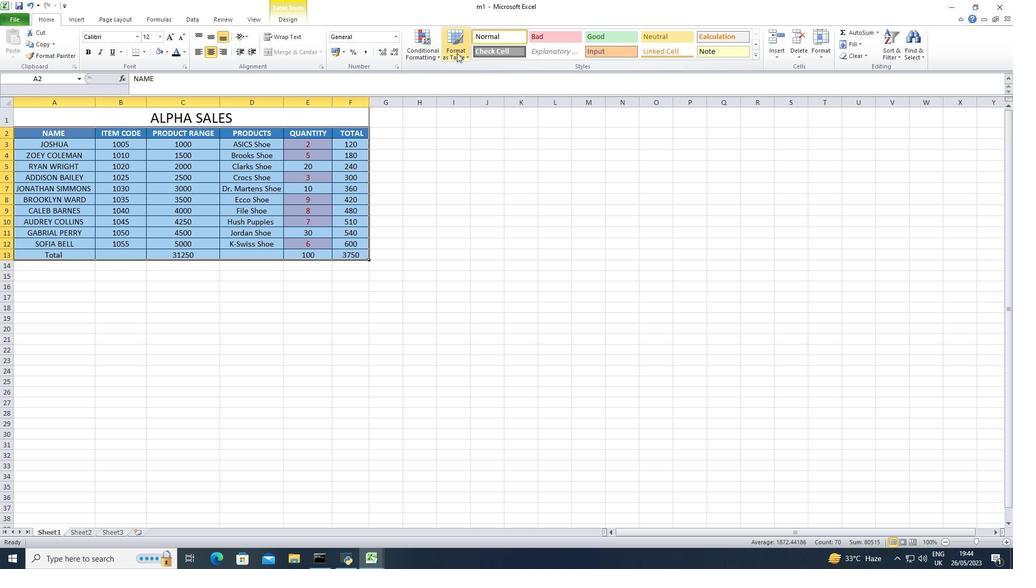 
Action: Mouse moved to (495, 184)
Screenshot: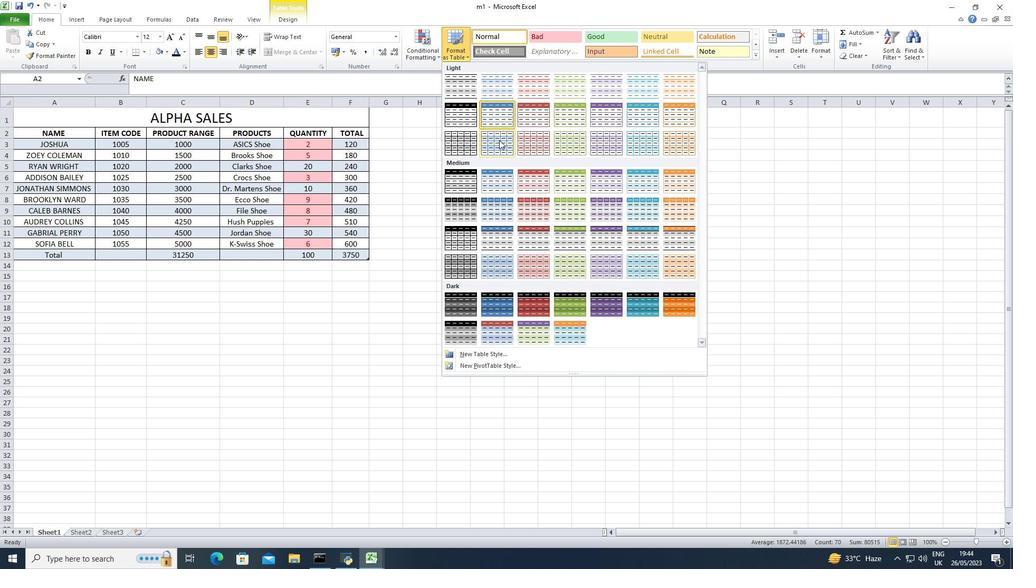 
Action: Mouse pressed left at (495, 184)
Screenshot: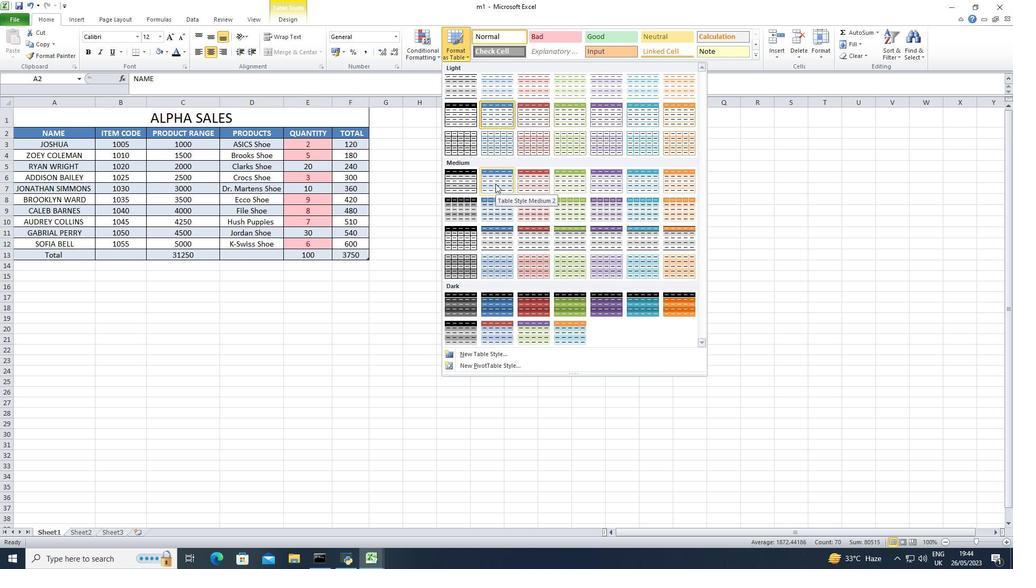 
Action: Mouse moved to (117, 281)
Screenshot: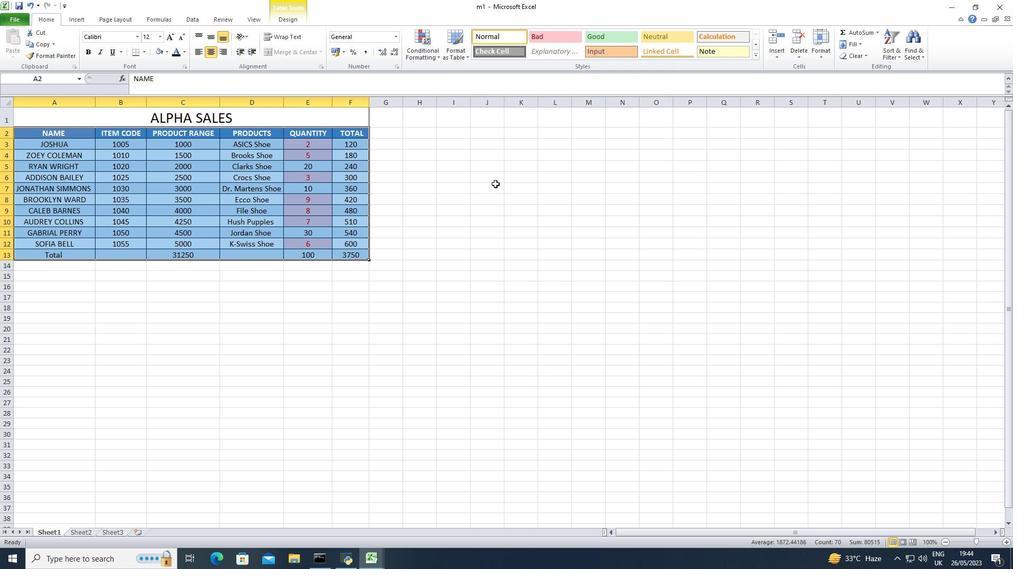 
Action: Mouse pressed left at (117, 281)
Screenshot: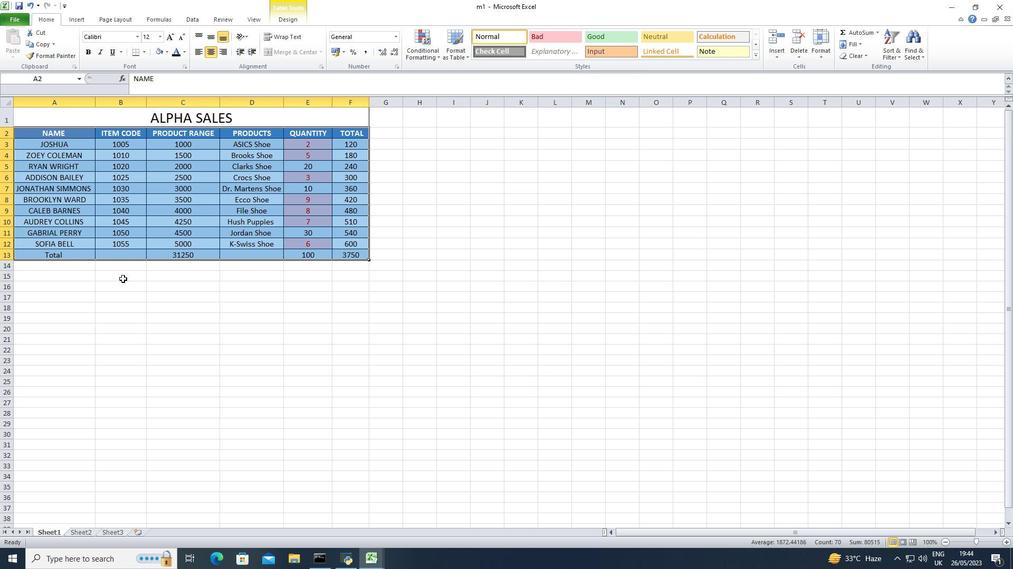 
Action: Mouse moved to (452, 60)
Screenshot: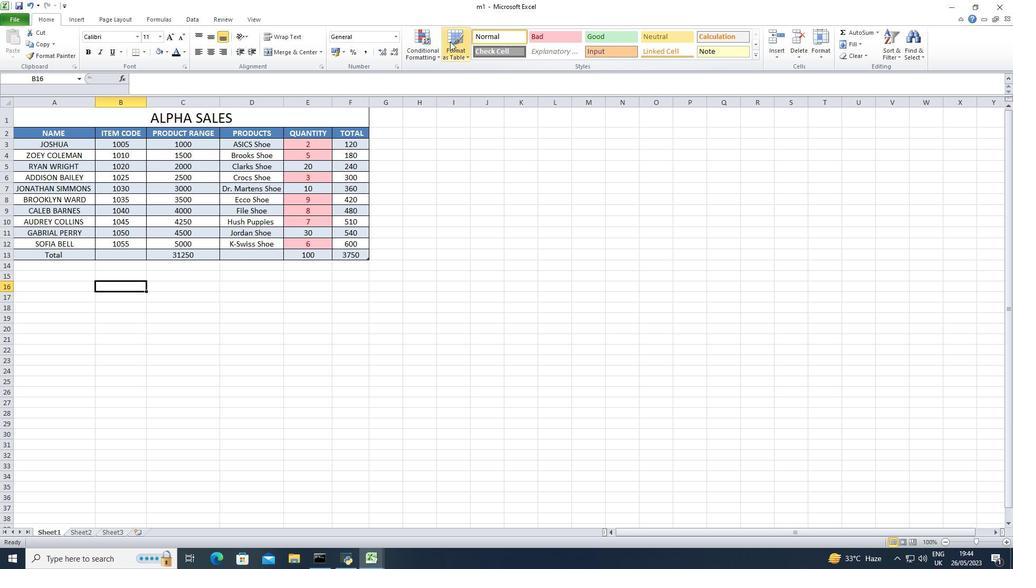 
Action: Mouse pressed left at (452, 60)
Screenshot: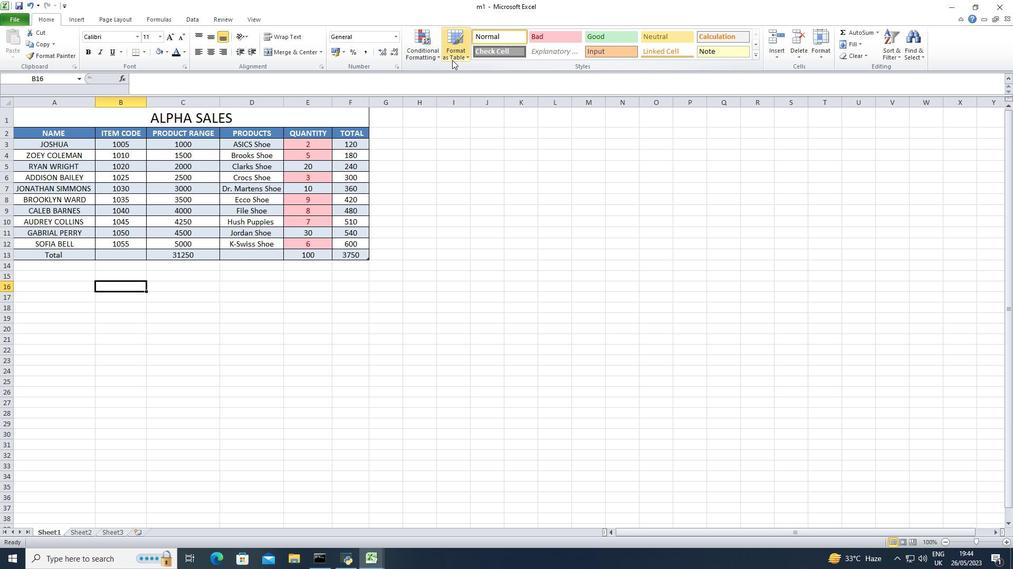 
Action: Mouse moved to (545, 202)
Screenshot: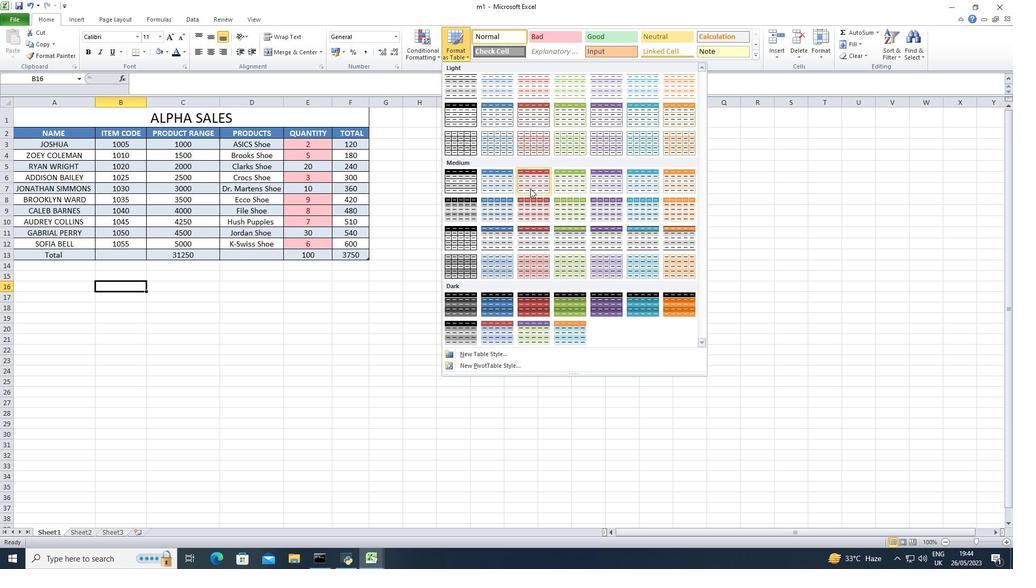 
Action: Mouse scrolled (545, 201) with delta (0, 0)
Screenshot: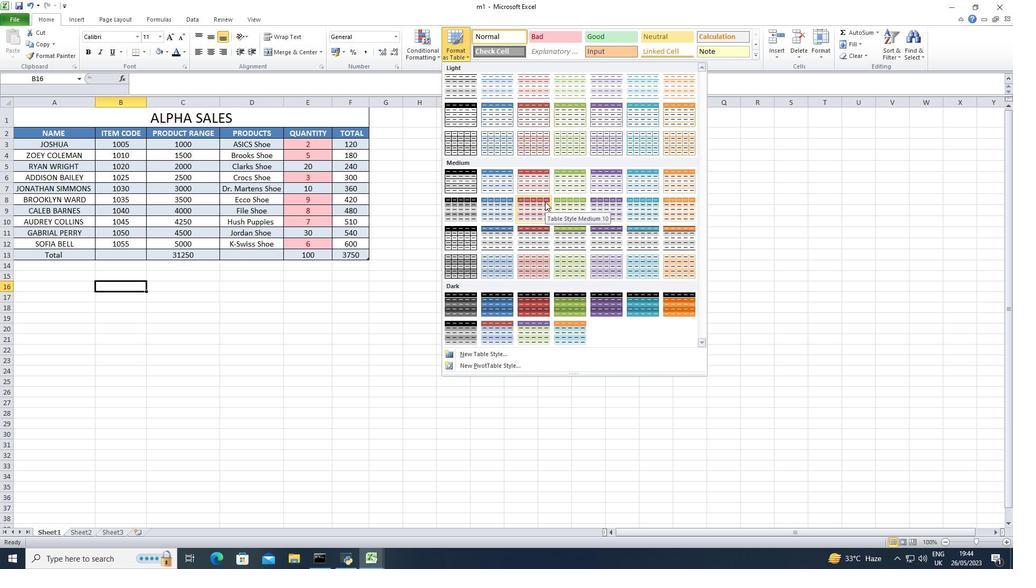 
Action: Mouse moved to (122, 179)
Screenshot: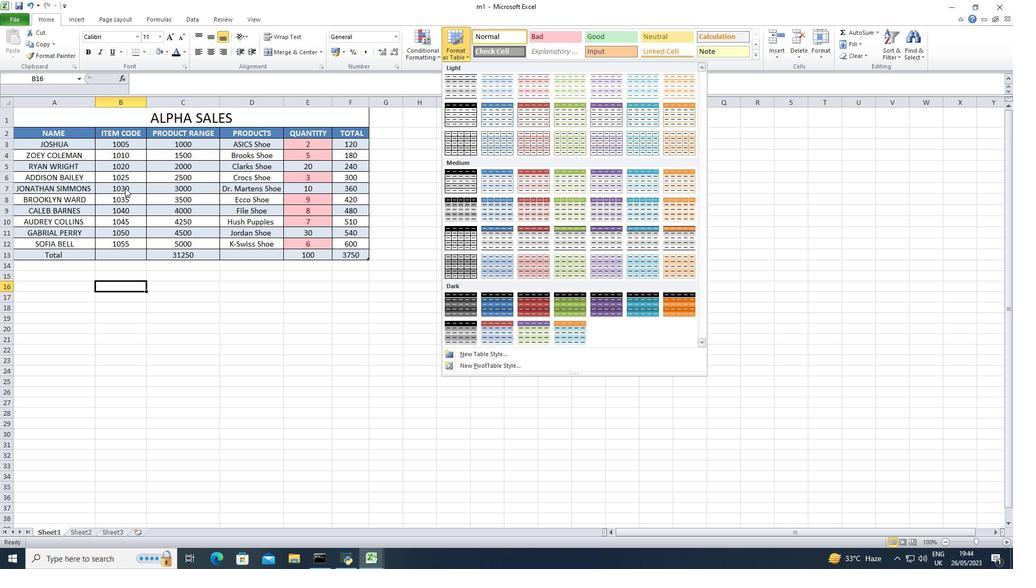 
Action: Mouse pressed left at (122, 179)
Screenshot: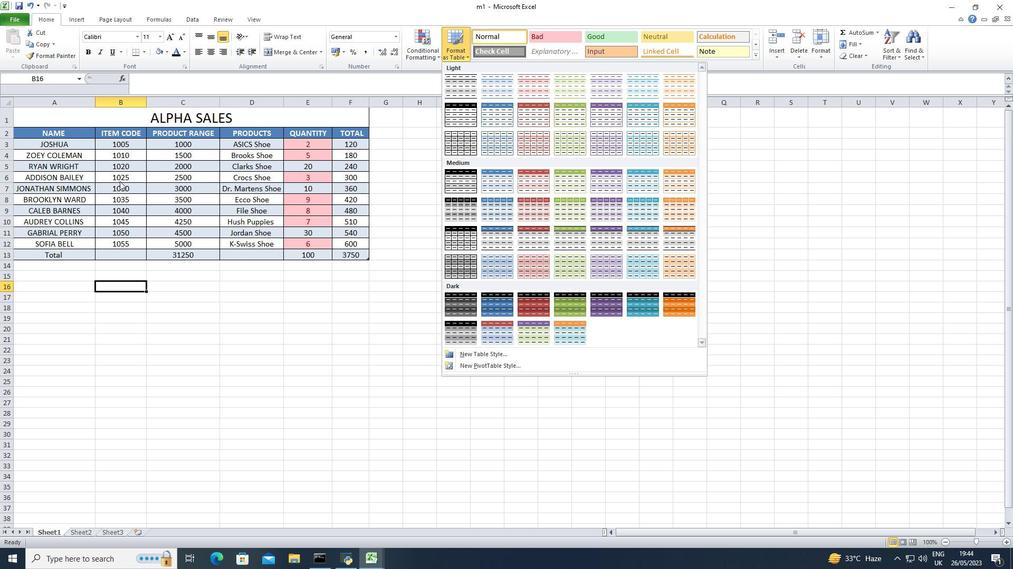 
Action: Mouse moved to (139, 40)
Screenshot: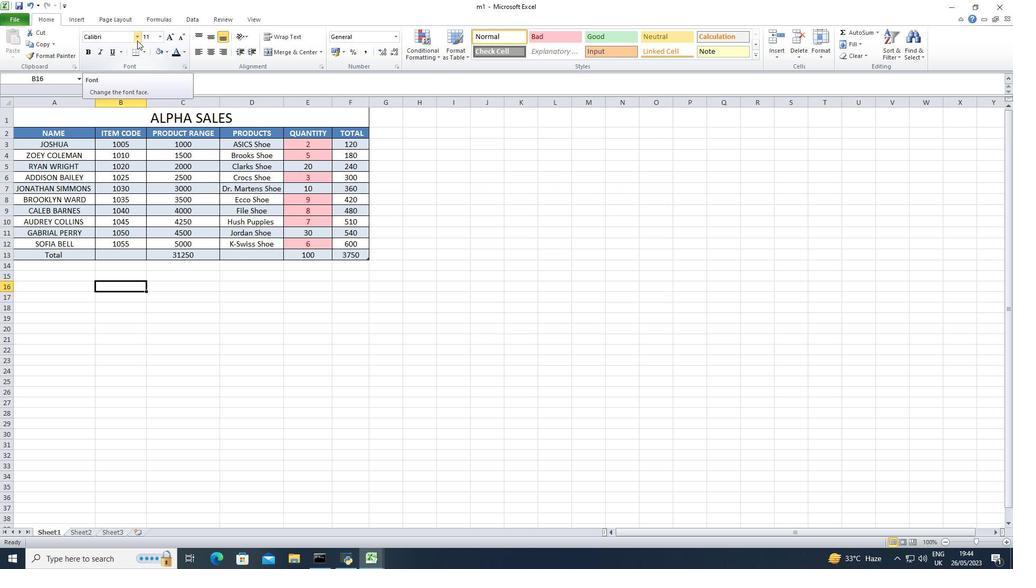
Action: Mouse pressed left at (139, 40)
Screenshot: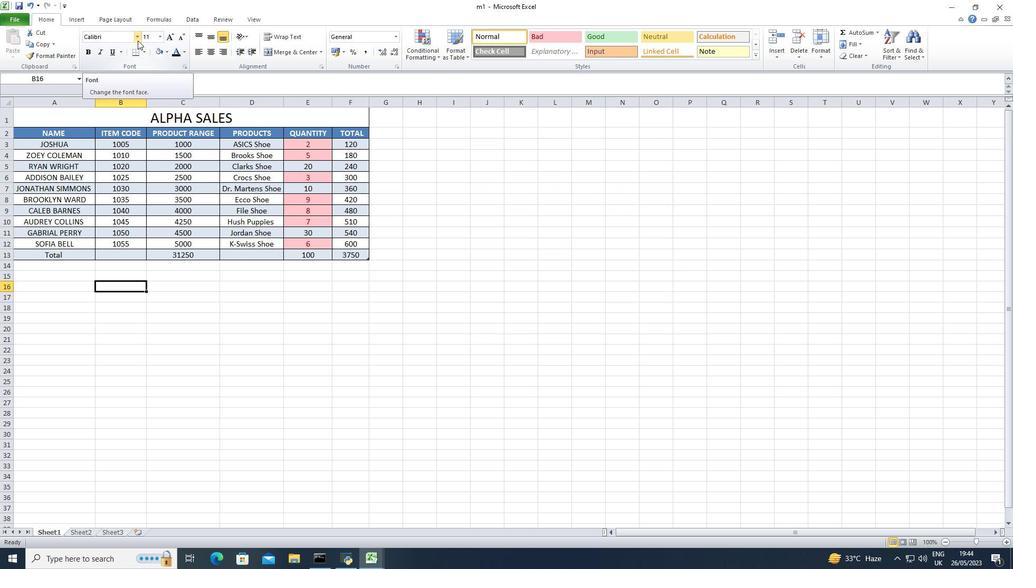 
Action: Mouse moved to (134, 105)
Screenshot: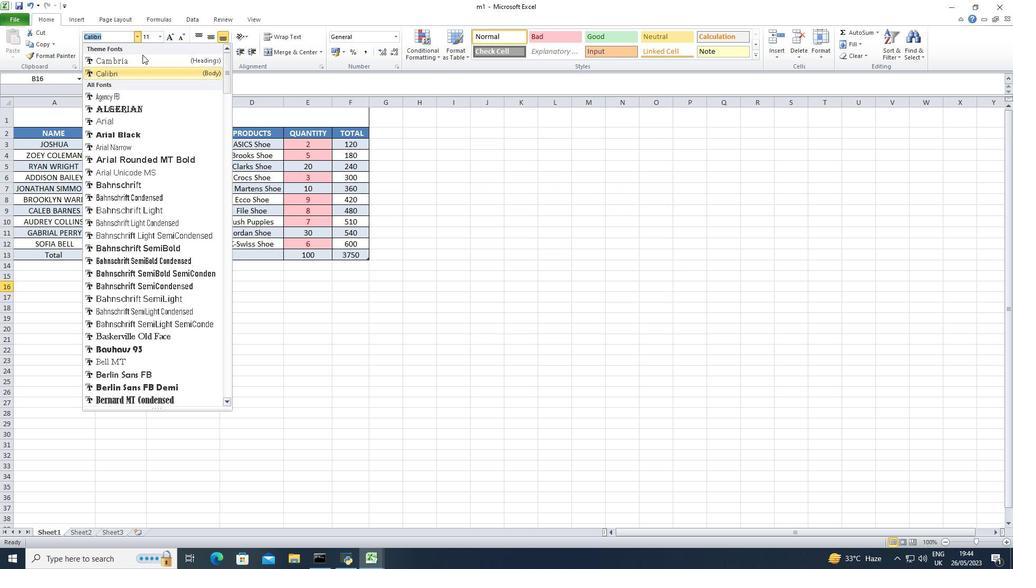
Action: Key pressed ligh<Key.down><Key.down><Key.down><Key.up>li<Key.down><Key.down><Key.up><Key.esc><Key.esc><Key.esc><Key.esc><Key.down><Key.up><Key.up><Key.up><Key.left><Key.down><Key.down><Key.up><Key.up><Key.shift><Key.right><Key.down><Key.up><Key.right><Key.left><Key.down><Key.down><Key.left><Key.up><Key.left><Key.shift><Key.right><Key.down><Key.up><Key.down><Key.left><Key.right><Key.left><Key.shift><Key.right><Key.down>
